 Task: What is the main conflict in "Rebecca" by Daphne du Maurier?
Action: Mouse moved to (9, 30)
Screenshot: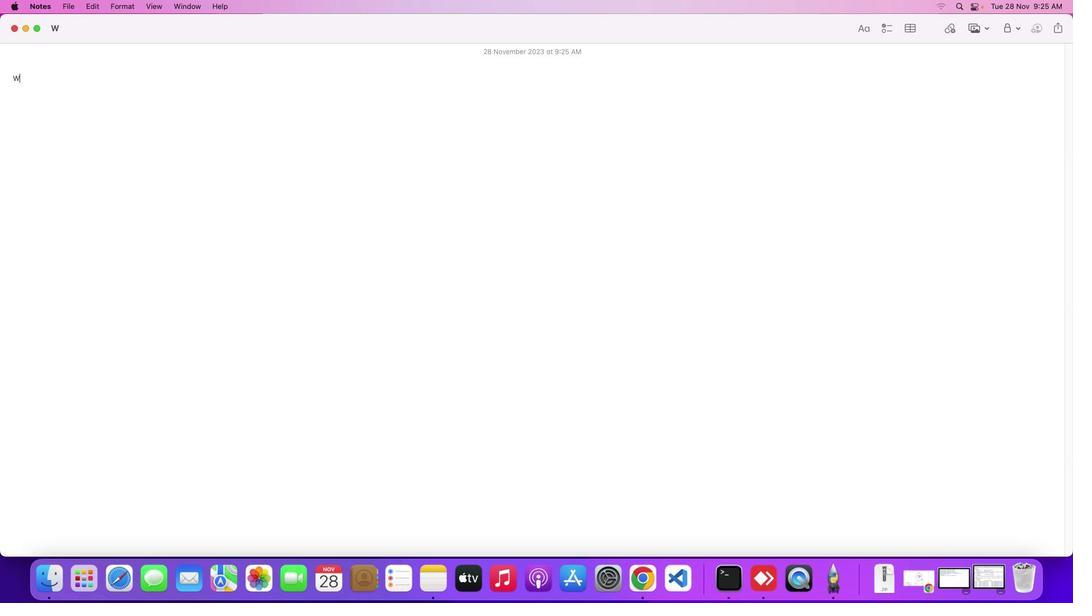 
Action: Mouse pressed left at (9, 30)
Screenshot: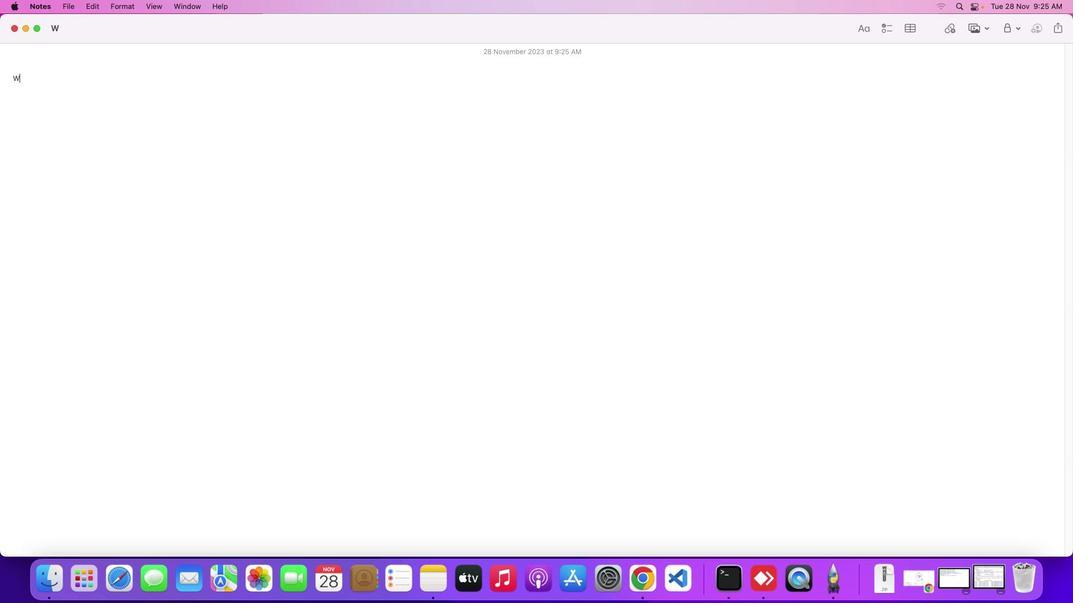 
Action: Mouse moved to (6, 28)
Screenshot: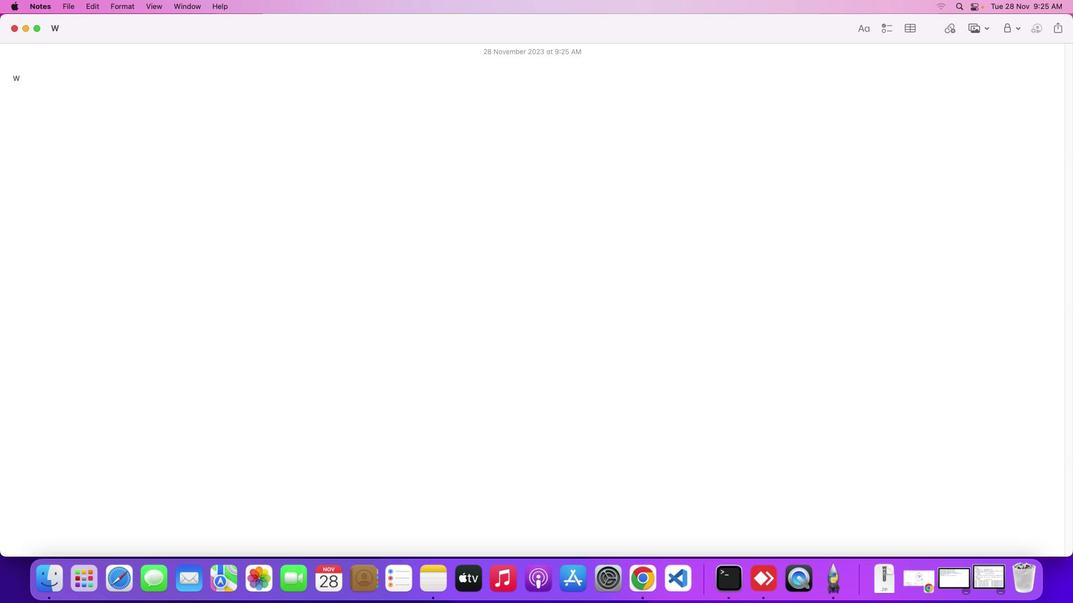 
Action: Key pressed Key.shift'W''h''a''t'Key.space'i''s'Key.space't''h''e'Key.space'm''a''i''n'Key.space'c''o''n''f''l''i''c''t'Key.space'i''n'Key.spaceKey.shift'"'Key.shift'R''e''b''e''c''c''a'Key.shift'"'Key.space'b''y'Key.spaceKey.shift'S'Key.backspaceKey.shift'D''a''p''h''n''e'Key.spaceKey.shift'd''u'Key.spaceKey.shift'M''a''u''r''i''e''r'Key.shift_r'?'Key.enter
Screenshot: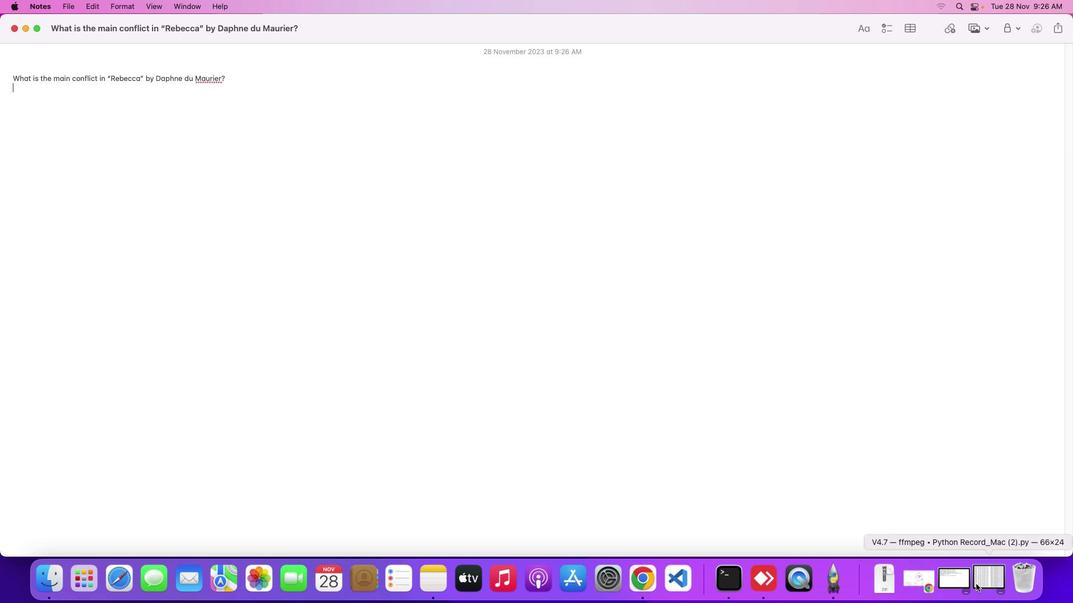 
Action: Mouse moved to (818, 481)
Screenshot: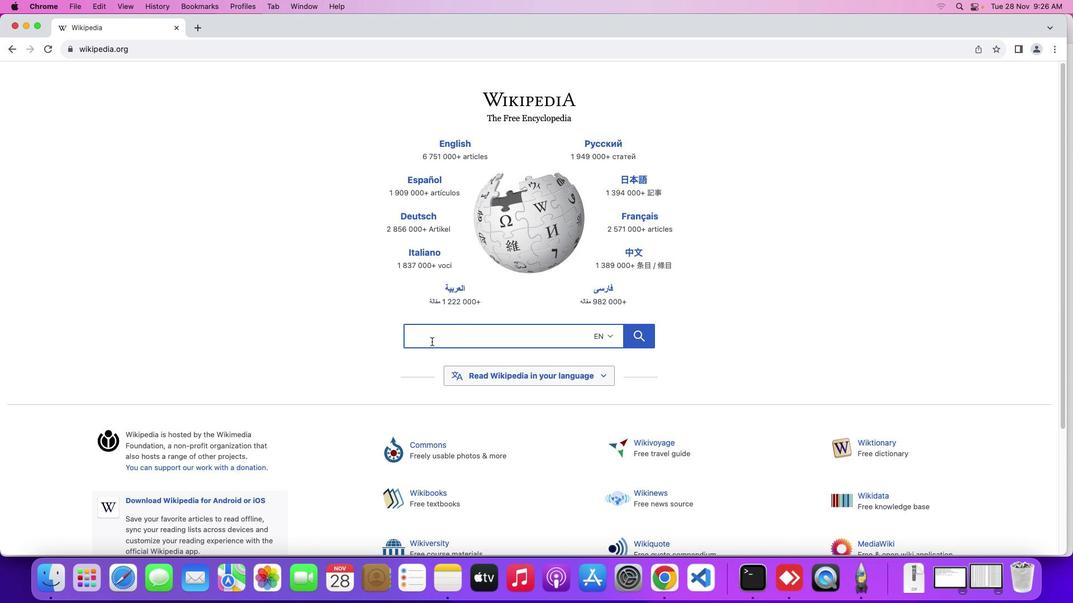 
Action: Mouse pressed left at (818, 481)
Screenshot: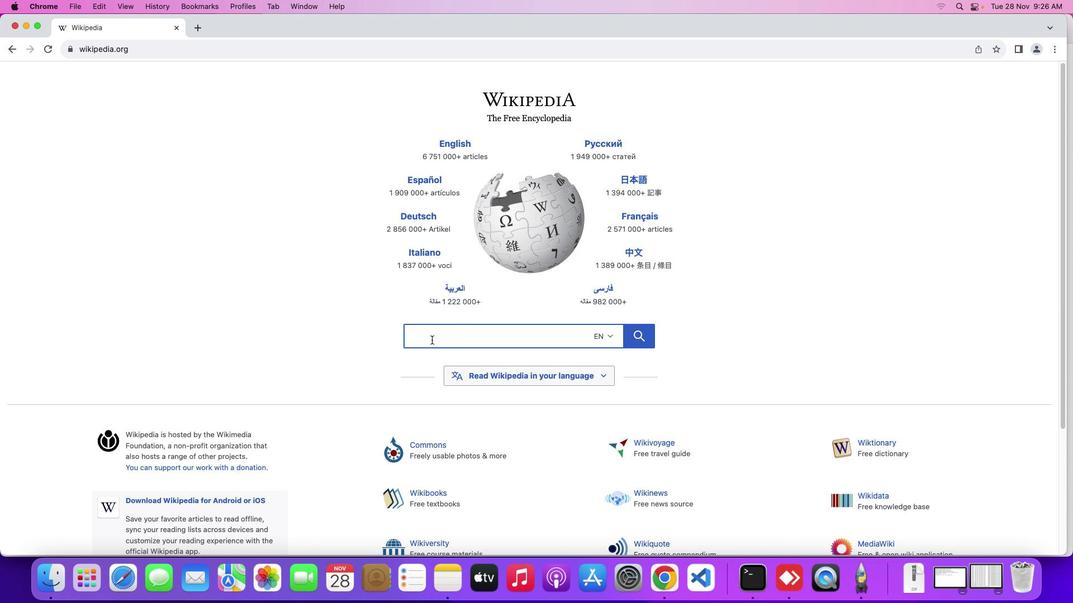
Action: Mouse moved to (330, 240)
Screenshot: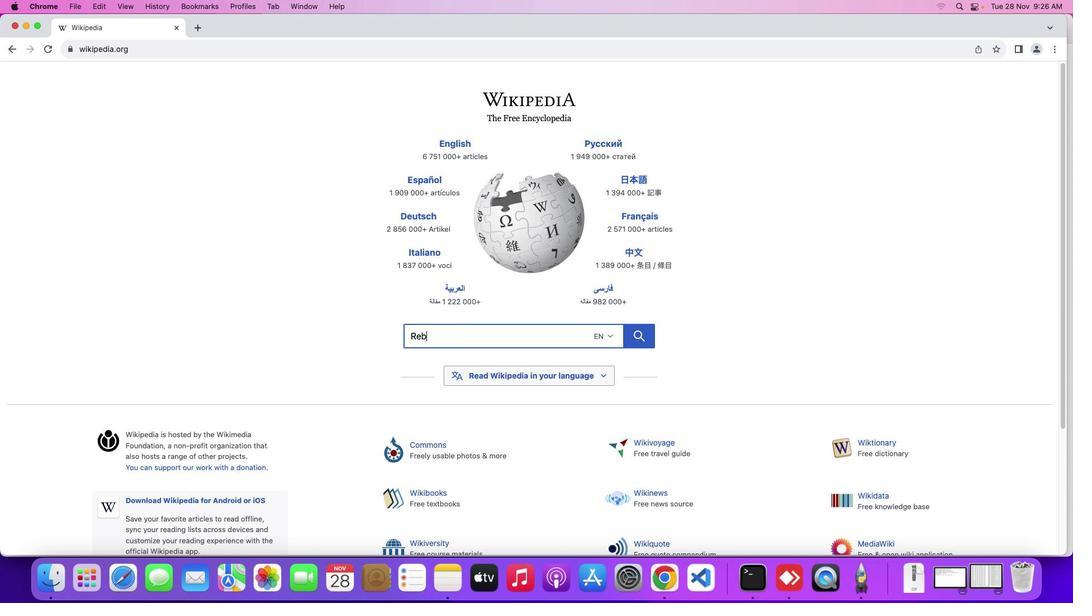 
Action: Mouse pressed left at (330, 240)
Screenshot: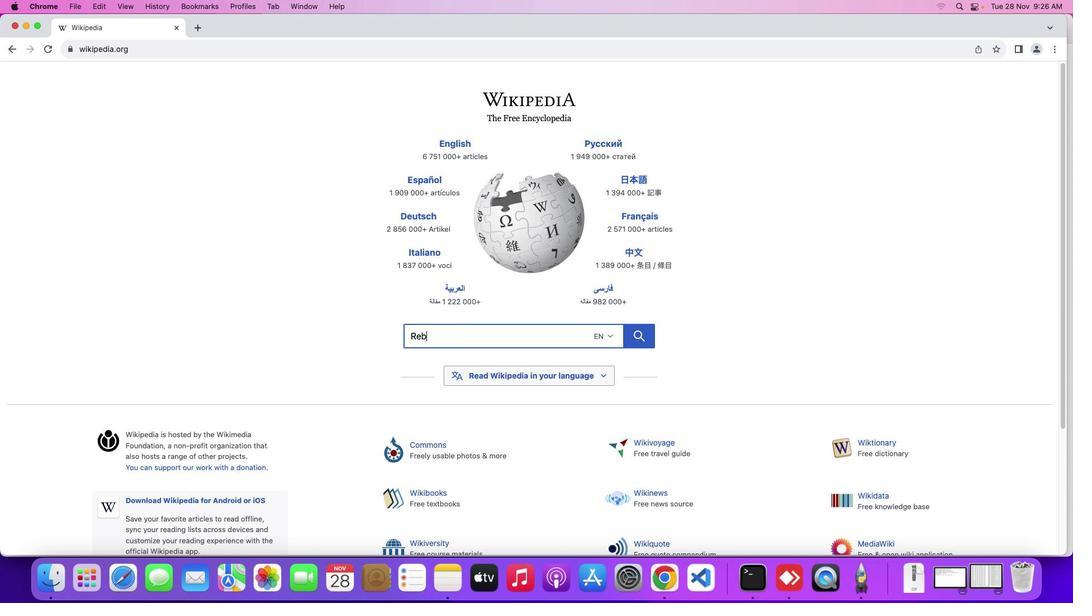 
Action: Mouse moved to (328, 237)
Screenshot: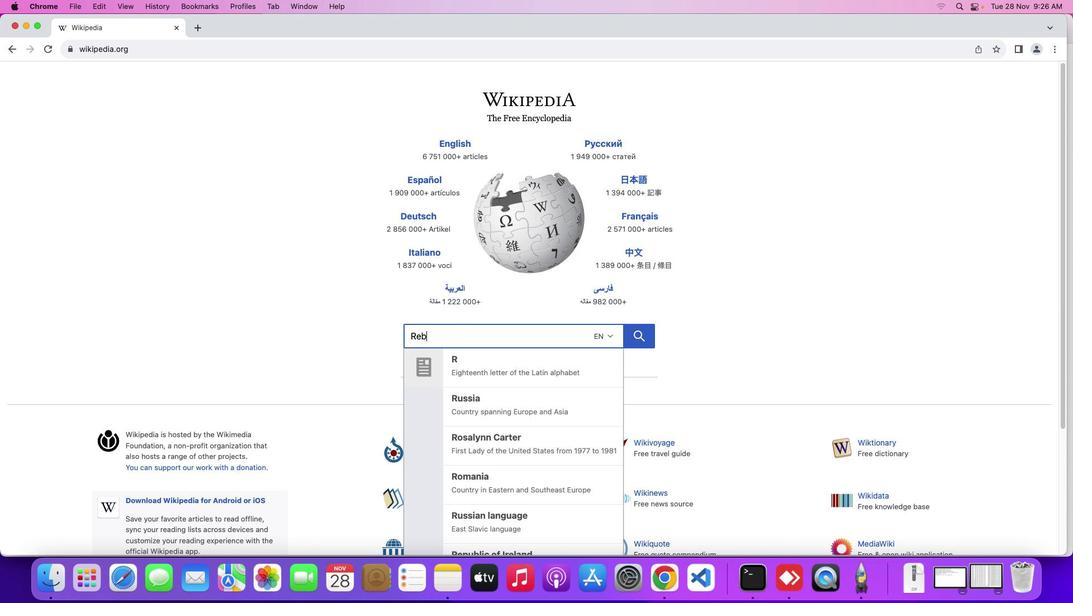 
Action: Key pressed Key.shift'R''e''b''e''x''x'Key.backspaceKey.backspace'c''c''a'
Screenshot: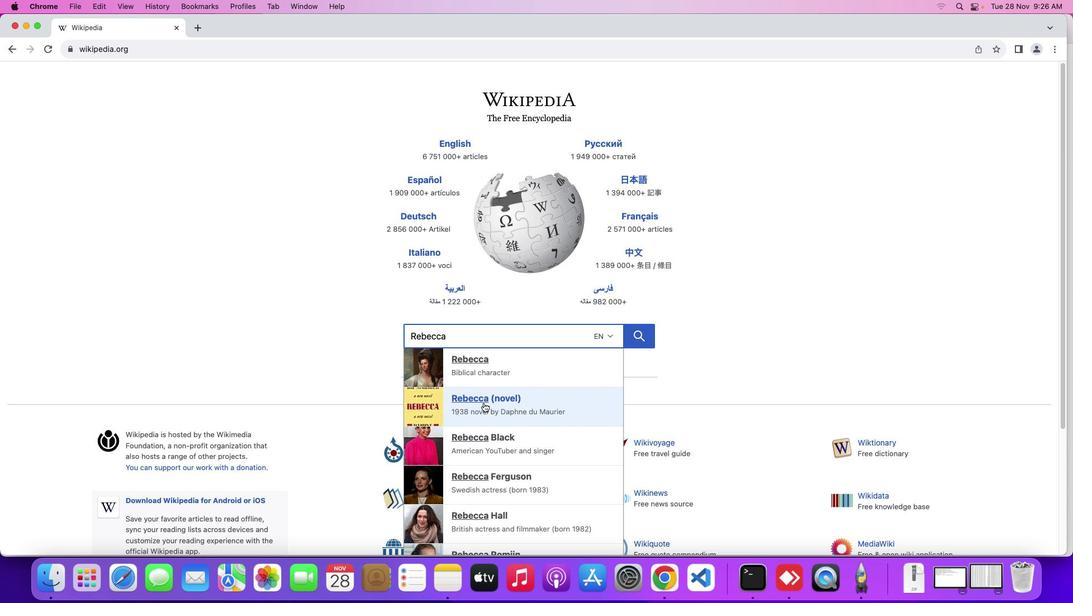 
Action: Mouse moved to (370, 301)
Screenshot: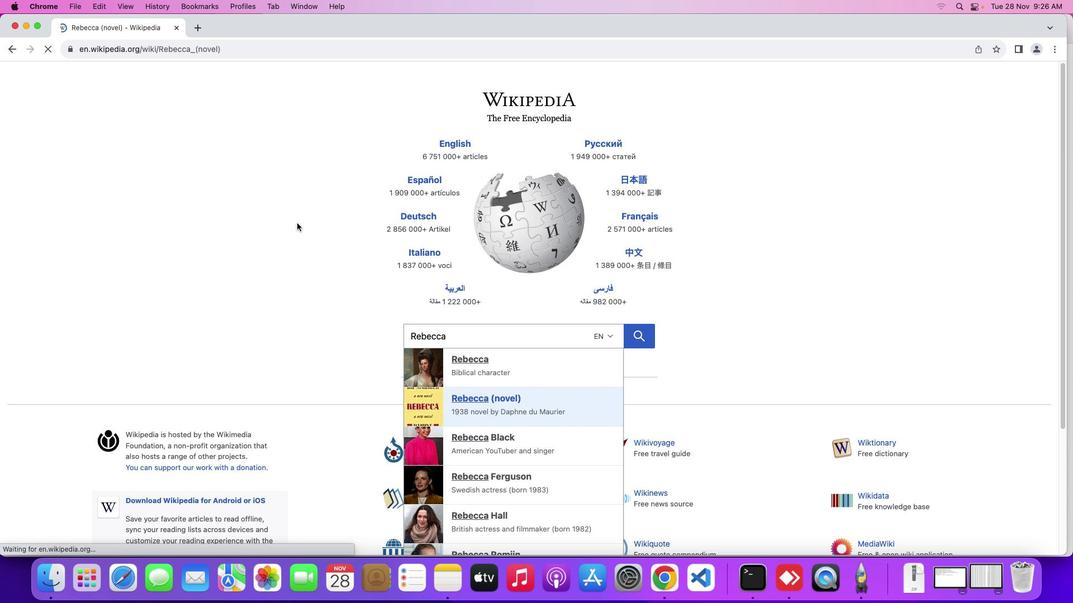 
Action: Mouse pressed left at (370, 301)
Screenshot: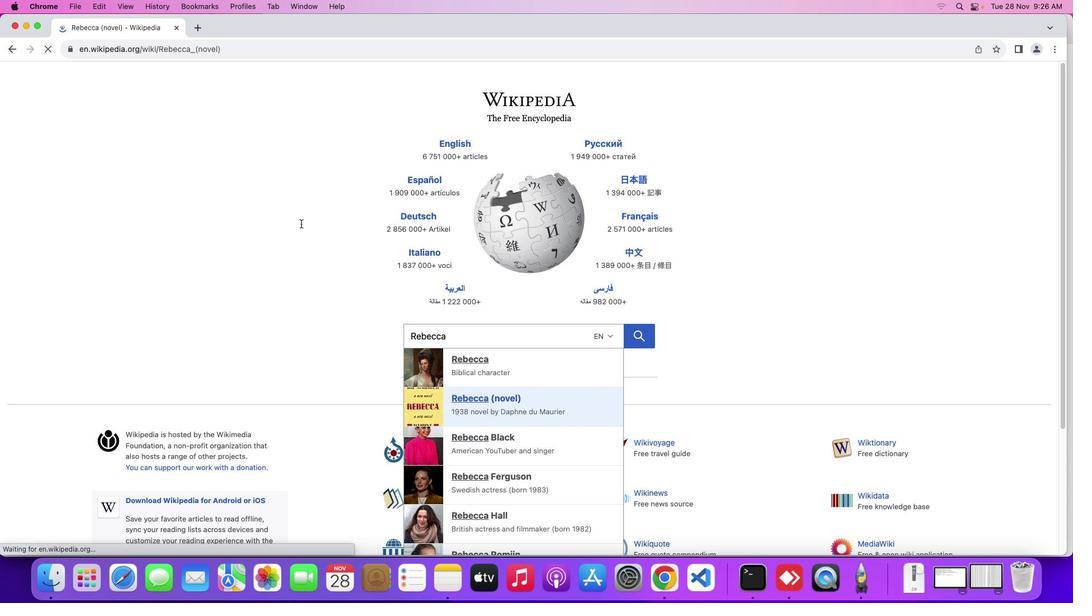 
Action: Mouse moved to (748, 179)
Screenshot: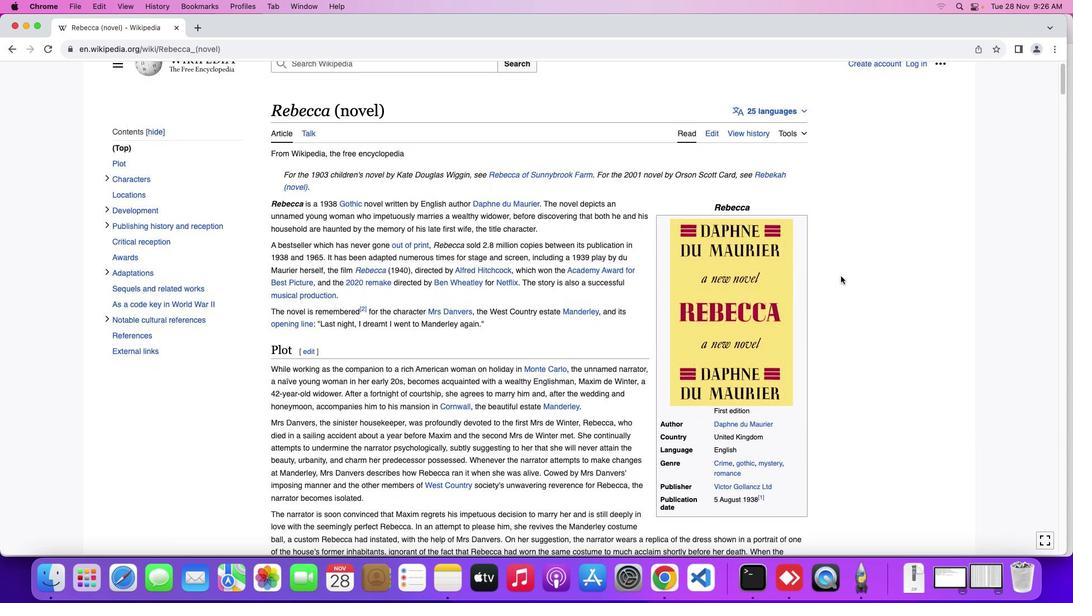 
Action: Mouse scrolled (748, 179) with delta (-100, -101)
Screenshot: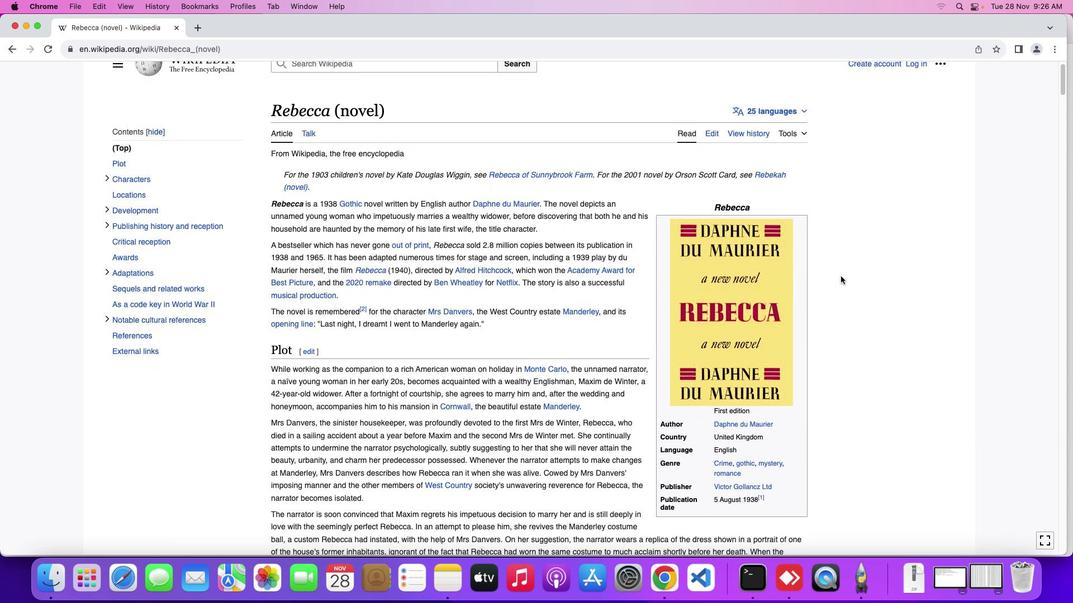 
Action: Mouse moved to (748, 178)
Screenshot: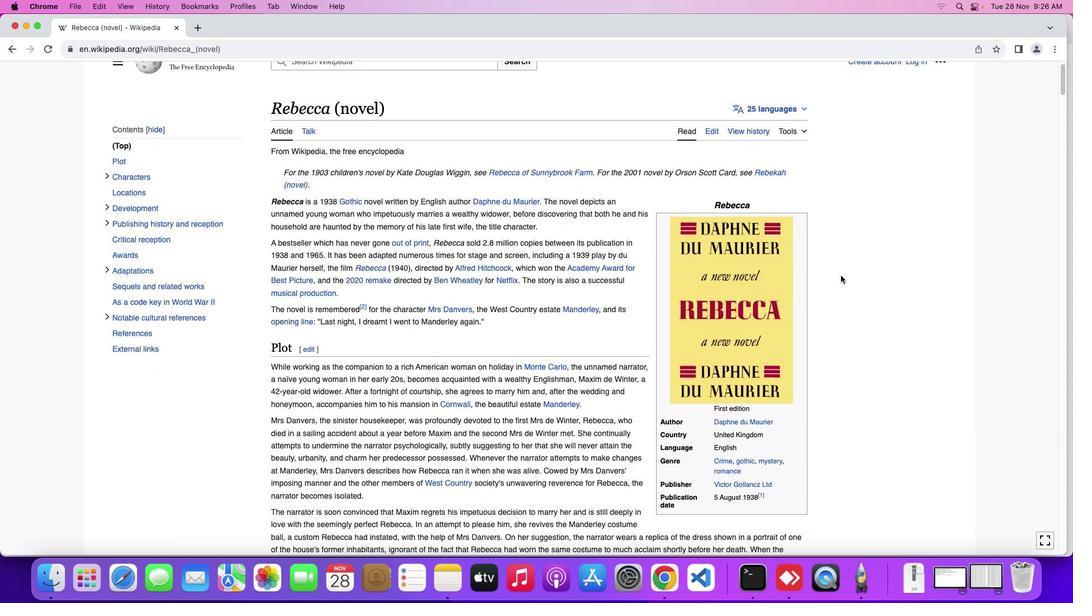 
Action: Mouse scrolled (748, 178) with delta (-100, -101)
Screenshot: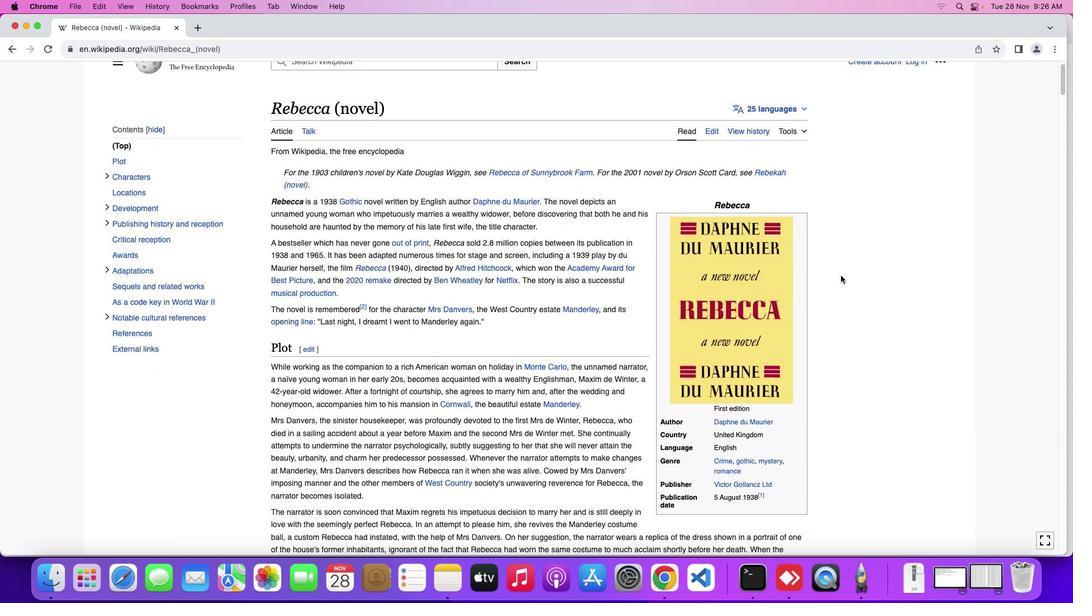 
Action: Mouse scrolled (748, 178) with delta (-100, -101)
Screenshot: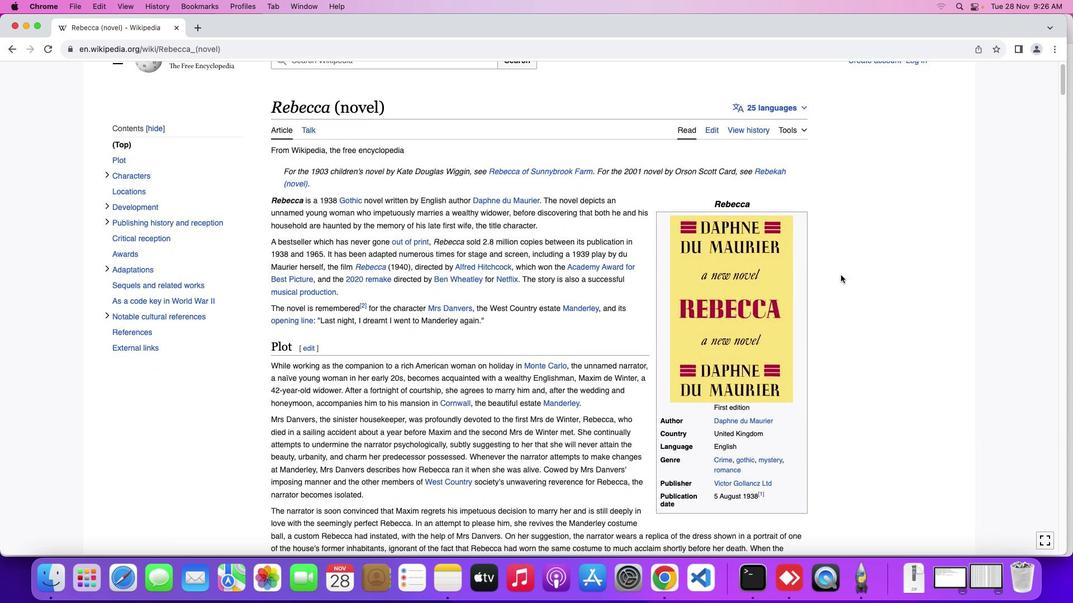 
Action: Mouse scrolled (748, 178) with delta (-100, -101)
Screenshot: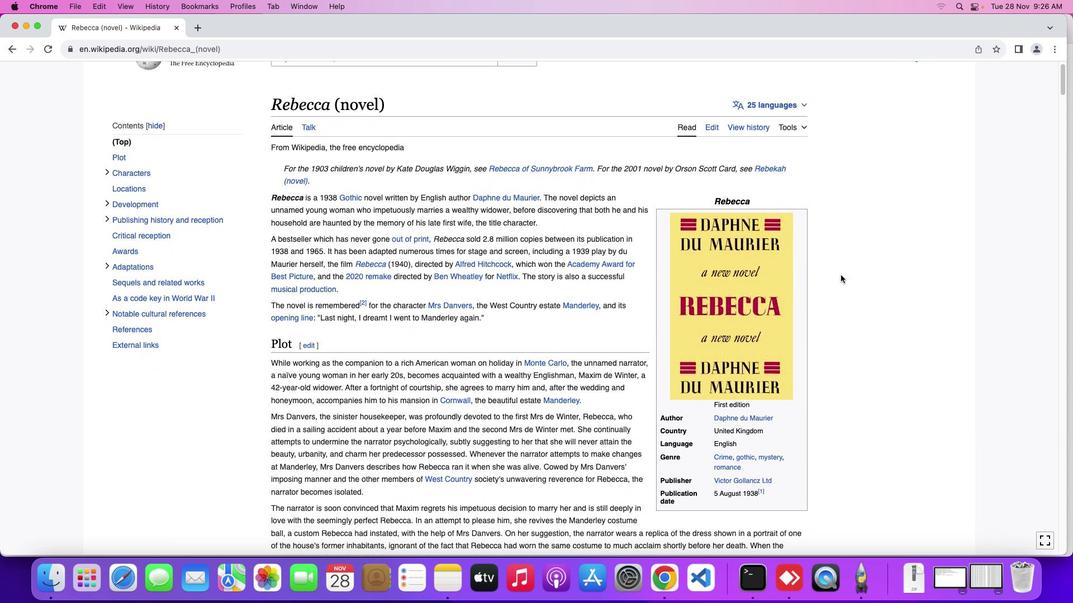 
Action: Mouse moved to (739, 175)
Screenshot: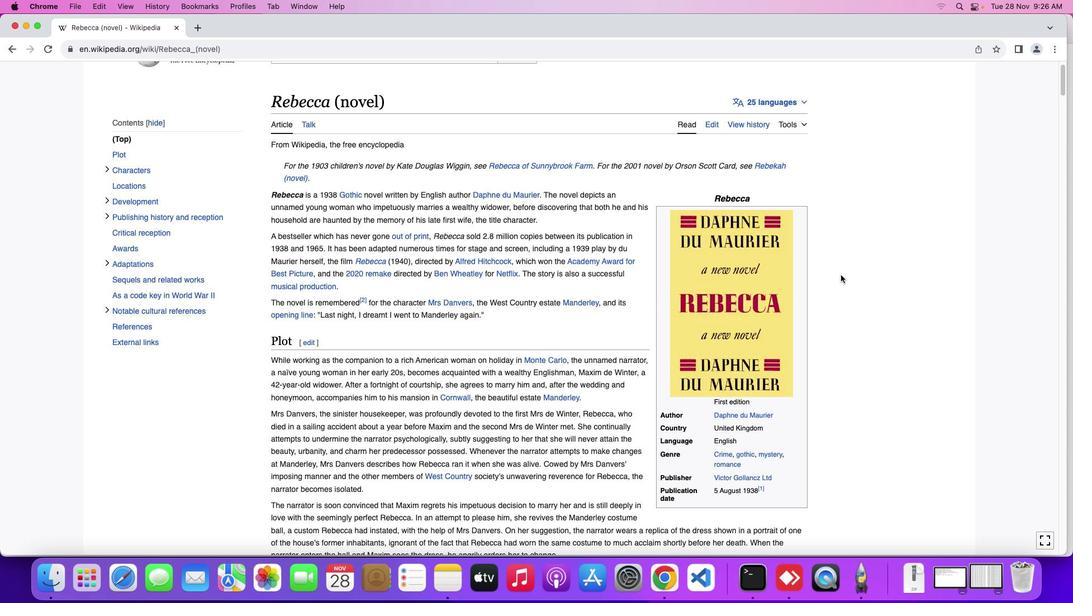 
Action: Mouse scrolled (739, 175) with delta (-100, -101)
Screenshot: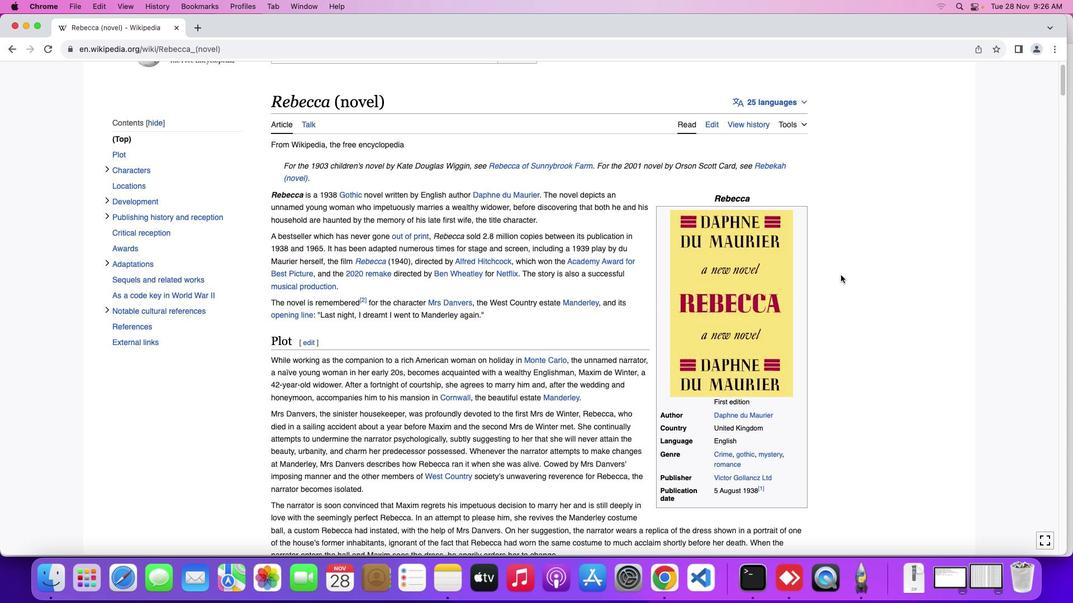 
Action: Mouse scrolled (739, 175) with delta (-100, -101)
Screenshot: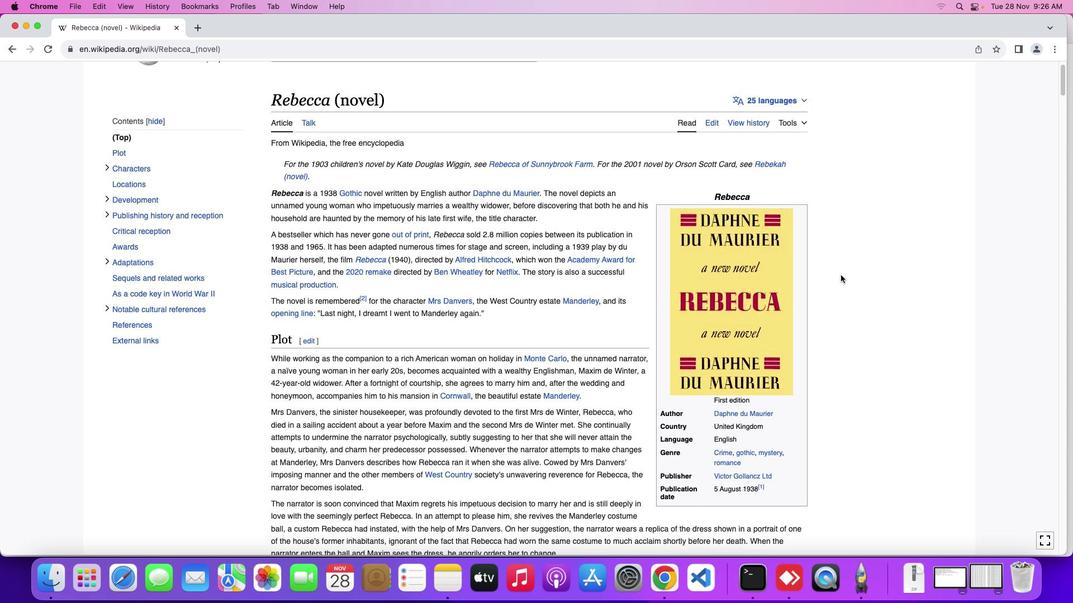 
Action: Mouse scrolled (739, 175) with delta (-100, -101)
Screenshot: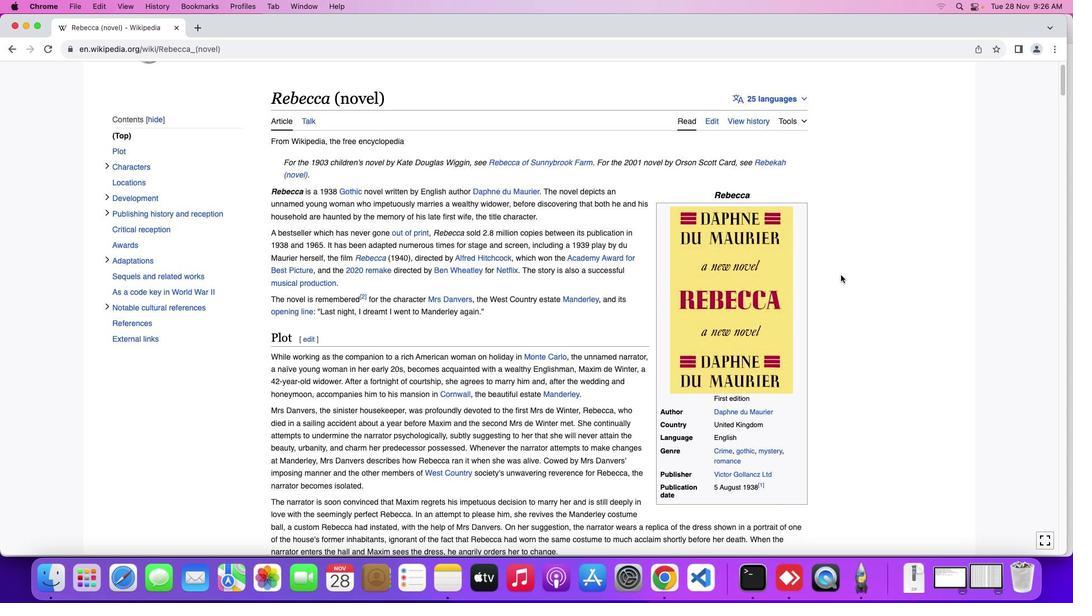 
Action: Mouse scrolled (739, 175) with delta (-100, -101)
Screenshot: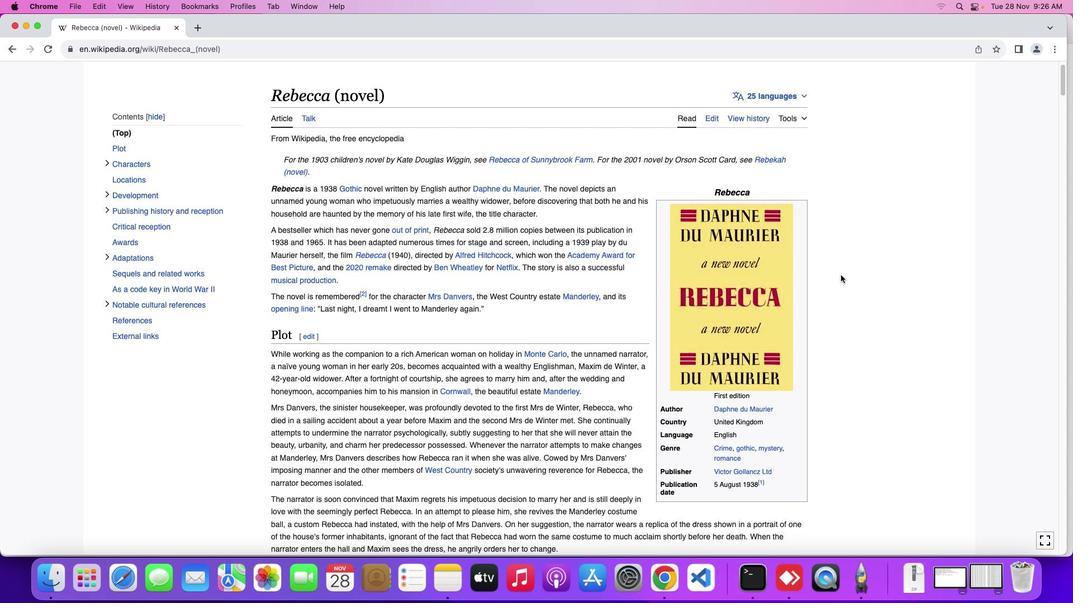 
Action: Mouse moved to (739, 174)
Screenshot: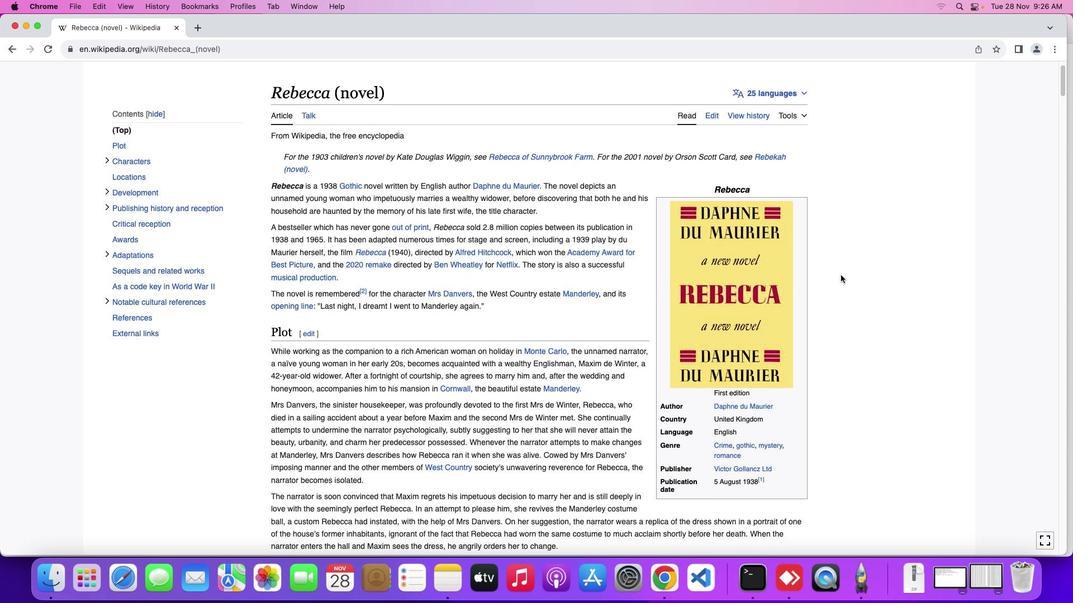 
Action: Mouse scrolled (739, 174) with delta (-100, -101)
Screenshot: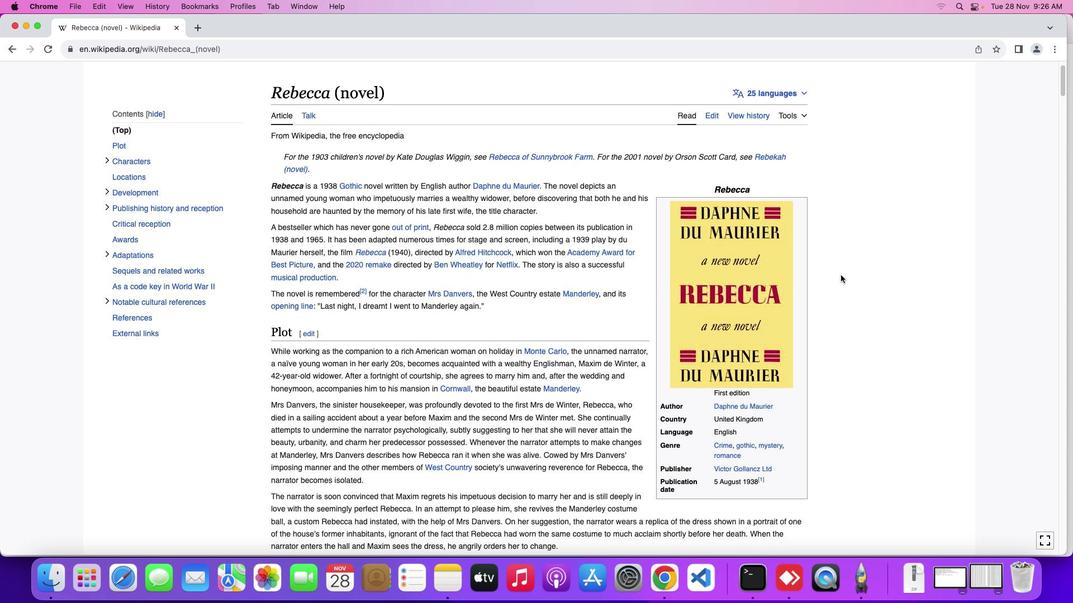 
Action: Mouse scrolled (739, 174) with delta (-100, -101)
Screenshot: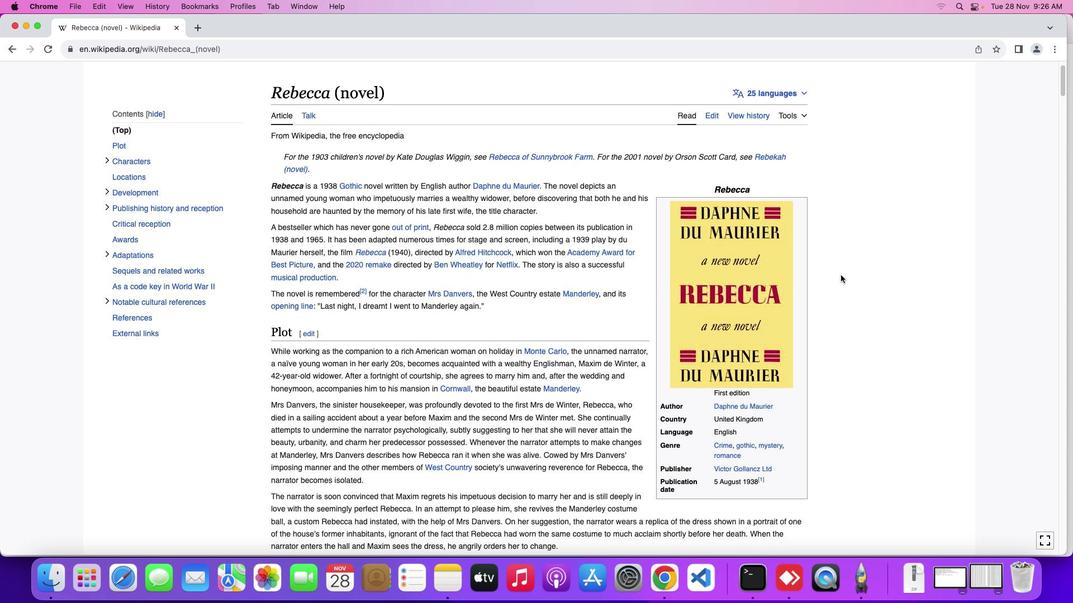 
Action: Mouse scrolled (739, 174) with delta (-100, -101)
Screenshot: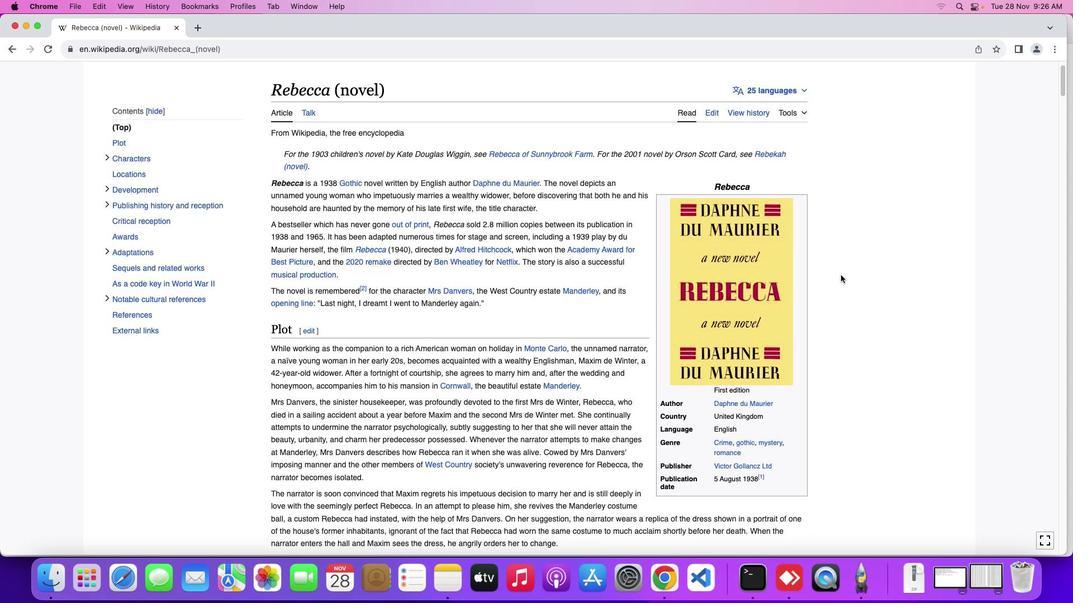 
Action: Mouse moved to (739, 173)
Screenshot: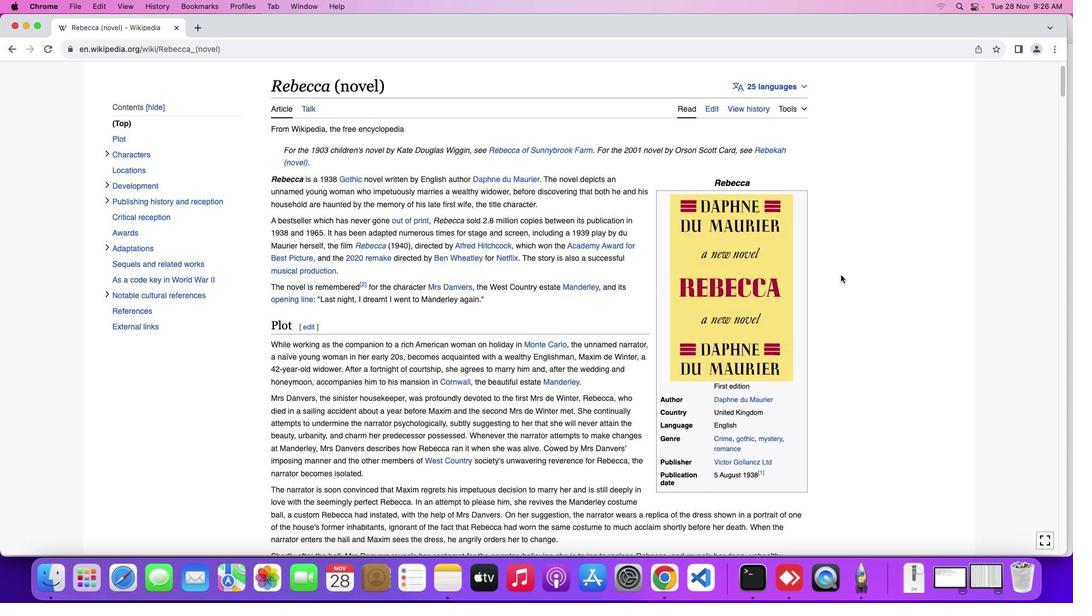 
Action: Mouse scrolled (739, 173) with delta (-100, -101)
Screenshot: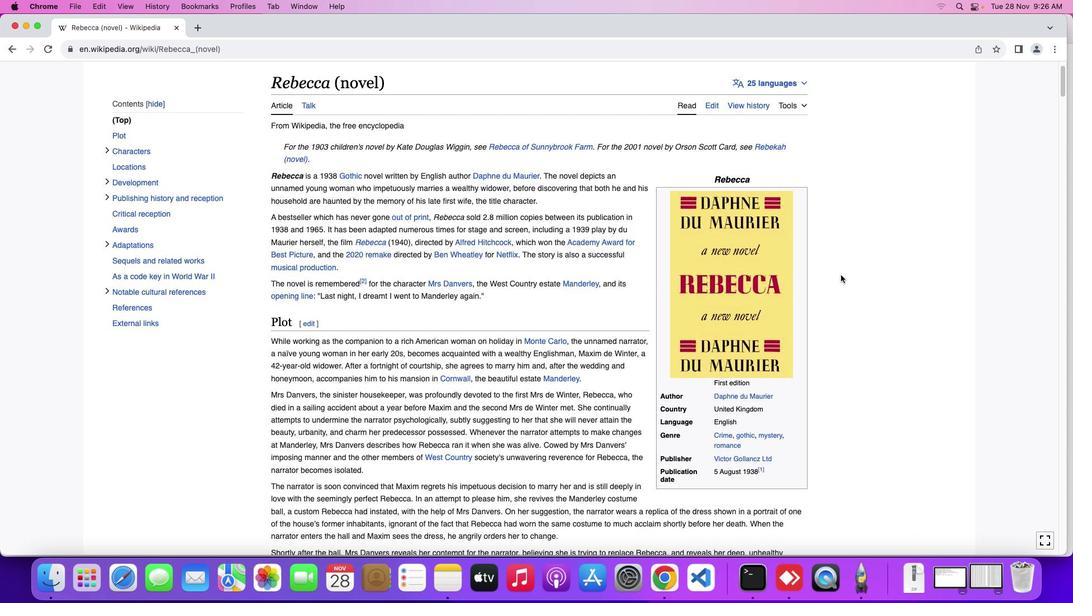
Action: Mouse scrolled (739, 173) with delta (-100, -101)
Screenshot: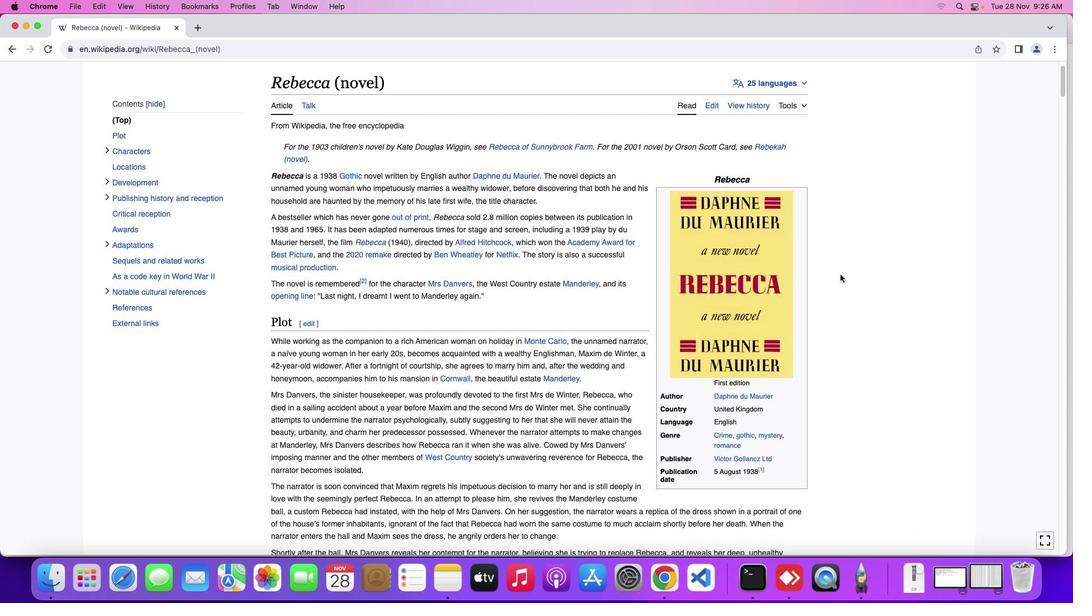 
Action: Mouse scrolled (739, 173) with delta (-100, -101)
Screenshot: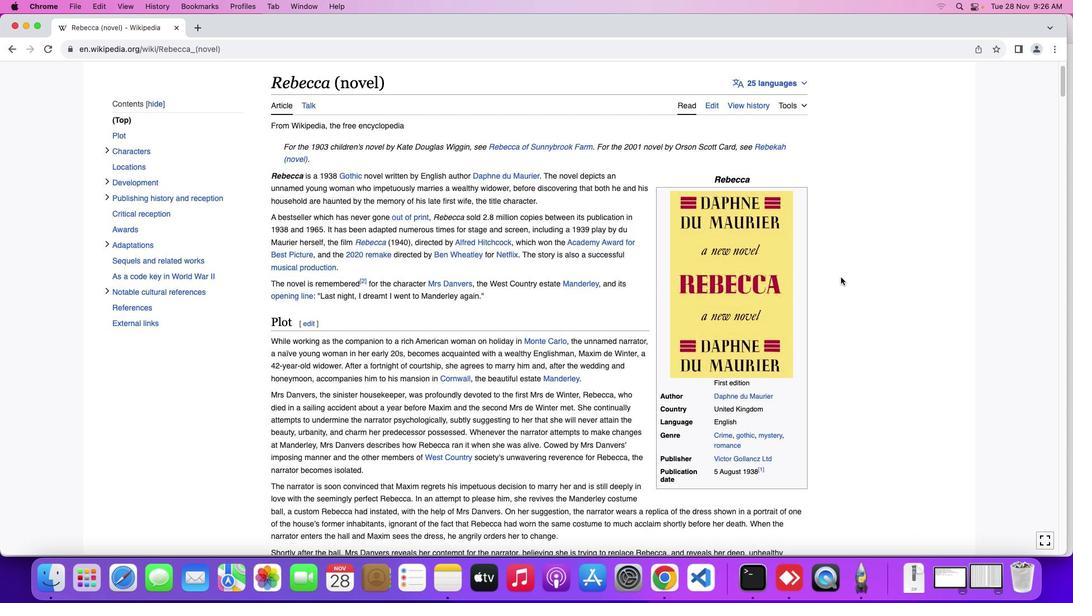 
Action: Mouse scrolled (739, 173) with delta (-100, -101)
Screenshot: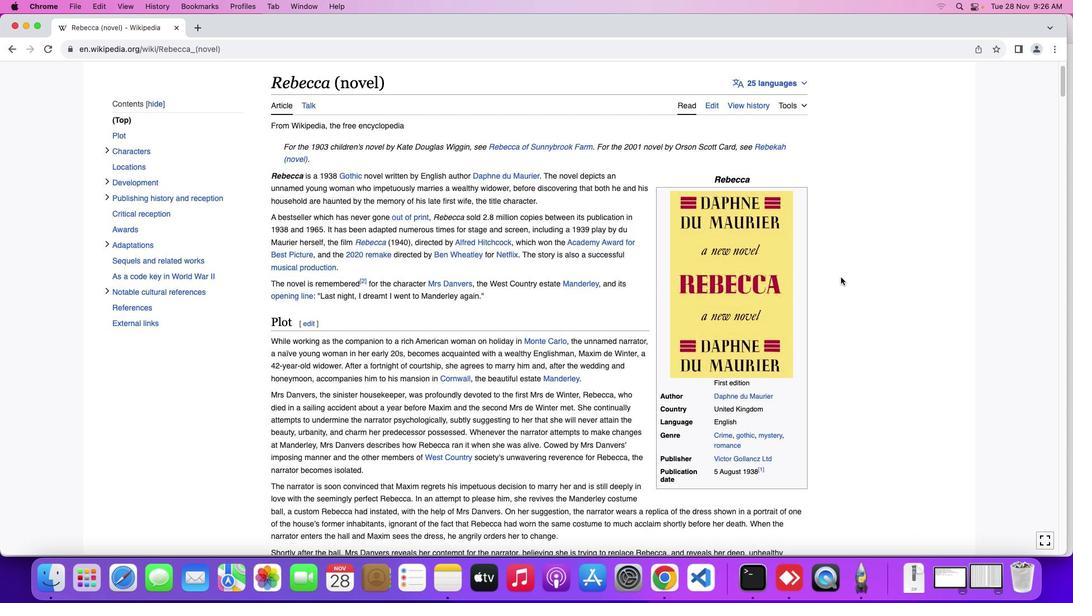 
Action: Mouse scrolled (739, 173) with delta (-100, -101)
Screenshot: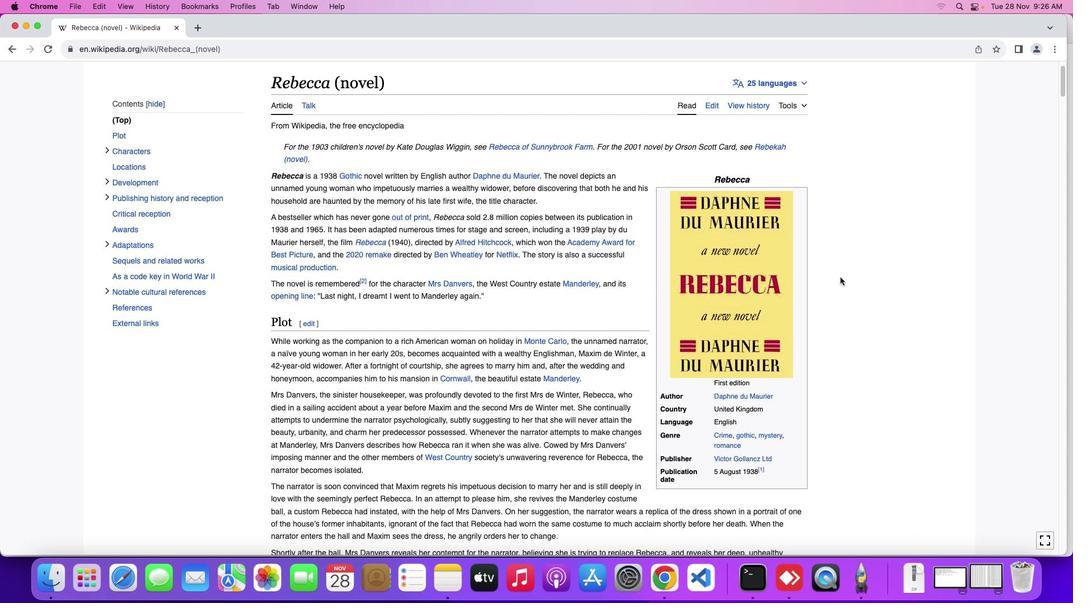 
Action: Mouse scrolled (739, 173) with delta (-100, -101)
Screenshot: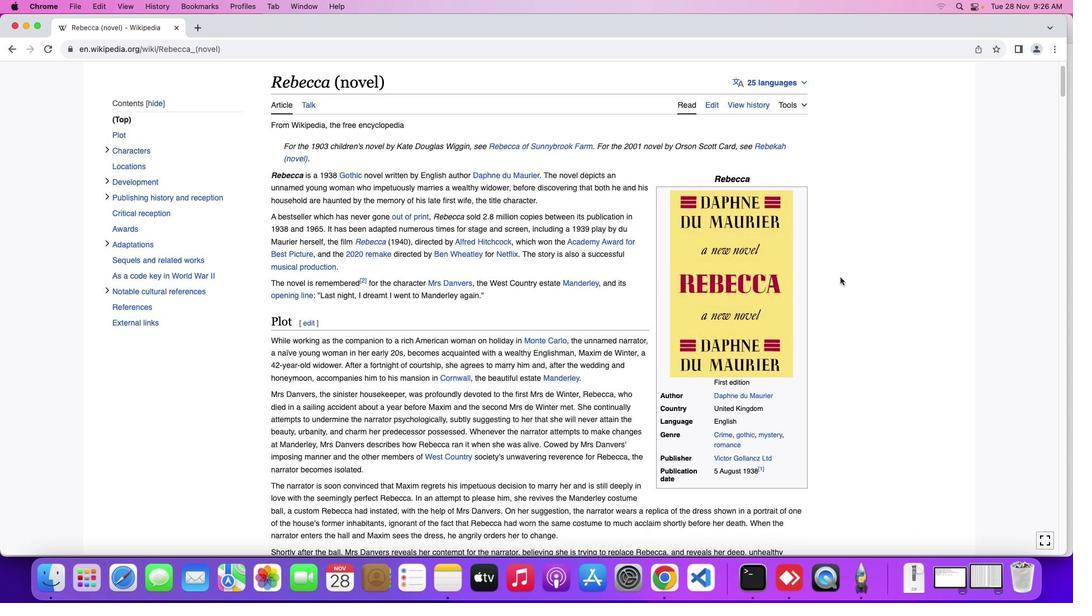 
Action: Mouse scrolled (739, 173) with delta (-100, -101)
Screenshot: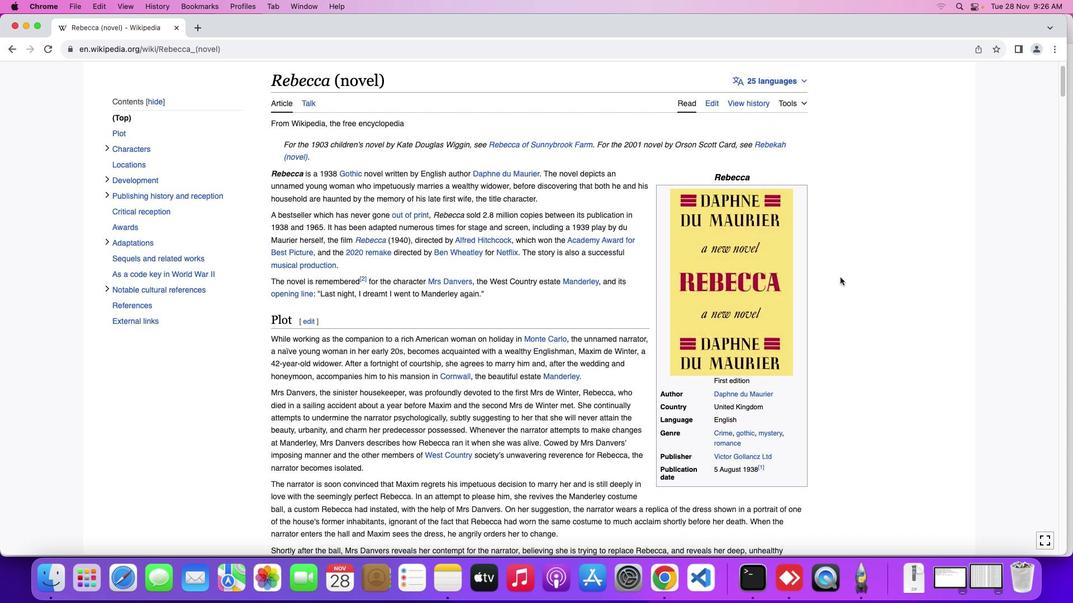 
Action: Mouse moved to (738, 176)
Screenshot: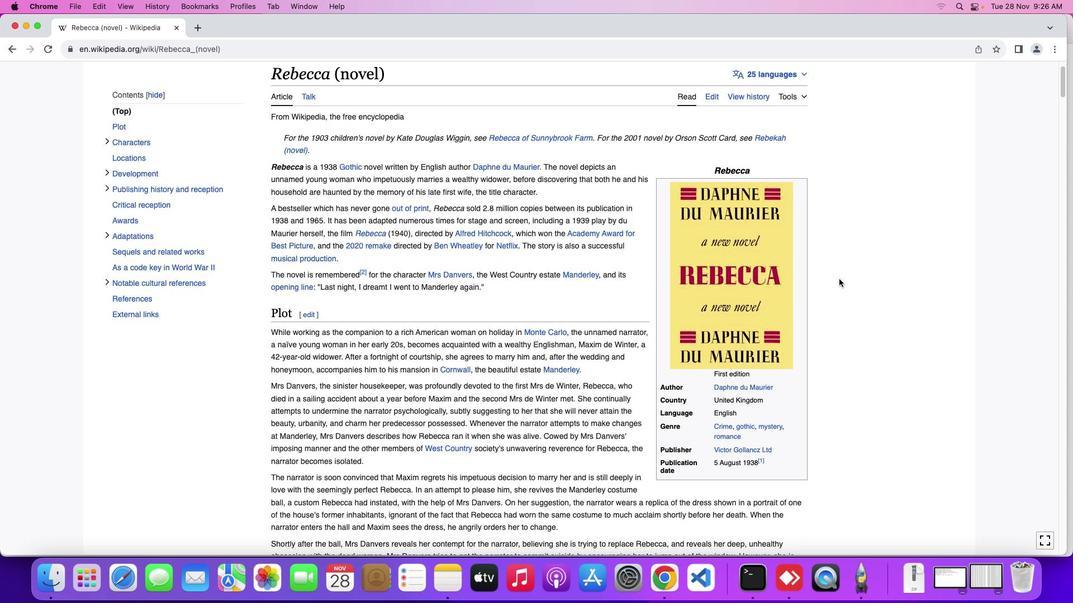 
Action: Mouse scrolled (738, 176) with delta (-100, -101)
Screenshot: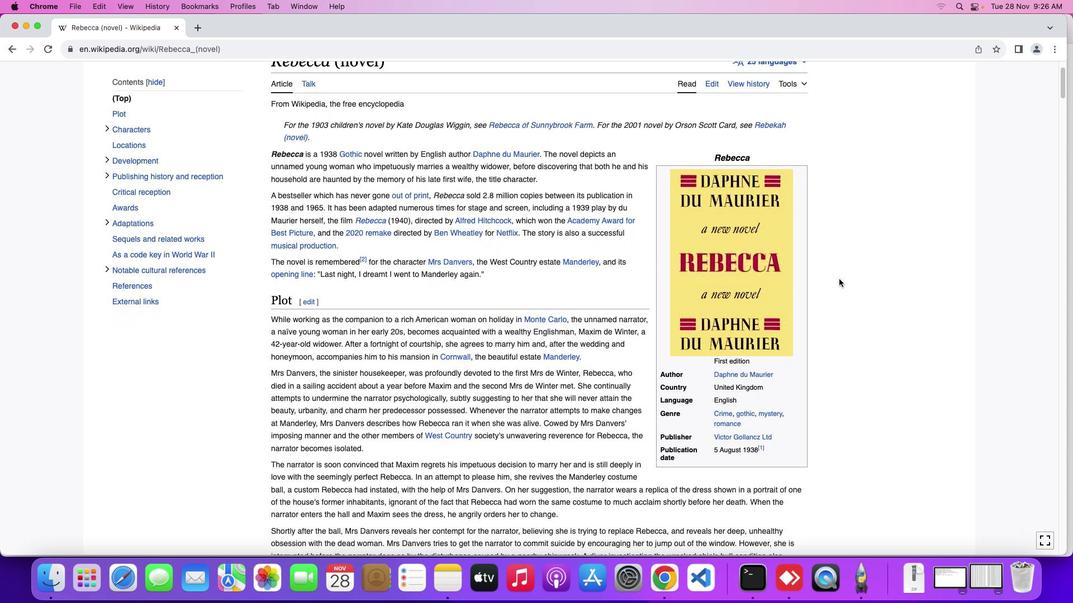 
Action: Mouse scrolled (738, 176) with delta (-100, -101)
Screenshot: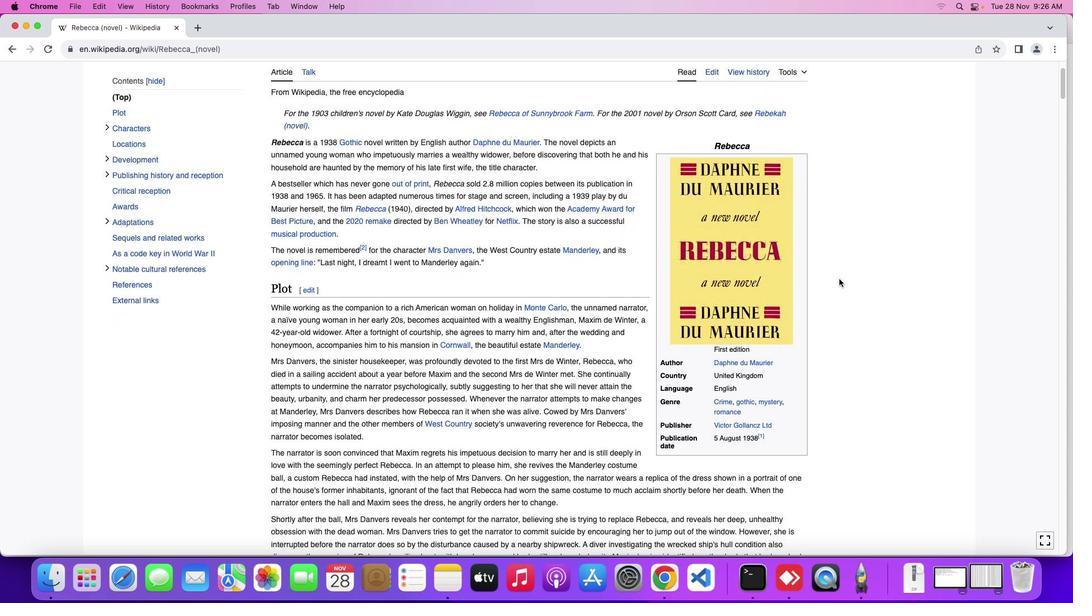 
Action: Mouse scrolled (738, 176) with delta (-100, -101)
Screenshot: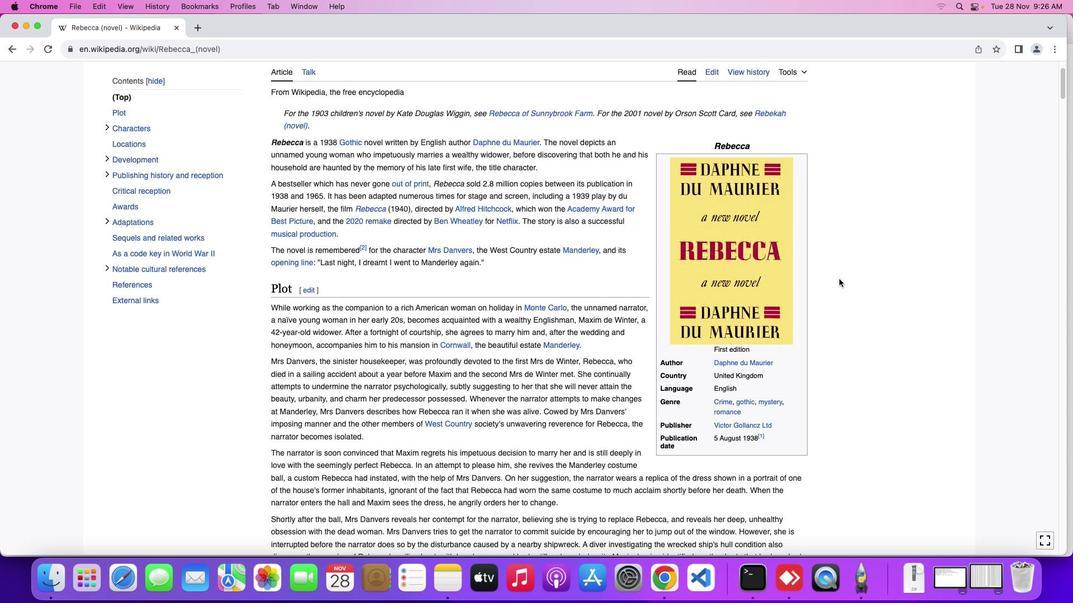 
Action: Mouse scrolled (738, 176) with delta (-100, -101)
Screenshot: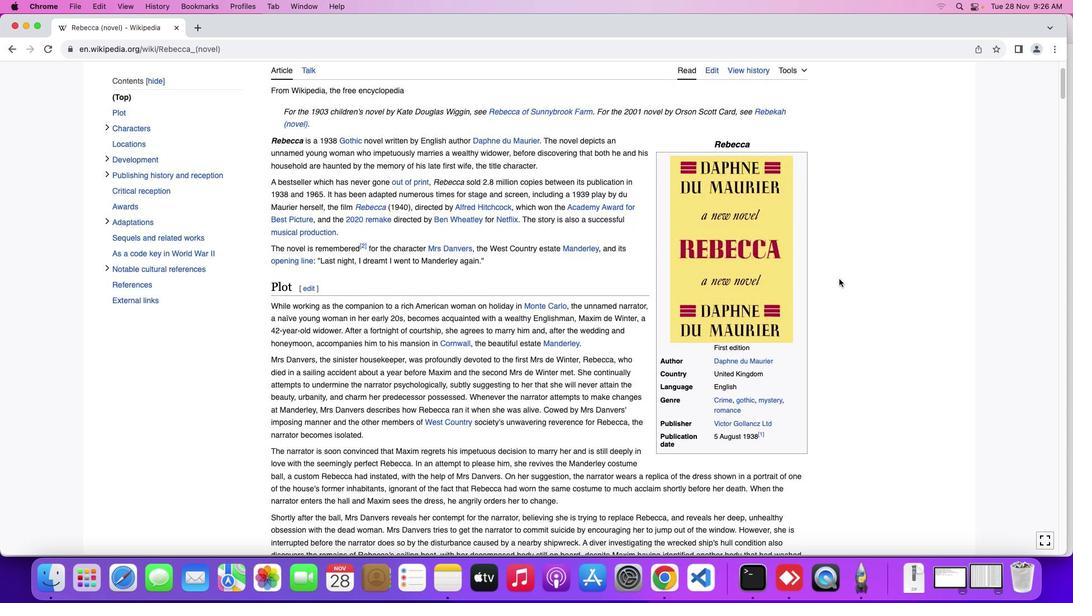 
Action: Mouse moved to (737, 177)
Screenshot: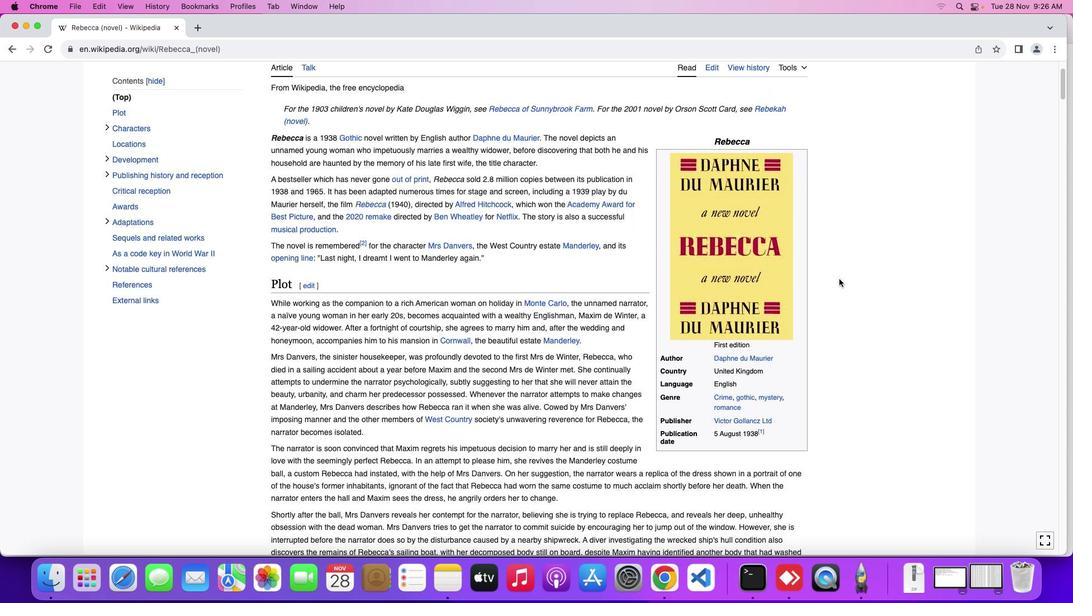 
Action: Mouse scrolled (737, 177) with delta (-100, -101)
Screenshot: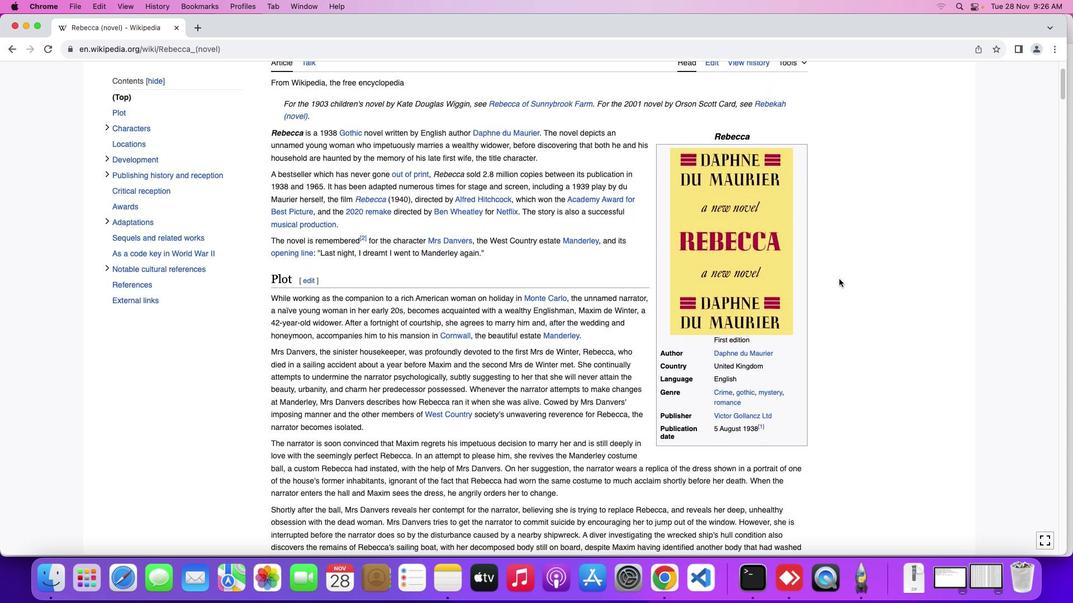 
Action: Mouse scrolled (737, 177) with delta (-100, -101)
Screenshot: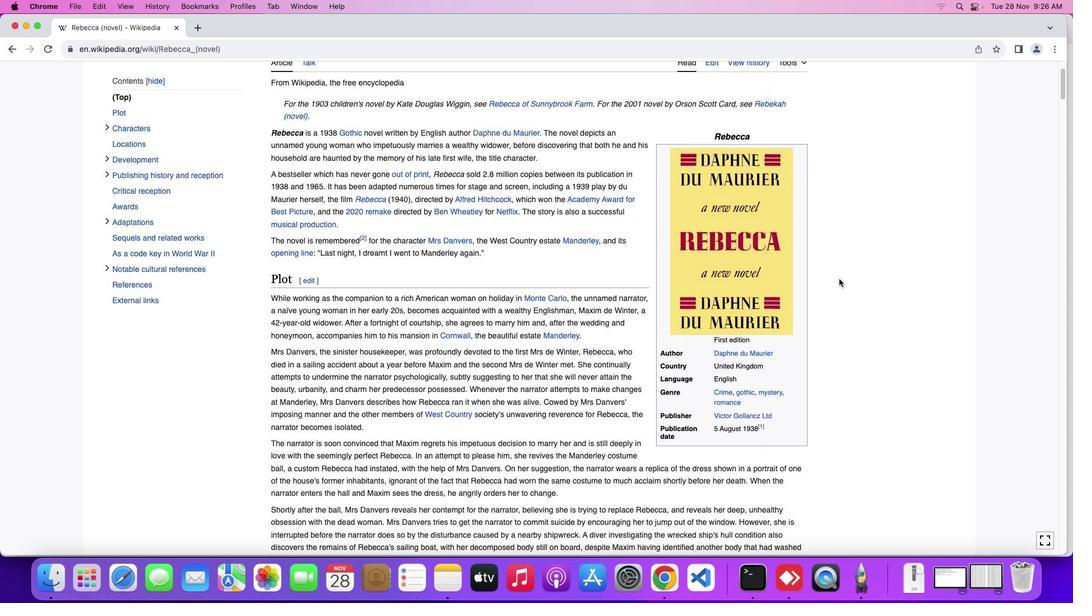
Action: Mouse scrolled (737, 177) with delta (-100, -101)
Screenshot: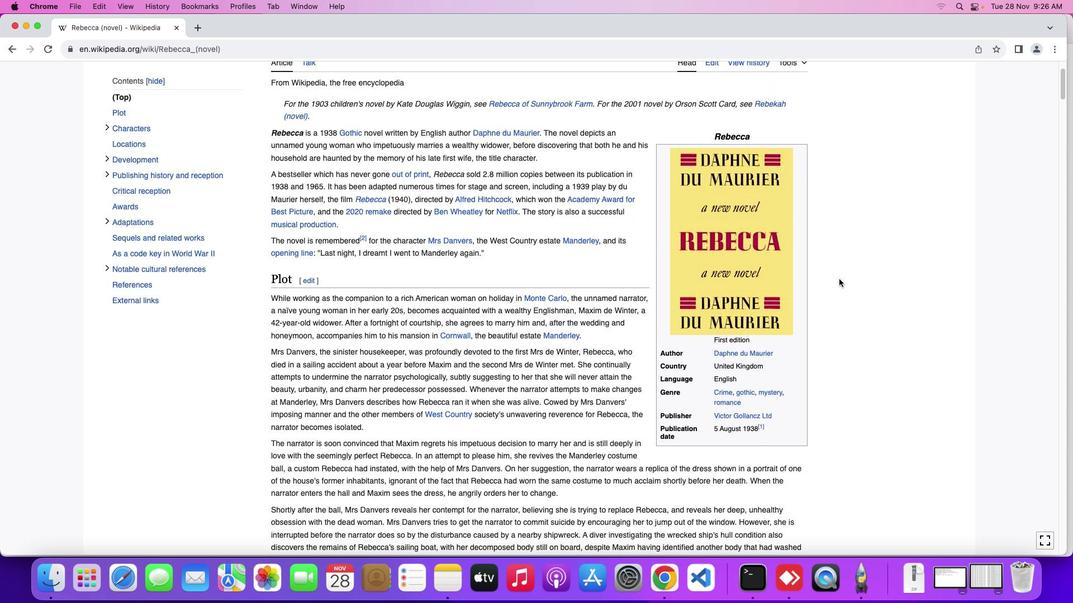 
Action: Mouse scrolled (737, 177) with delta (-100, -101)
Screenshot: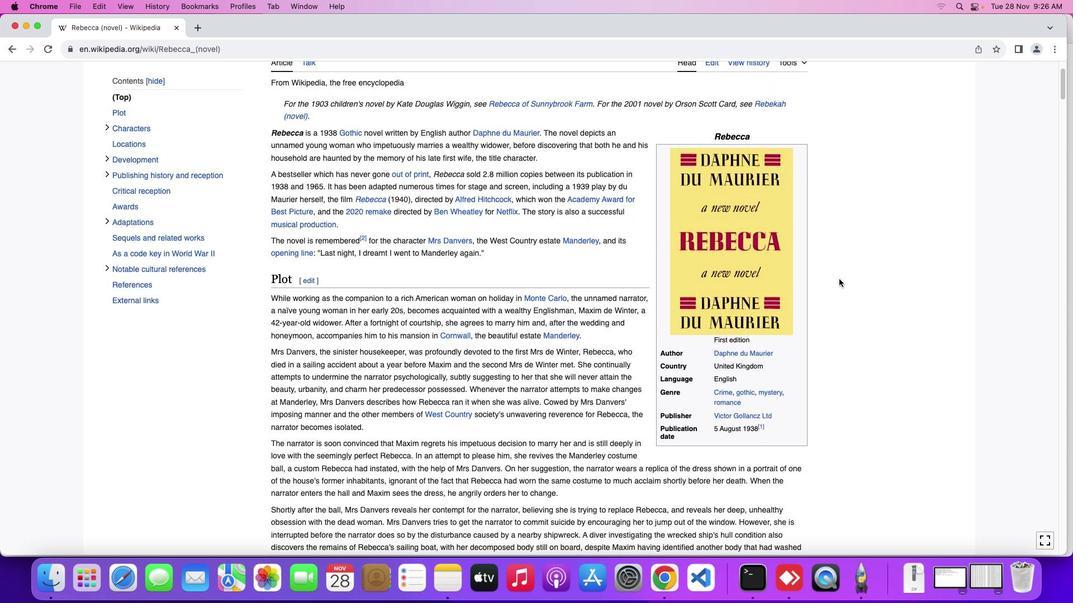 
Action: Mouse scrolled (737, 177) with delta (-100, -101)
Screenshot: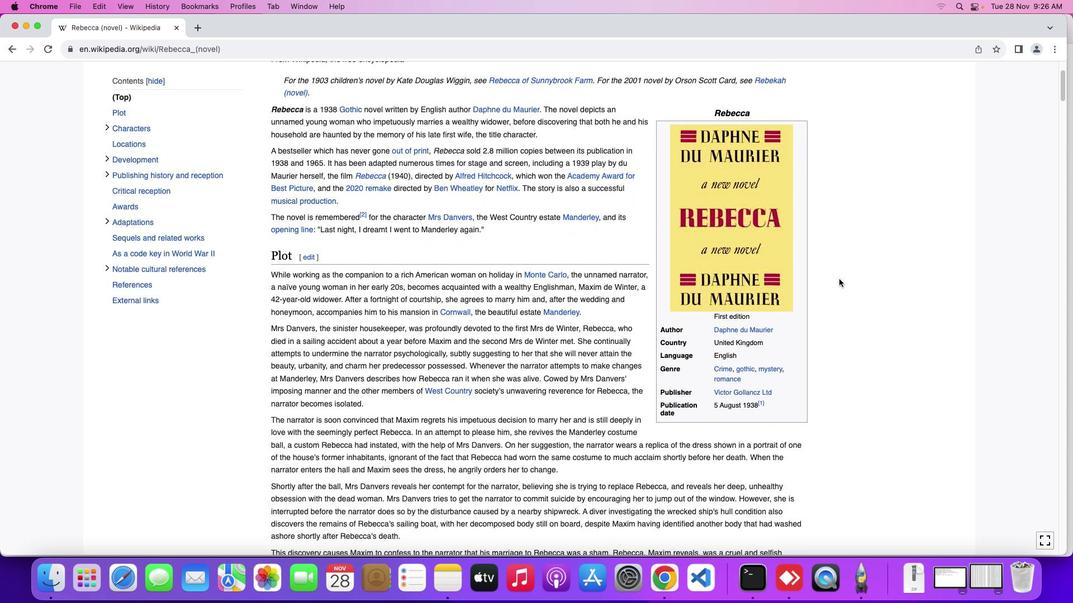 
Action: Mouse scrolled (737, 177) with delta (-100, -101)
Screenshot: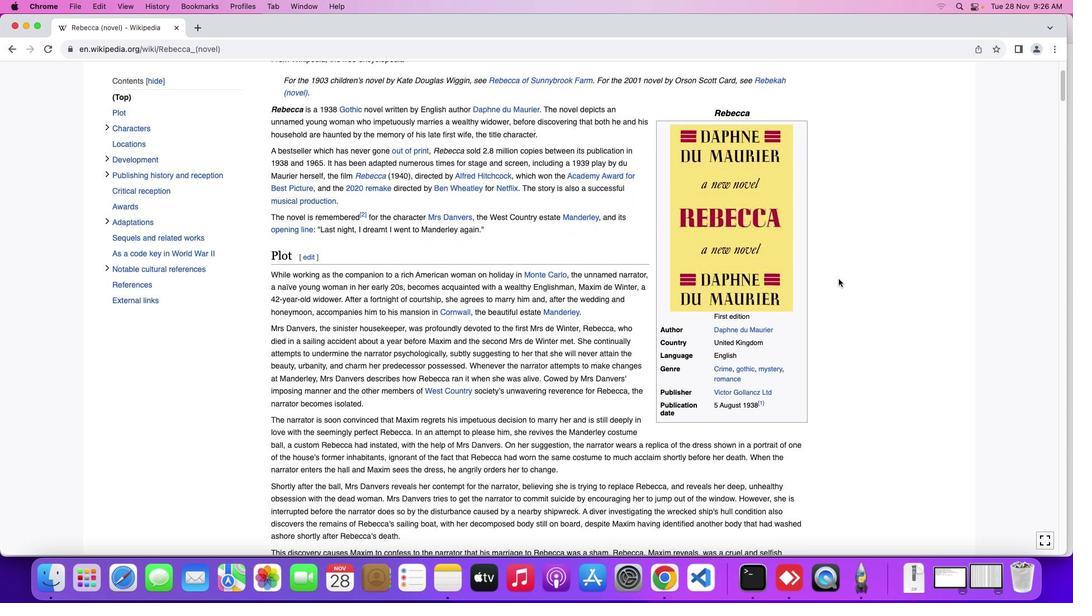 
Action: Mouse scrolled (737, 177) with delta (-100, -101)
Screenshot: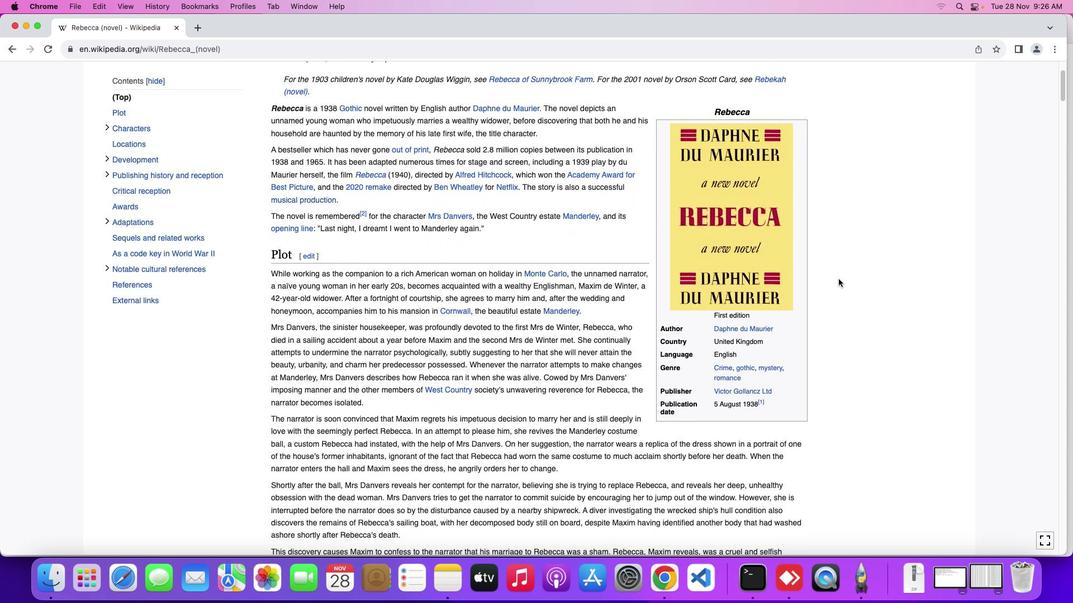 
Action: Mouse scrolled (737, 177) with delta (-100, -101)
Screenshot: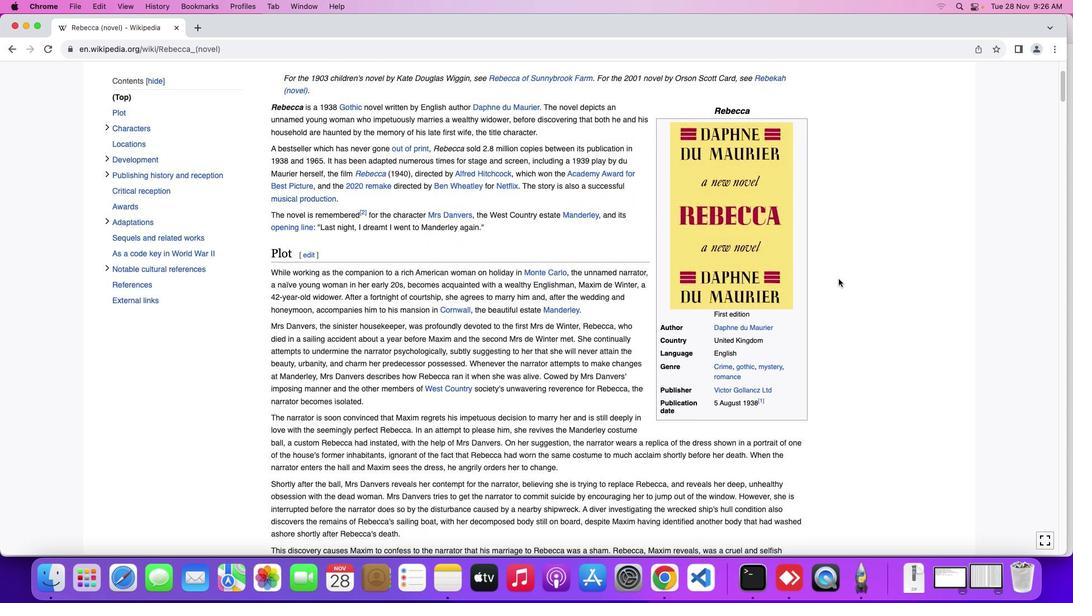 
Action: Mouse scrolled (737, 177) with delta (-100, -101)
Screenshot: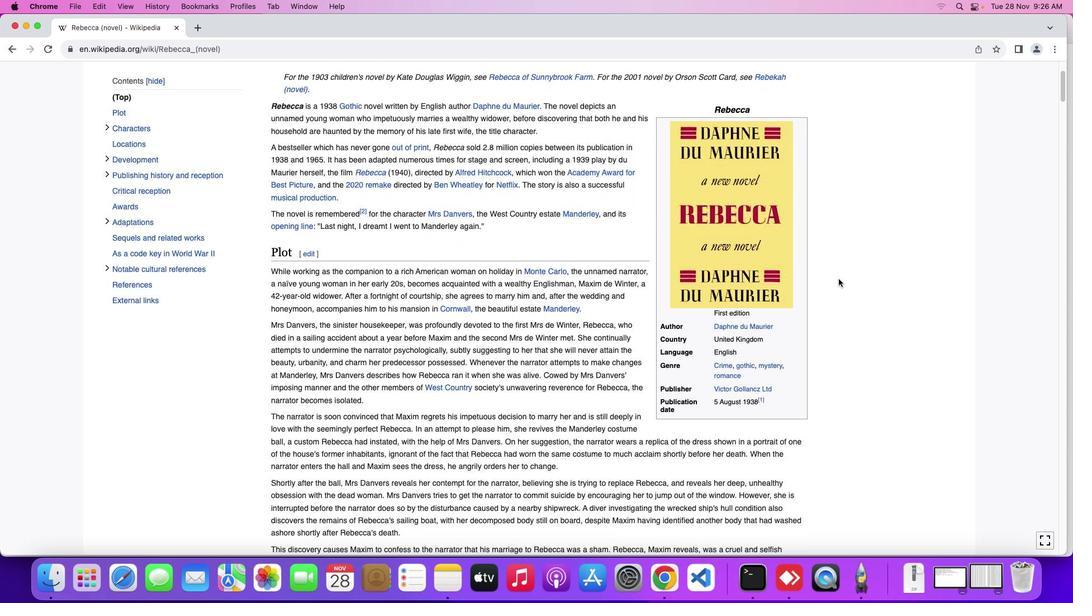 
Action: Mouse scrolled (737, 177) with delta (-100, -101)
Screenshot: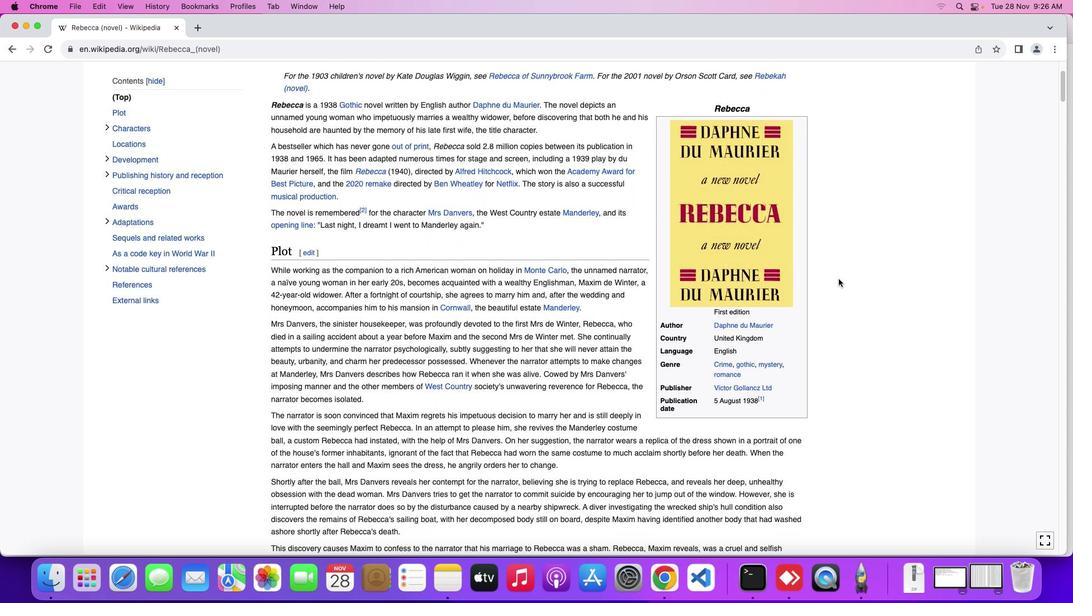 
Action: Mouse moved to (737, 177)
Screenshot: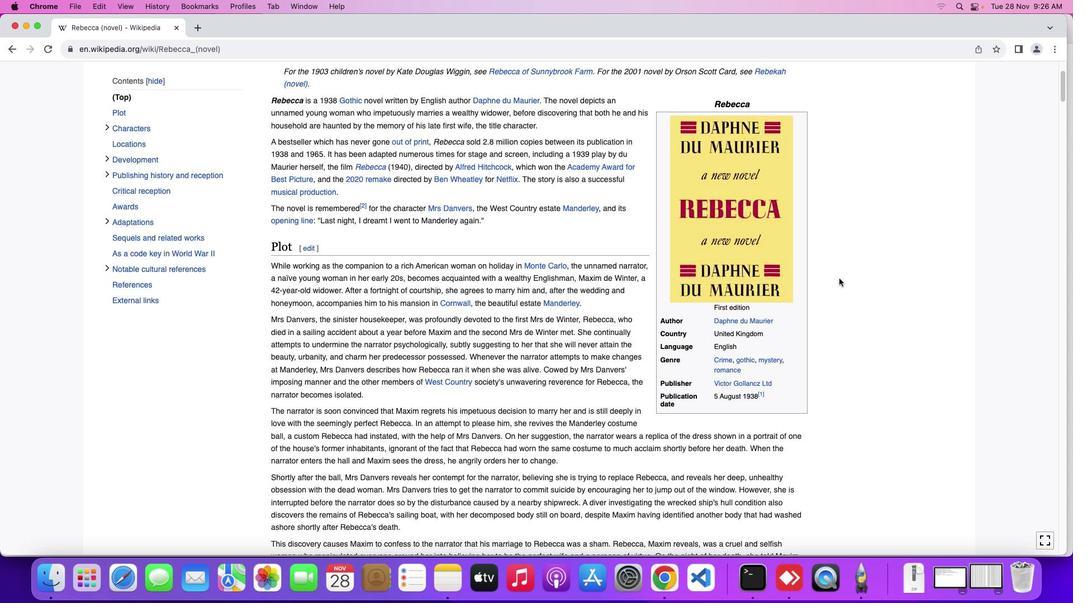 
Action: Mouse scrolled (737, 177) with delta (-100, -101)
Screenshot: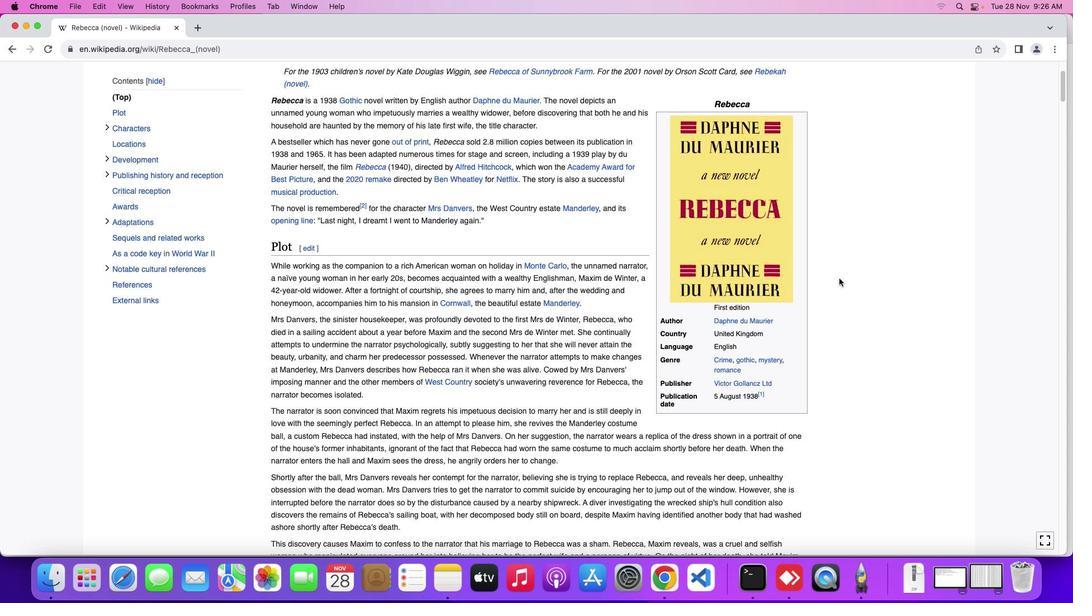 
Action: Mouse scrolled (737, 177) with delta (-100, -101)
Screenshot: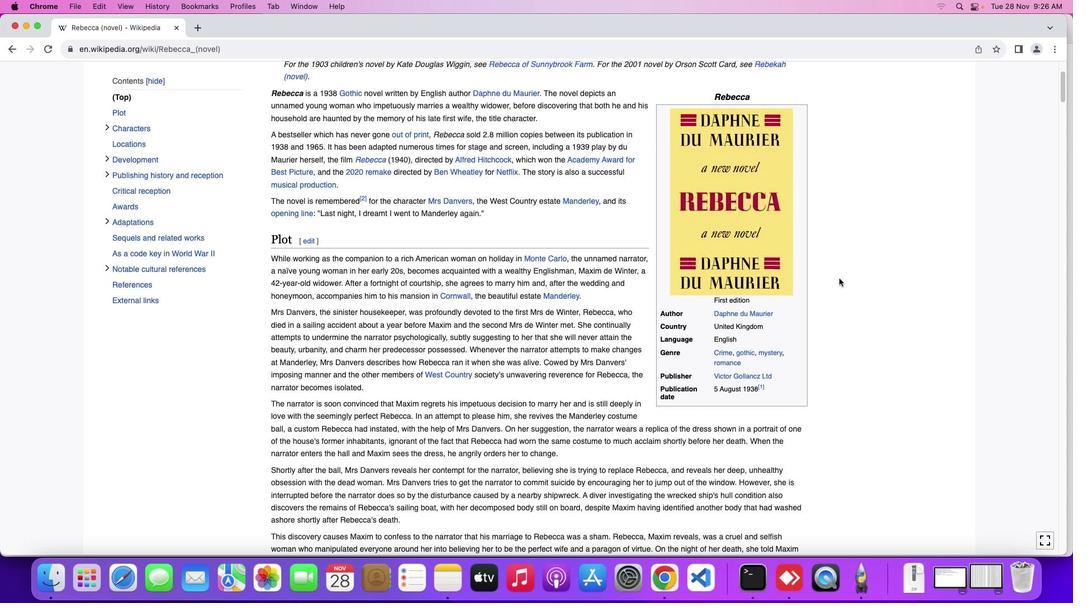 
Action: Mouse scrolled (737, 177) with delta (-100, -101)
Screenshot: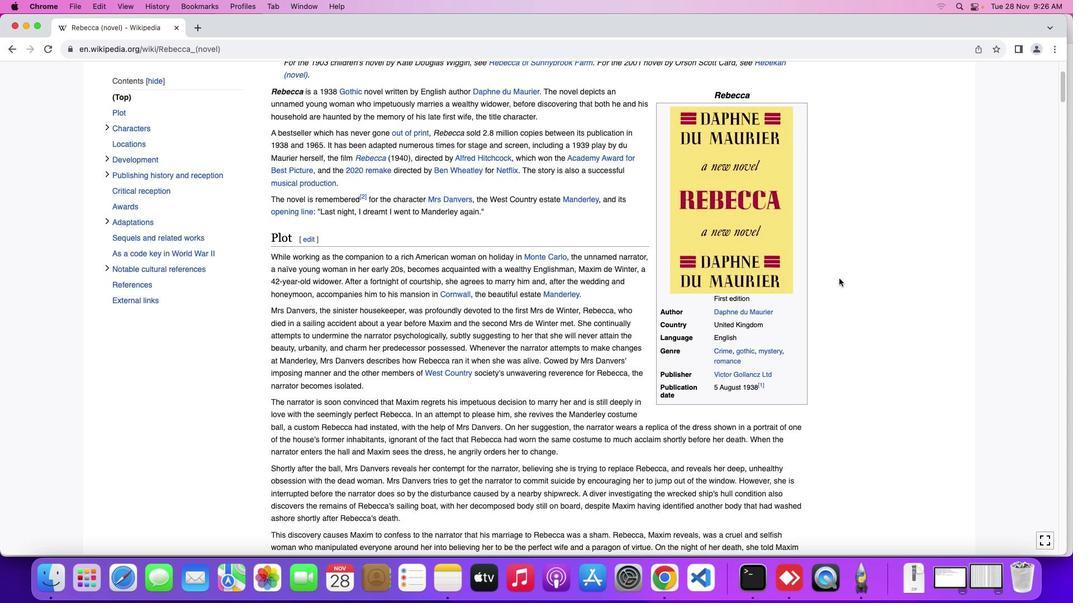 
Action: Mouse scrolled (737, 177) with delta (-100, -101)
Screenshot: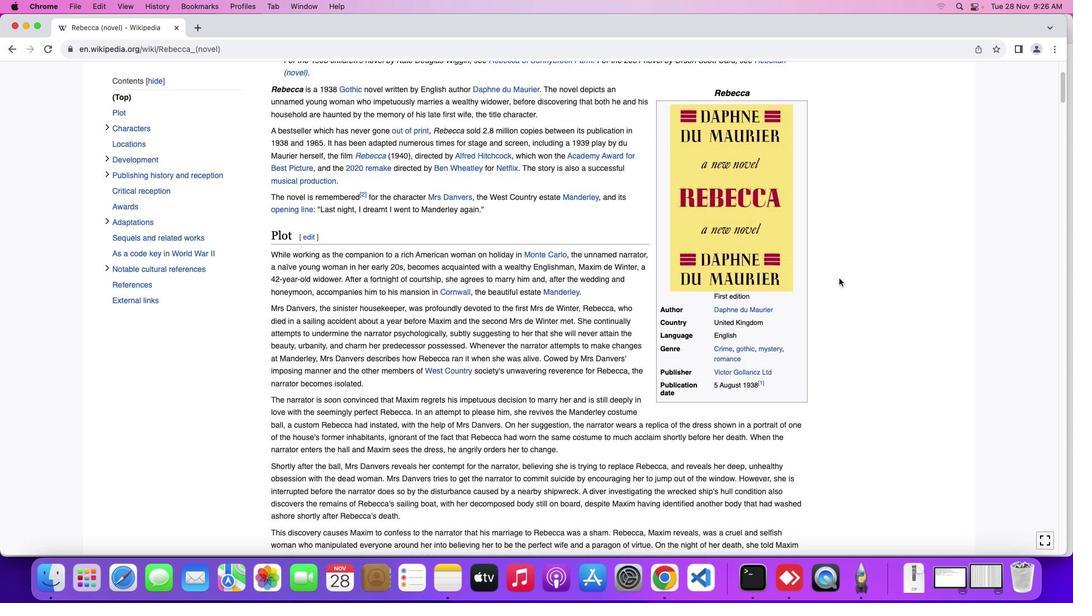 
Action: Mouse moved to (737, 177)
Screenshot: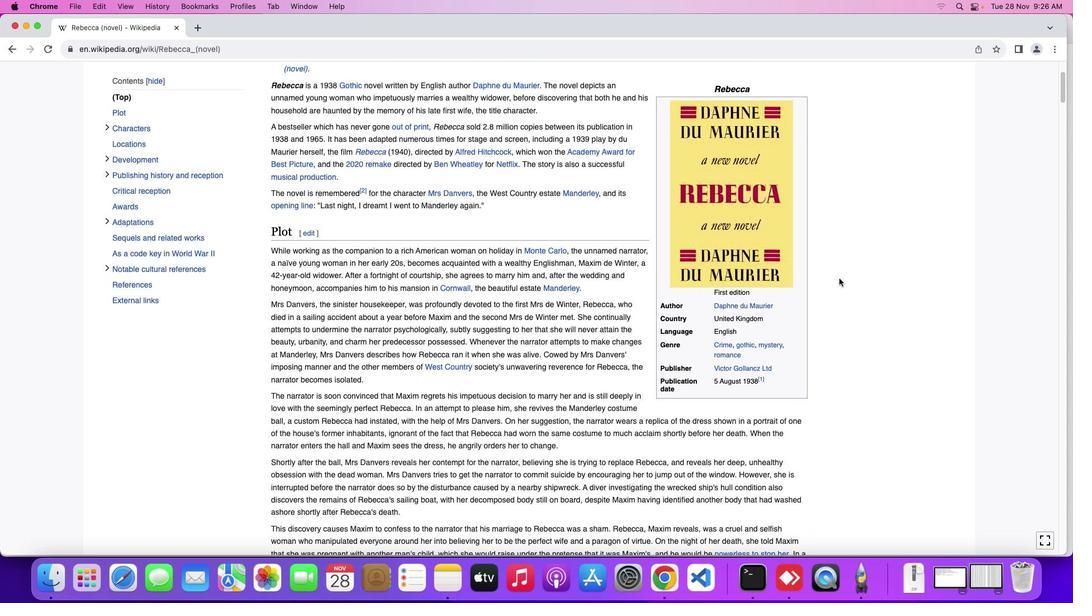 
Action: Mouse scrolled (737, 177) with delta (-100, -101)
Screenshot: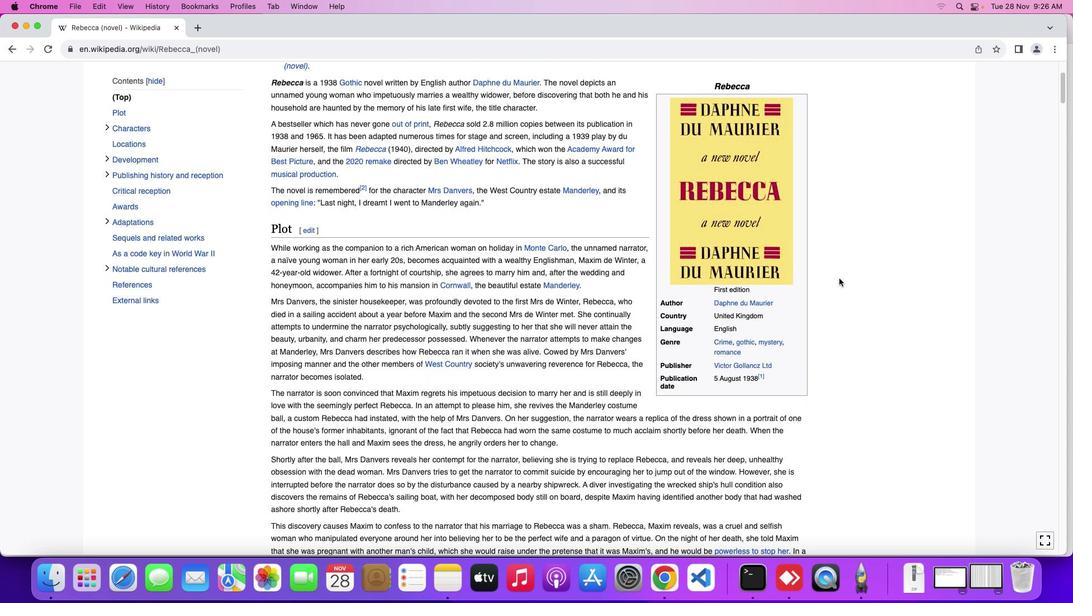
Action: Mouse scrolled (737, 177) with delta (-100, -101)
Screenshot: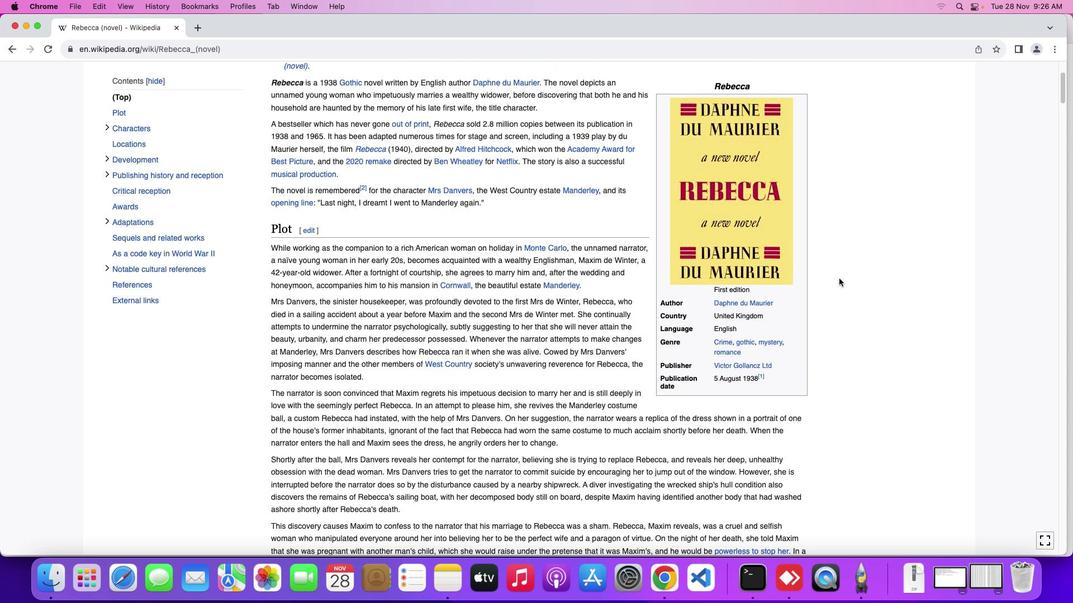 
Action: Mouse scrolled (737, 177) with delta (-100, -101)
Screenshot: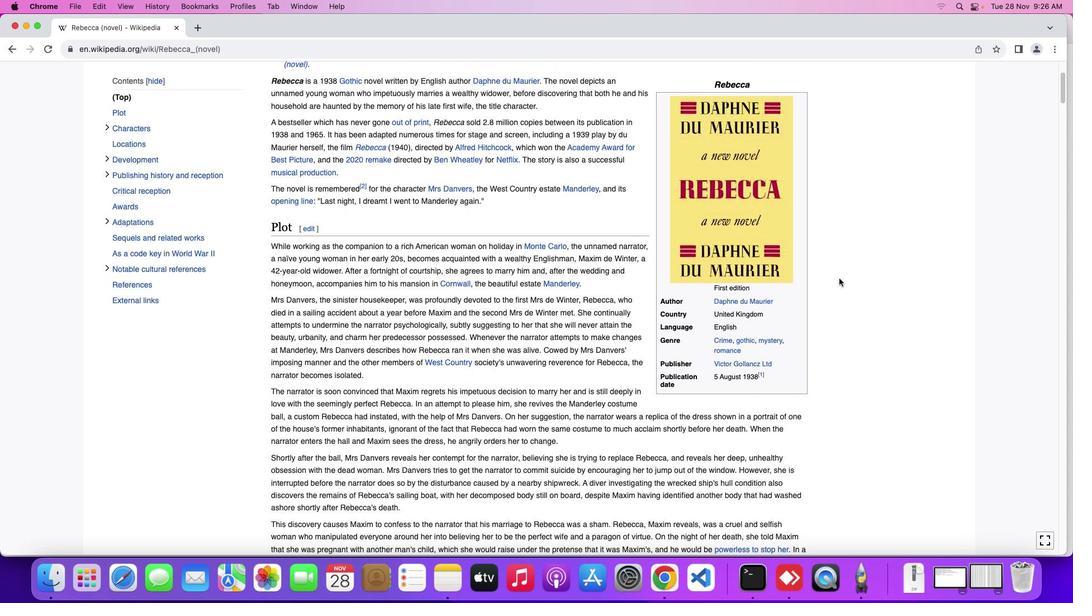 
Action: Mouse scrolled (737, 177) with delta (-100, -101)
Screenshot: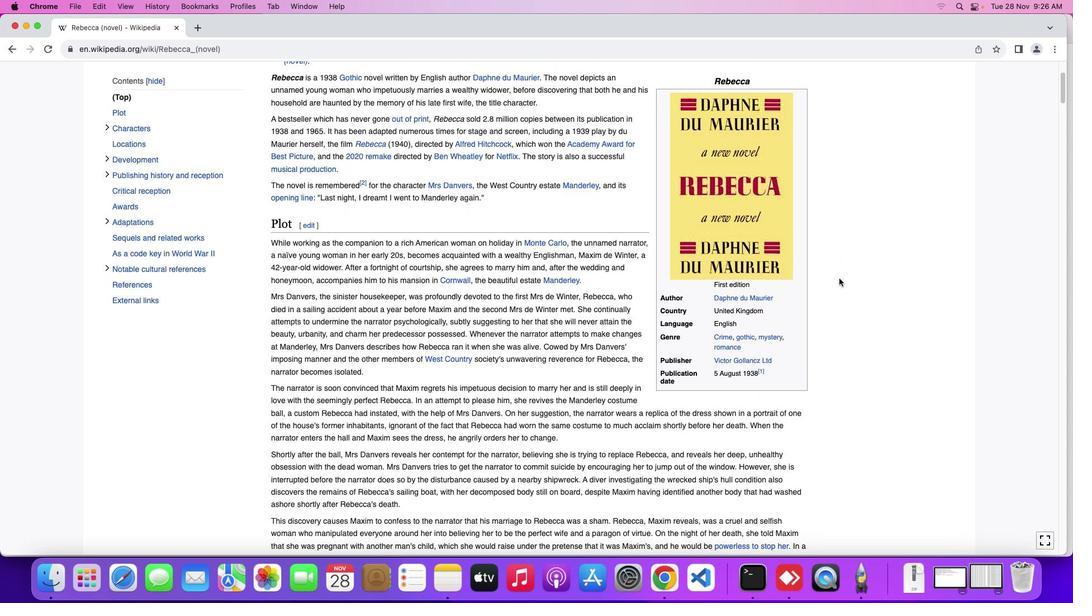 
Action: Mouse scrolled (737, 177) with delta (-100, -101)
Screenshot: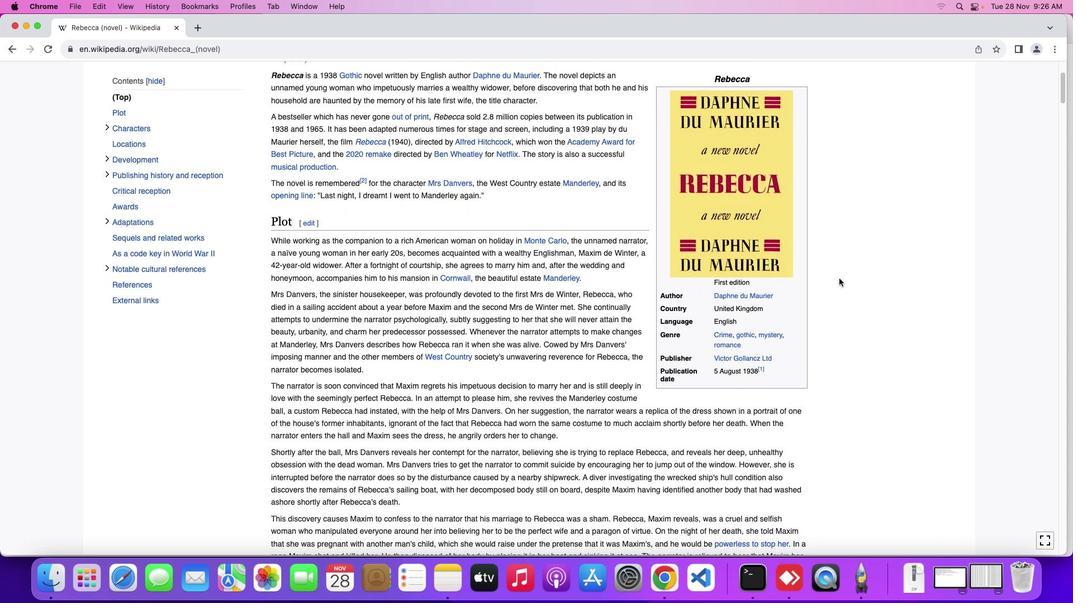 
Action: Mouse scrolled (737, 177) with delta (-100, -101)
Screenshot: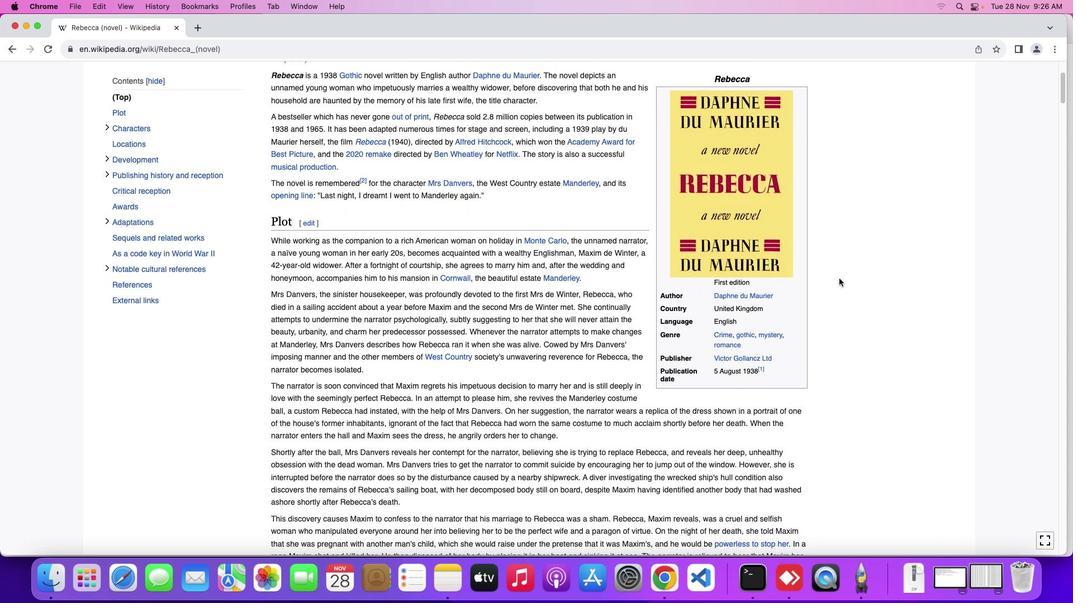 
Action: Mouse scrolled (737, 177) with delta (-100, -101)
Screenshot: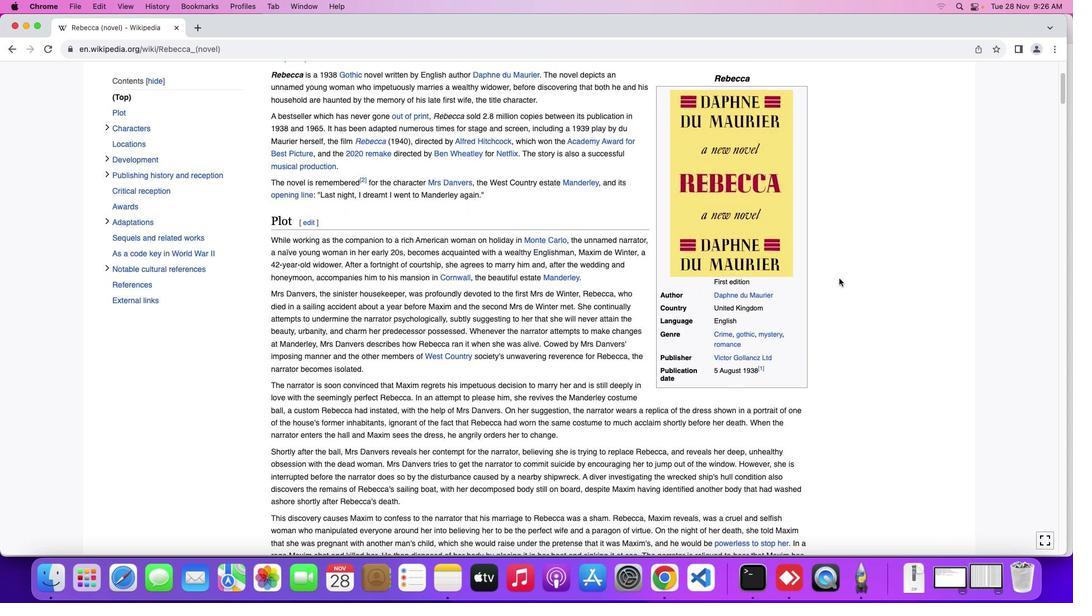 
Action: Mouse scrolled (737, 177) with delta (-100, -101)
Screenshot: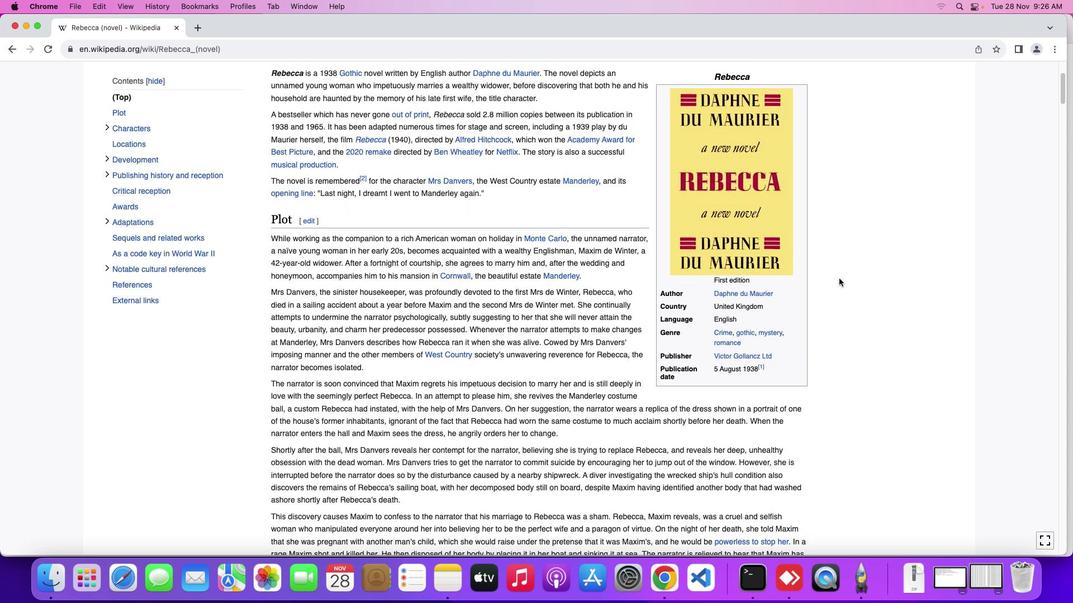 
Action: Mouse moved to (737, 177)
Screenshot: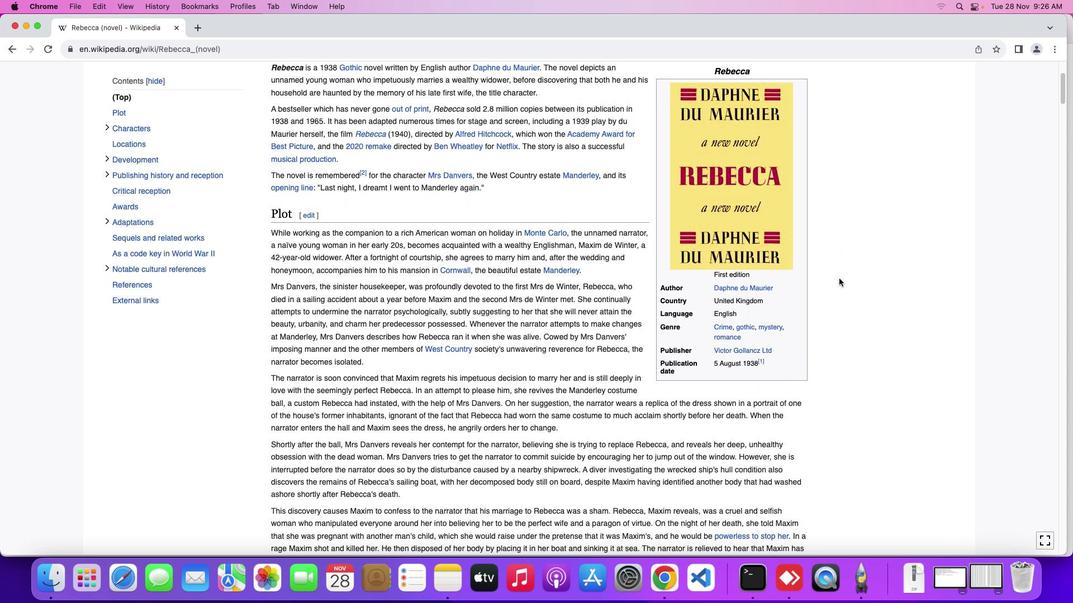 
Action: Mouse scrolled (737, 177) with delta (-100, -101)
Screenshot: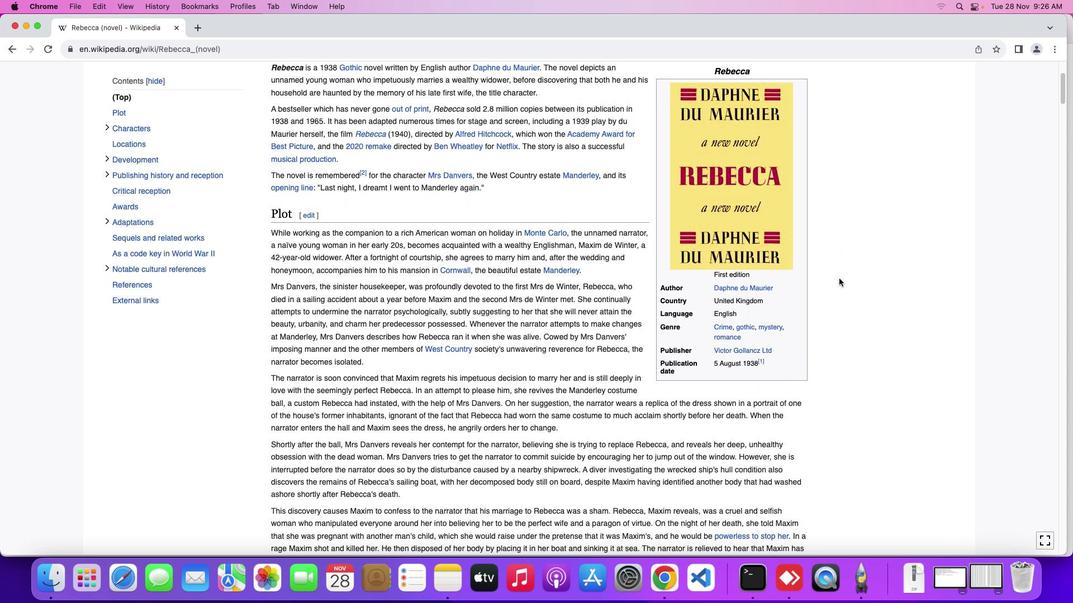 
Action: Mouse scrolled (737, 177) with delta (-100, -101)
Screenshot: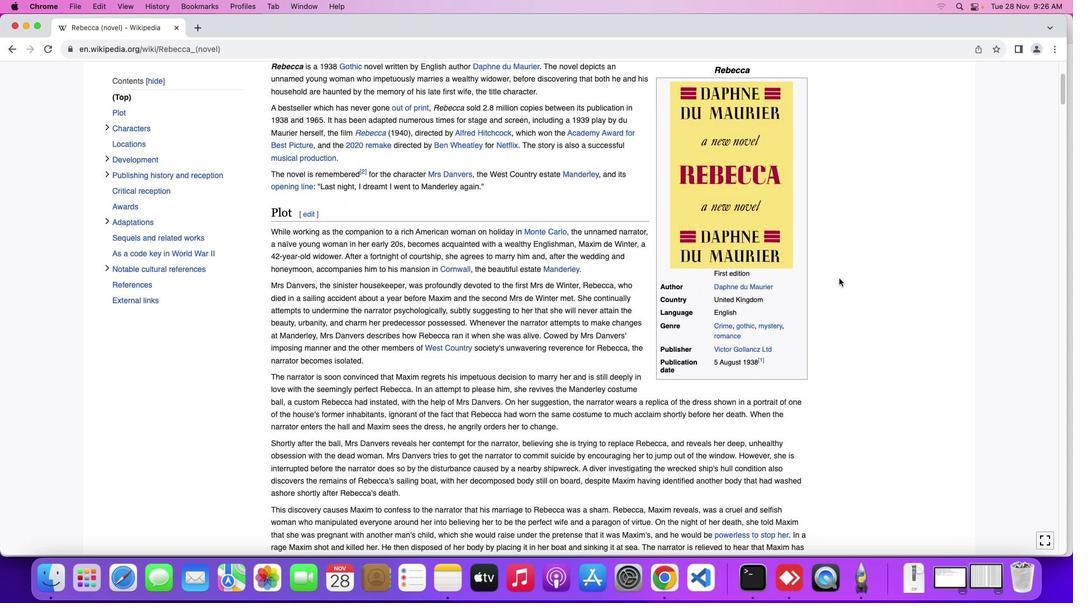 
Action: Mouse scrolled (737, 177) with delta (-100, -101)
Screenshot: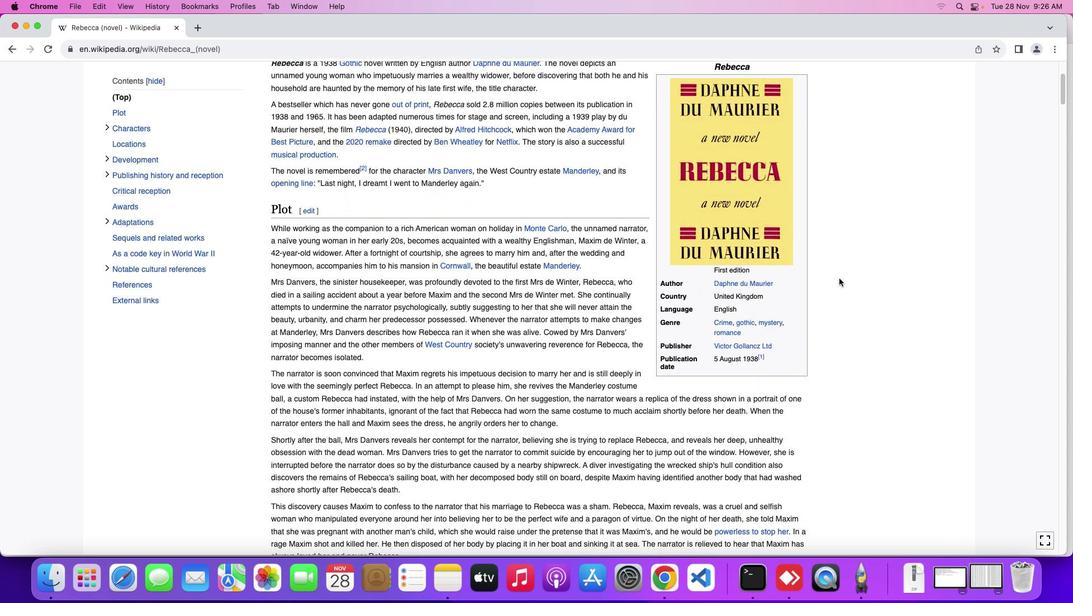 
Action: Mouse scrolled (737, 177) with delta (-100, -101)
Screenshot: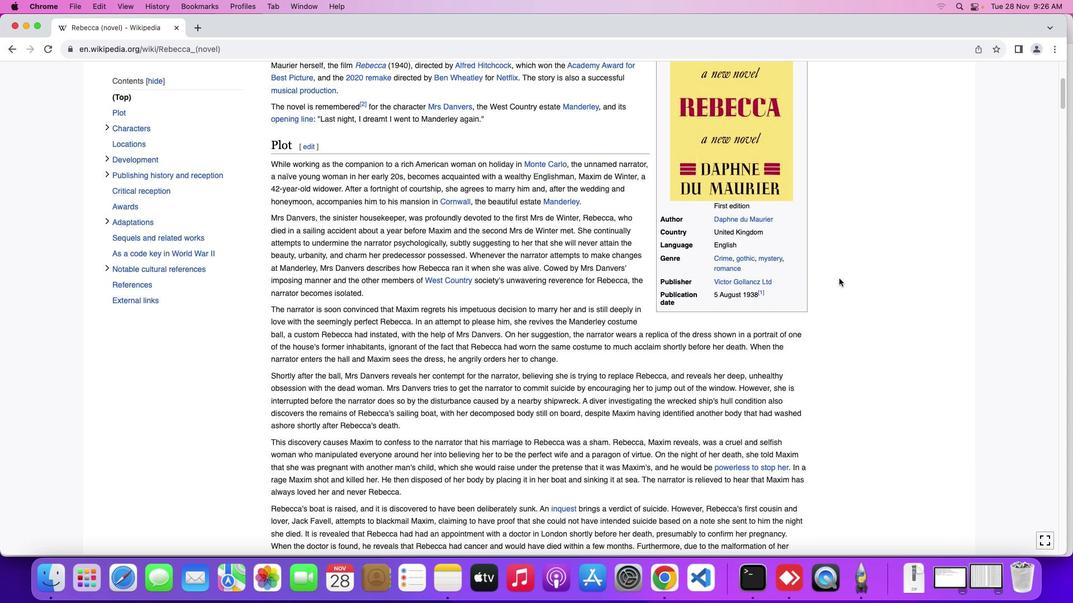 
Action: Mouse scrolled (737, 177) with delta (-100, -101)
Screenshot: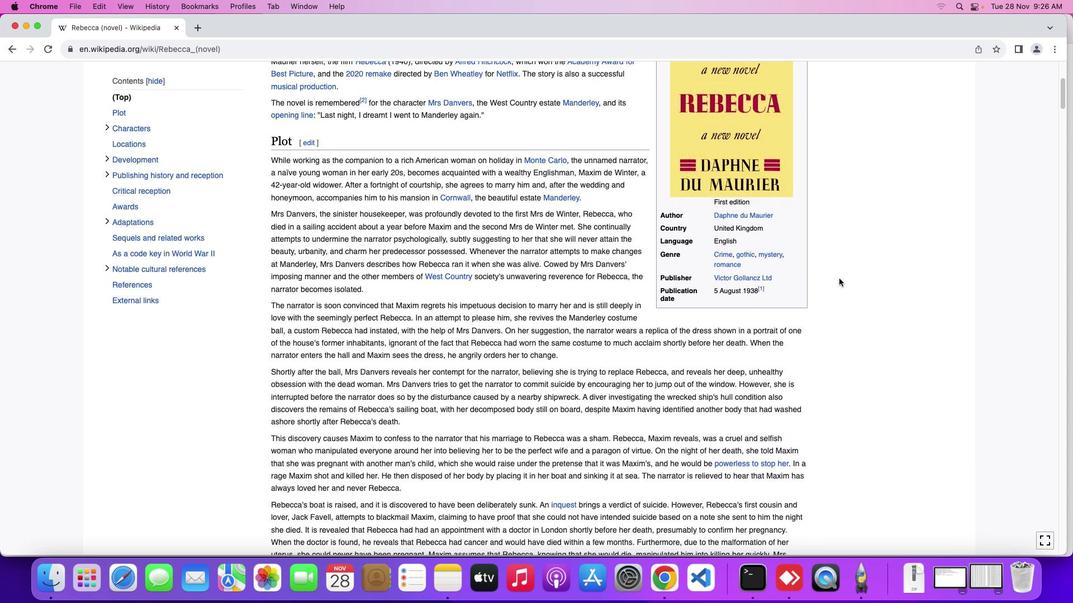 
Action: Mouse scrolled (737, 177) with delta (-100, -101)
Screenshot: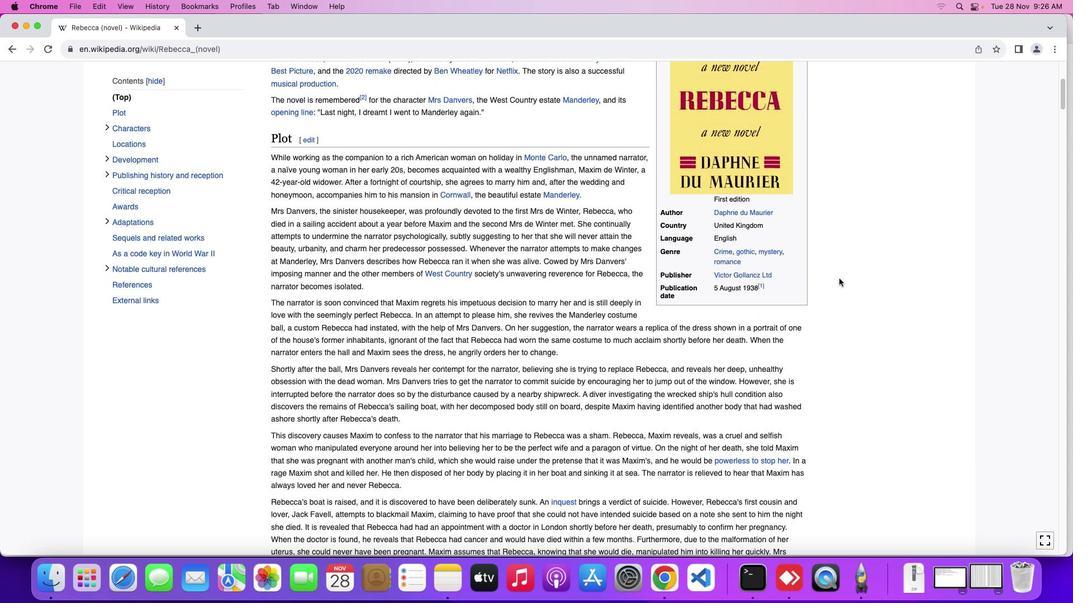 
Action: Mouse scrolled (737, 177) with delta (-100, -101)
Screenshot: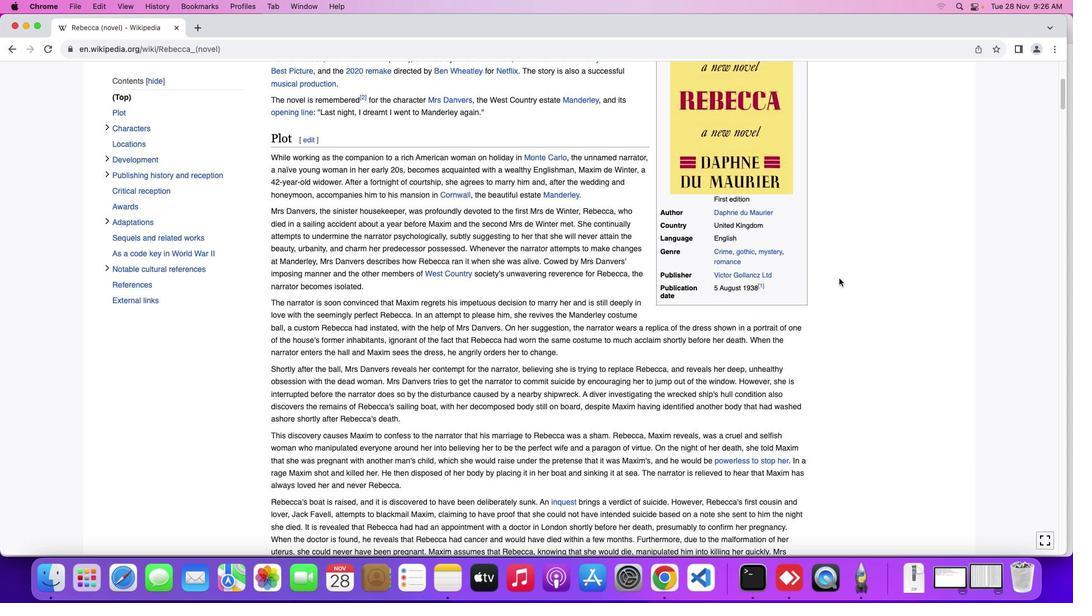 
Action: Mouse scrolled (737, 177) with delta (-100, -101)
Screenshot: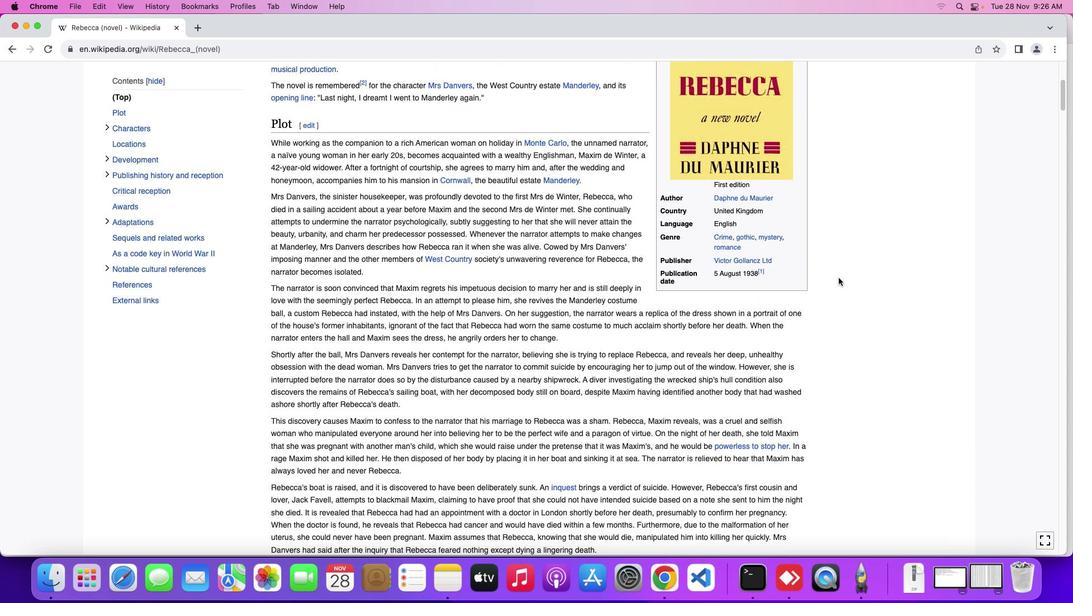 
Action: Mouse scrolled (737, 177) with delta (-100, -101)
Screenshot: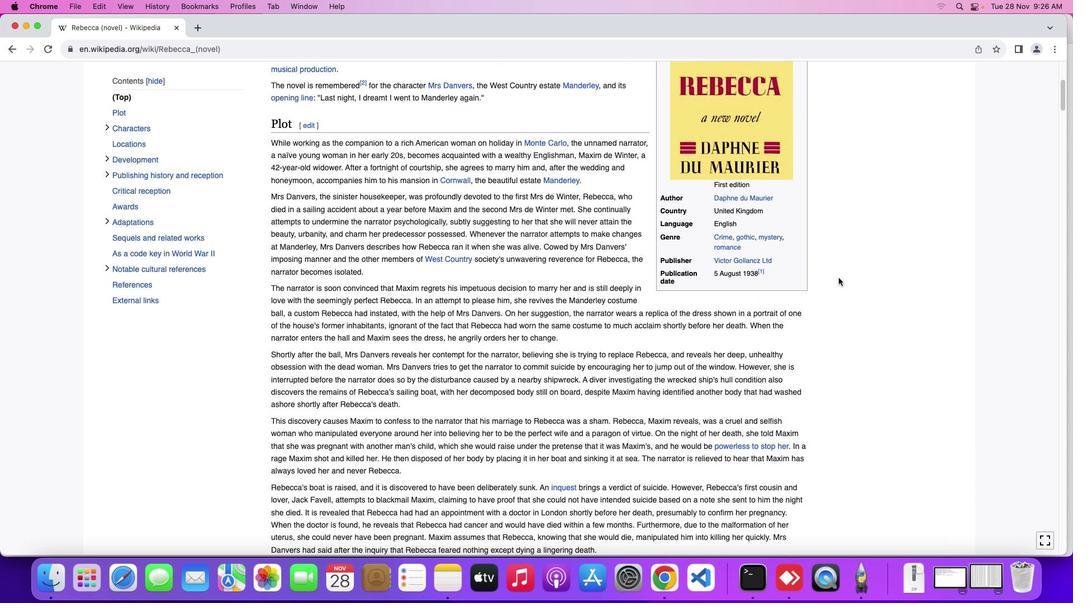 
Action: Mouse scrolled (737, 177) with delta (-100, -101)
Screenshot: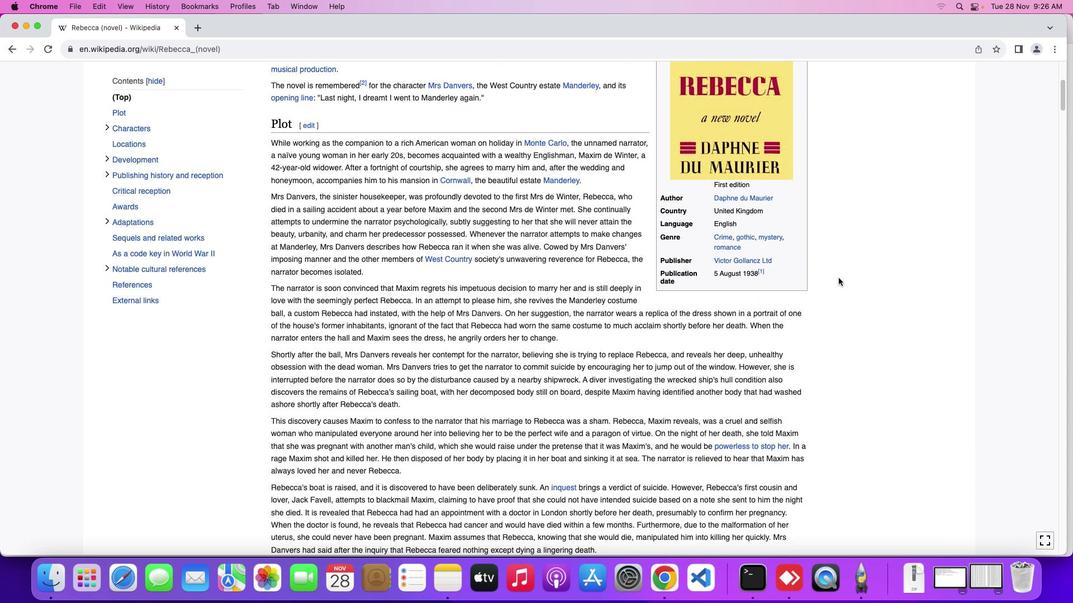 
Action: Mouse scrolled (737, 177) with delta (-100, -101)
Screenshot: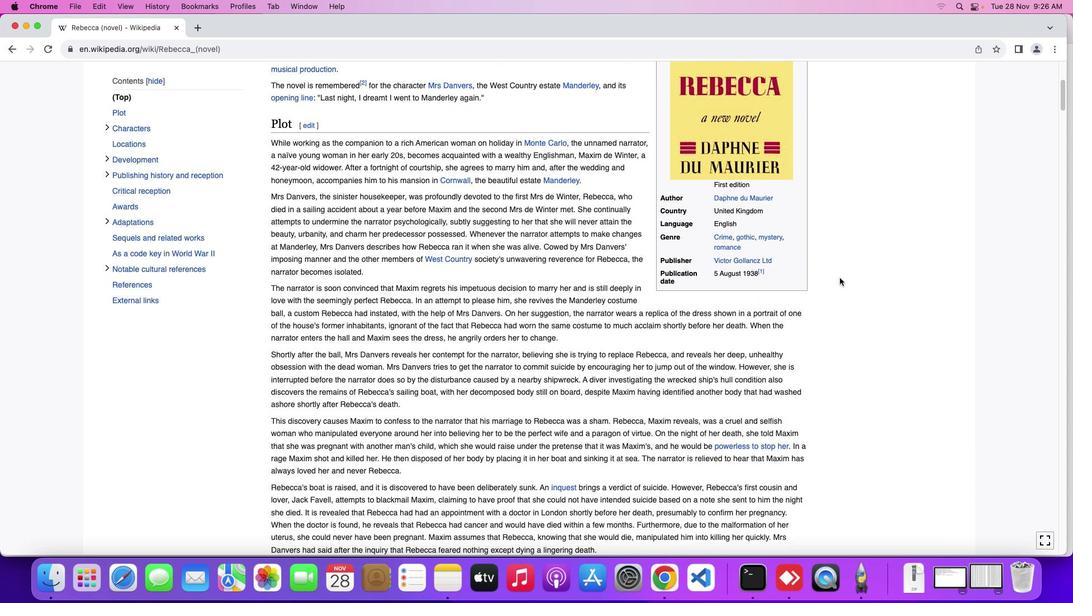 
Action: Mouse scrolled (737, 177) with delta (-100, -101)
Screenshot: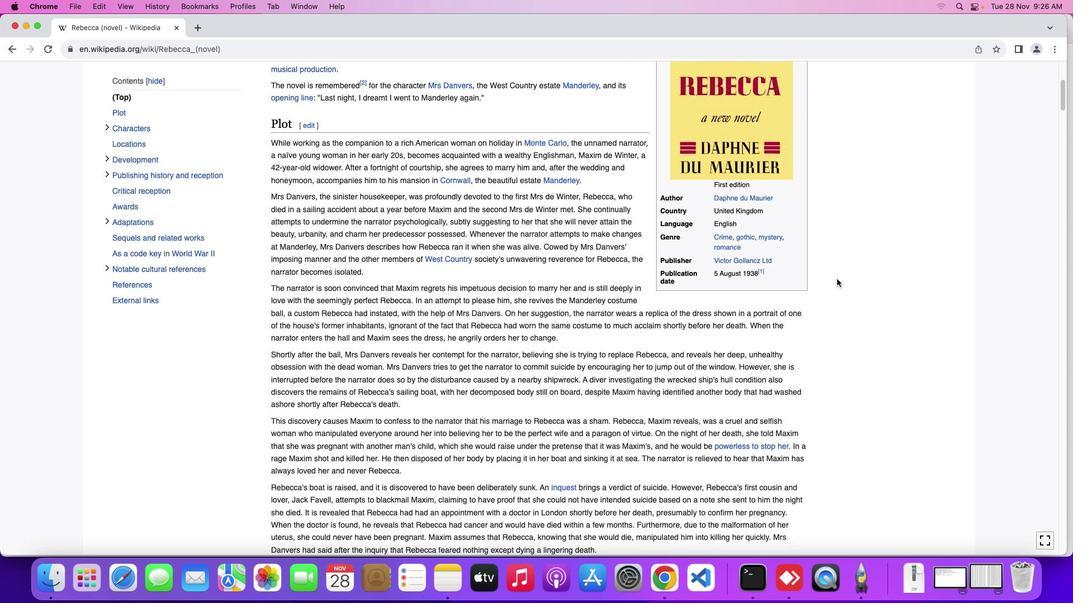 
Action: Mouse scrolled (737, 177) with delta (-100, -101)
Screenshot: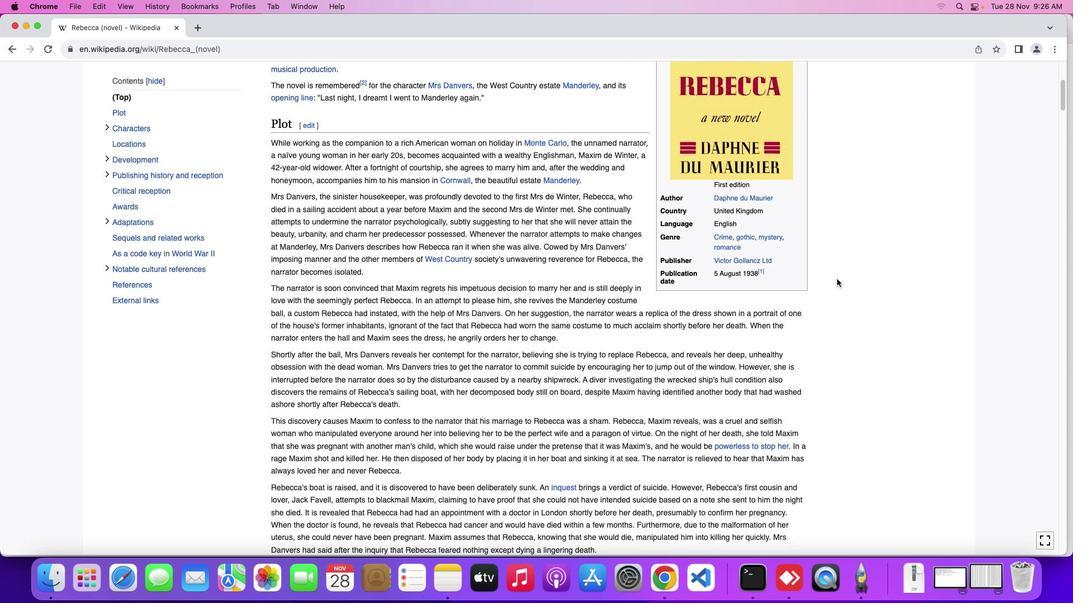 
Action: Mouse scrolled (737, 177) with delta (-100, -101)
Screenshot: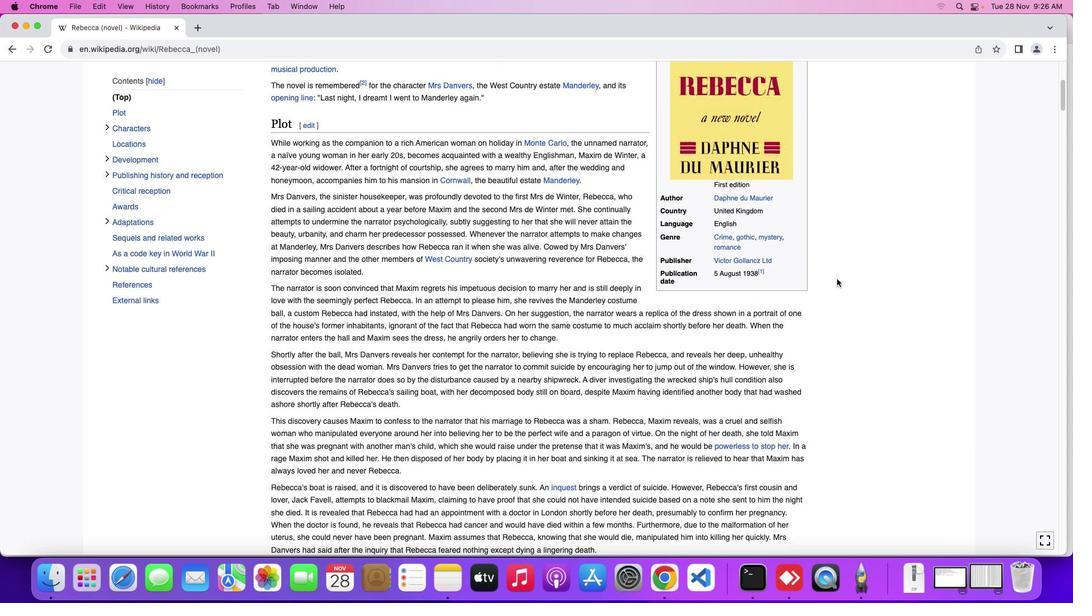 
Action: Mouse scrolled (737, 177) with delta (-100, -101)
Screenshot: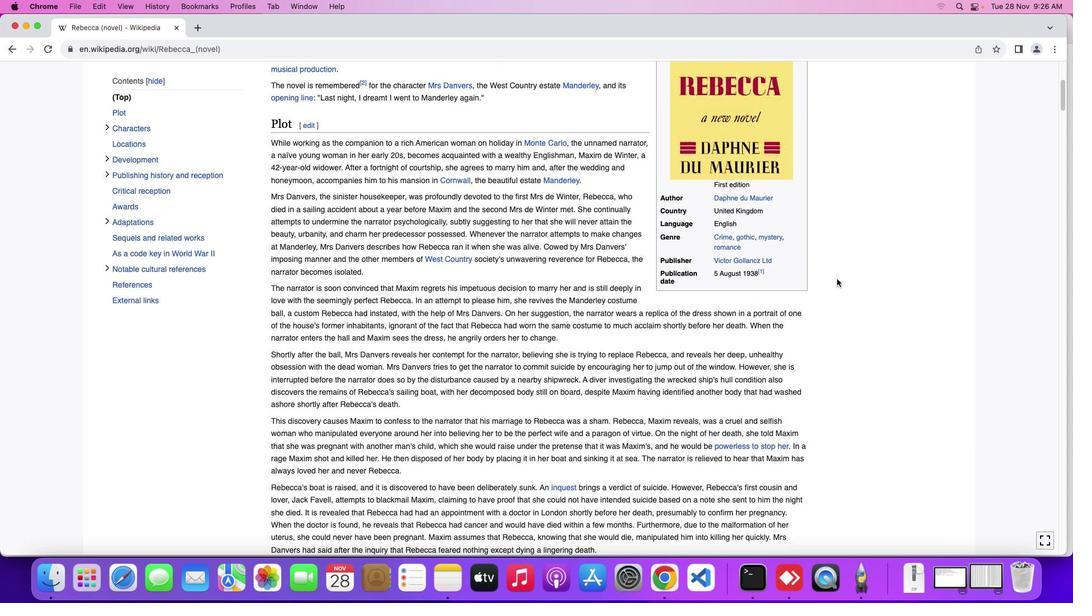 
Action: Mouse moved to (733, 177)
Screenshot: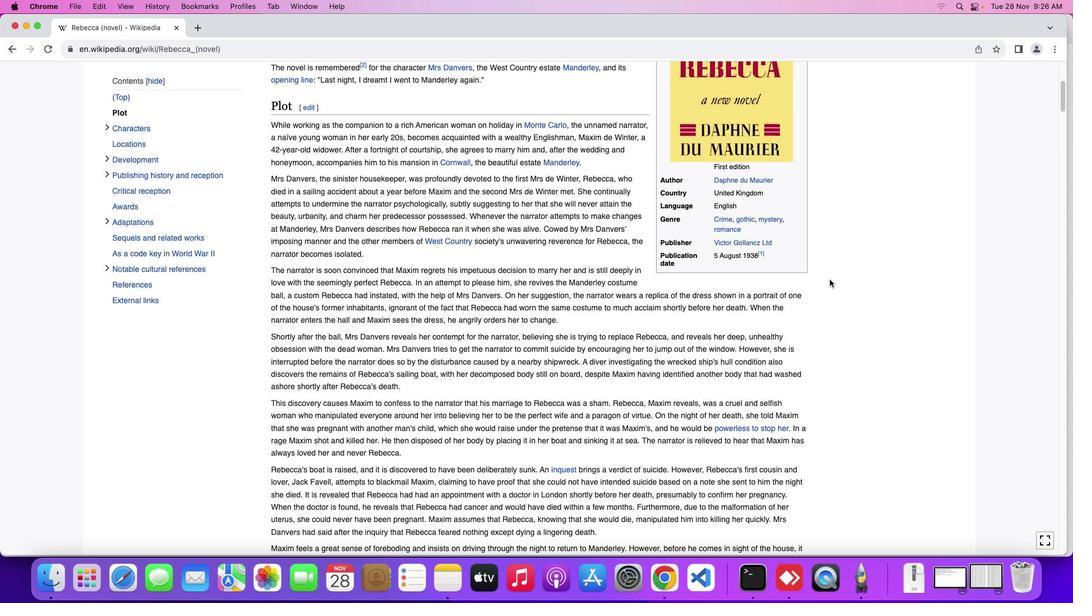 
Action: Mouse scrolled (733, 177) with delta (-100, -101)
Screenshot: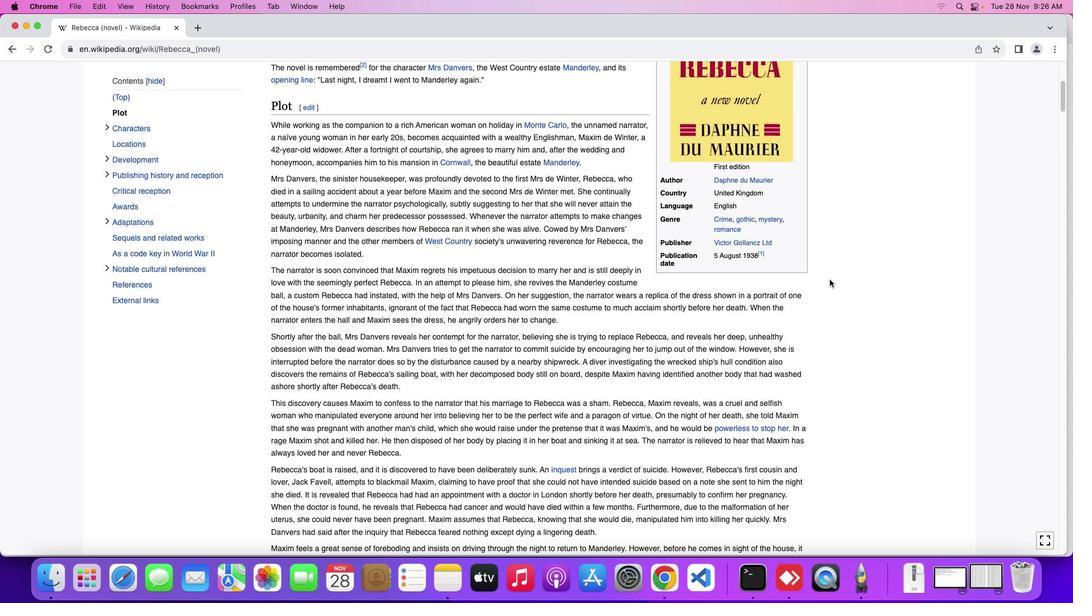 
Action: Mouse scrolled (733, 177) with delta (-100, -101)
Screenshot: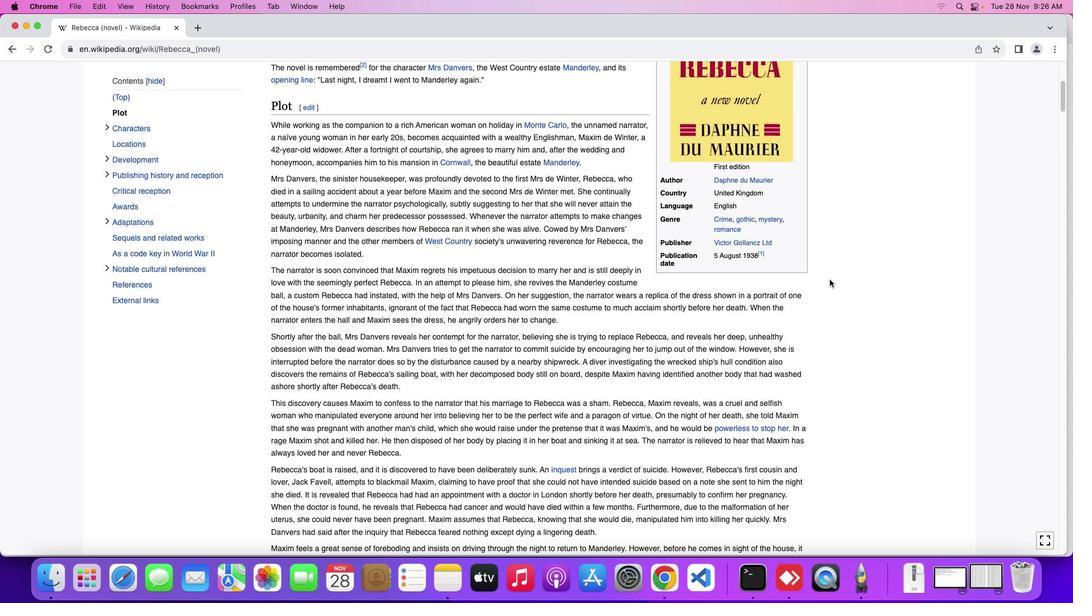 
Action: Mouse moved to (733, 176)
Screenshot: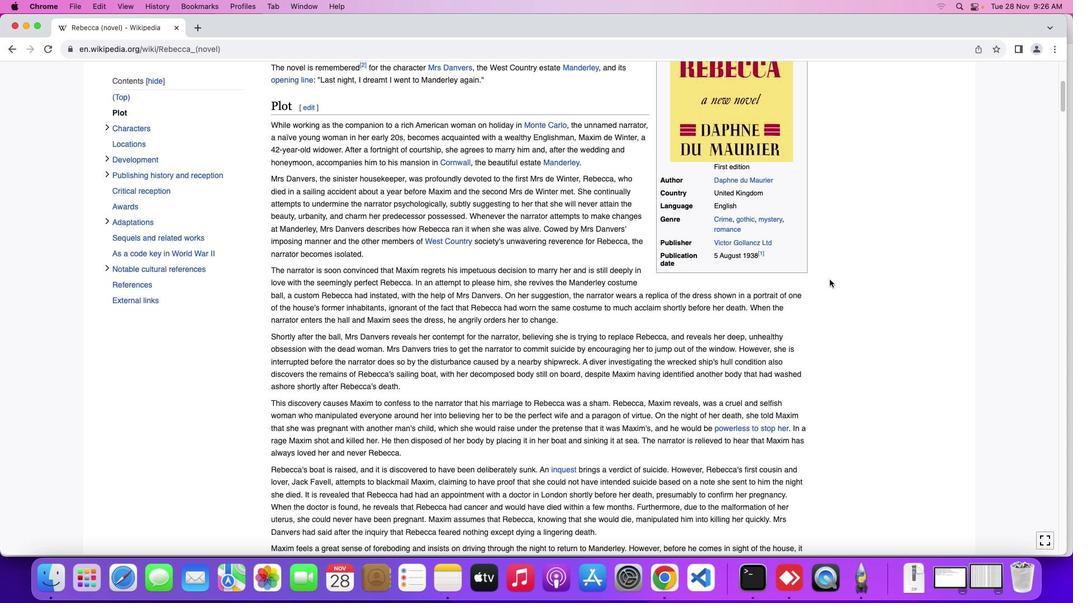 
Action: Mouse scrolled (733, 176) with delta (-100, -101)
Screenshot: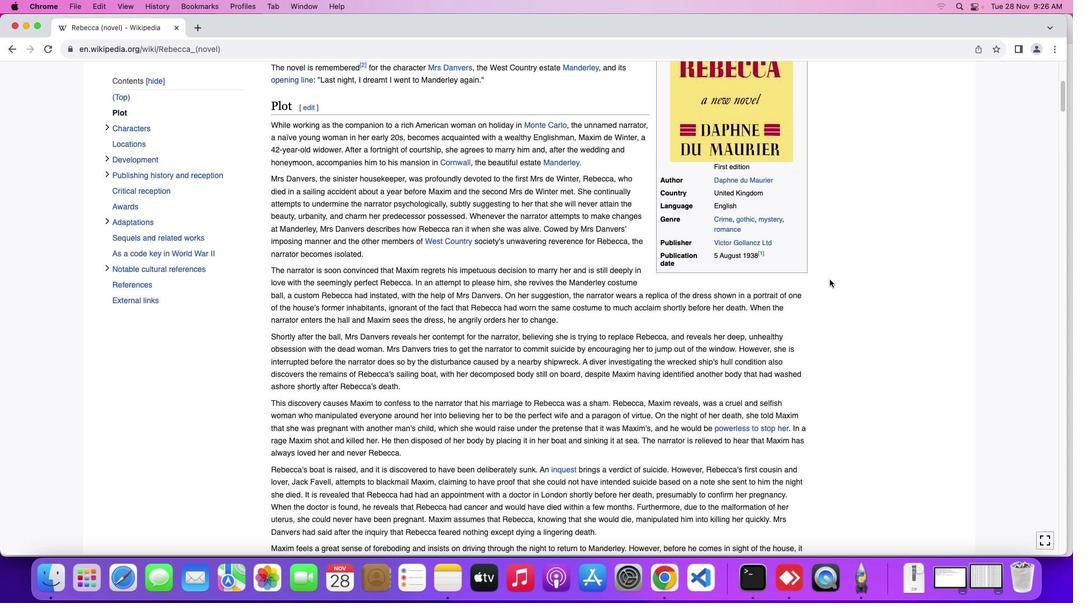 
Action: Mouse moved to (728, 178)
Screenshot: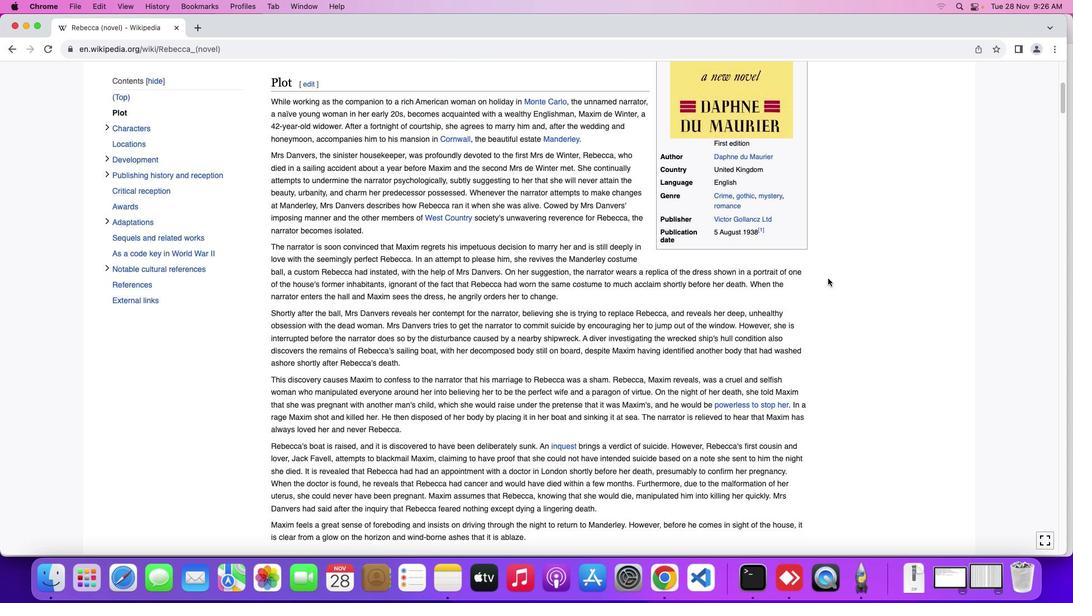 
Action: Mouse scrolled (728, 178) with delta (-100, -101)
Screenshot: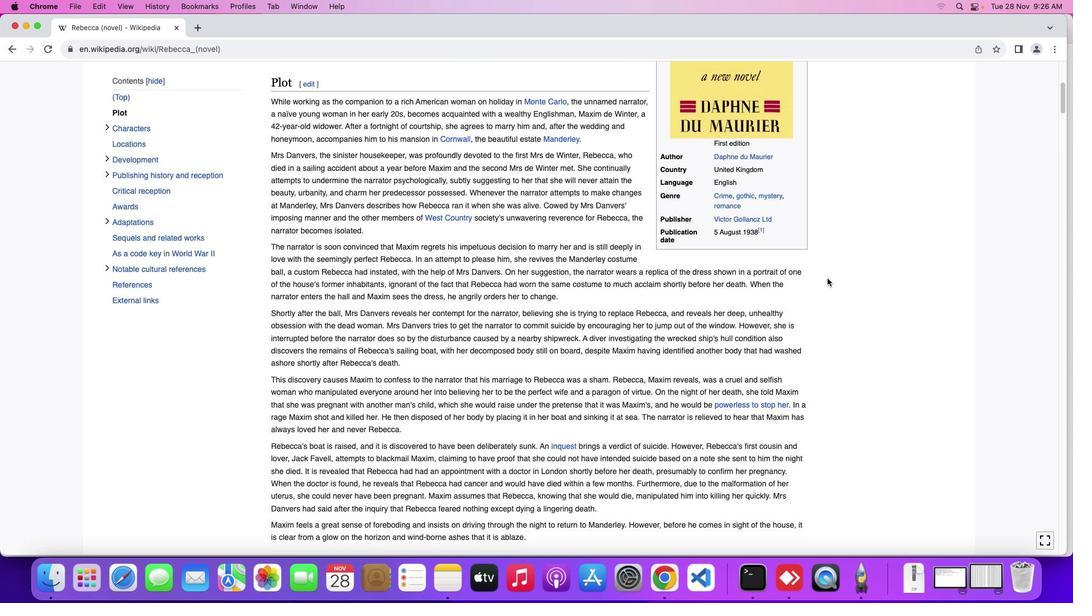 
Action: Mouse moved to (728, 178)
Screenshot: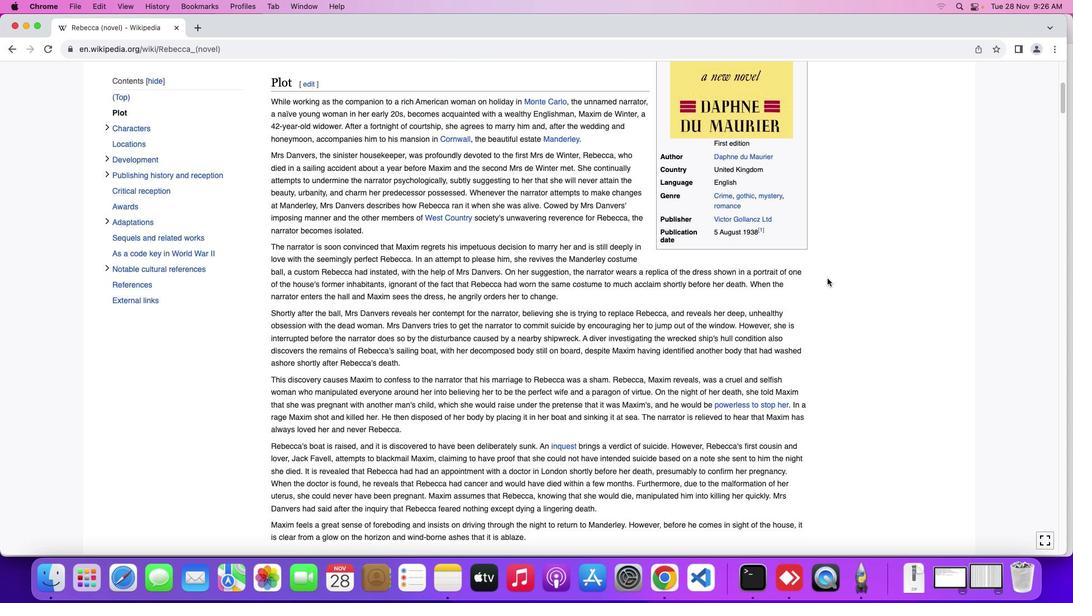 
Action: Mouse scrolled (728, 178) with delta (-100, -101)
Screenshot: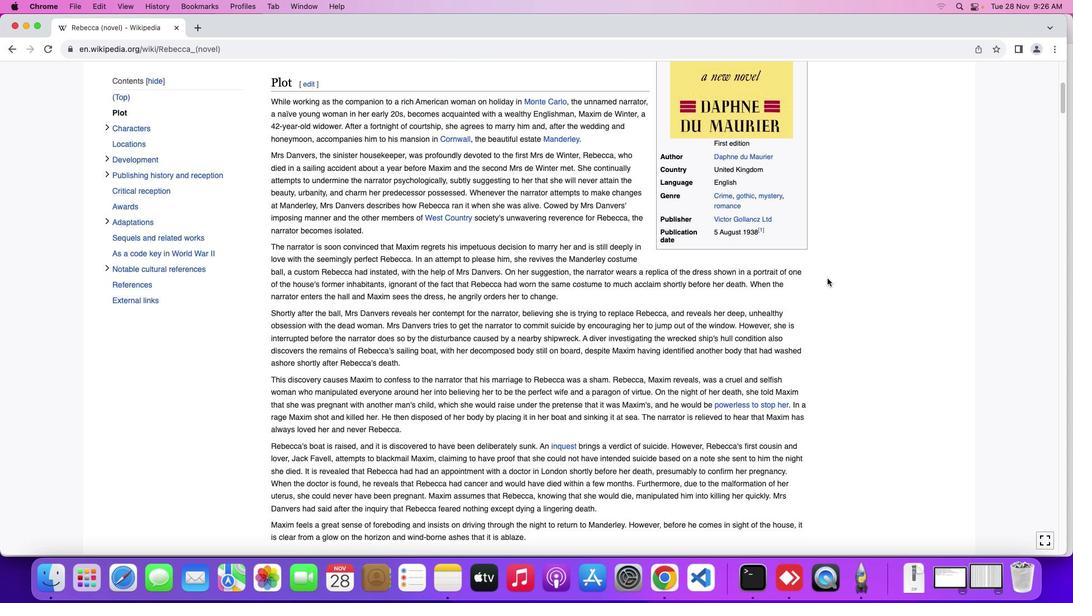
Action: Mouse moved to (727, 177)
Screenshot: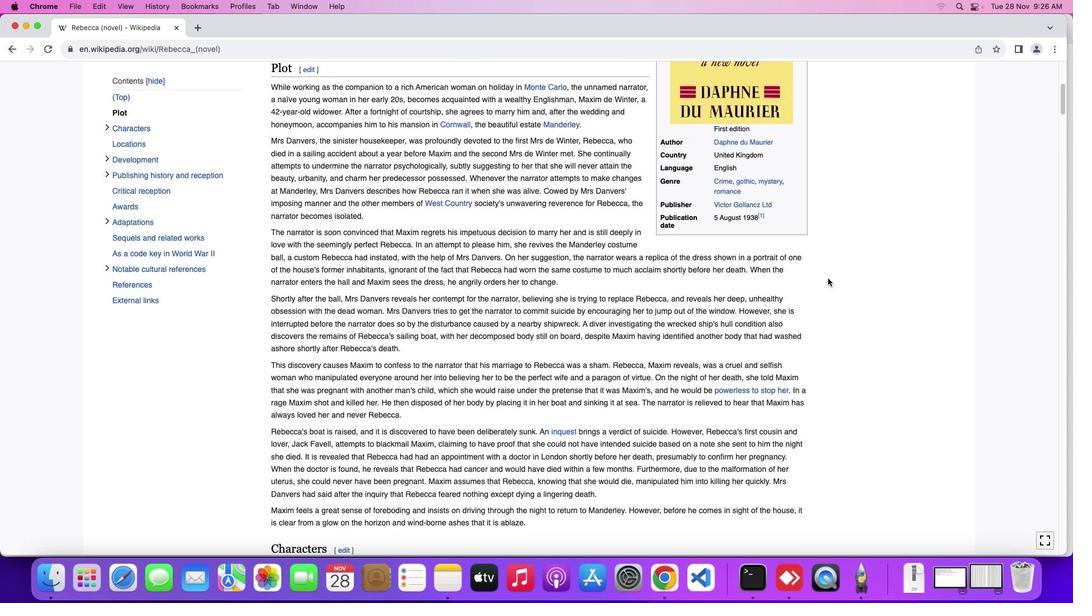 
Action: Mouse scrolled (727, 177) with delta (-100, -101)
Screenshot: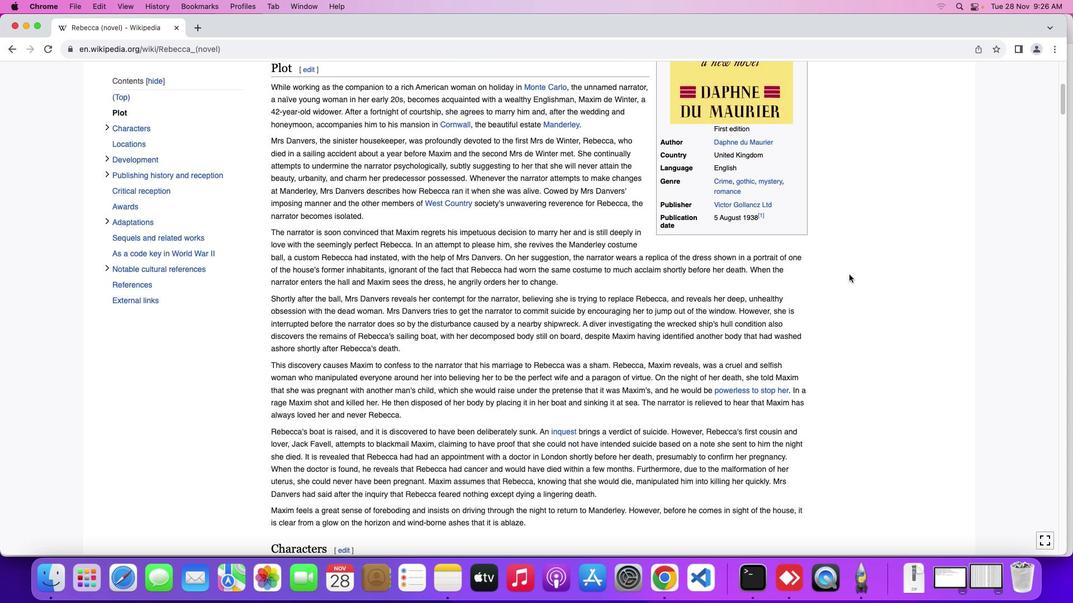 
Action: Mouse scrolled (727, 177) with delta (-100, -101)
Screenshot: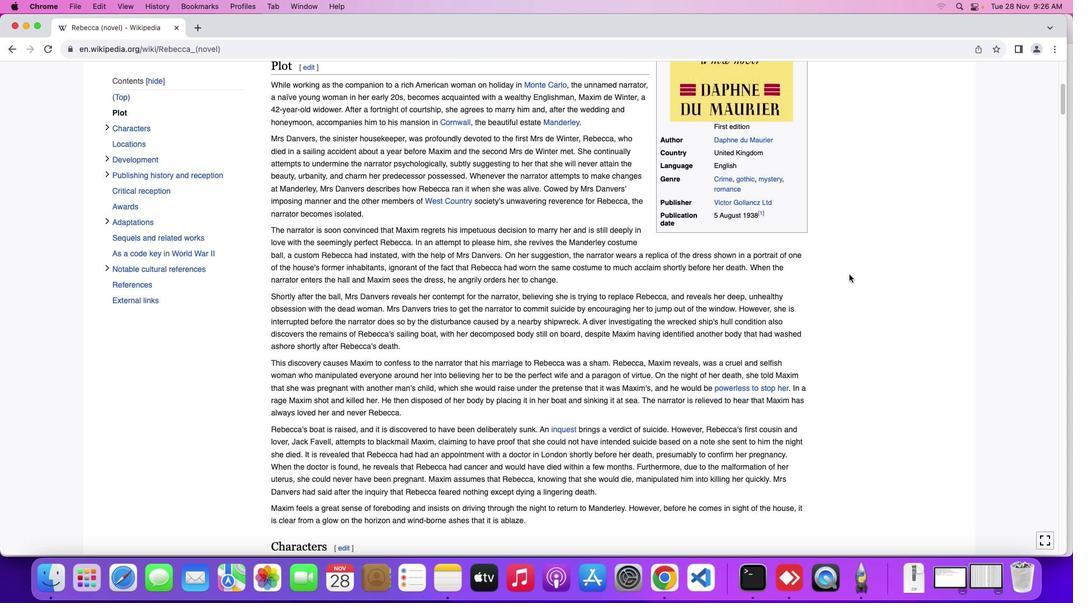 
Action: Mouse moved to (726, 177)
Screenshot: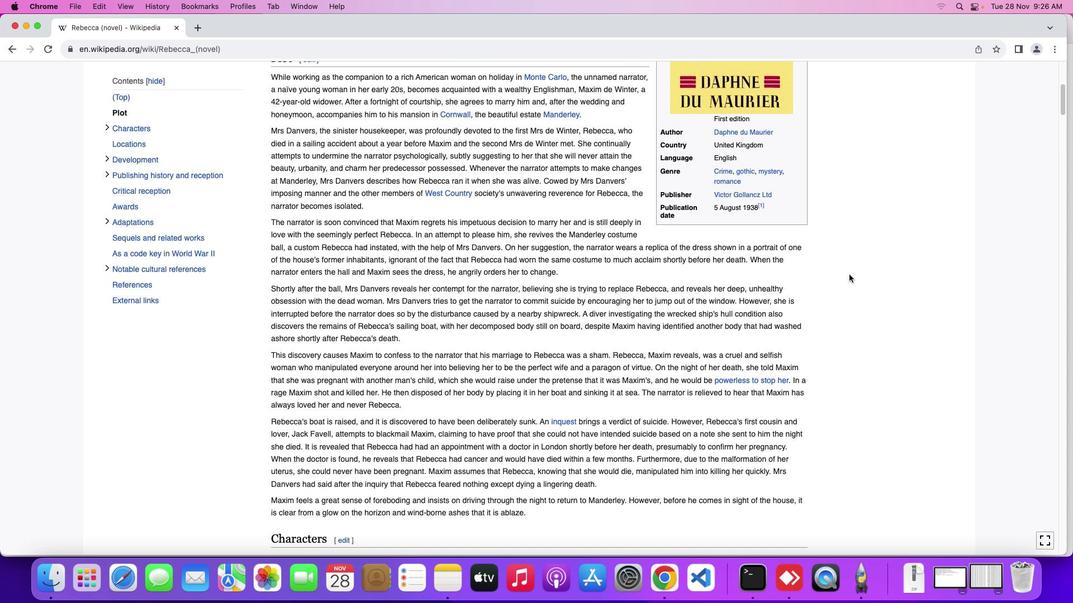 
Action: Mouse scrolled (726, 177) with delta (-100, -101)
Screenshot: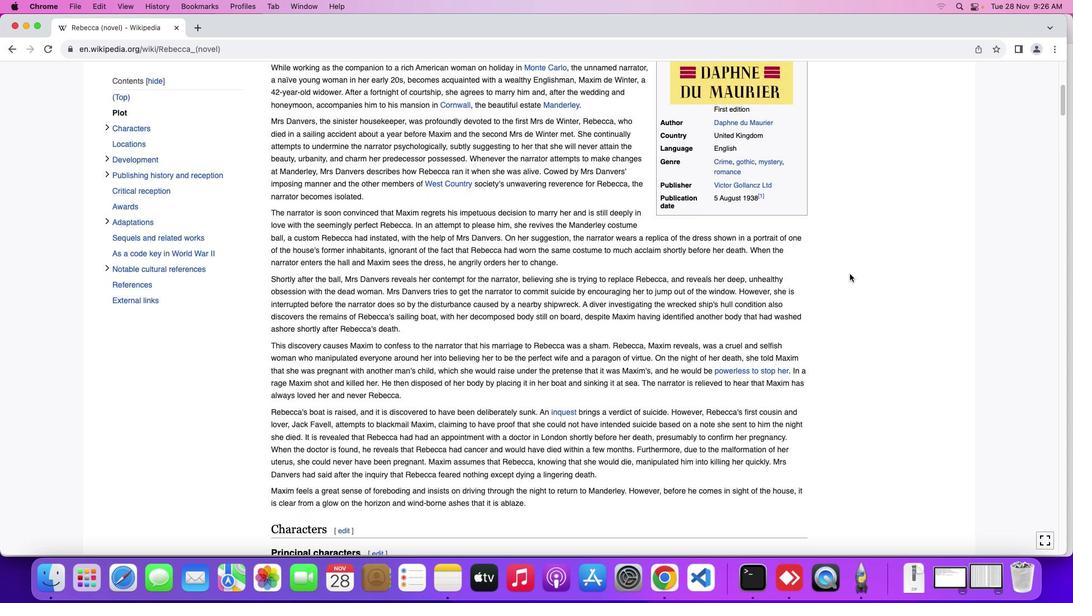 
Action: Mouse moved to (726, 177)
Screenshot: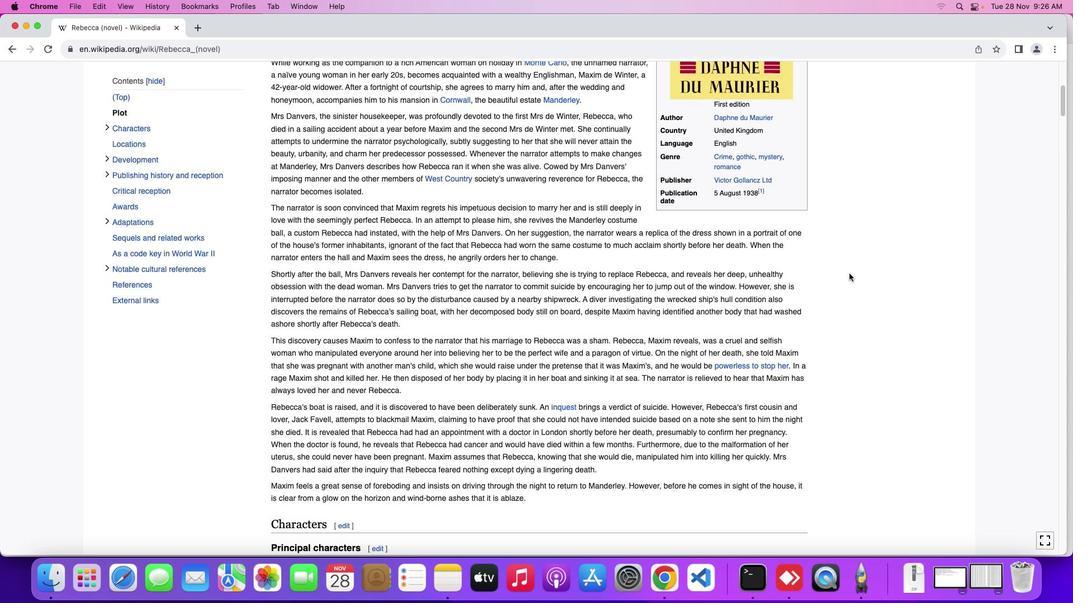 
Action: Mouse scrolled (726, 177) with delta (-100, -101)
Screenshot: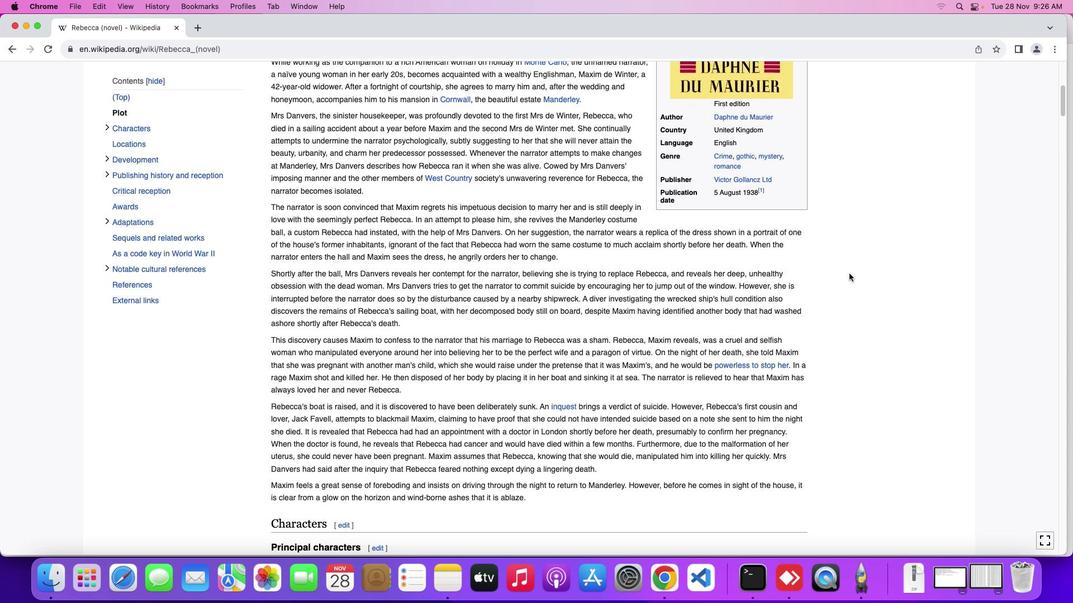 
Action: Mouse scrolled (726, 177) with delta (-100, -101)
Screenshot: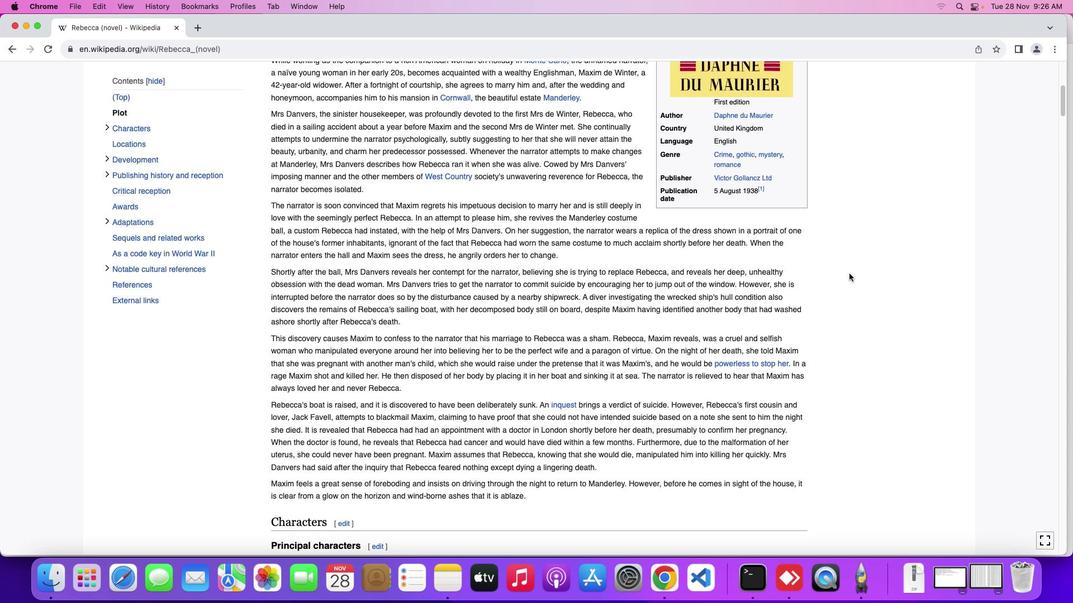 
Action: Mouse moved to (748, 173)
Screenshot: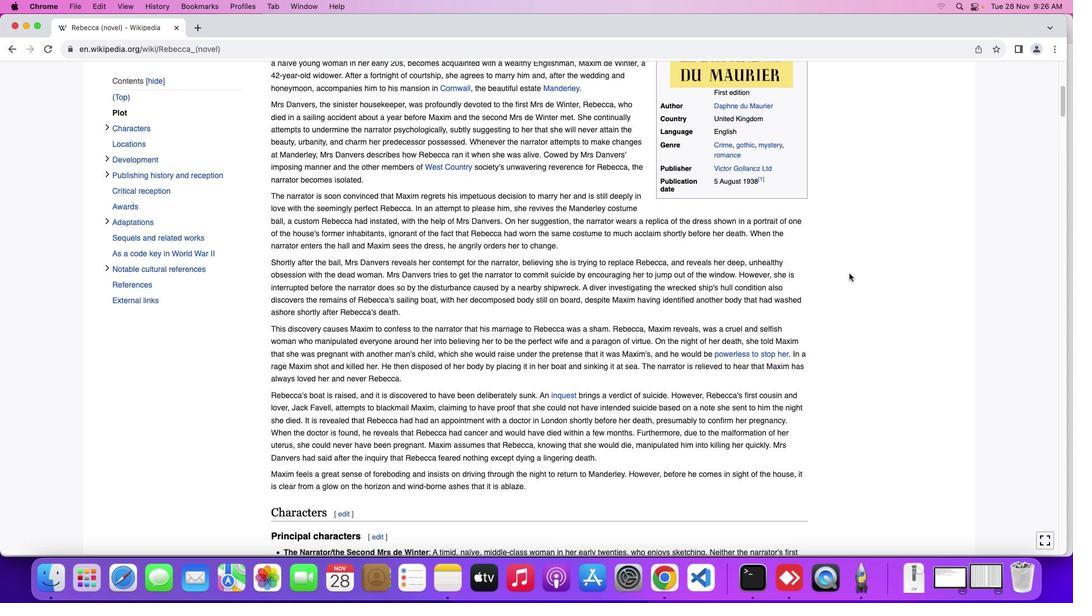 
Action: Mouse scrolled (748, 173) with delta (-100, -101)
Screenshot: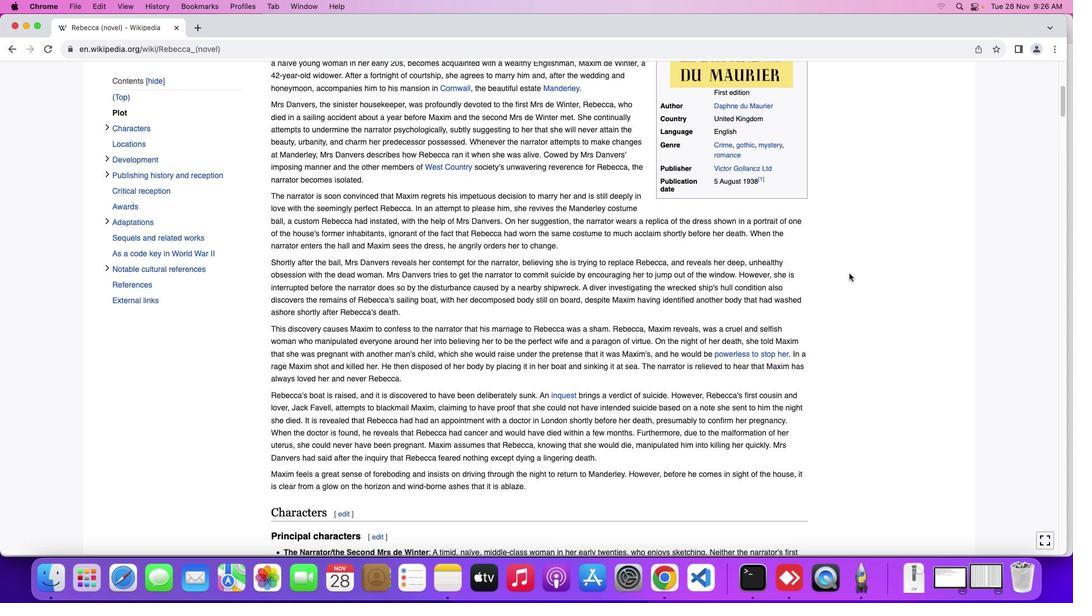 
Action: Mouse scrolled (748, 173) with delta (-100, -101)
Screenshot: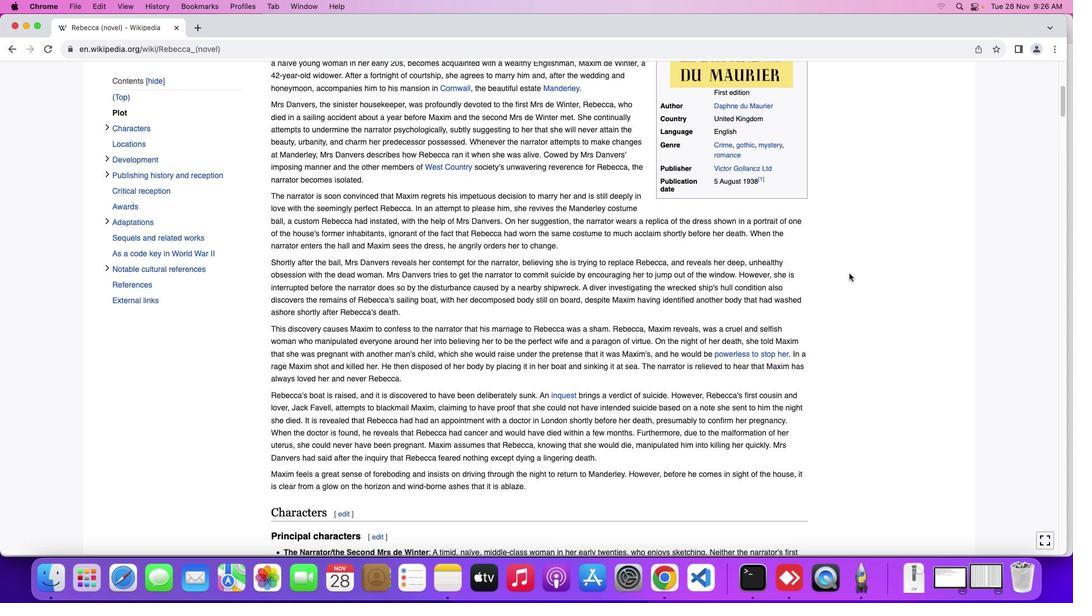 
Action: Mouse scrolled (748, 173) with delta (-100, -101)
Screenshot: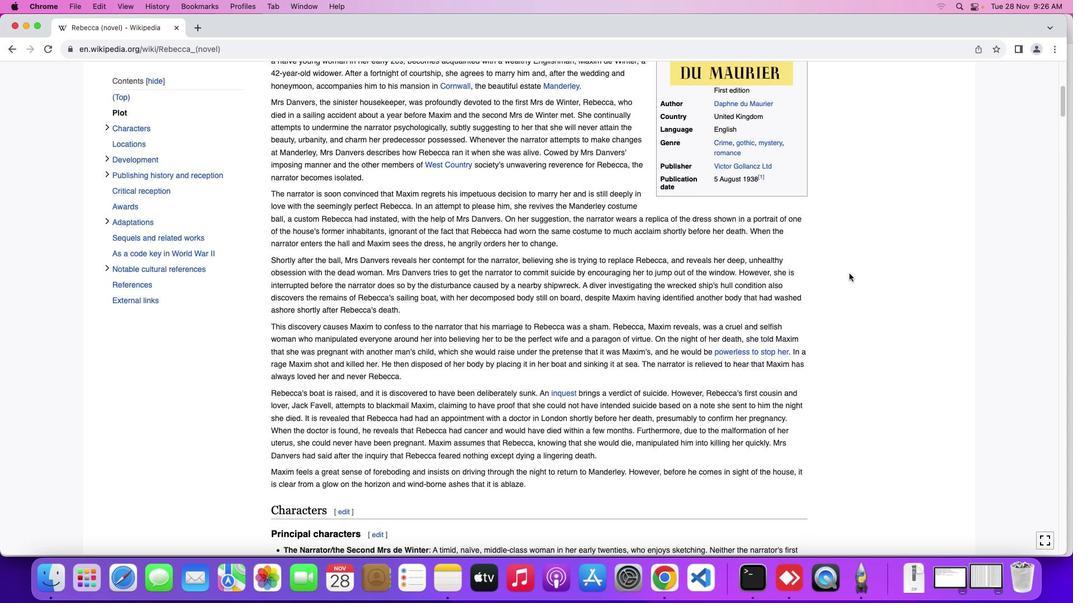 
Action: Mouse moved to (748, 172)
Screenshot: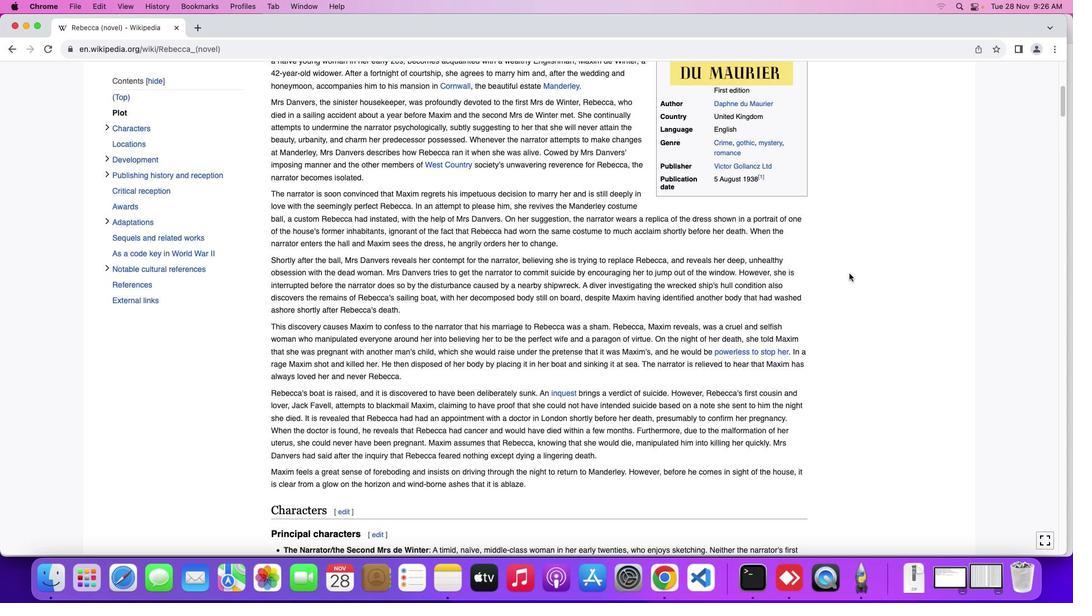 
Action: Mouse scrolled (748, 172) with delta (-100, -101)
Screenshot: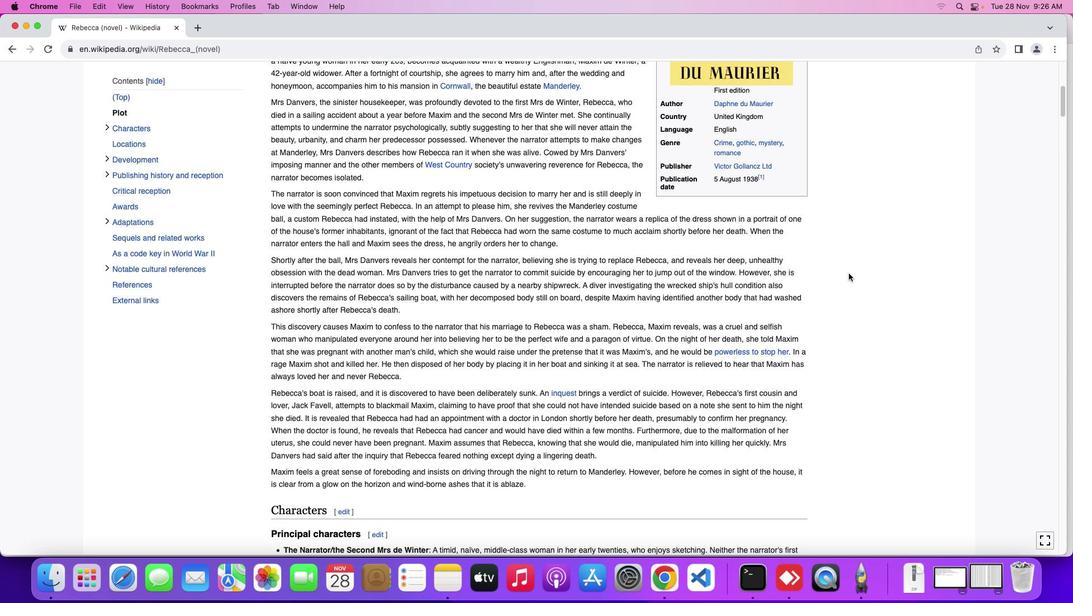
Action: Mouse scrolled (748, 172) with delta (-100, -101)
Screenshot: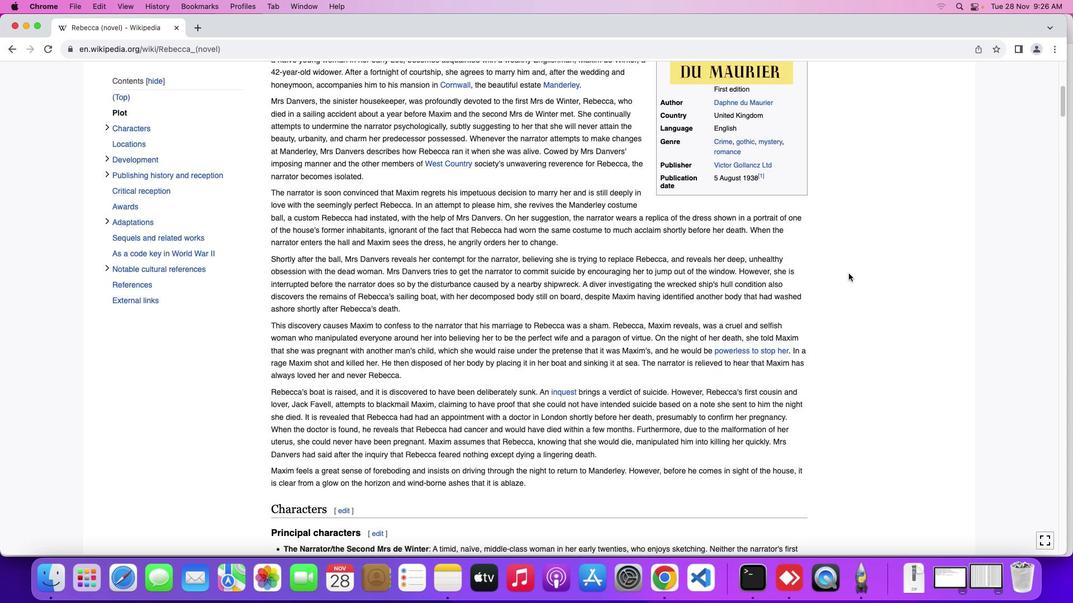 
Action: Mouse moved to (747, 172)
Screenshot: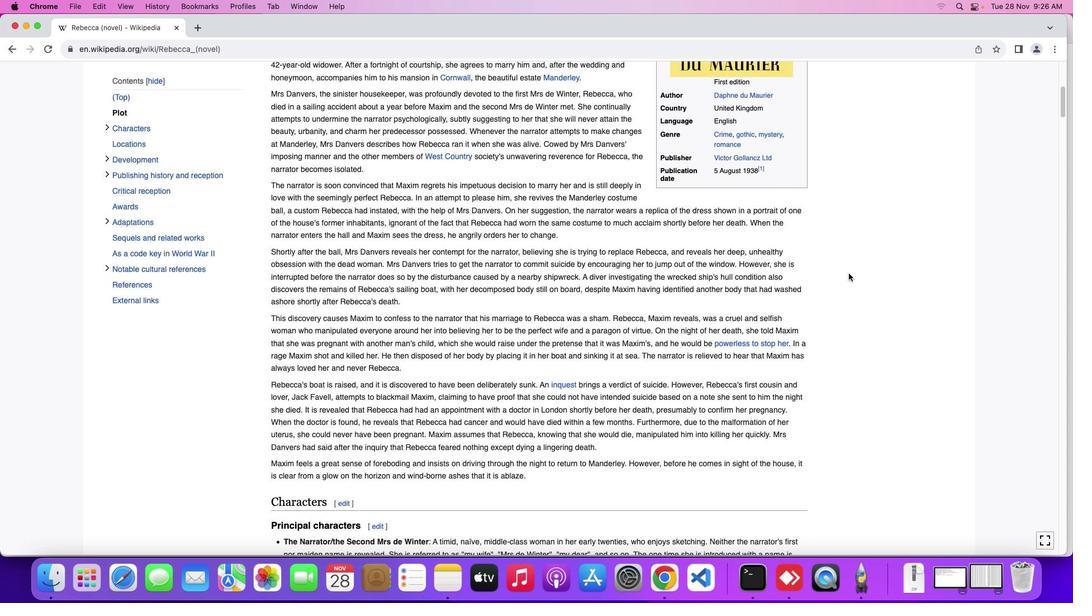 
Action: Mouse scrolled (747, 172) with delta (-100, -101)
Screenshot: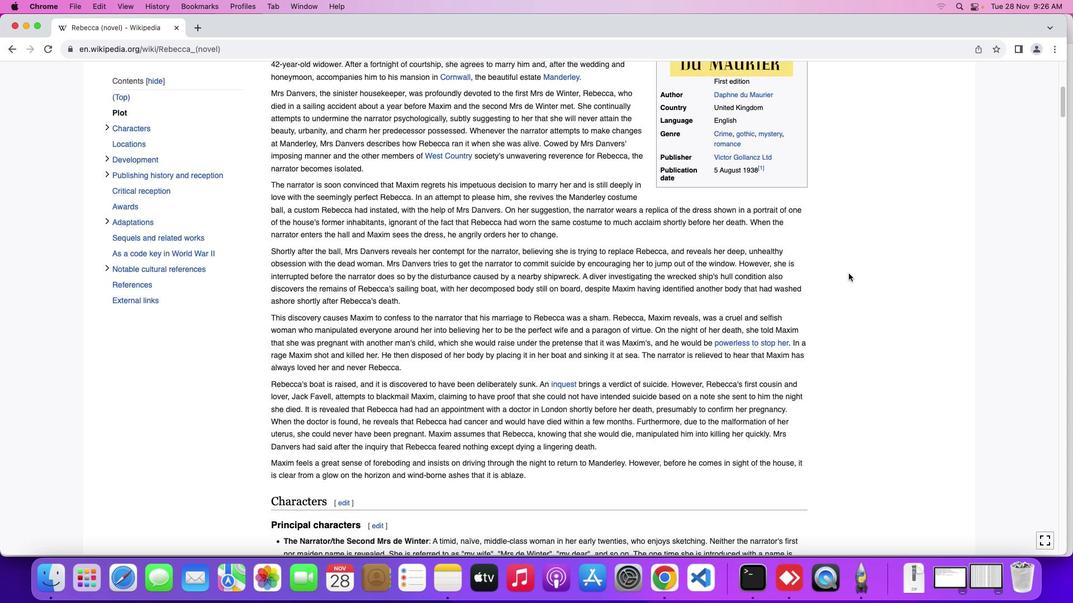 
Action: Mouse scrolled (747, 172) with delta (-100, -101)
Screenshot: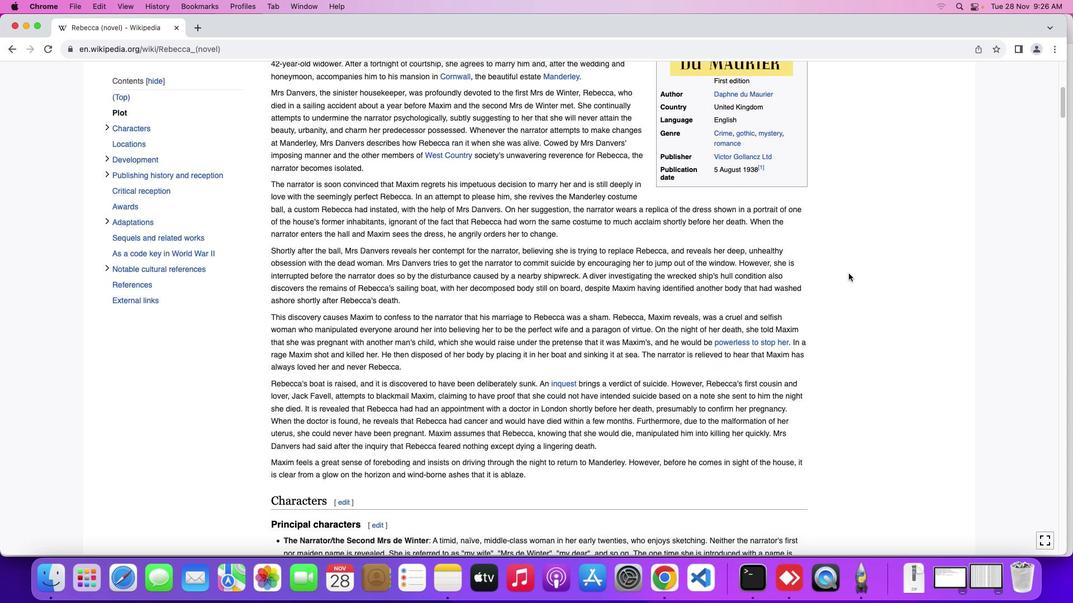 
Action: Mouse scrolled (747, 172) with delta (-100, -101)
Screenshot: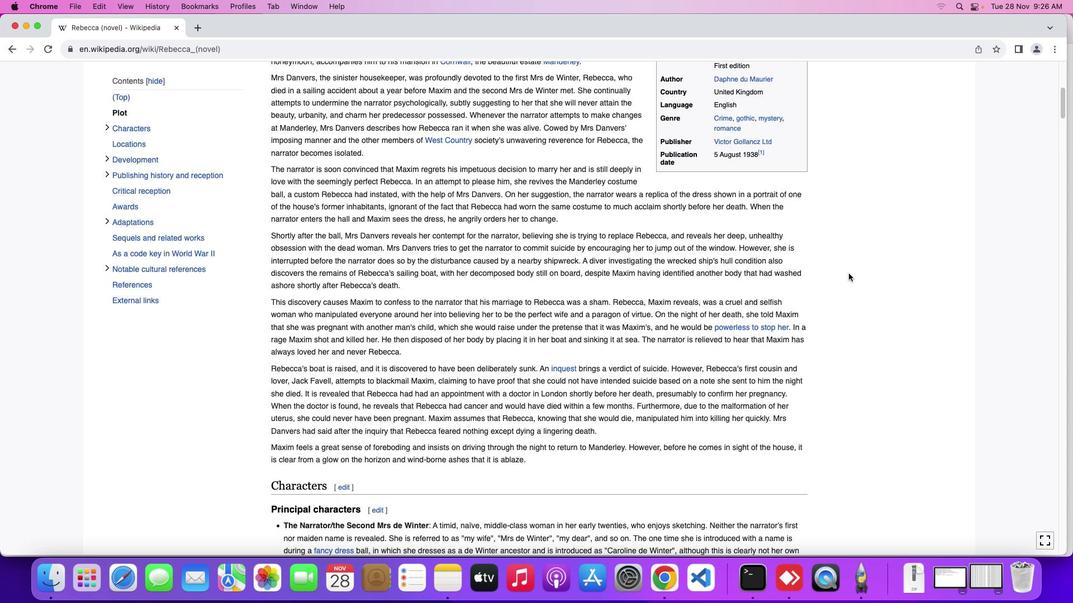 
Action: Mouse moved to (747, 172)
Screenshot: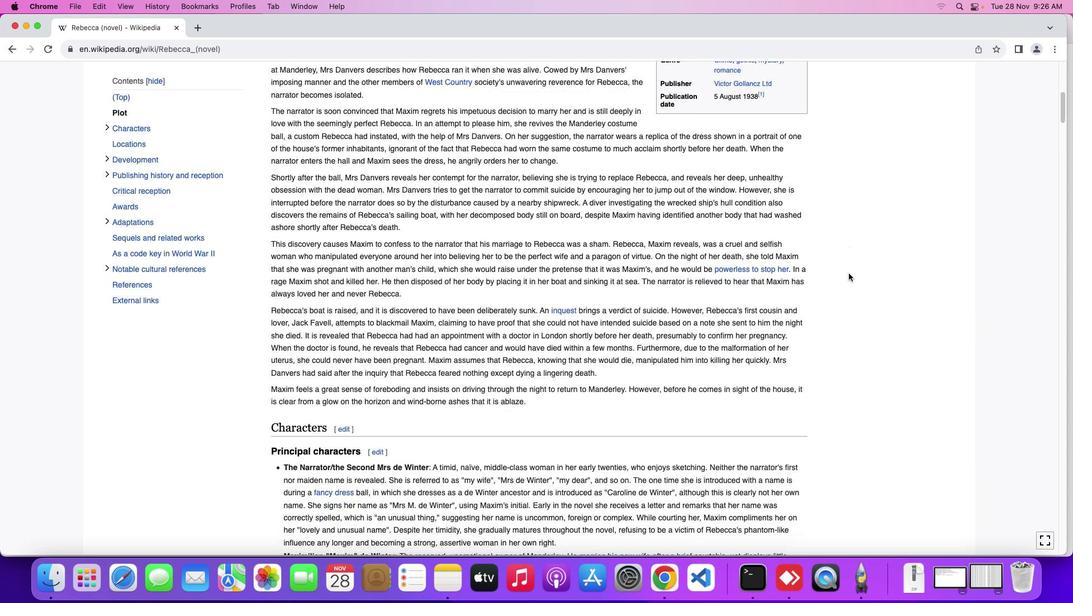 
Action: Mouse scrolled (747, 172) with delta (-100, -101)
Screenshot: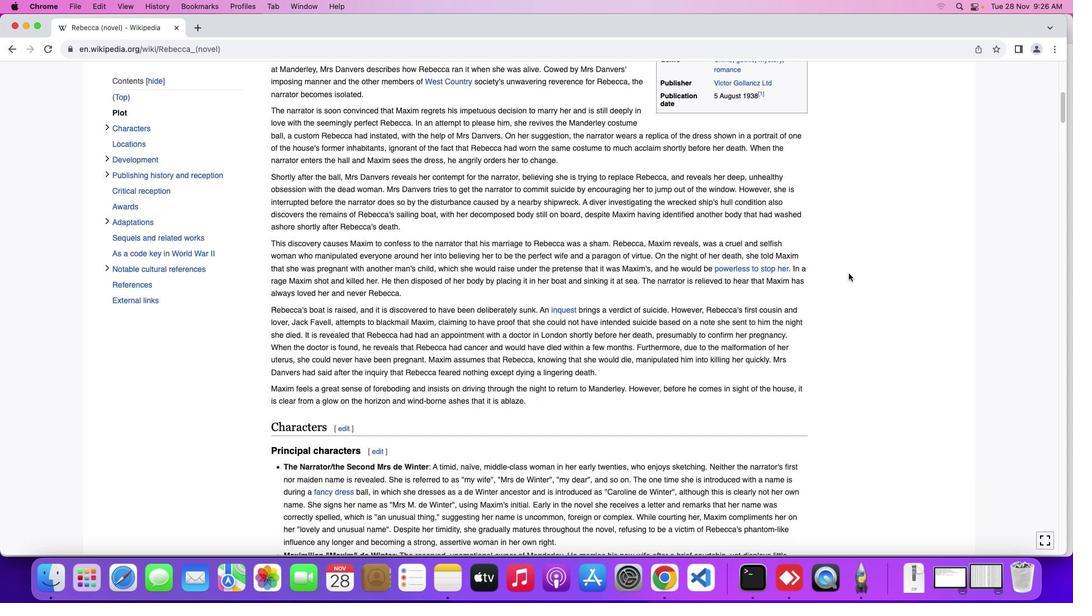 
Action: Mouse scrolled (747, 172) with delta (-100, -101)
Screenshot: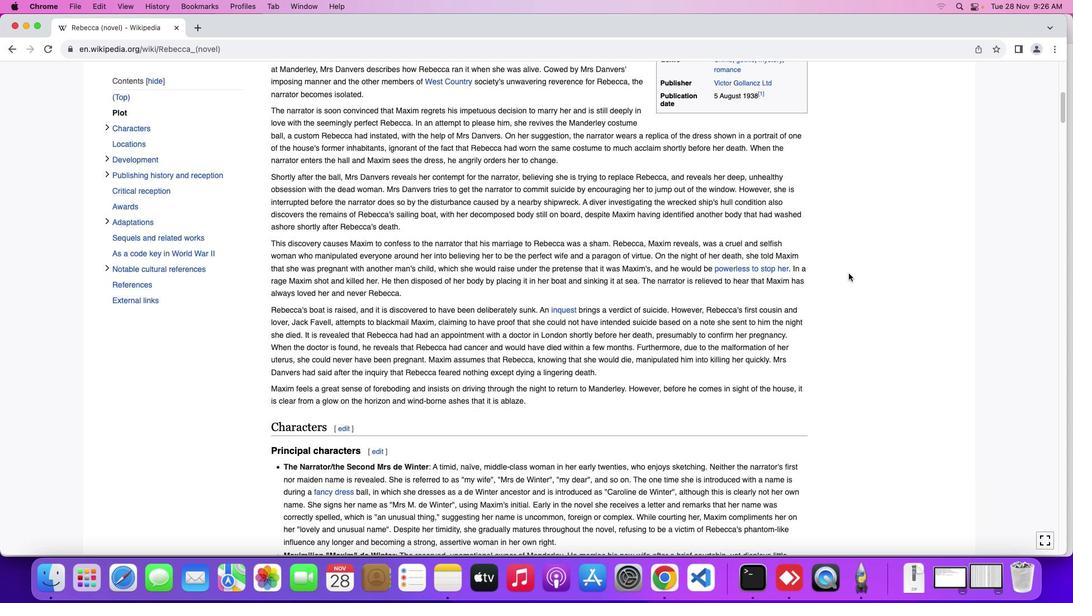 
Action: Mouse moved to (747, 172)
Screenshot: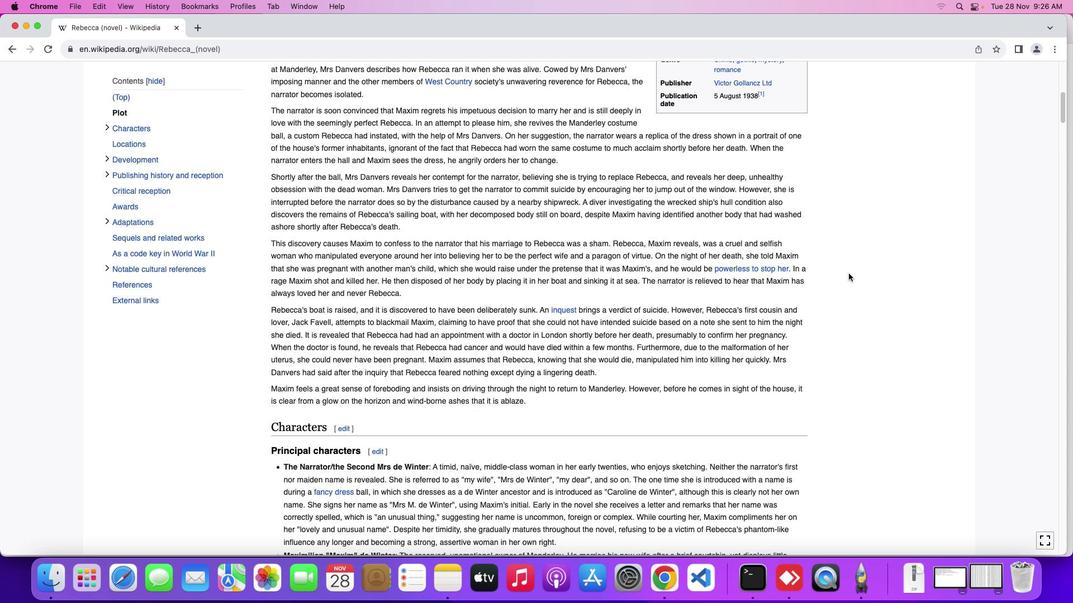 
Action: Mouse scrolled (747, 172) with delta (-100, -101)
Screenshot: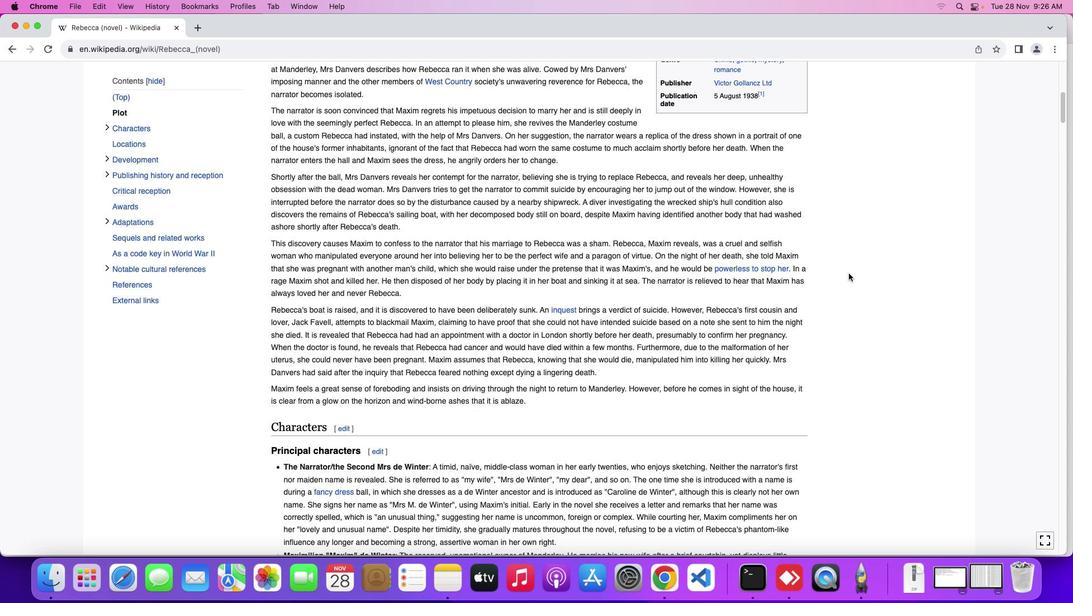
Action: Mouse scrolled (747, 172) with delta (-100, -101)
Screenshot: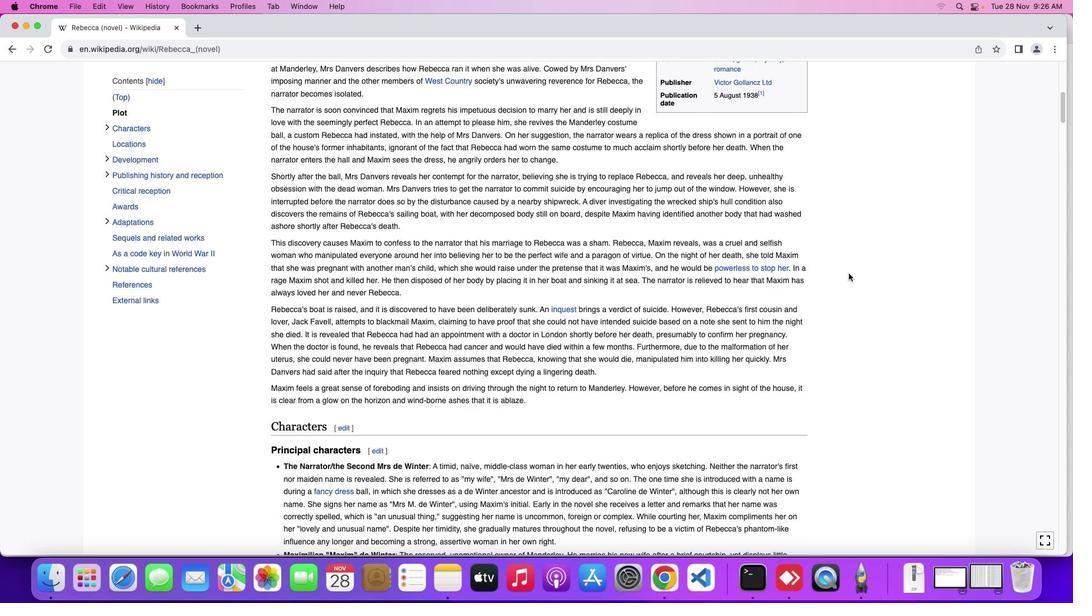 
Action: Mouse moved to (747, 172)
Screenshot: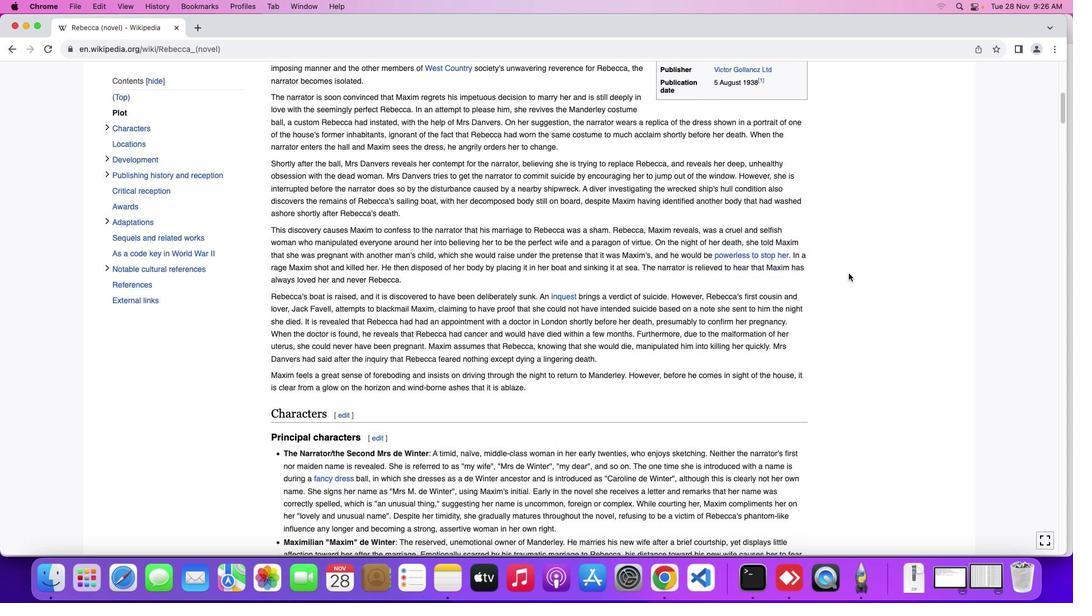
Action: Mouse scrolled (747, 172) with delta (-100, -101)
Screenshot: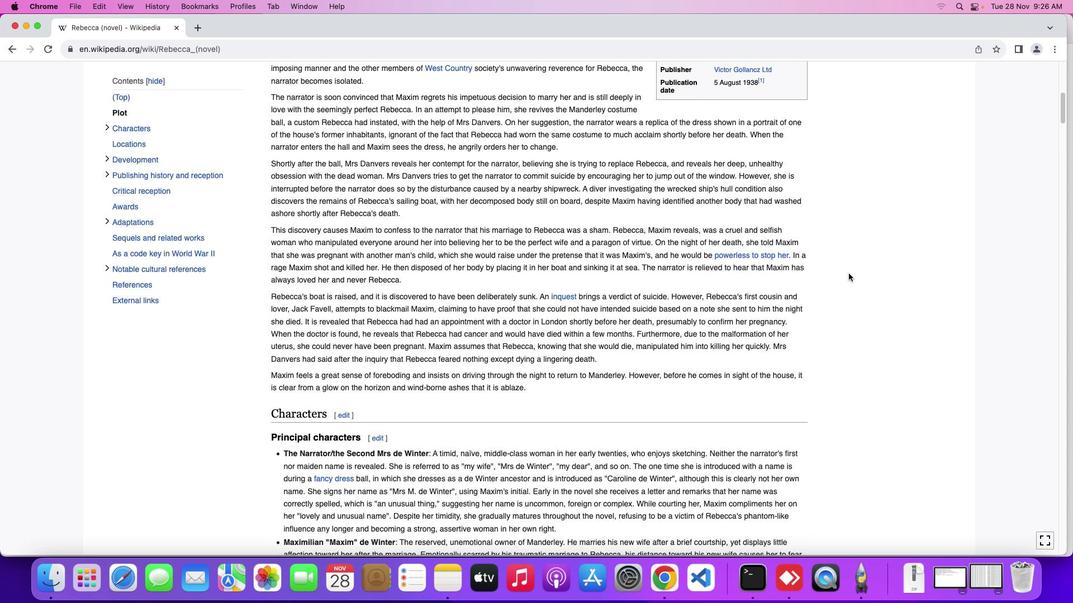 
Action: Mouse scrolled (747, 172) with delta (-100, -101)
Screenshot: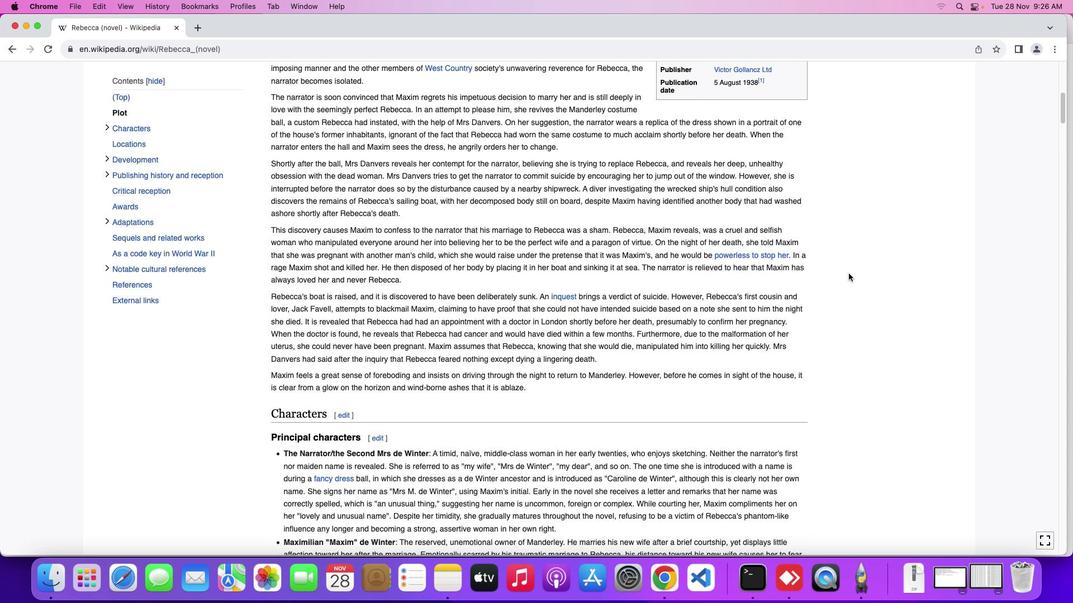 
Action: Mouse scrolled (747, 172) with delta (-100, -101)
Screenshot: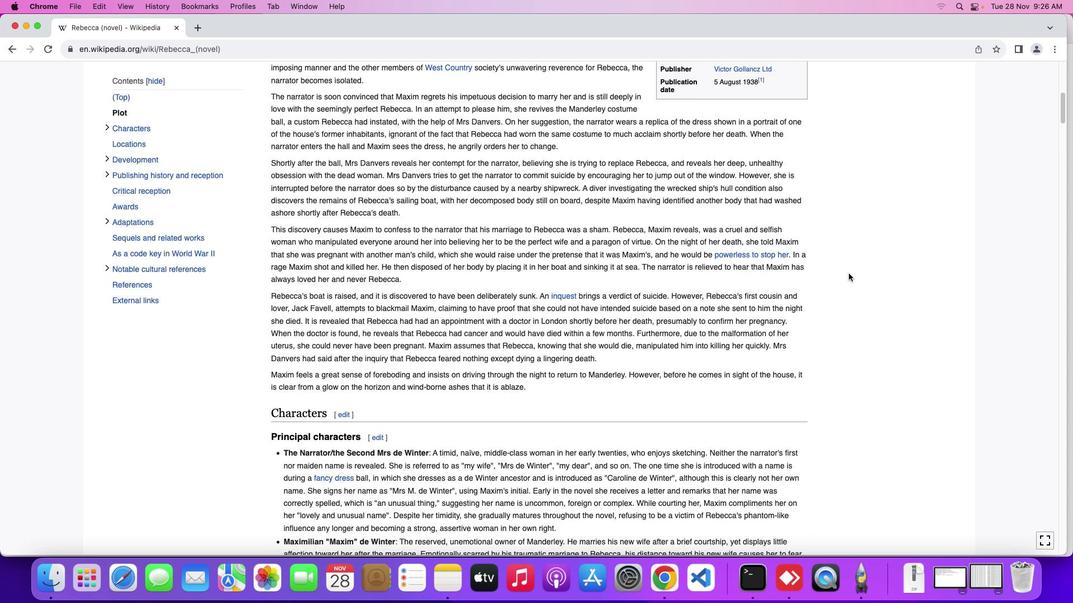 
Action: Mouse scrolled (747, 172) with delta (-100, -101)
Screenshot: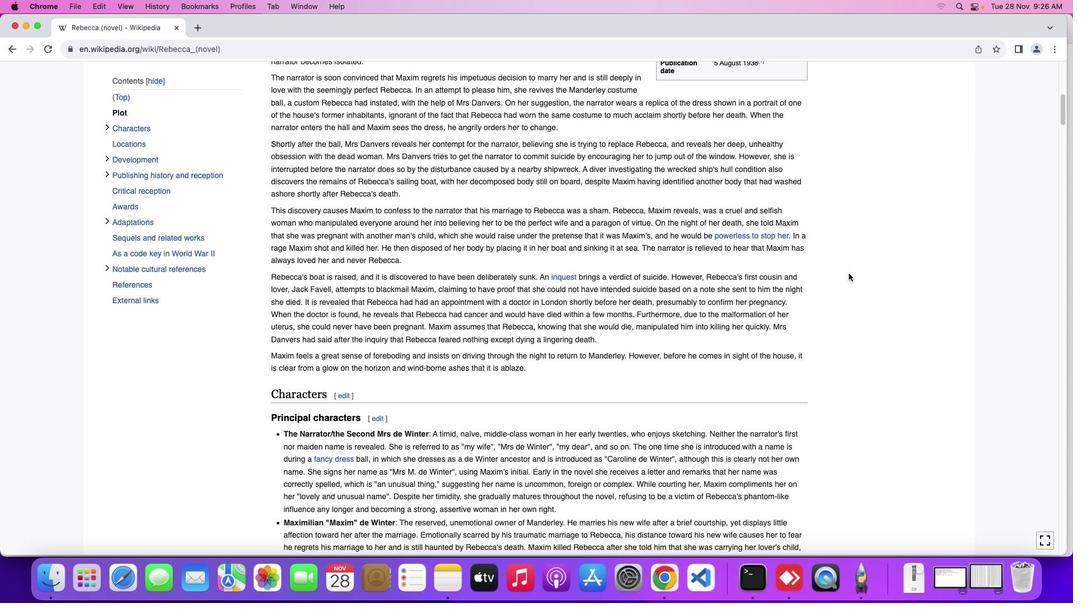 
Action: Mouse scrolled (747, 172) with delta (-100, -101)
Screenshot: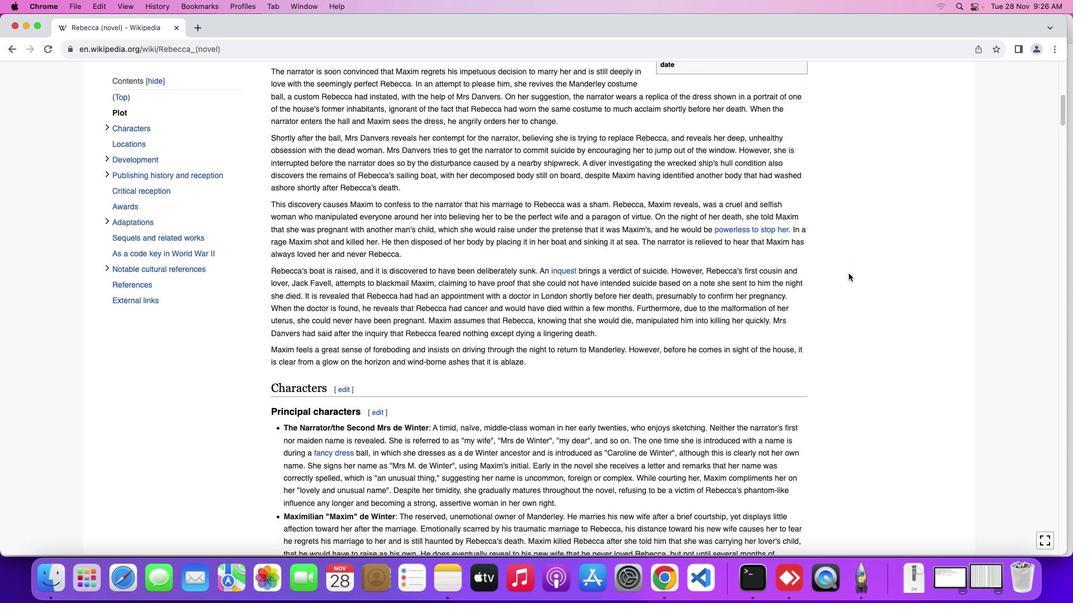 
Action: Mouse scrolled (747, 172) with delta (-100, -101)
Screenshot: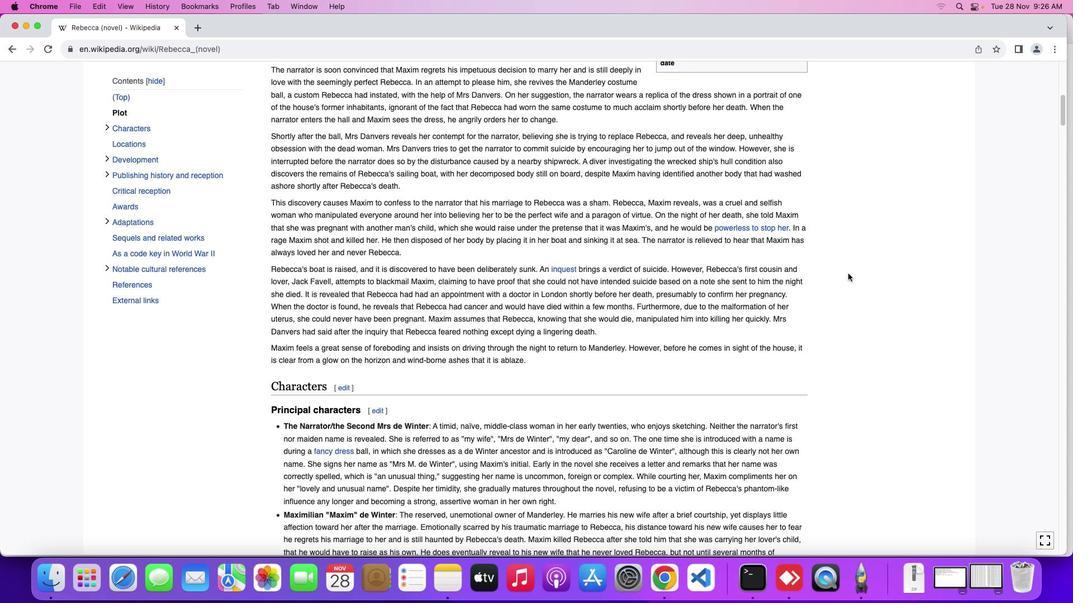 
Action: Mouse scrolled (747, 172) with delta (-100, -101)
Screenshot: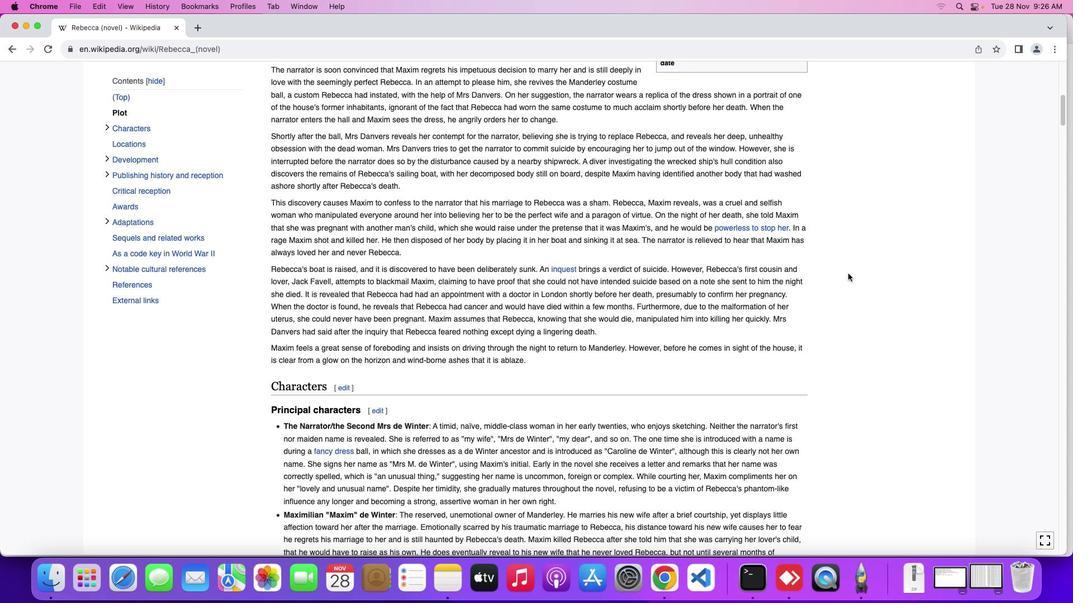 
Action: Mouse scrolled (747, 172) with delta (-100, -101)
Screenshot: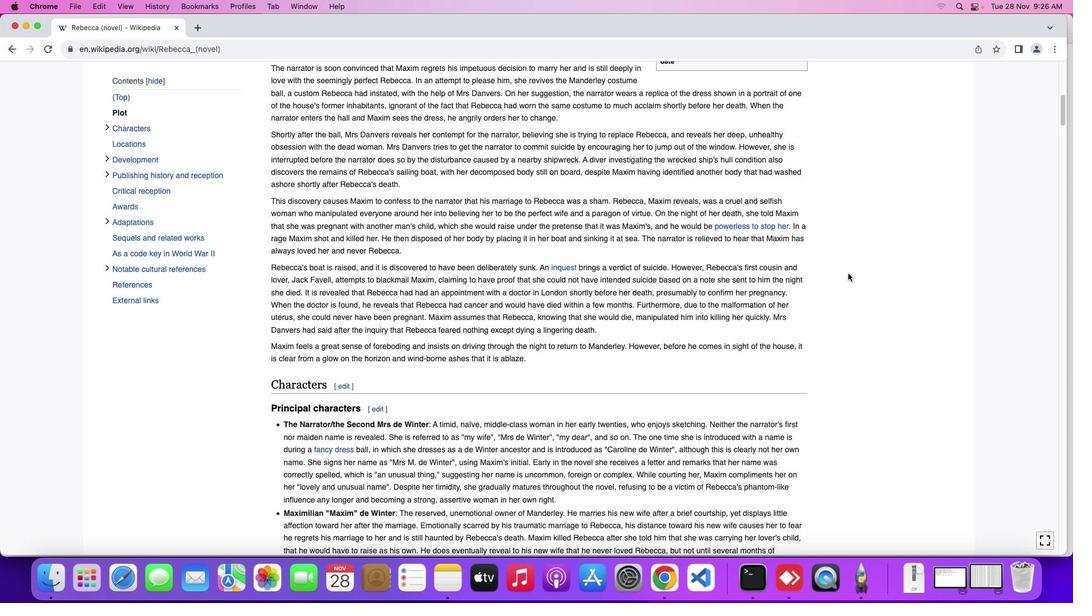
Action: Mouse scrolled (747, 172) with delta (-100, -101)
Screenshot: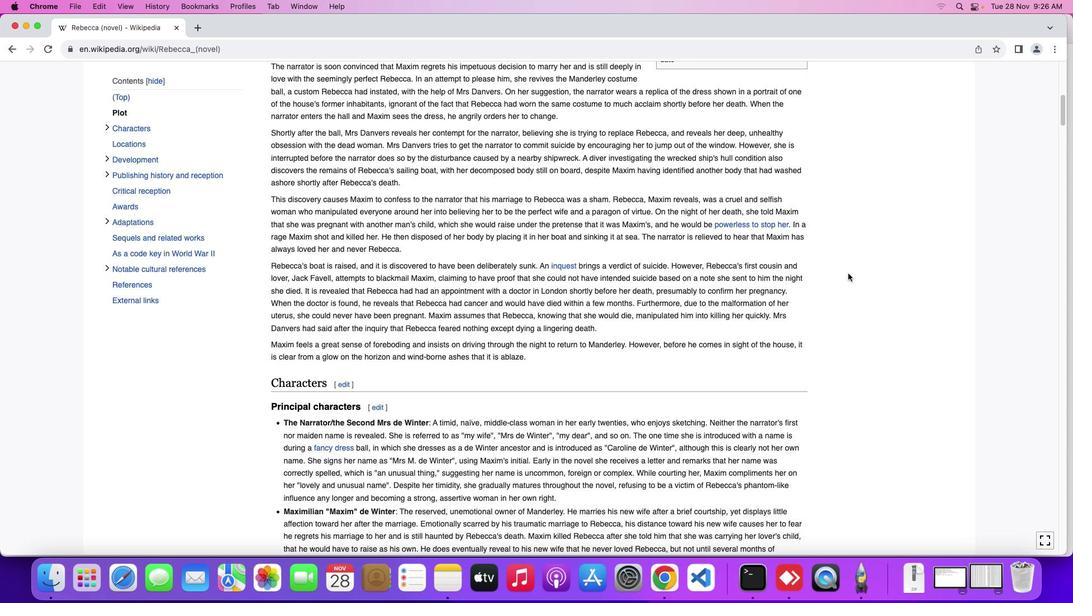 
Action: Mouse moved to (746, 172)
Screenshot: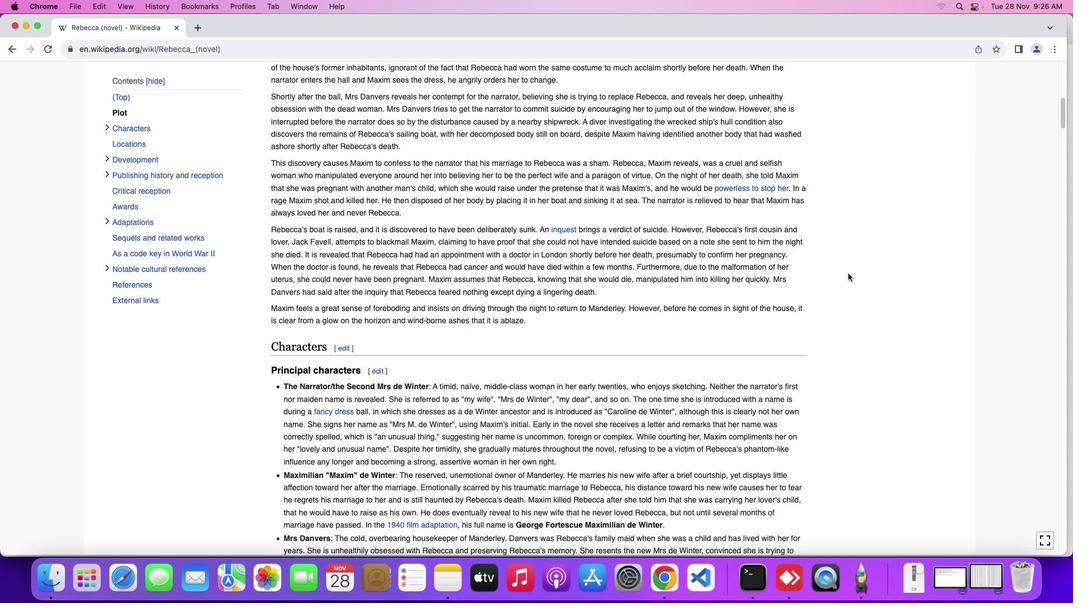 
Action: Mouse scrolled (746, 172) with delta (-100, -101)
Screenshot: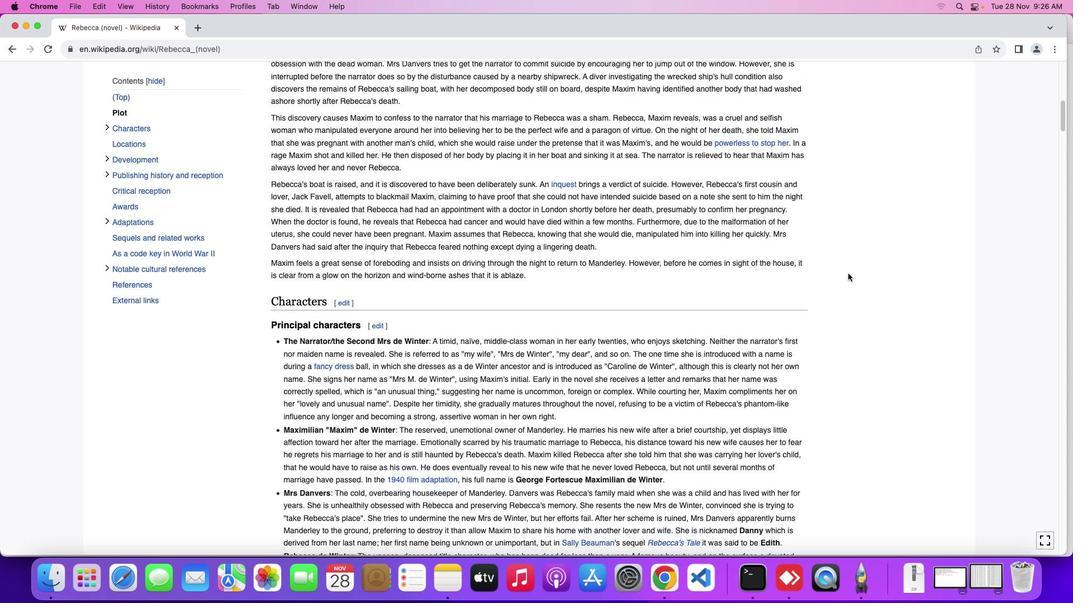 
Action: Mouse scrolled (746, 172) with delta (-100, -101)
Screenshot: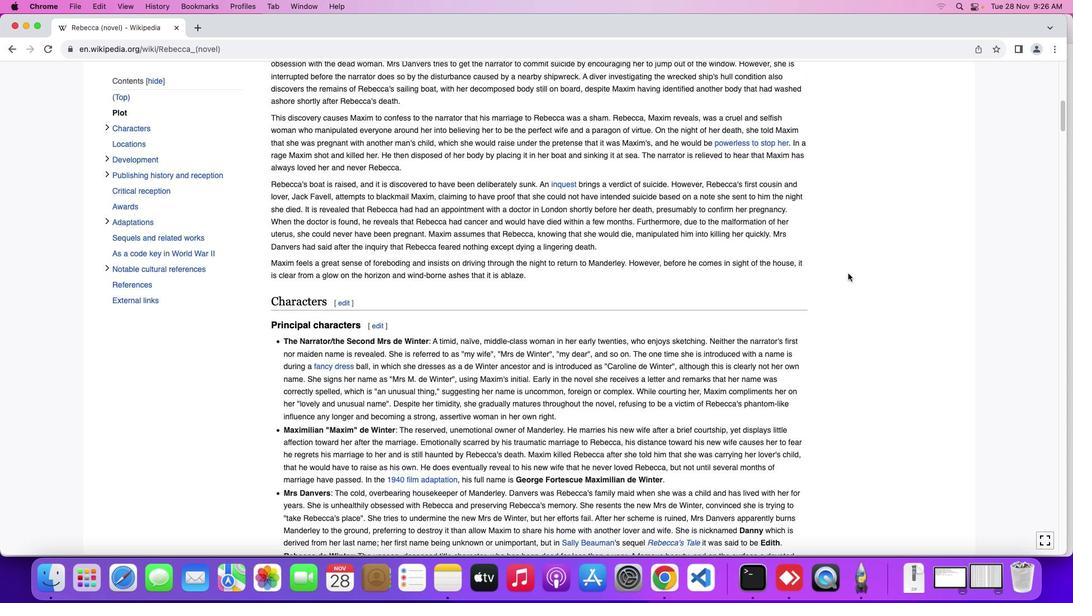 
Action: Mouse scrolled (746, 172) with delta (-100, -101)
Screenshot: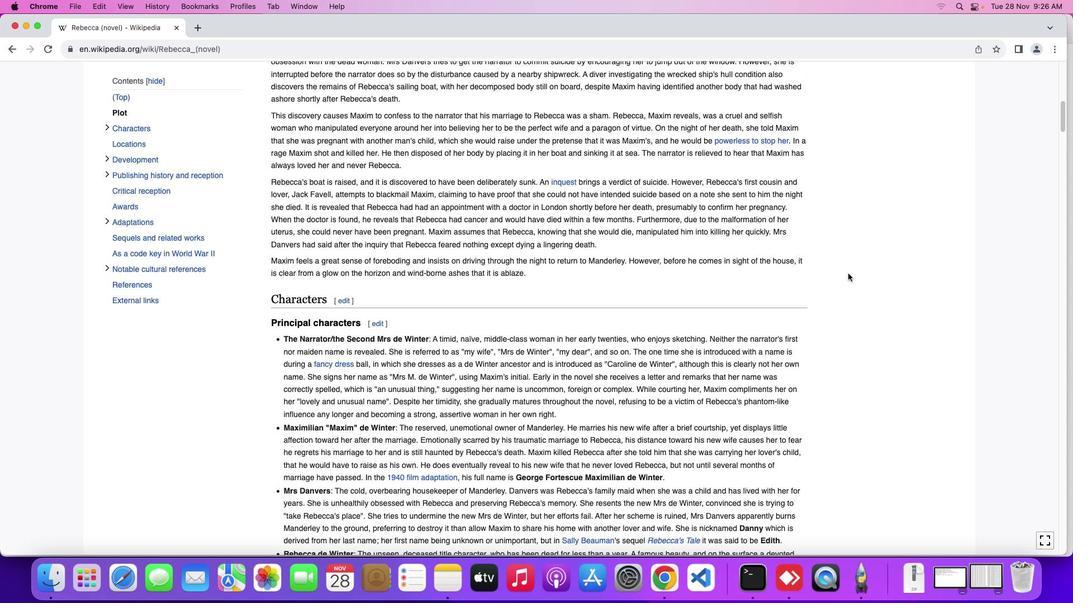 
Action: Mouse scrolled (746, 172) with delta (-100, -101)
Screenshot: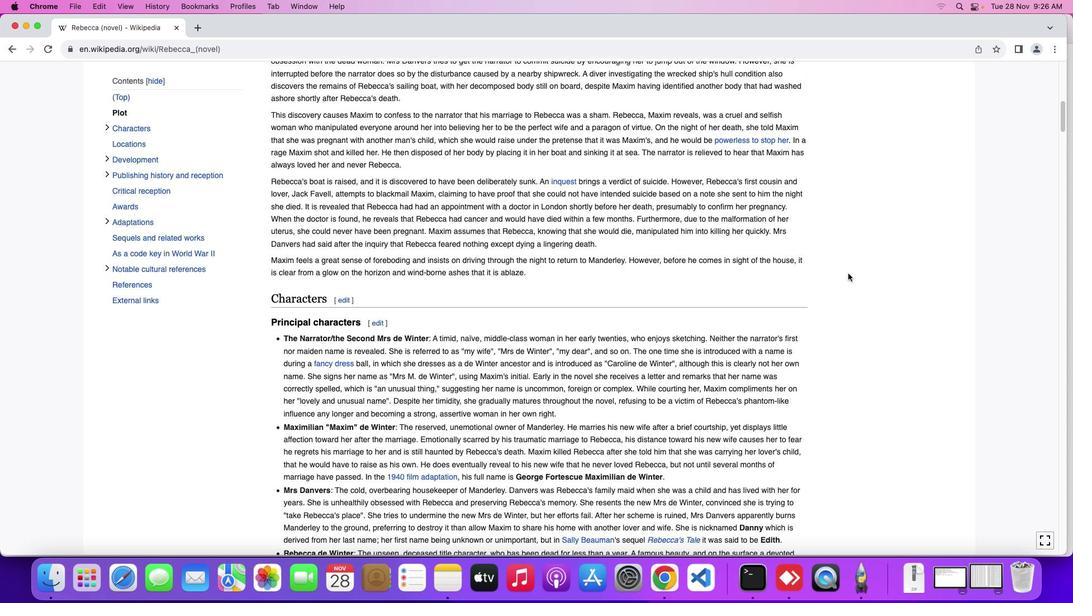 
Action: Mouse moved to (746, 172)
Screenshot: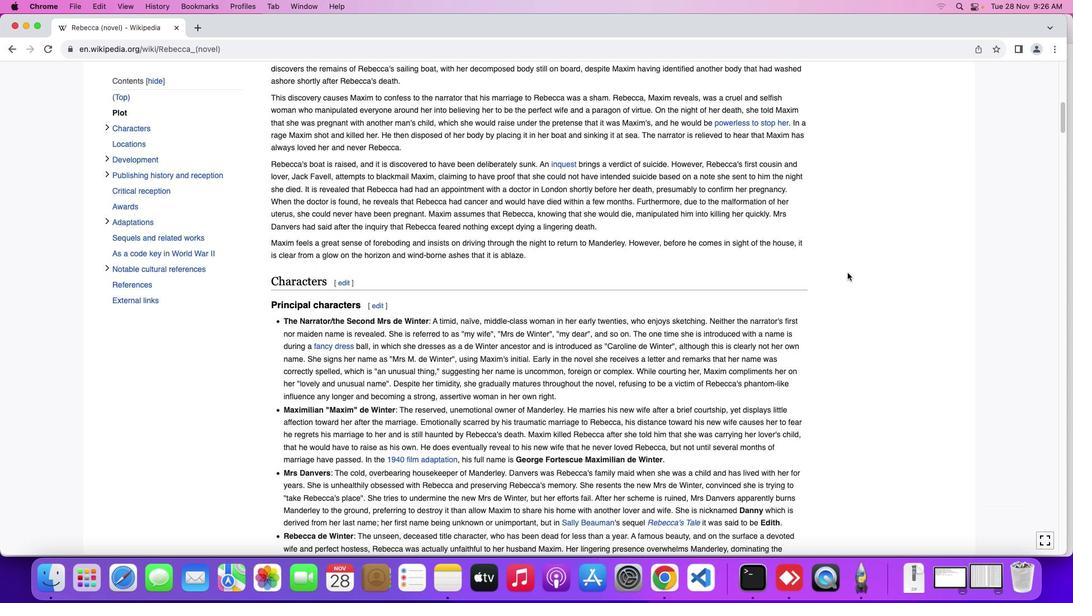 
Action: Mouse scrolled (746, 172) with delta (-100, -101)
Screenshot: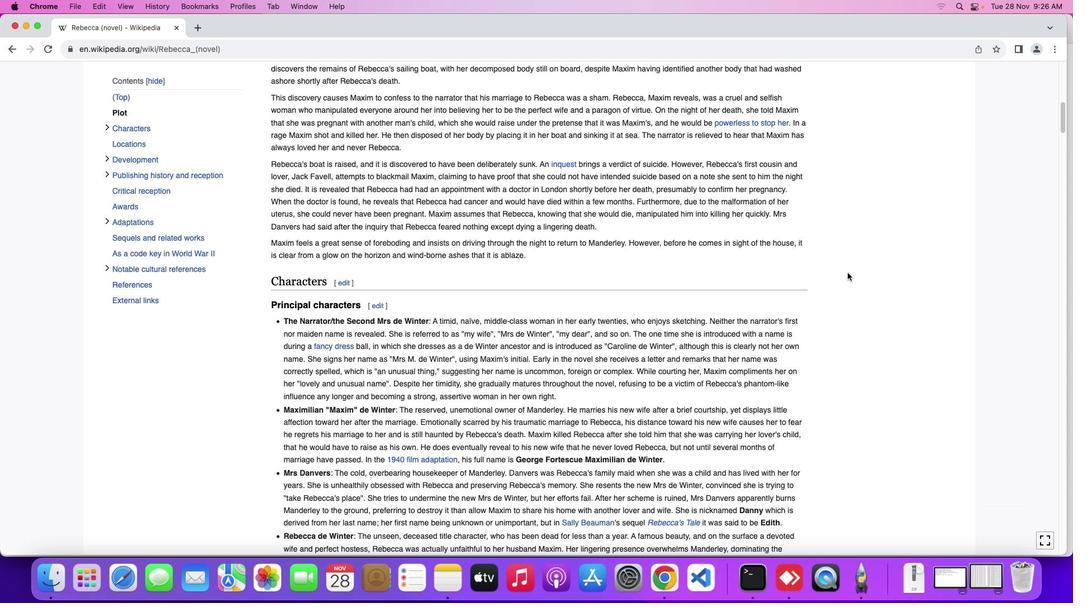 
Action: Mouse scrolled (746, 172) with delta (-100, -101)
Screenshot: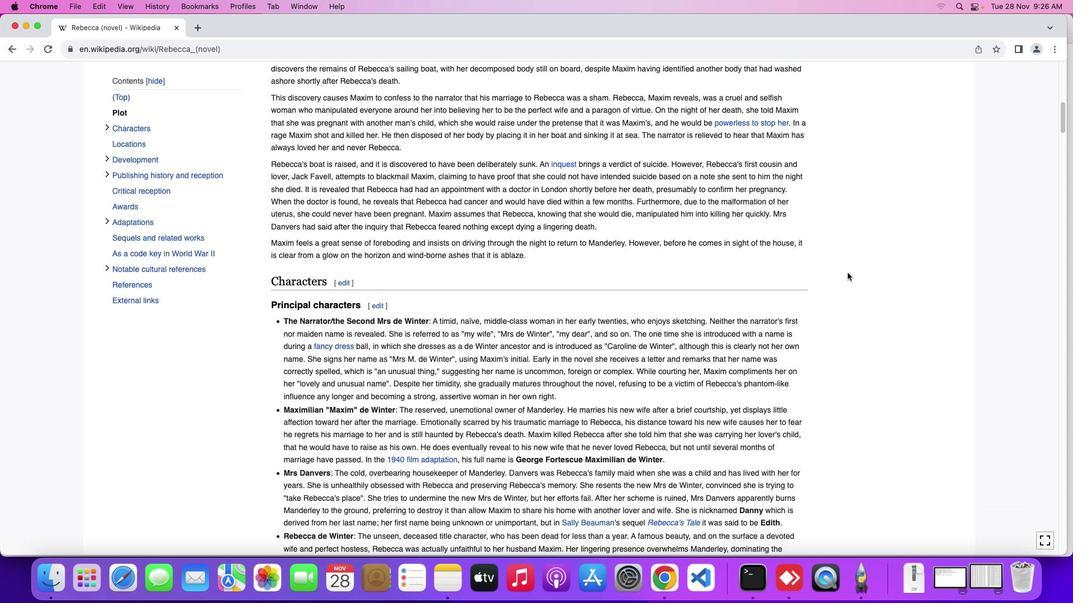 
Action: Mouse scrolled (746, 172) with delta (-100, -101)
Screenshot: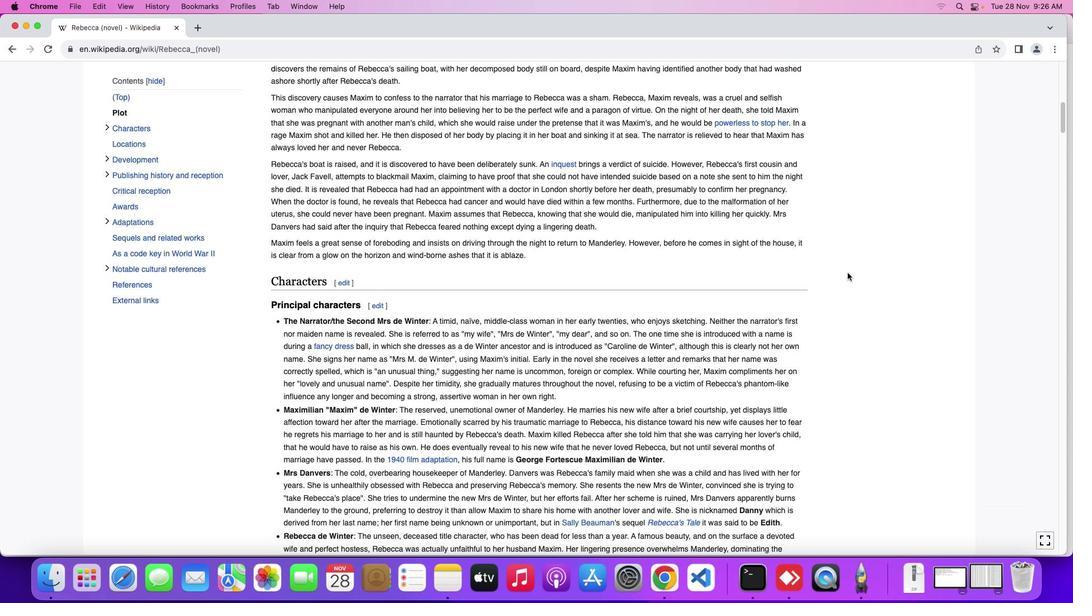 
Action: Mouse scrolled (746, 172) with delta (-100, -101)
Screenshot: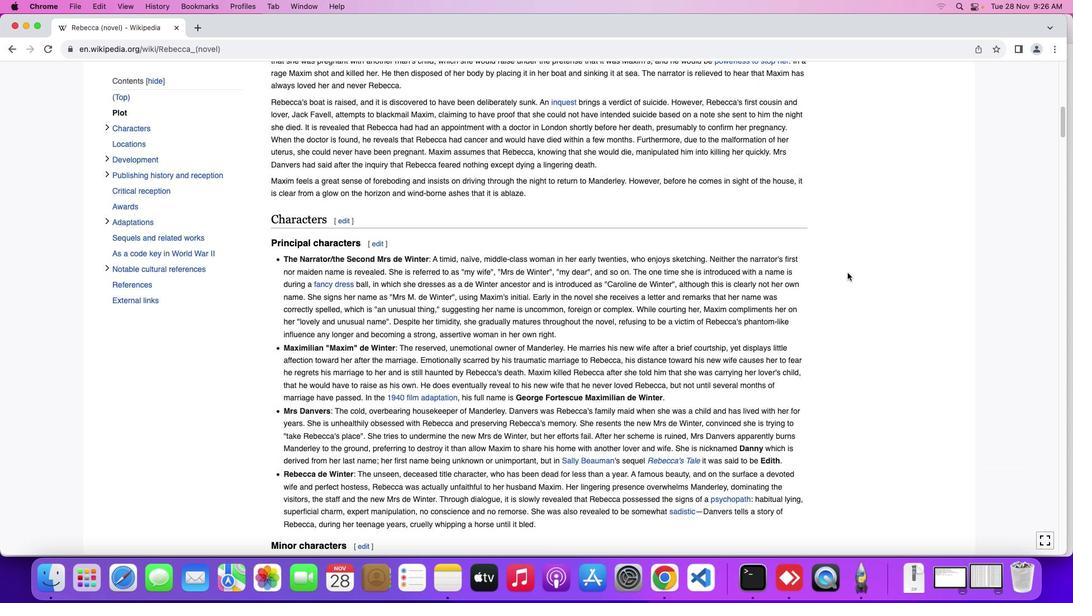 
Action: Mouse scrolled (746, 172) with delta (-100, -101)
Screenshot: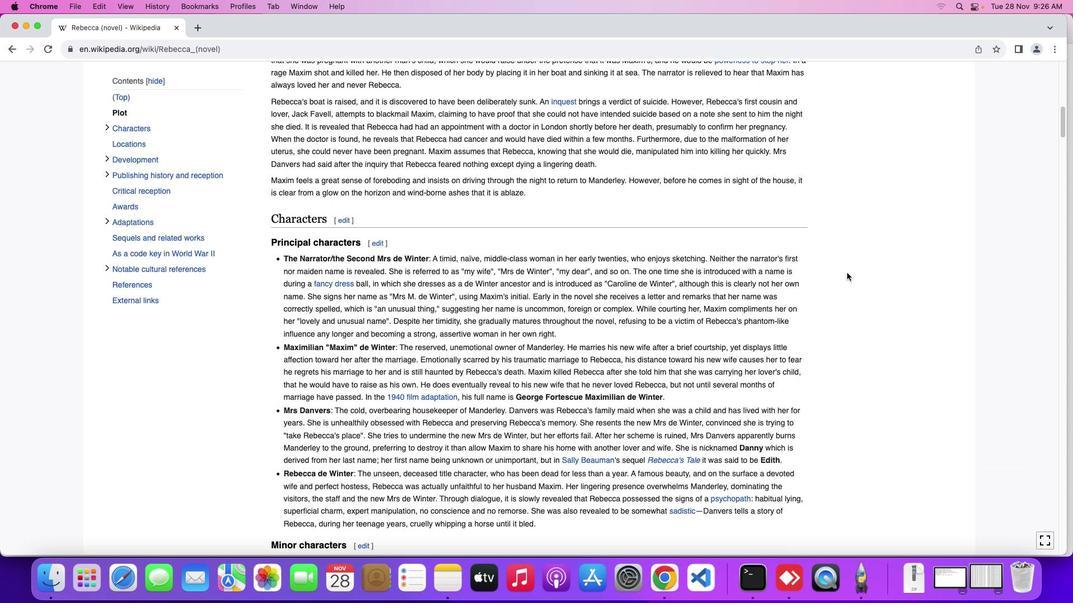 
Action: Mouse scrolled (746, 172) with delta (-100, -101)
Screenshot: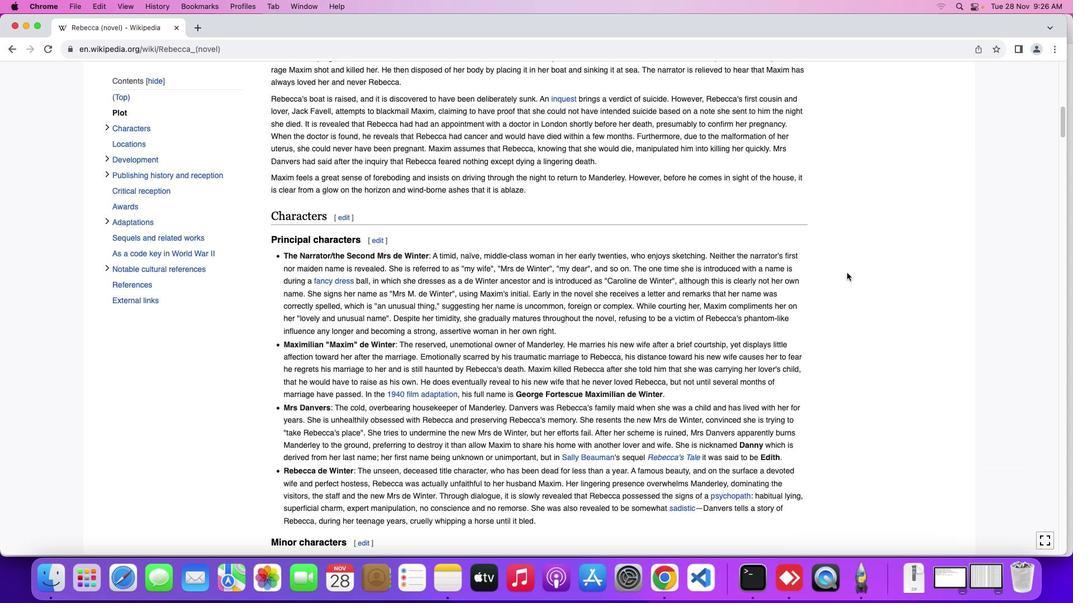 
Action: Mouse moved to (746, 172)
Screenshot: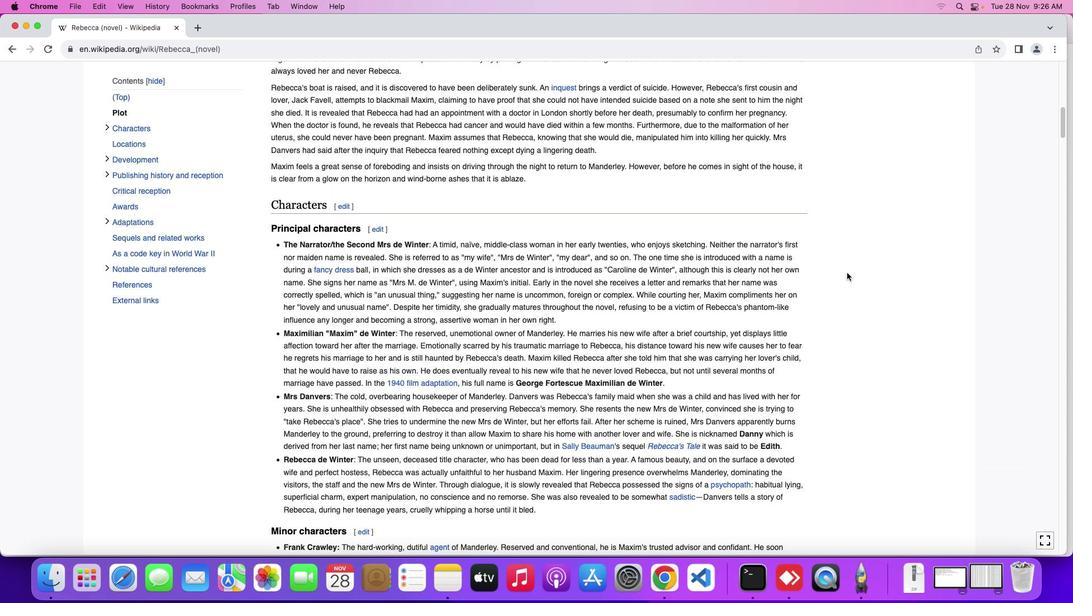 
Action: Mouse scrolled (746, 172) with delta (-100, -101)
Screenshot: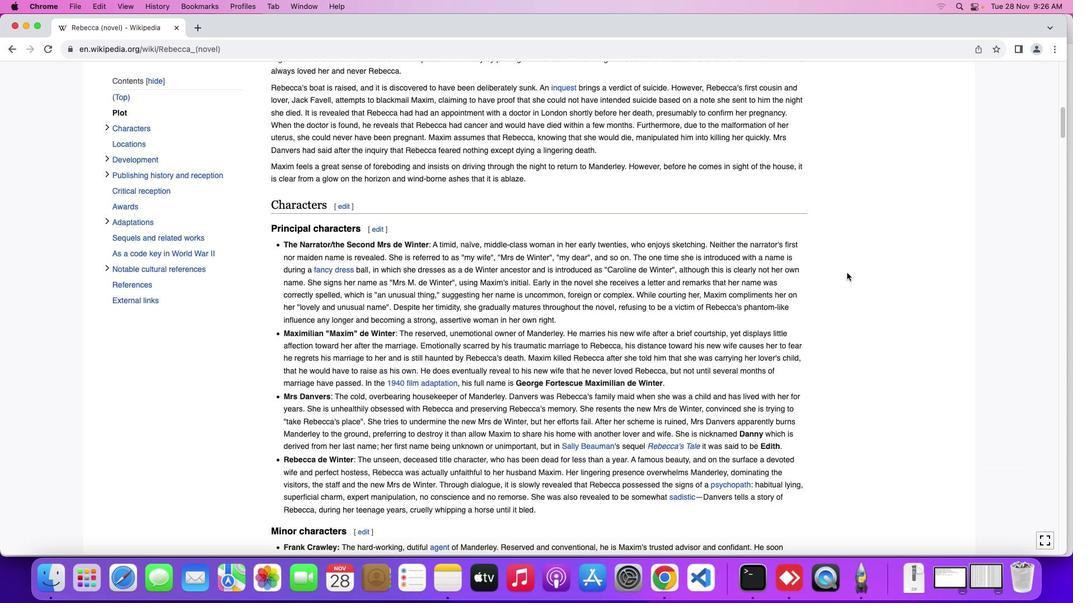 
Action: Mouse scrolled (746, 172) with delta (-100, -101)
Screenshot: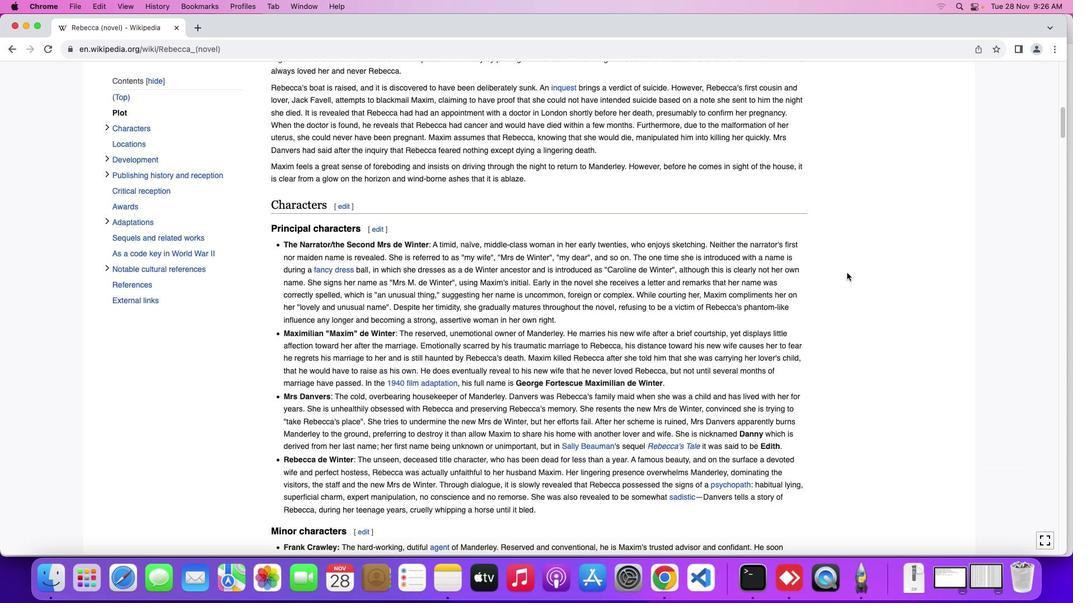 
Action: Mouse scrolled (746, 172) with delta (-100, -101)
Screenshot: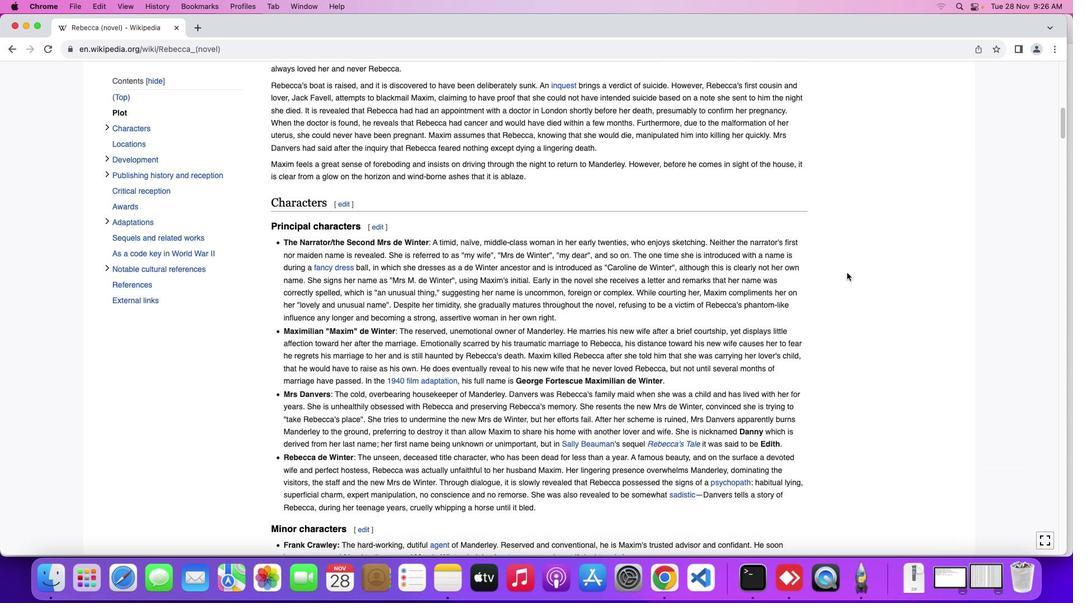 
Action: Mouse scrolled (746, 172) with delta (-100, -101)
Screenshot: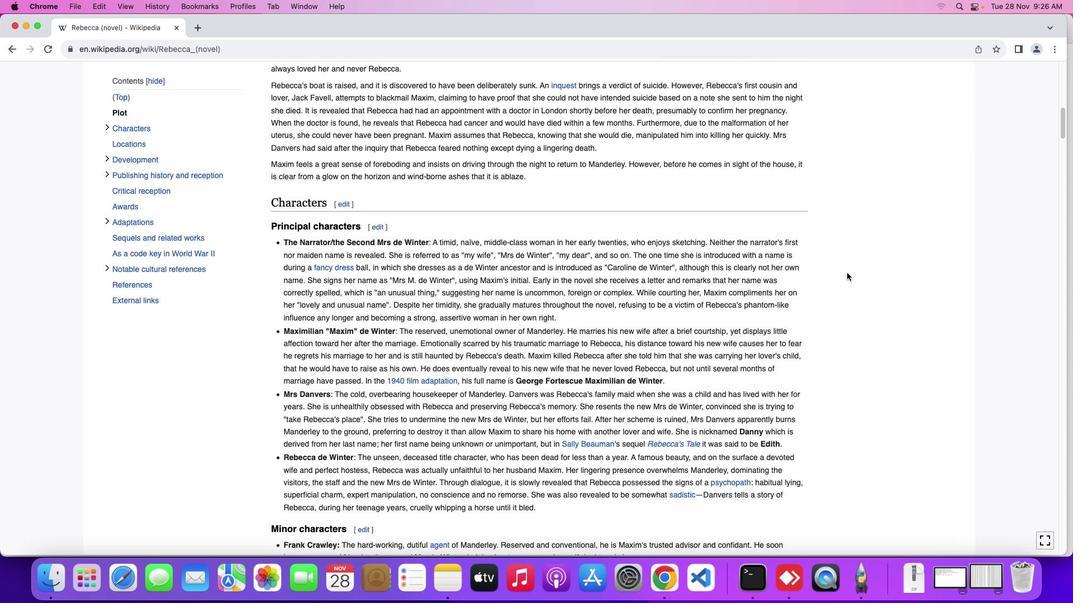 
Action: Mouse scrolled (746, 172) with delta (-100, -101)
Screenshot: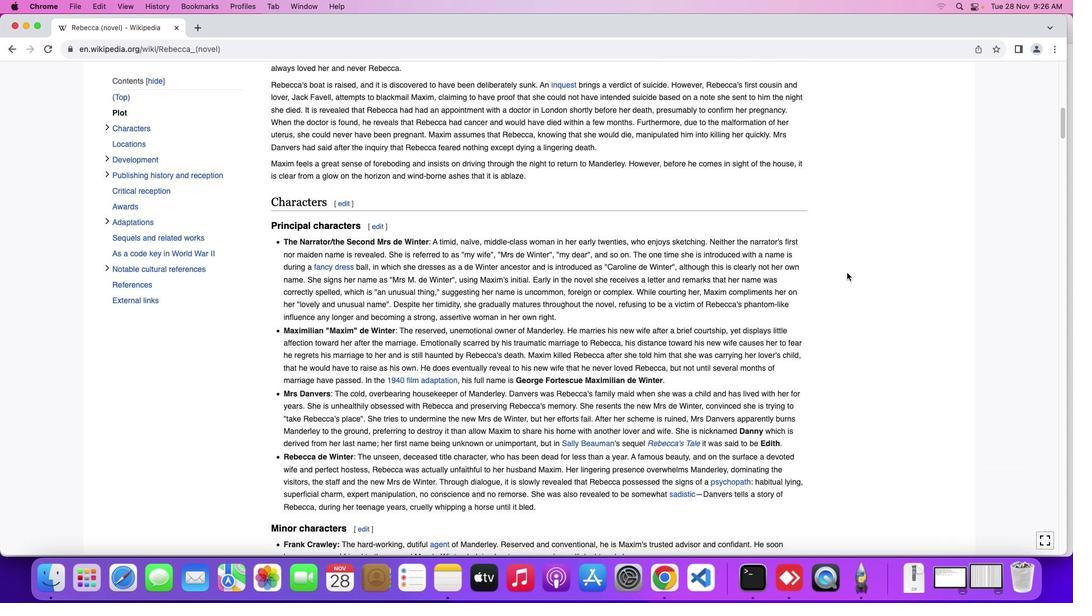 
Action: Mouse moved to (746, 172)
Screenshot: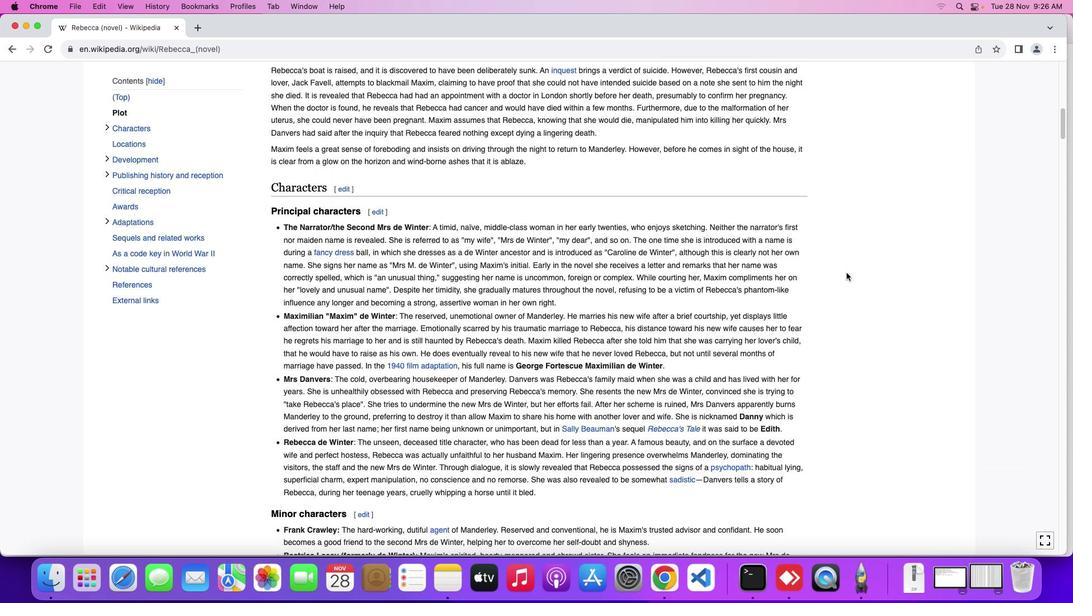 
Action: Mouse scrolled (746, 172) with delta (-100, -101)
Screenshot: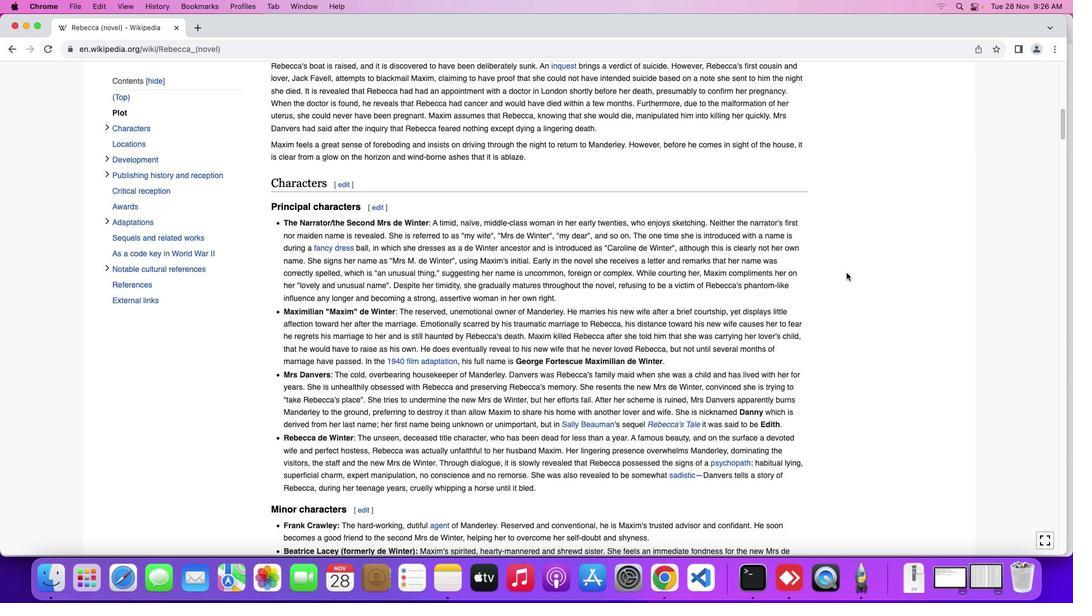 
Action: Mouse scrolled (746, 172) with delta (-100, -101)
Screenshot: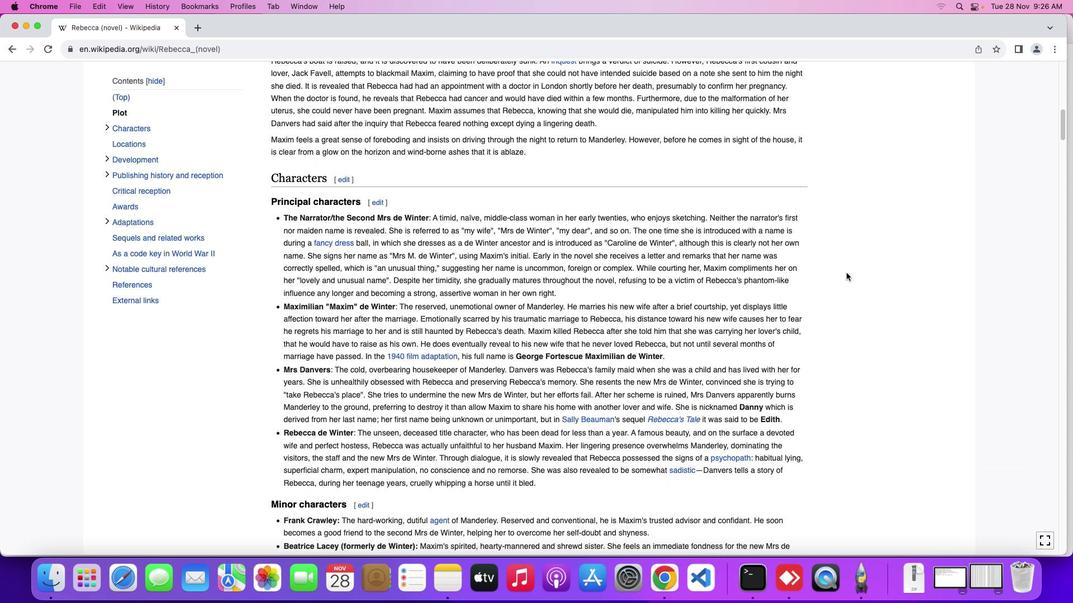 
Action: Mouse scrolled (746, 172) with delta (-100, -101)
Screenshot: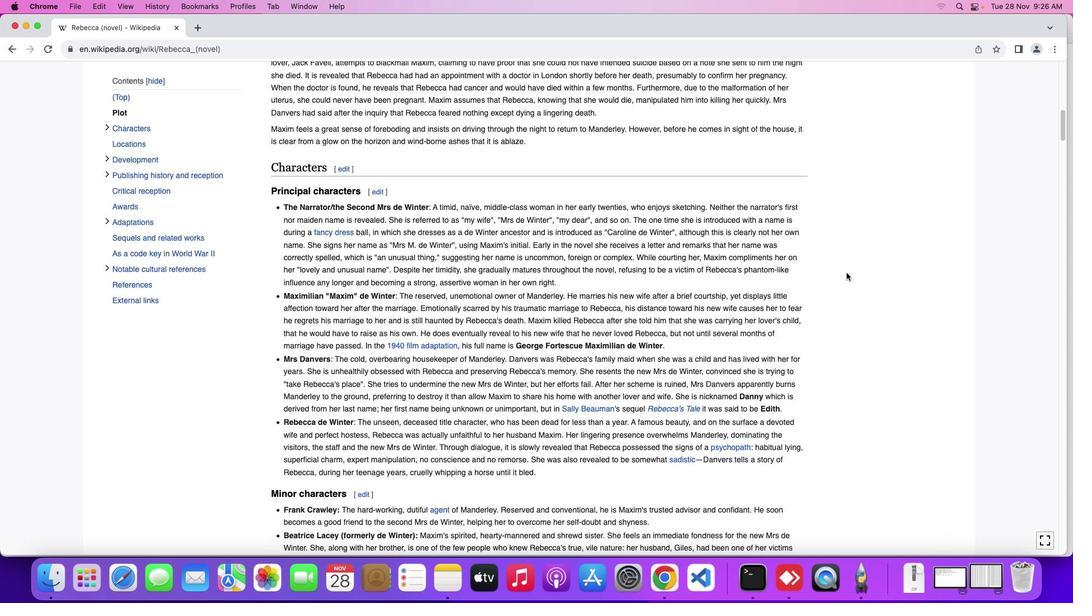 
Action: Mouse moved to (745, 172)
Screenshot: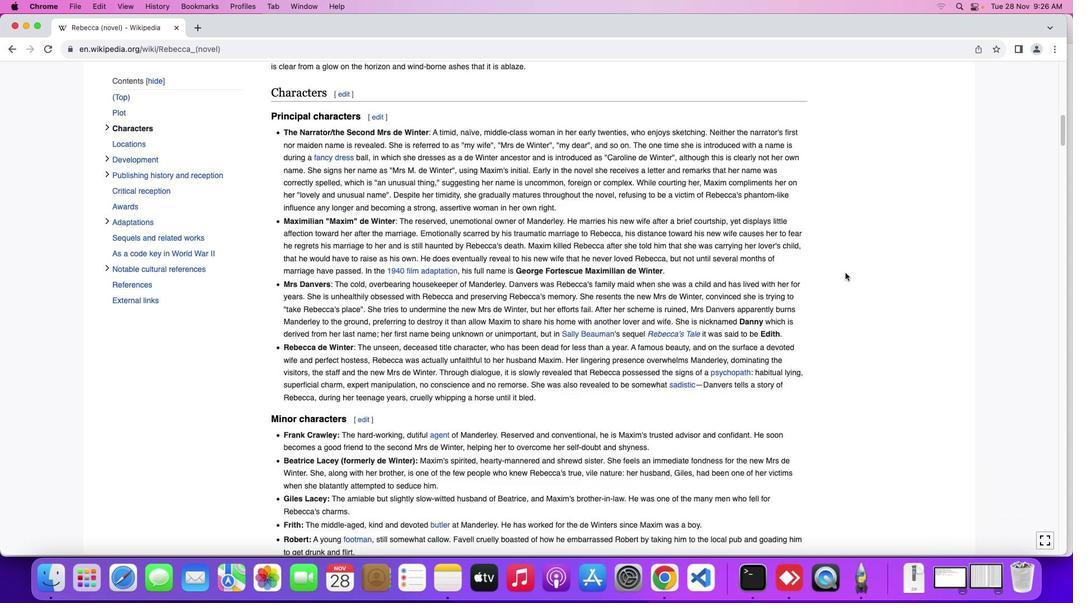 
Action: Mouse scrolled (745, 172) with delta (-100, -101)
Screenshot: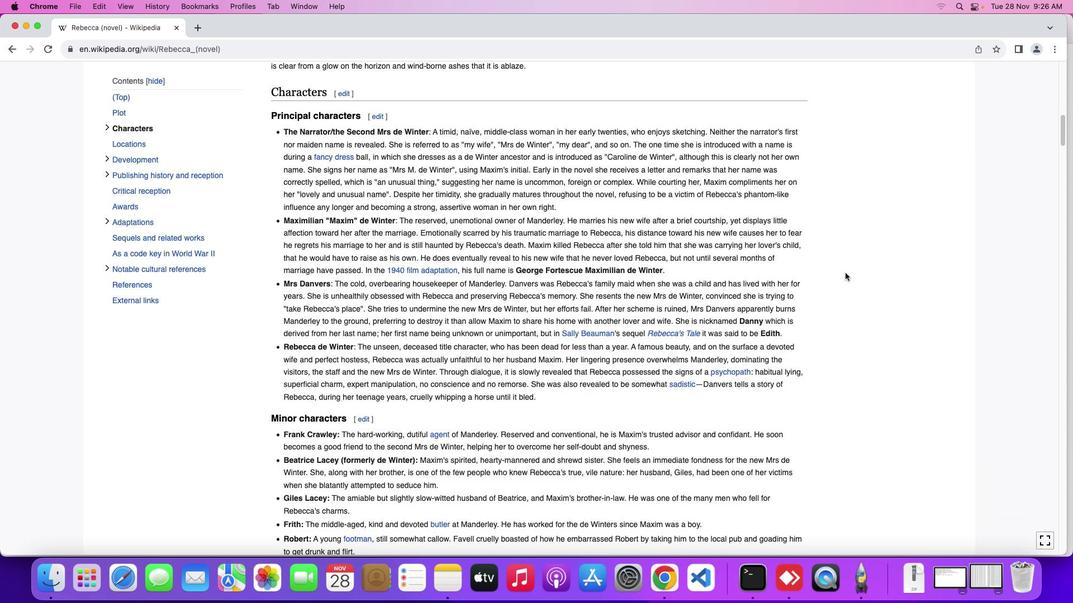 
Action: Mouse scrolled (745, 172) with delta (-100, -101)
Screenshot: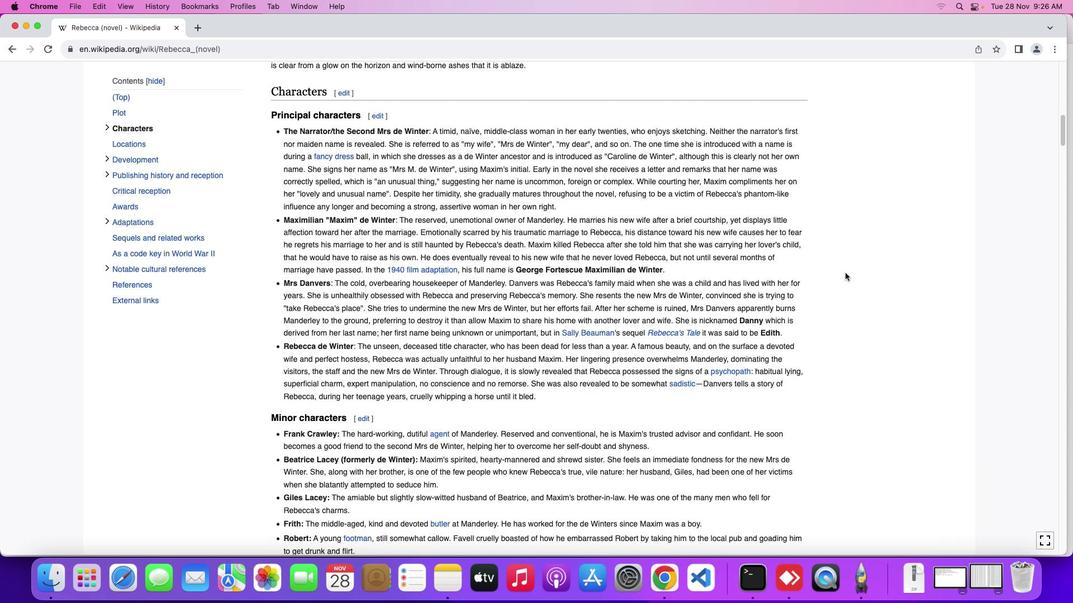 
Action: Mouse moved to (745, 171)
Screenshot: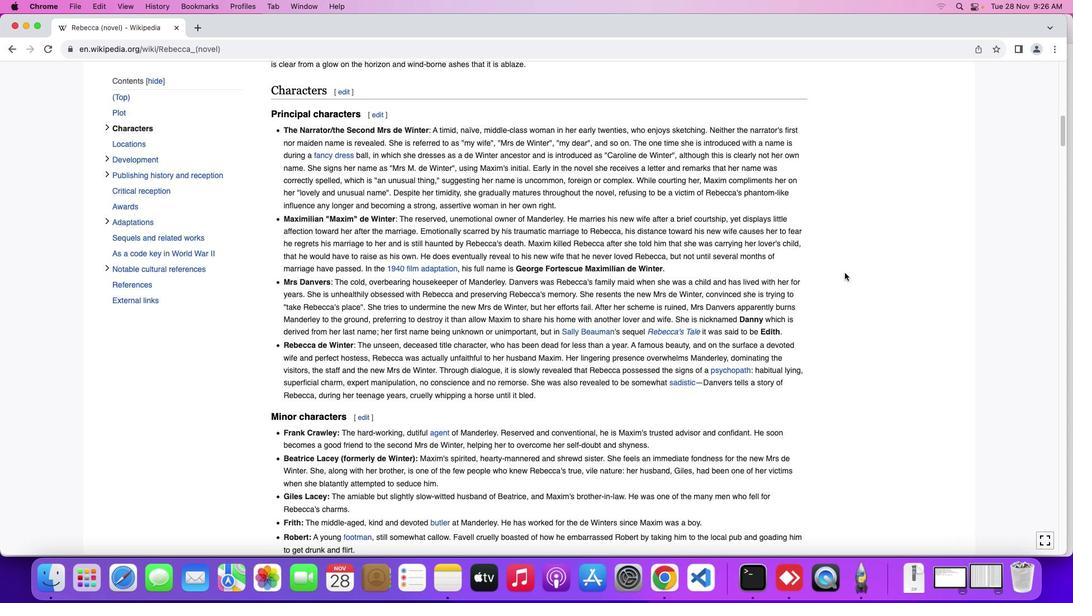 
Action: Mouse scrolled (745, 171) with delta (-100, -101)
Screenshot: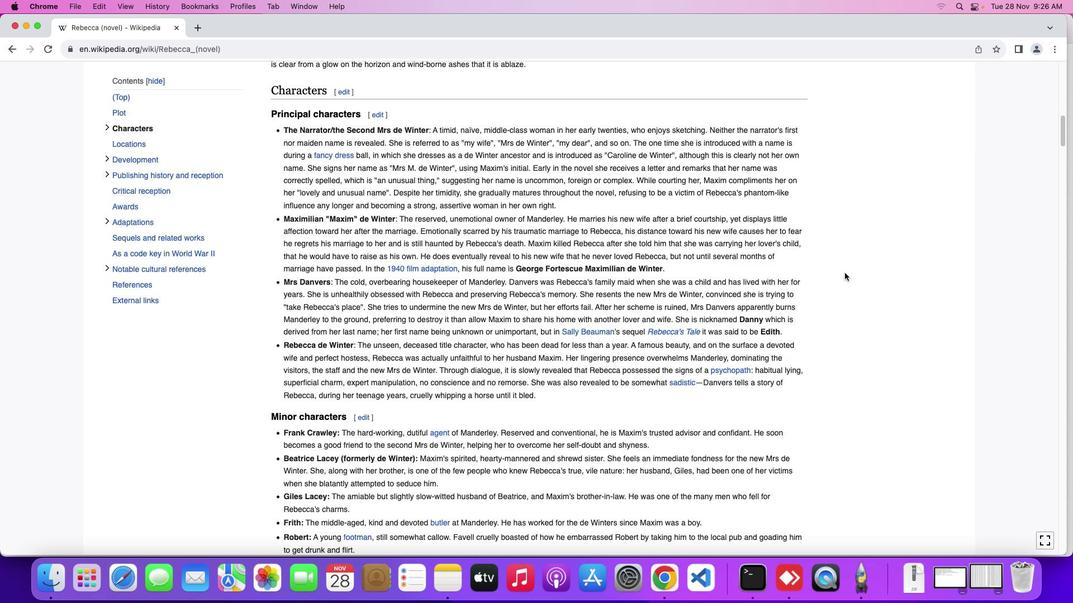 
Action: Mouse scrolled (745, 171) with delta (-100, -101)
Screenshot: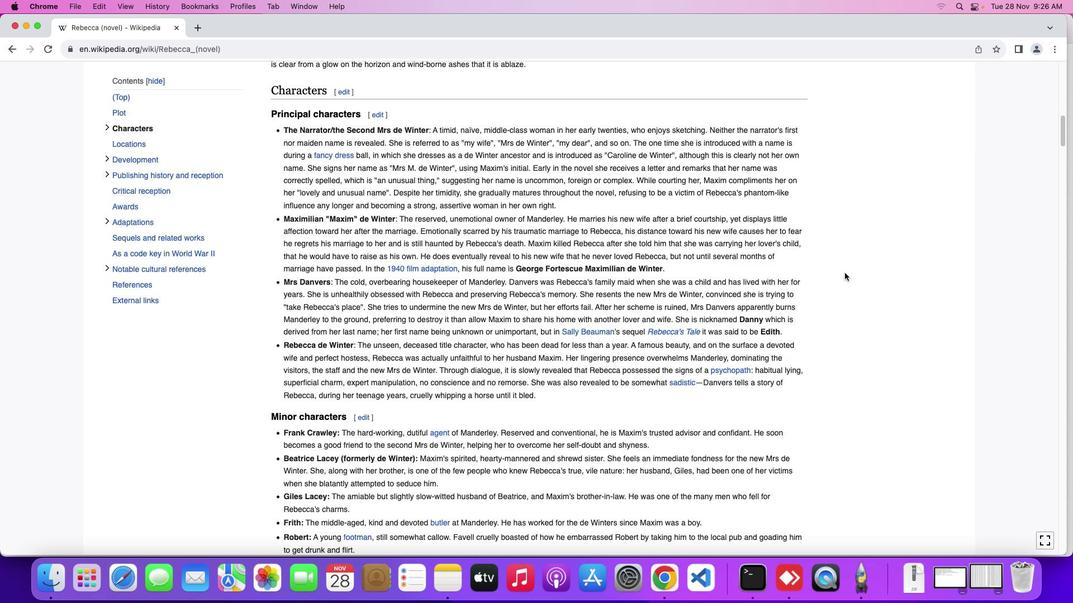 
Action: Mouse moved to (745, 171)
Screenshot: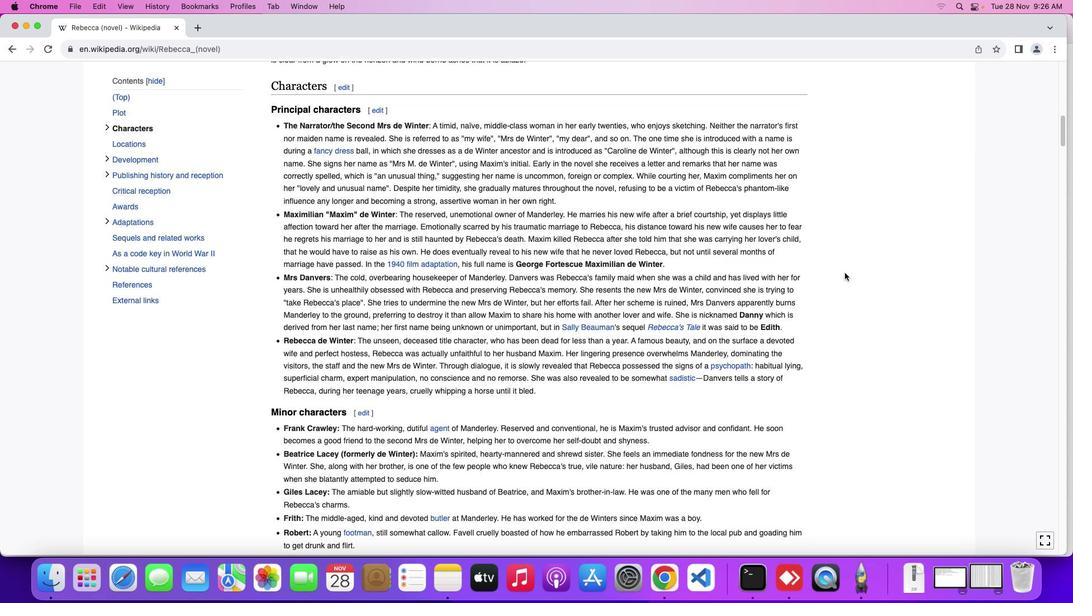 
Action: Mouse scrolled (745, 171) with delta (-100, -101)
Screenshot: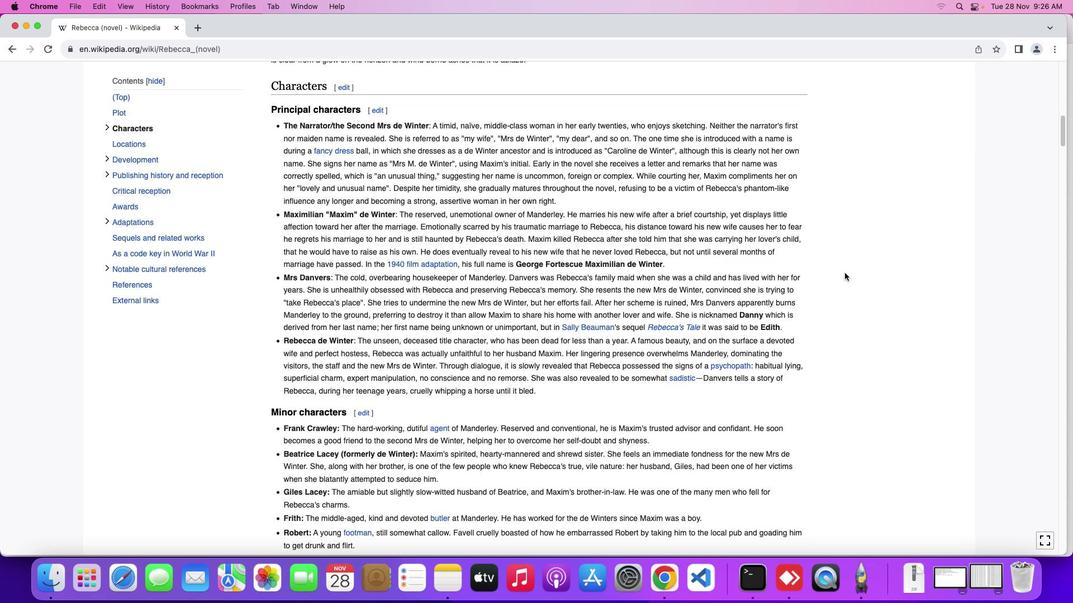 
Action: Mouse scrolled (745, 171) with delta (-100, -101)
Screenshot: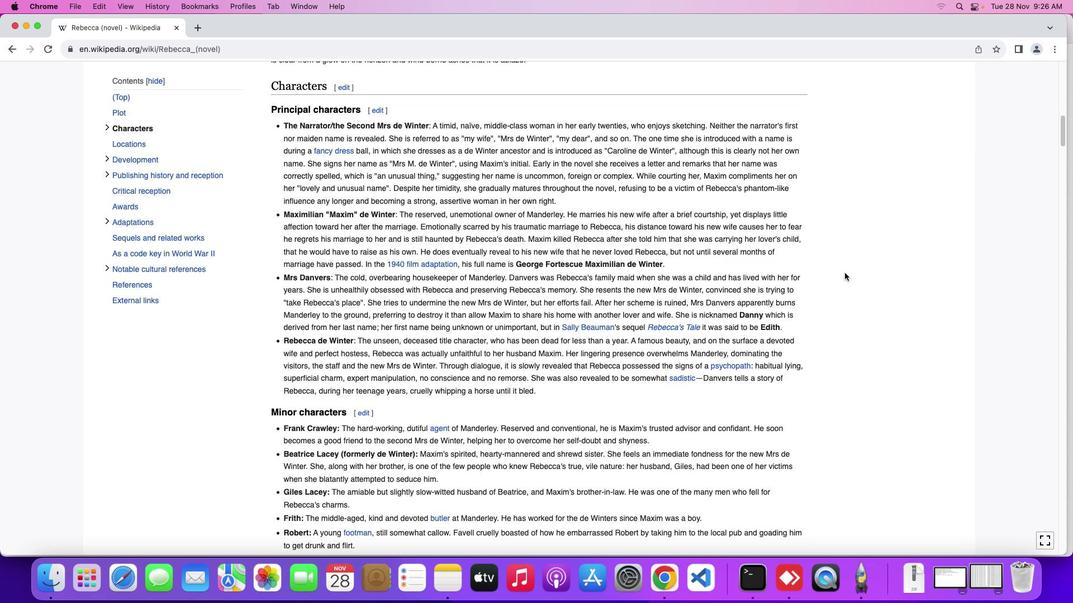 
Action: Mouse scrolled (745, 171) with delta (-100, -101)
Screenshot: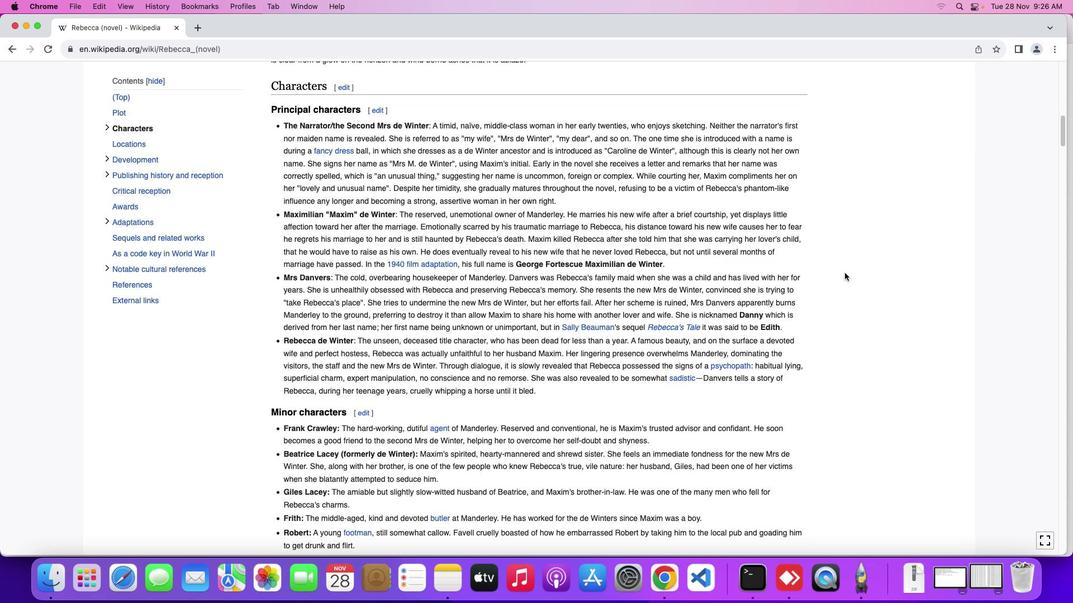 
Action: Mouse moved to (743, 171)
Screenshot: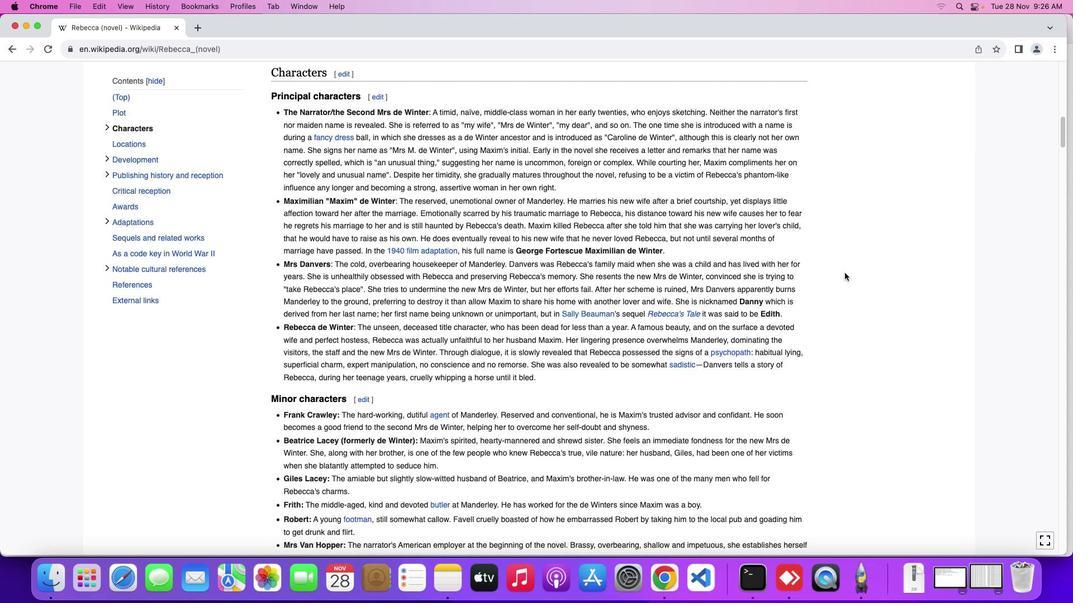 
Action: Mouse scrolled (743, 171) with delta (-100, -101)
Screenshot: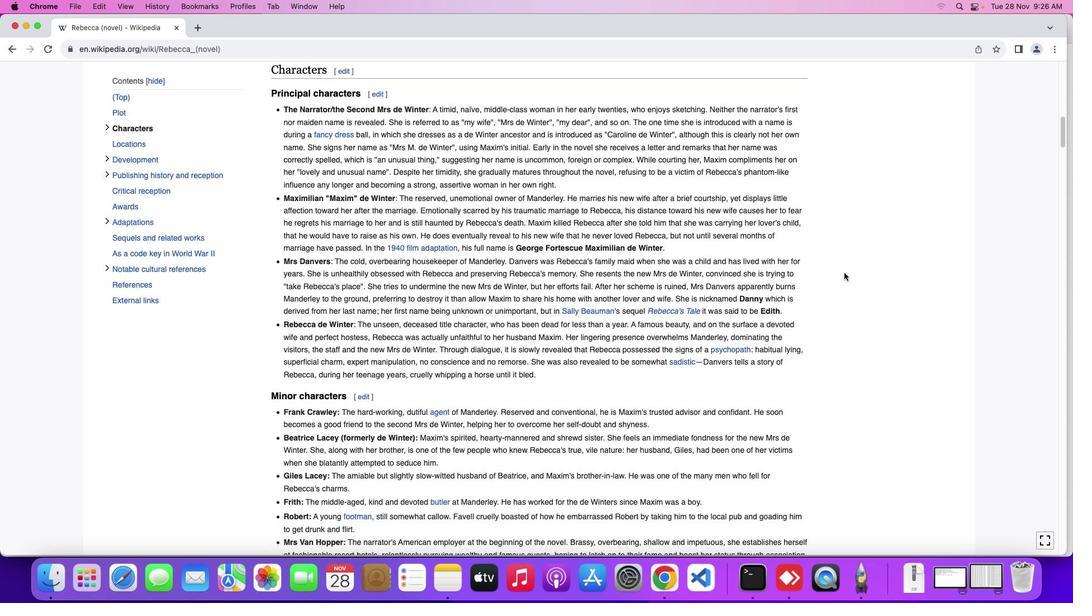 
Action: Mouse moved to (743, 171)
Screenshot: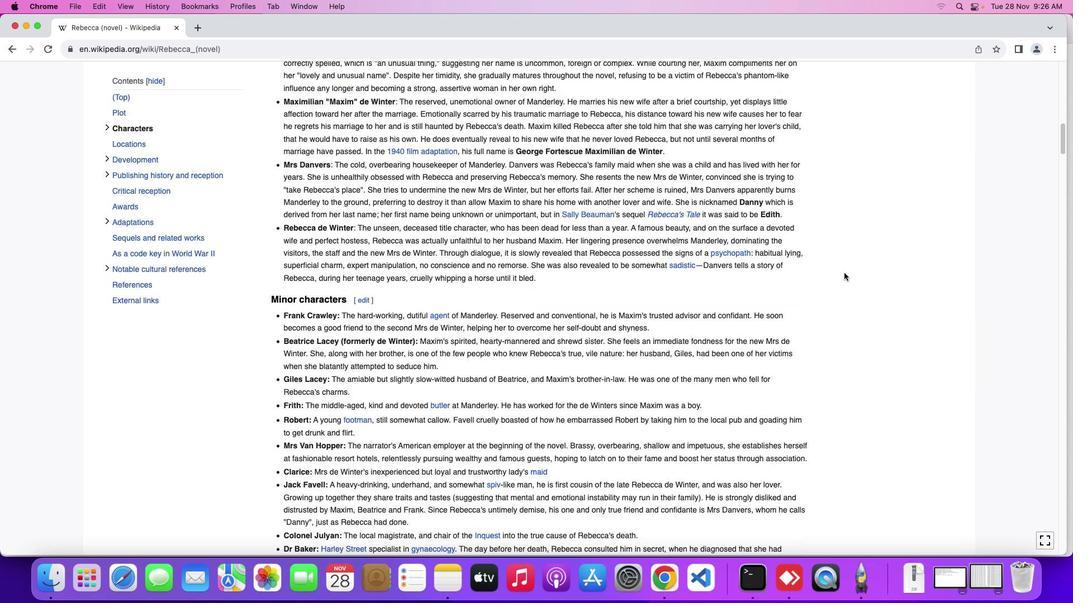 
Action: Mouse scrolled (743, 171) with delta (-100, -101)
Screenshot: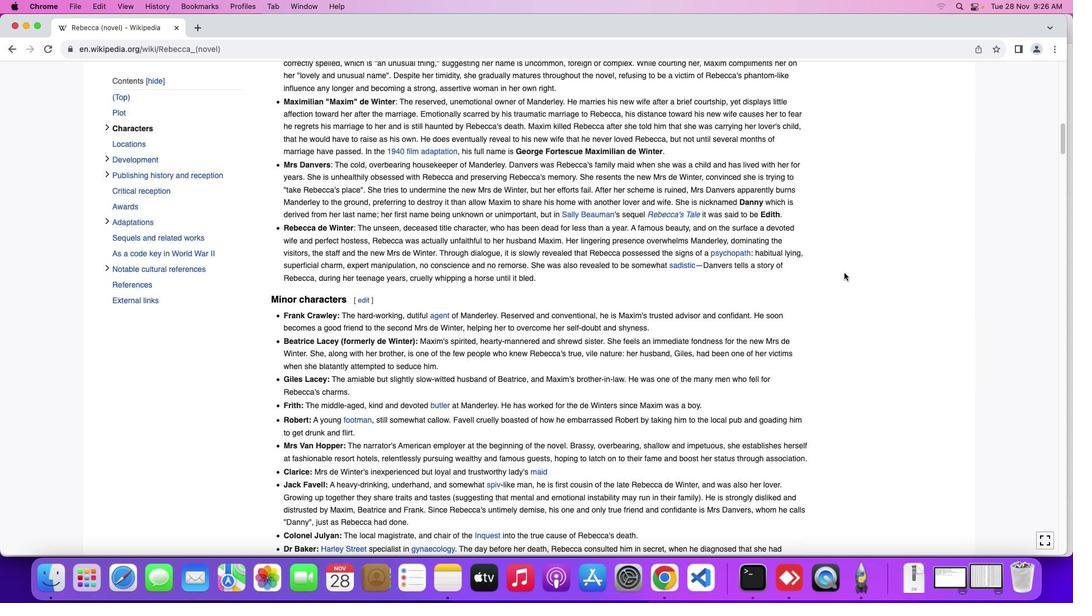 
Action: Mouse scrolled (743, 171) with delta (-100, -101)
Screenshot: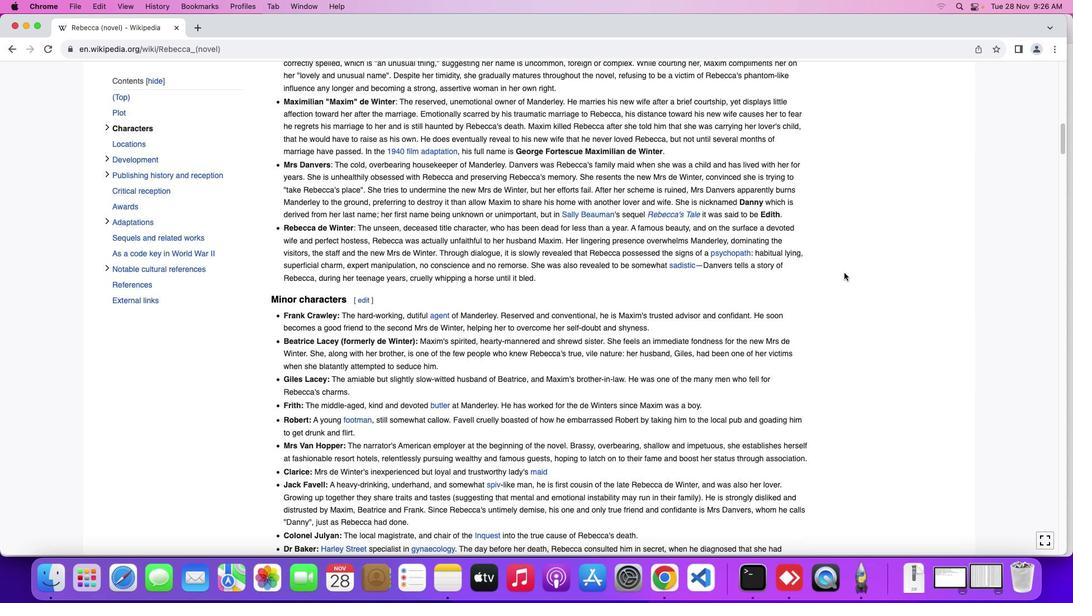 
Action: Mouse moved to (743, 171)
Screenshot: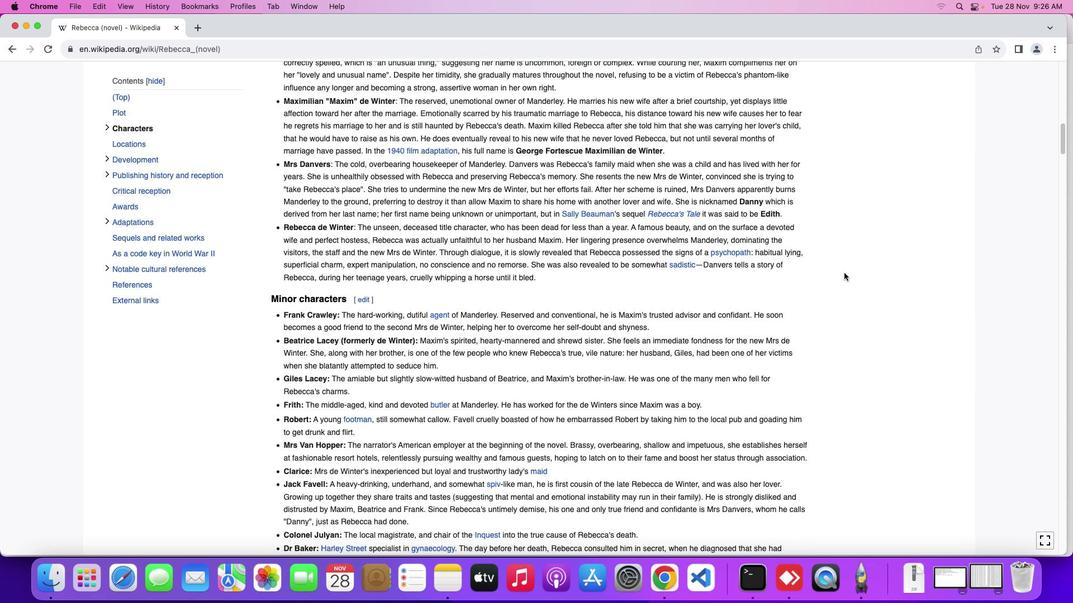
Action: Mouse scrolled (743, 171) with delta (-100, -101)
Screenshot: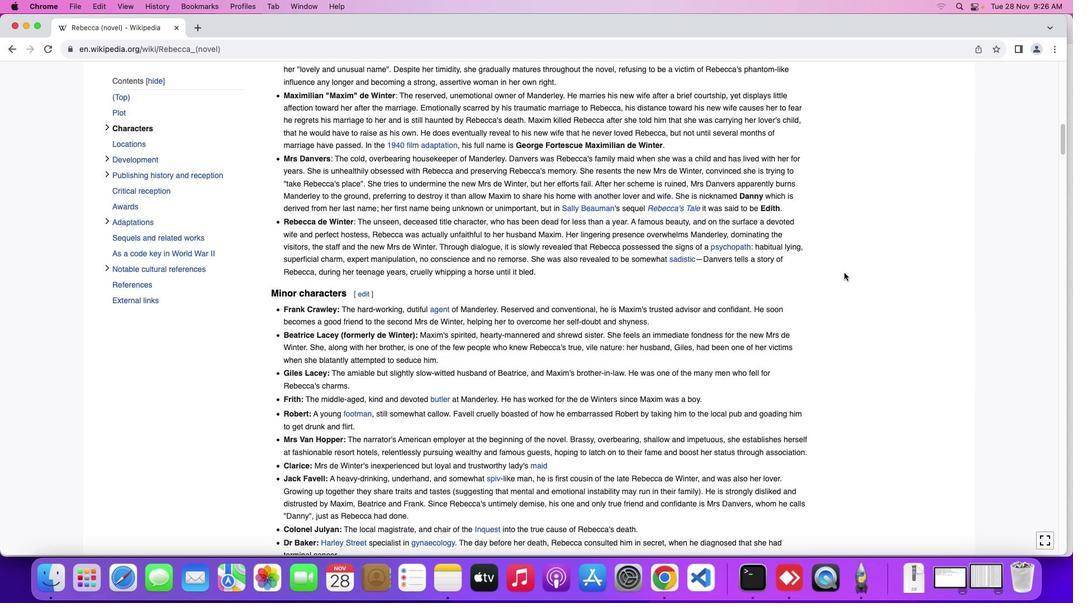 
Action: Mouse scrolled (743, 171) with delta (-100, -101)
Screenshot: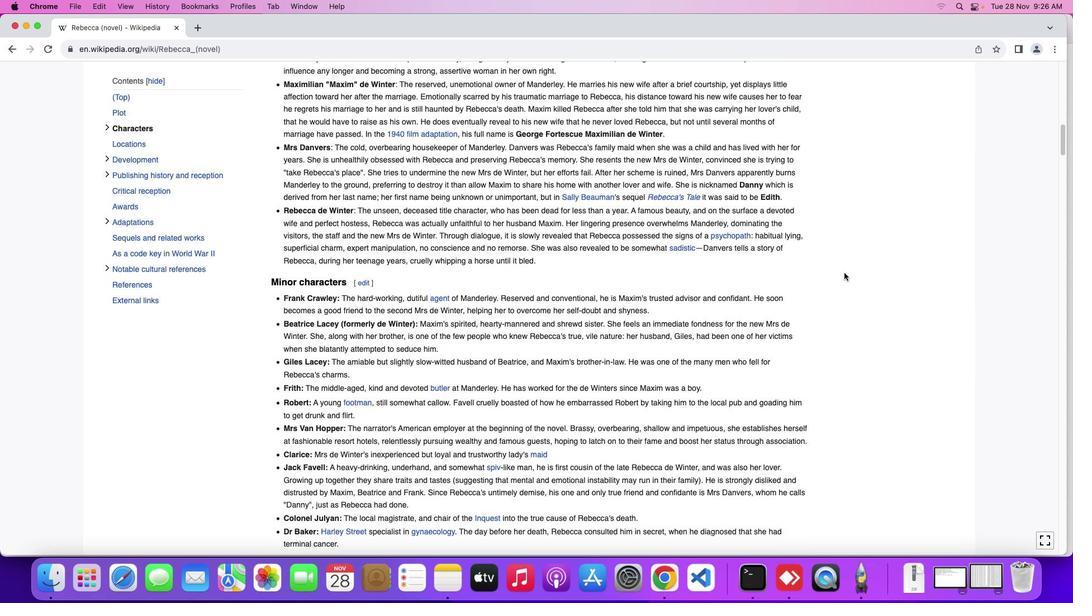 
Action: Mouse moved to (742, 172)
Screenshot: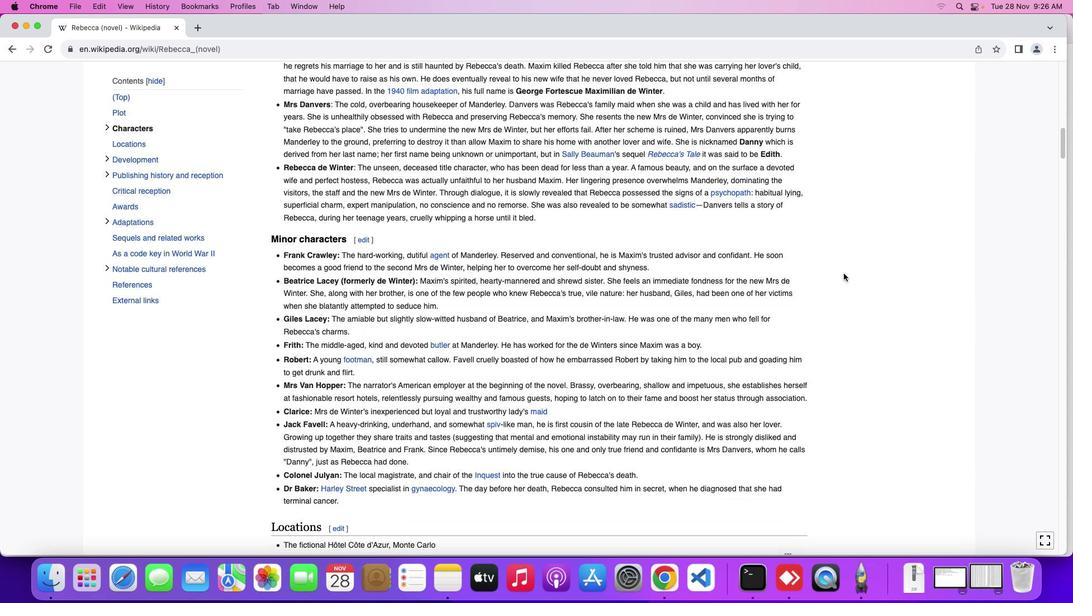 
Action: Mouse scrolled (742, 172) with delta (-100, -101)
Screenshot: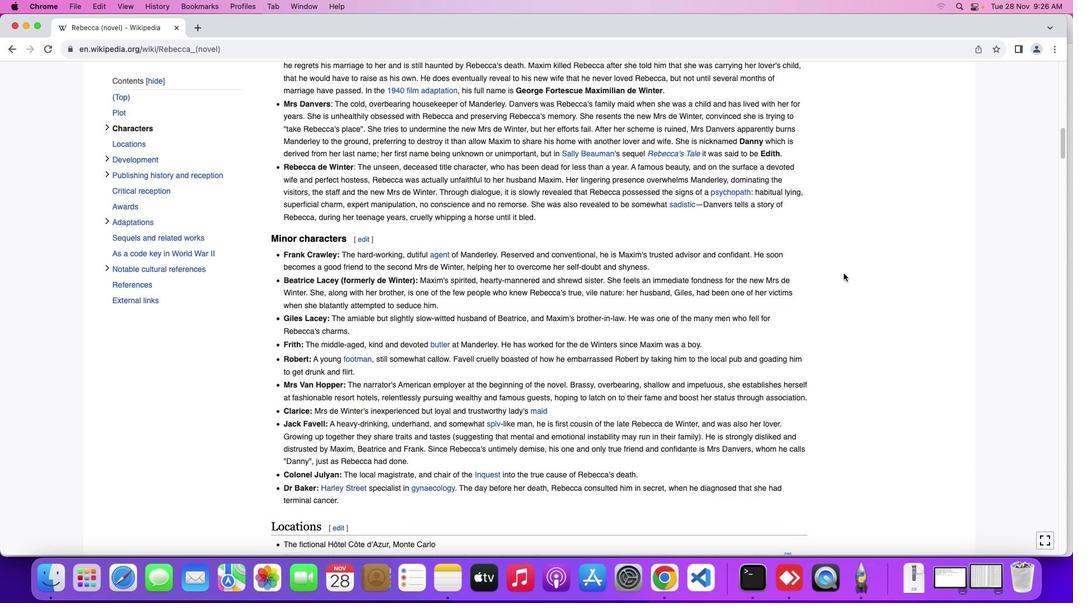 
Action: Mouse scrolled (742, 172) with delta (-100, -101)
Screenshot: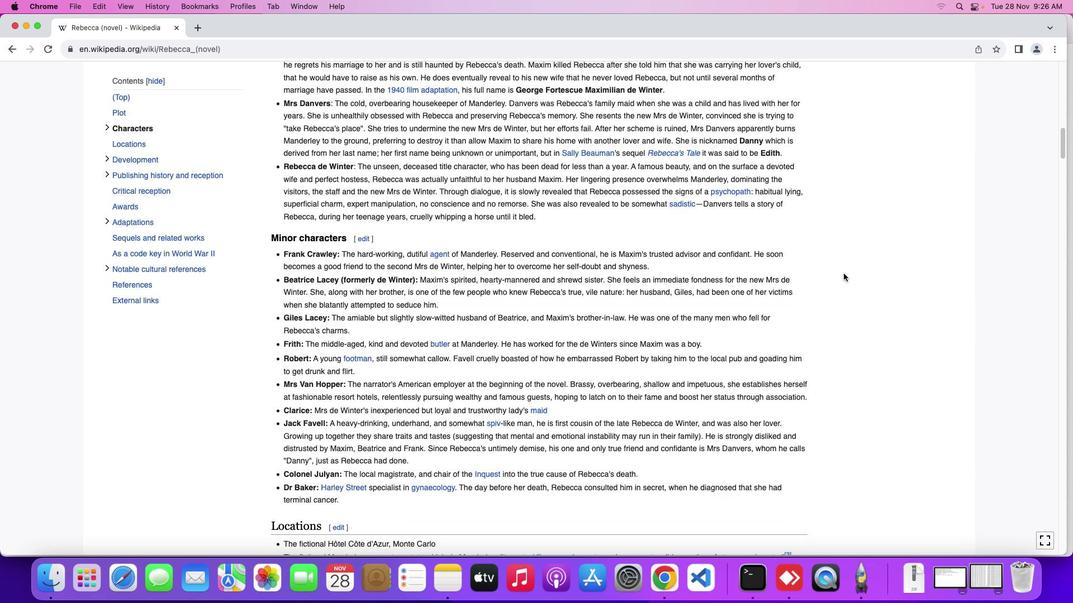 
Action: Mouse scrolled (742, 172) with delta (-100, -102)
Screenshot: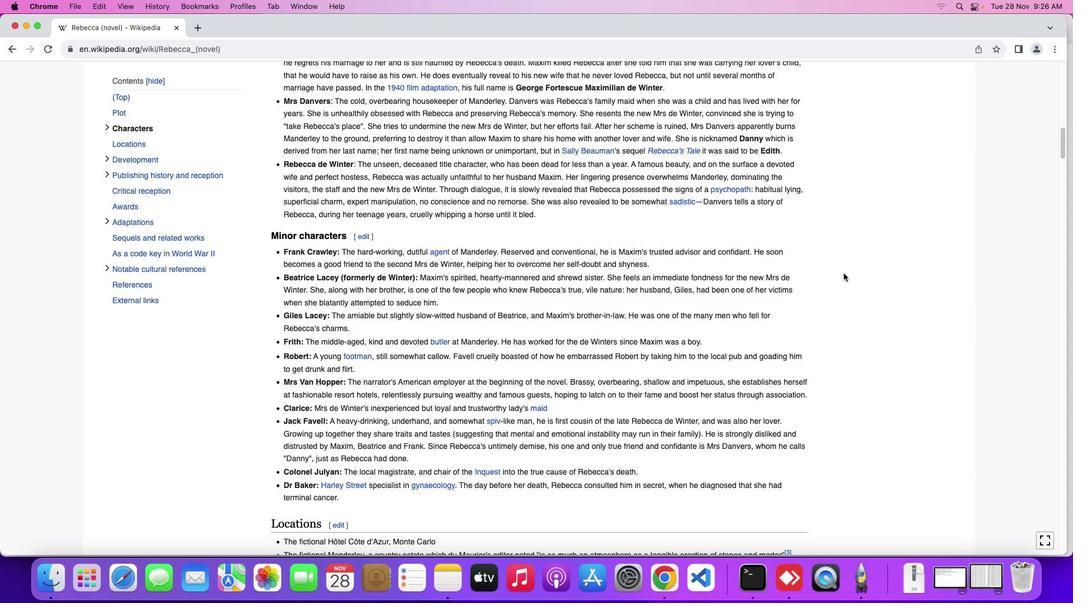 
Action: Mouse scrolled (742, 172) with delta (-100, -101)
Screenshot: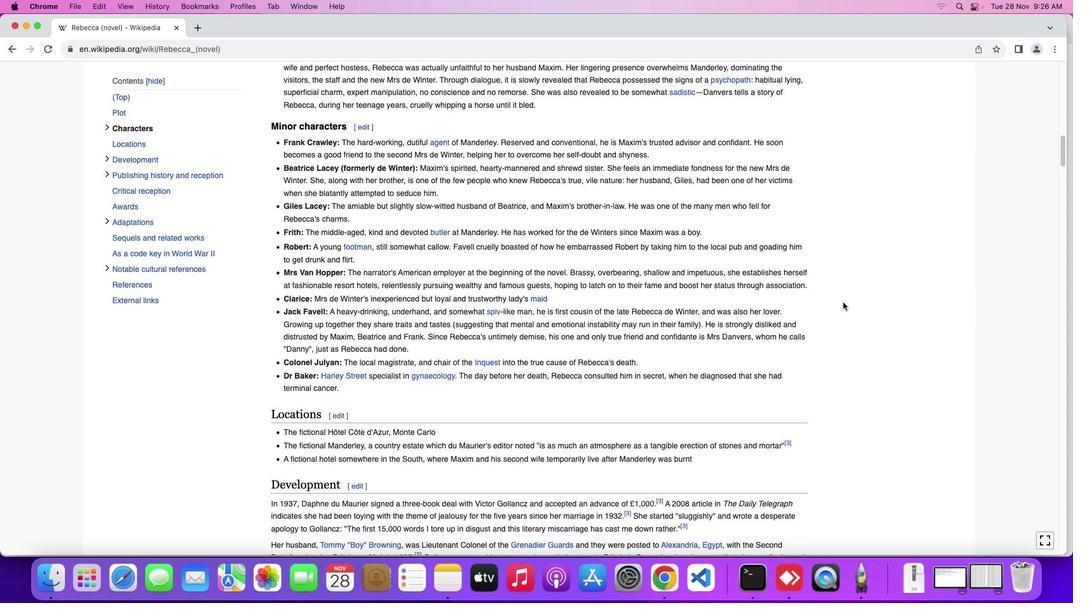 
Action: Mouse scrolled (742, 172) with delta (-100, -101)
Screenshot: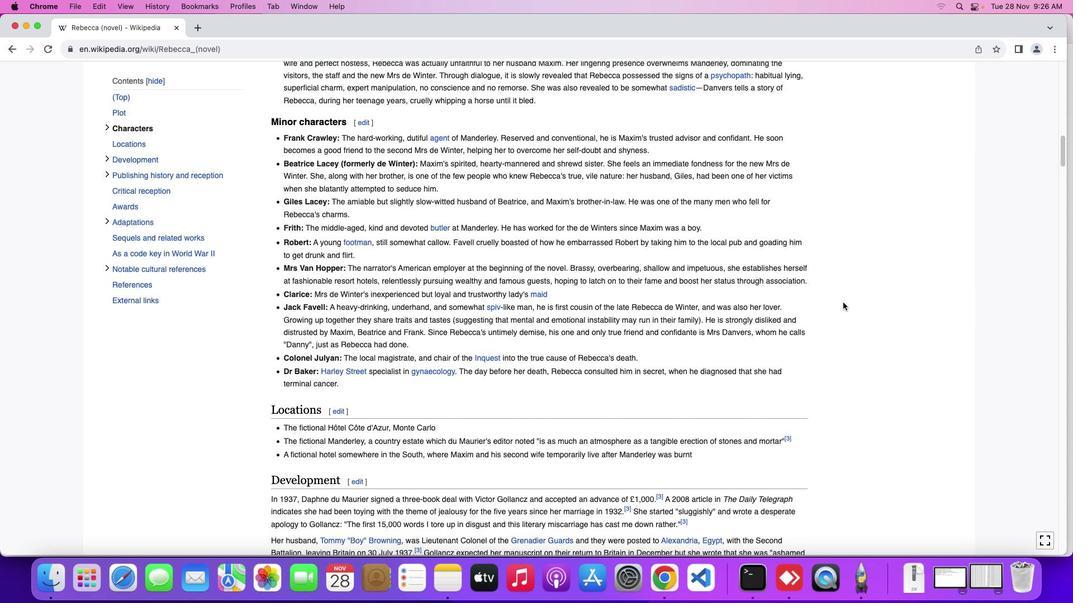 
Action: Mouse scrolled (742, 172) with delta (-100, -101)
Screenshot: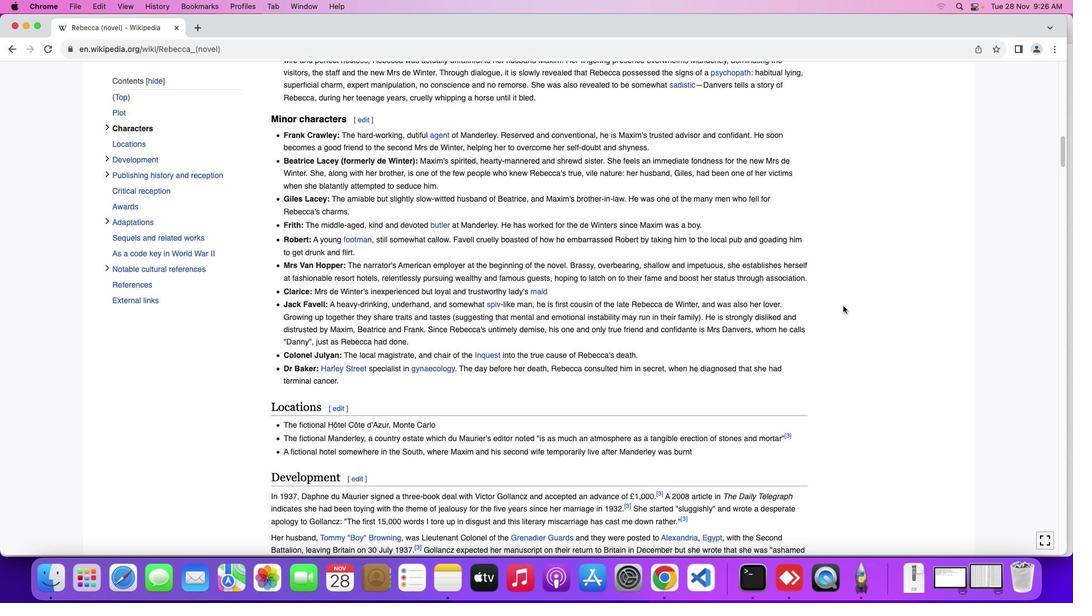 
Action: Mouse moved to (742, 172)
Screenshot: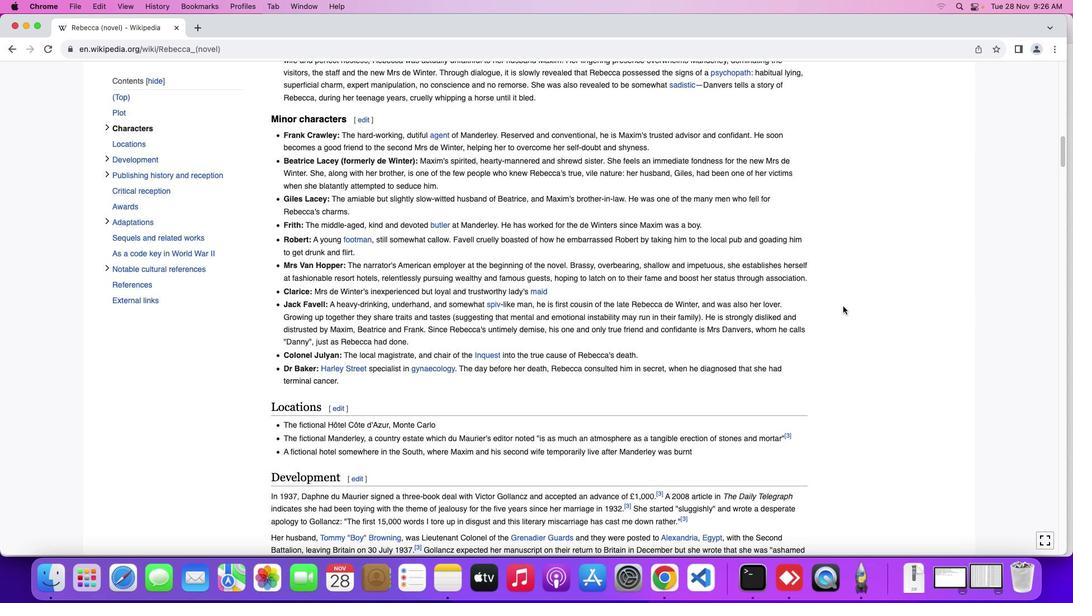 
Action: Mouse scrolled (742, 172) with delta (-100, -101)
Screenshot: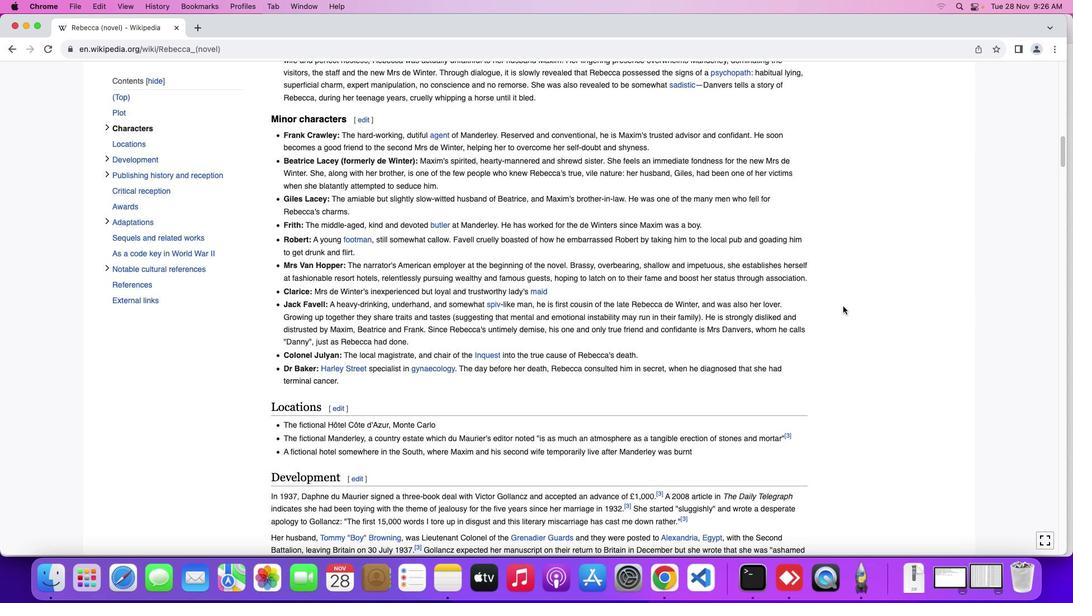 
Action: Mouse scrolled (742, 172) with delta (-100, -101)
Screenshot: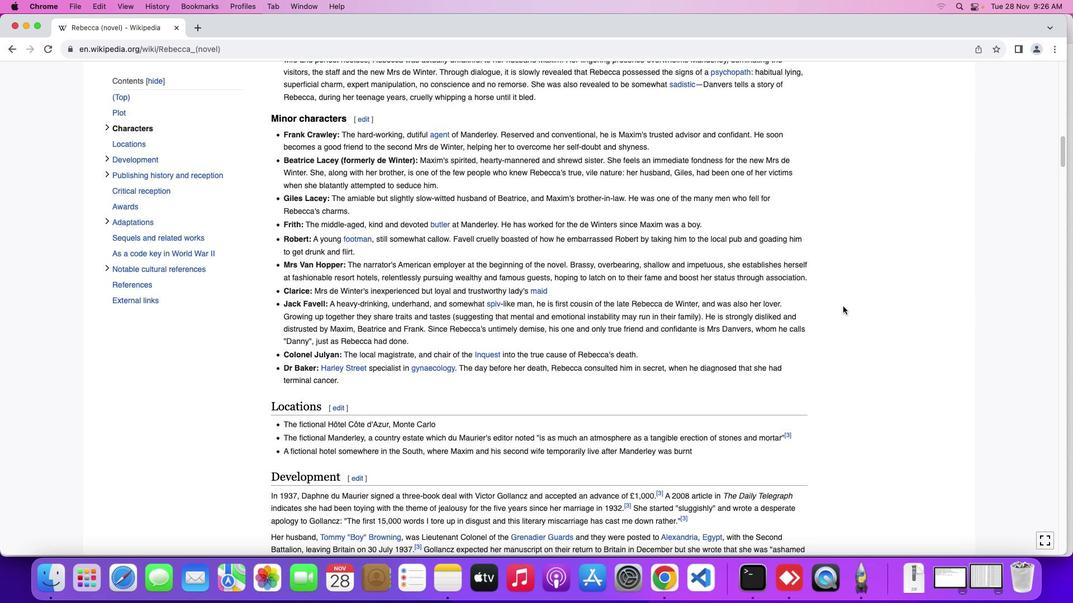 
Action: Mouse moved to (741, 174)
Screenshot: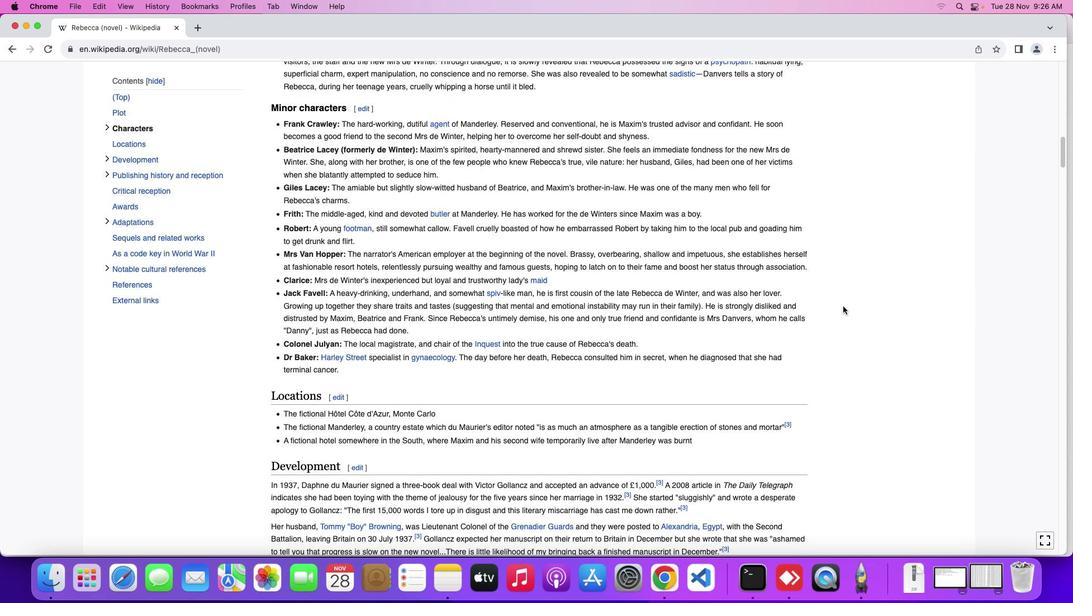
Action: Mouse scrolled (741, 174) with delta (-100, -101)
Screenshot: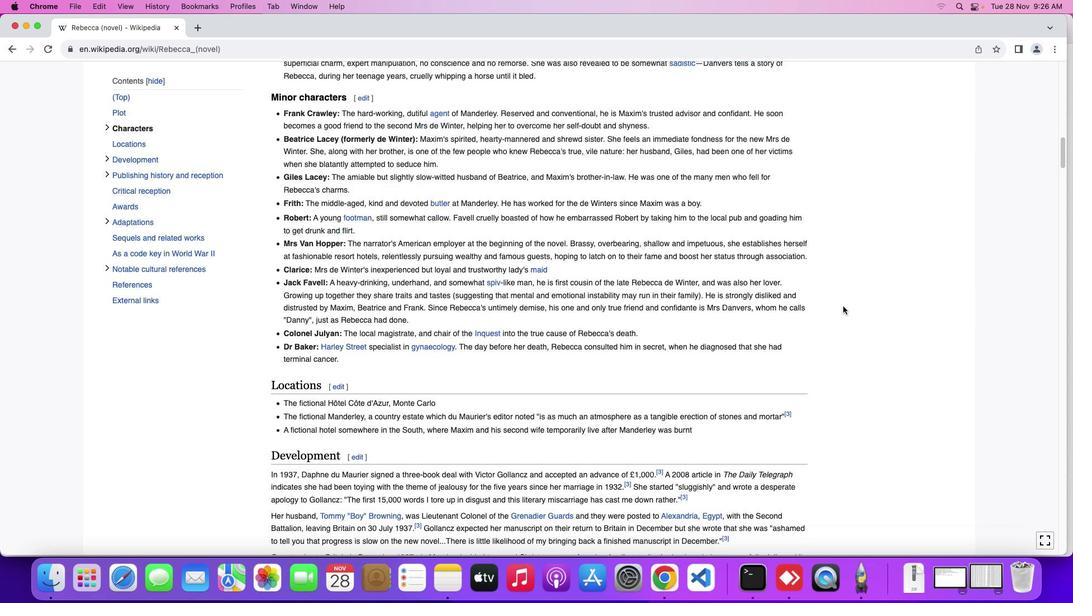 
Action: Mouse scrolled (741, 174) with delta (-100, -101)
Screenshot: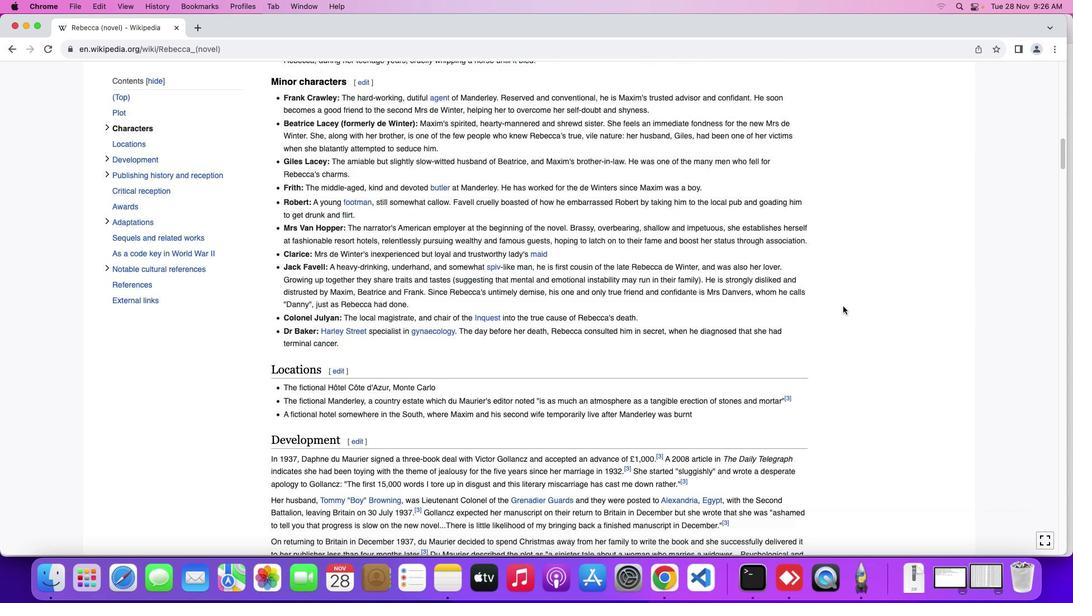 
Action: Mouse scrolled (741, 174) with delta (-100, -101)
Screenshot: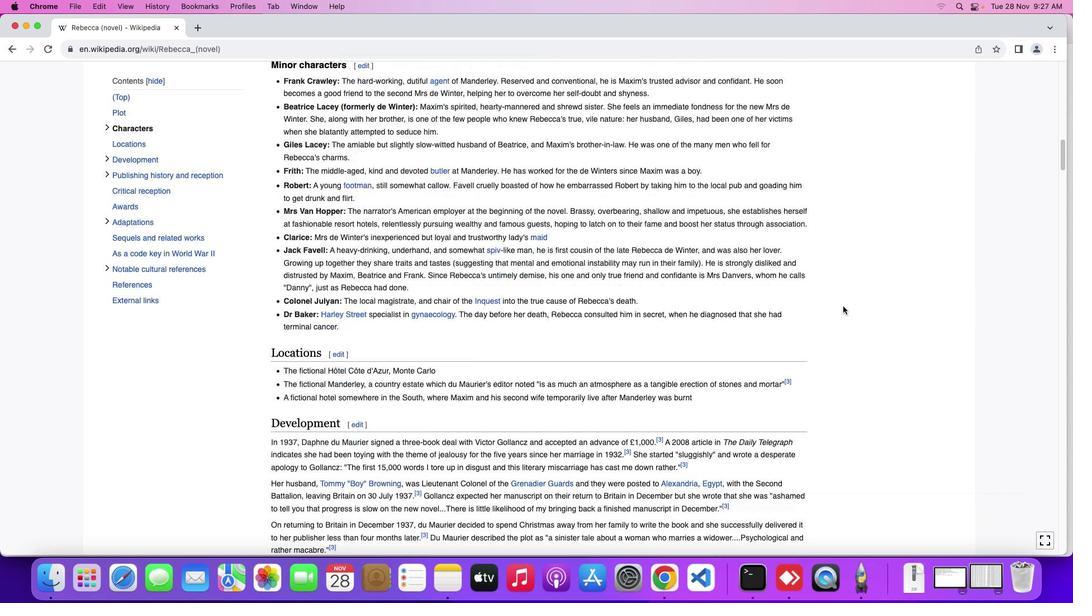 
Action: Mouse moved to (741, 201)
Screenshot: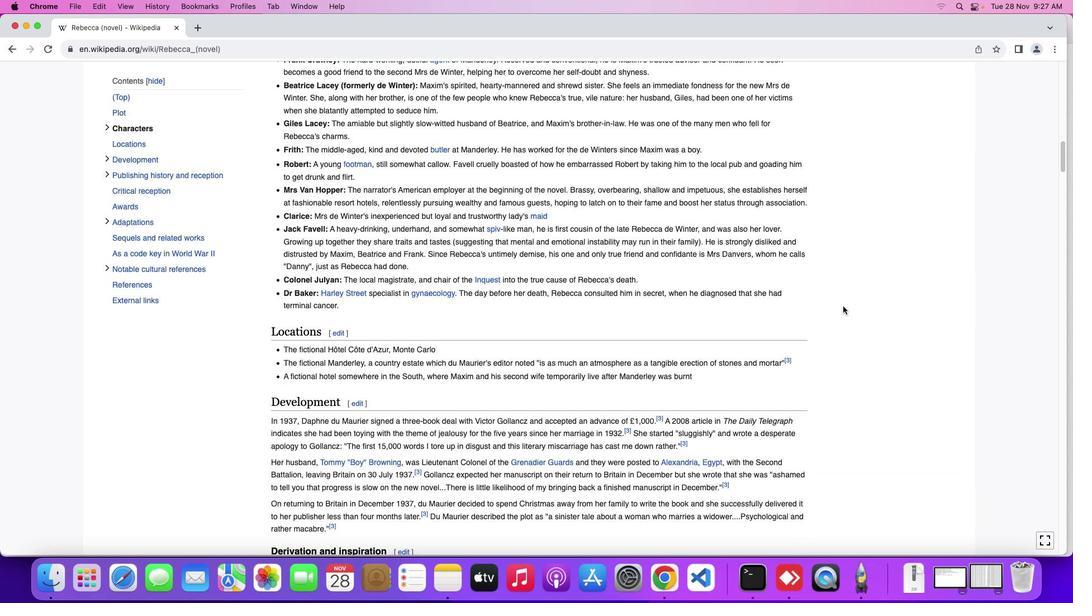 
Action: Mouse scrolled (741, 201) with delta (-100, -101)
Screenshot: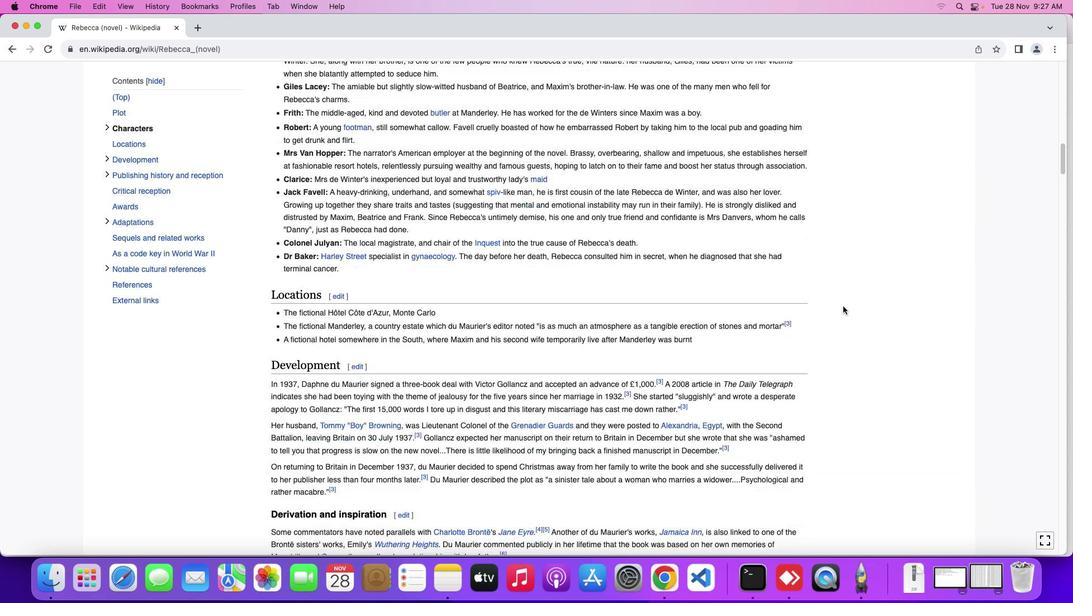 
Action: Mouse scrolled (741, 201) with delta (-100, -101)
Screenshot: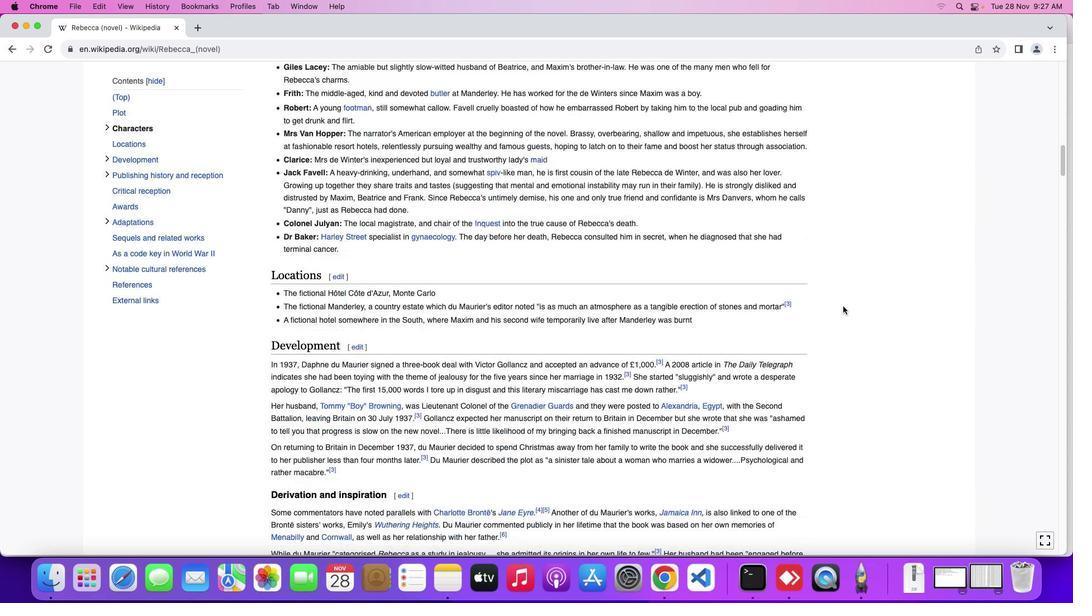 
Action: Mouse moved to (741, 205)
Screenshot: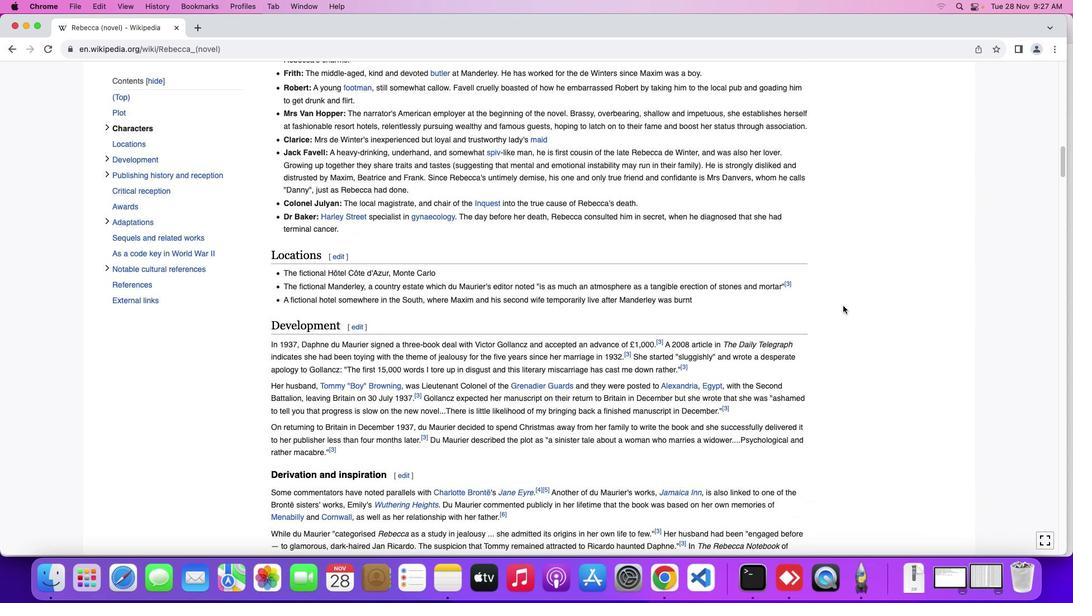 
Action: Mouse scrolled (741, 205) with delta (-100, -101)
Screenshot: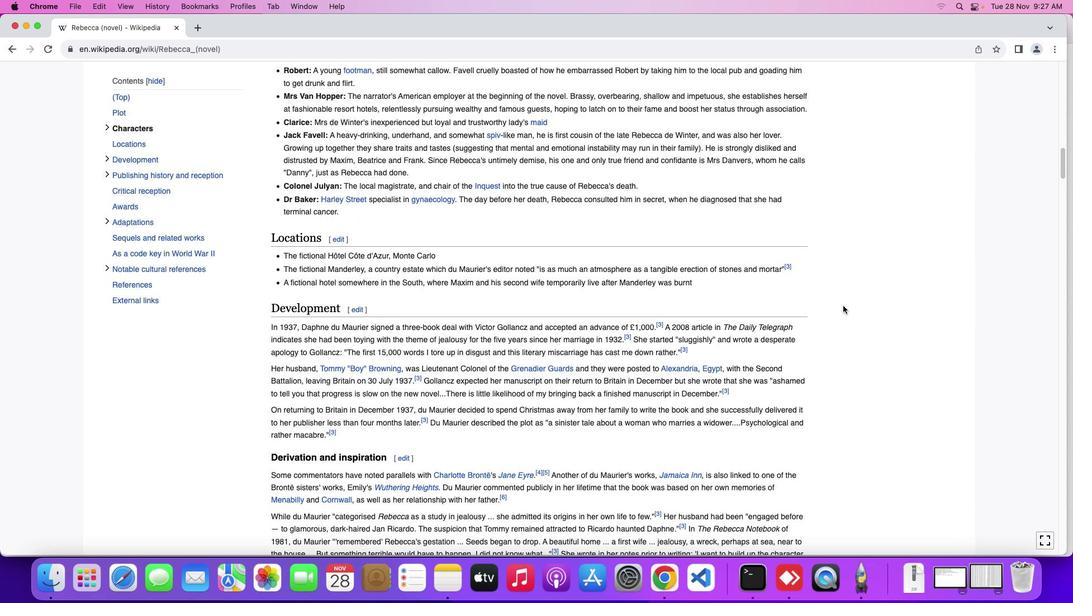
Action: Mouse moved to (741, 205)
Screenshot: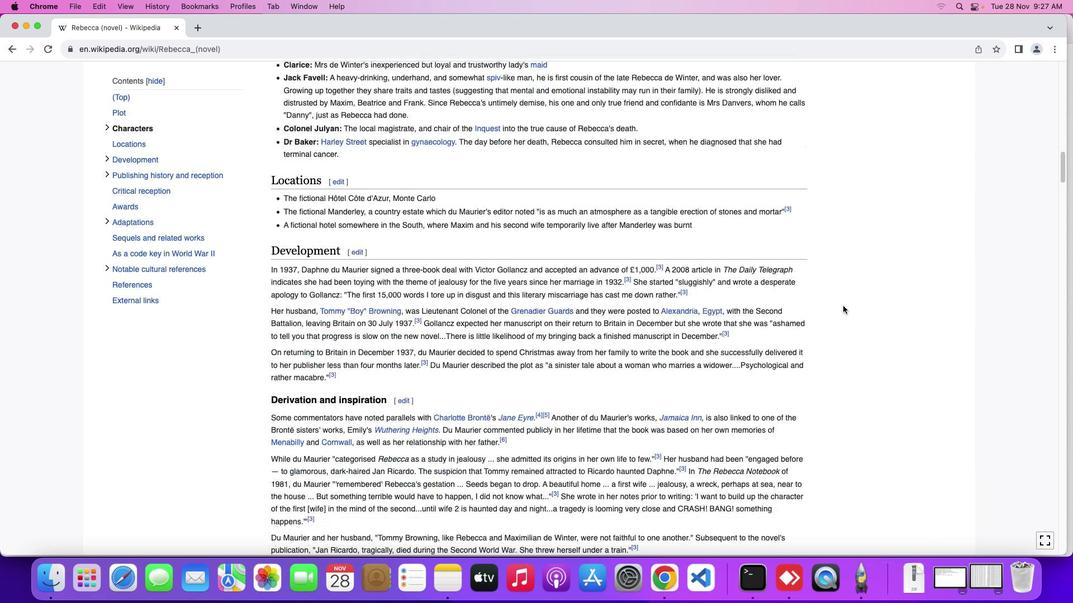 
Action: Mouse scrolled (741, 205) with delta (-100, -101)
Screenshot: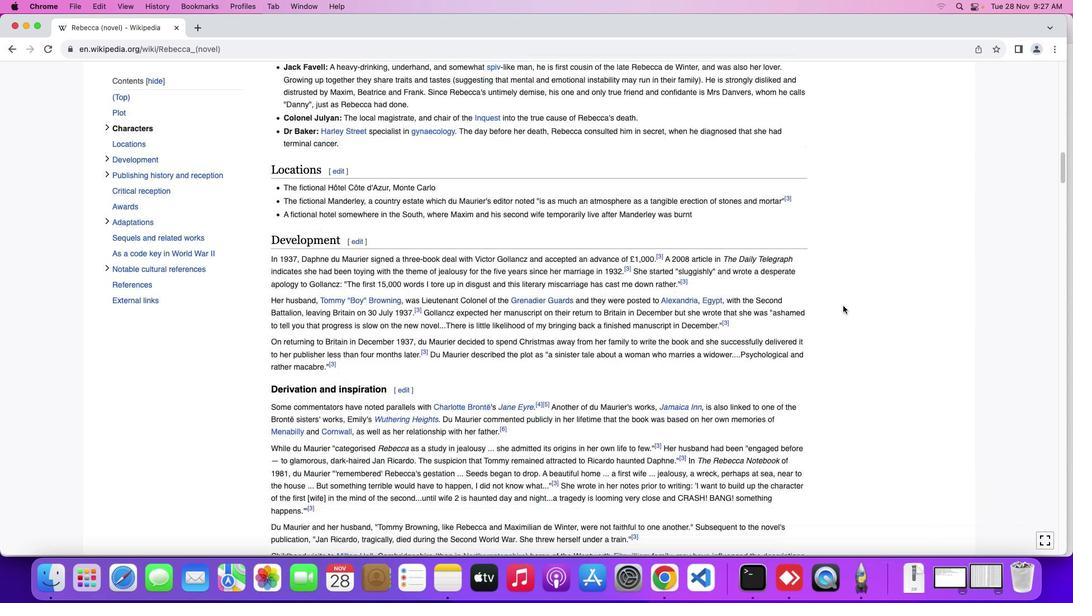 
Action: Mouse scrolled (741, 205) with delta (-100, -101)
Screenshot: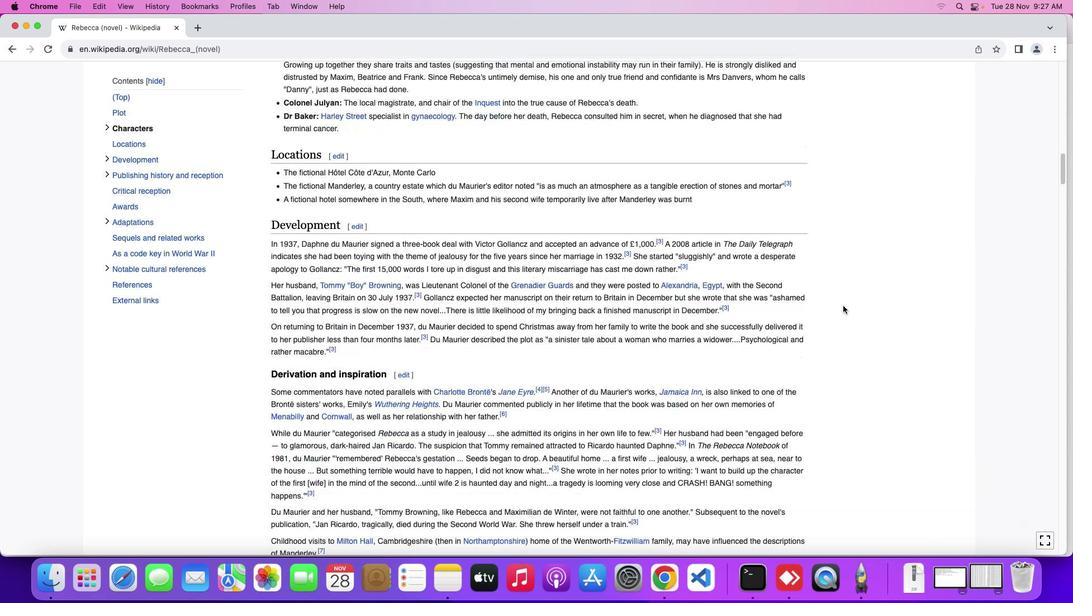 
Action: Mouse scrolled (741, 205) with delta (-100, -101)
Screenshot: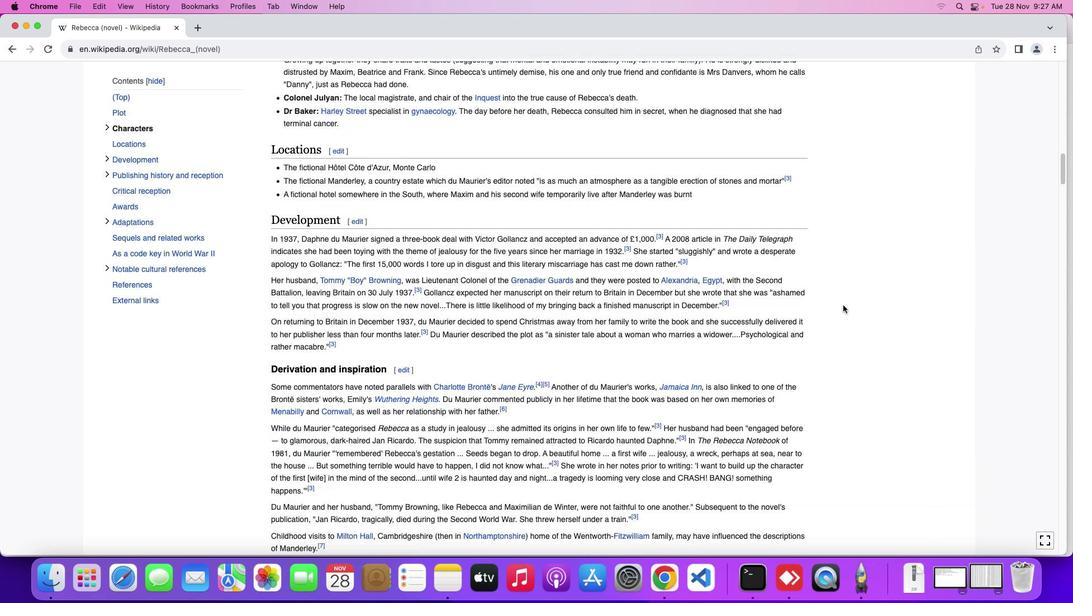
Action: Mouse scrolled (741, 205) with delta (-100, -101)
Screenshot: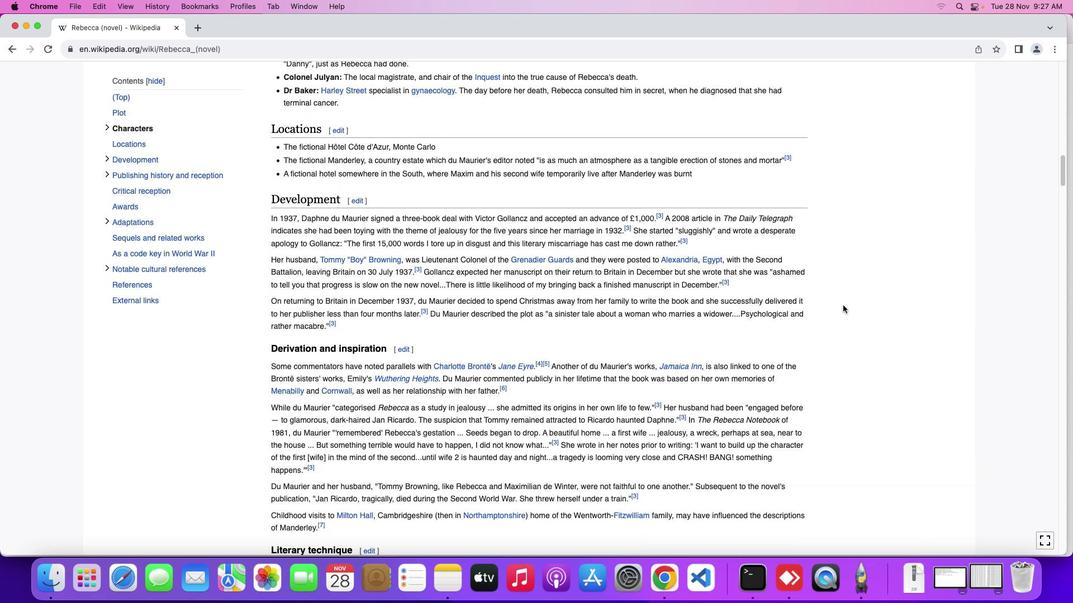 
Action: Mouse scrolled (741, 205) with delta (-100, -101)
Screenshot: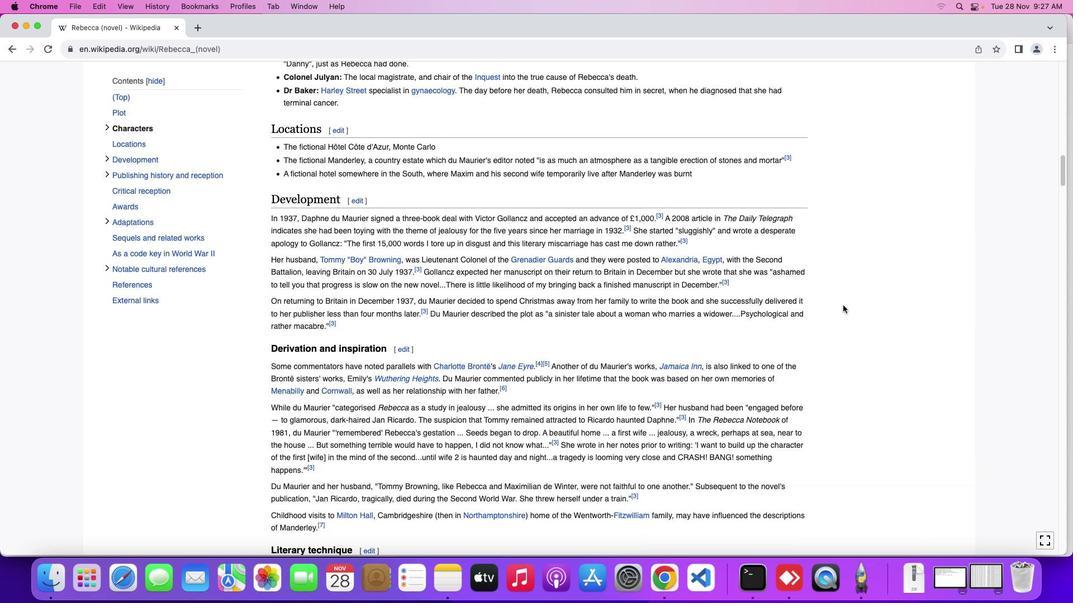 
Action: Mouse scrolled (741, 205) with delta (-100, -101)
Screenshot: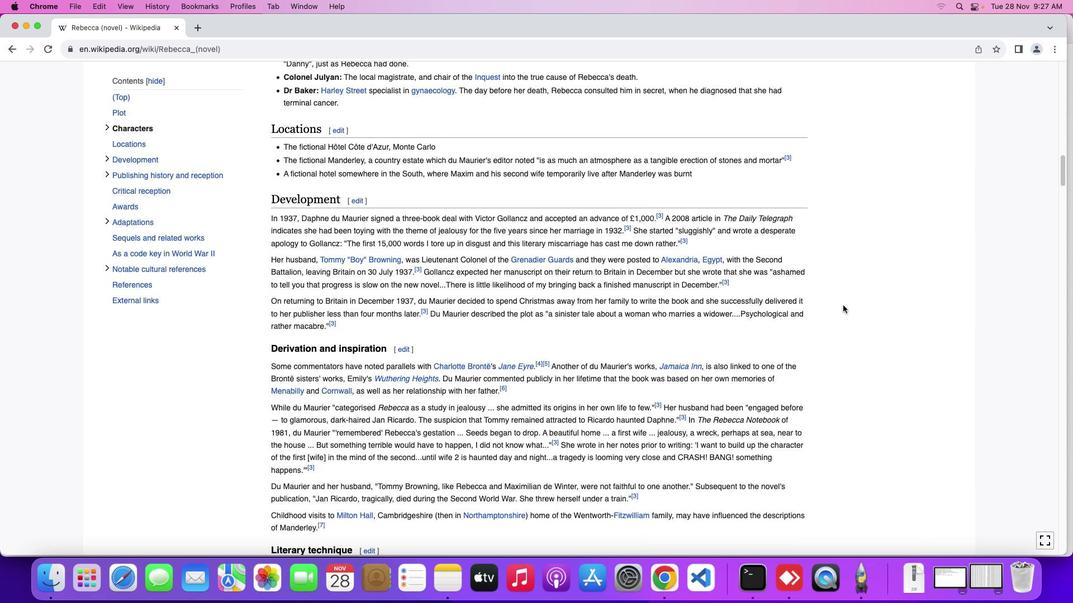 
Action: Mouse moved to (741, 205)
Screenshot: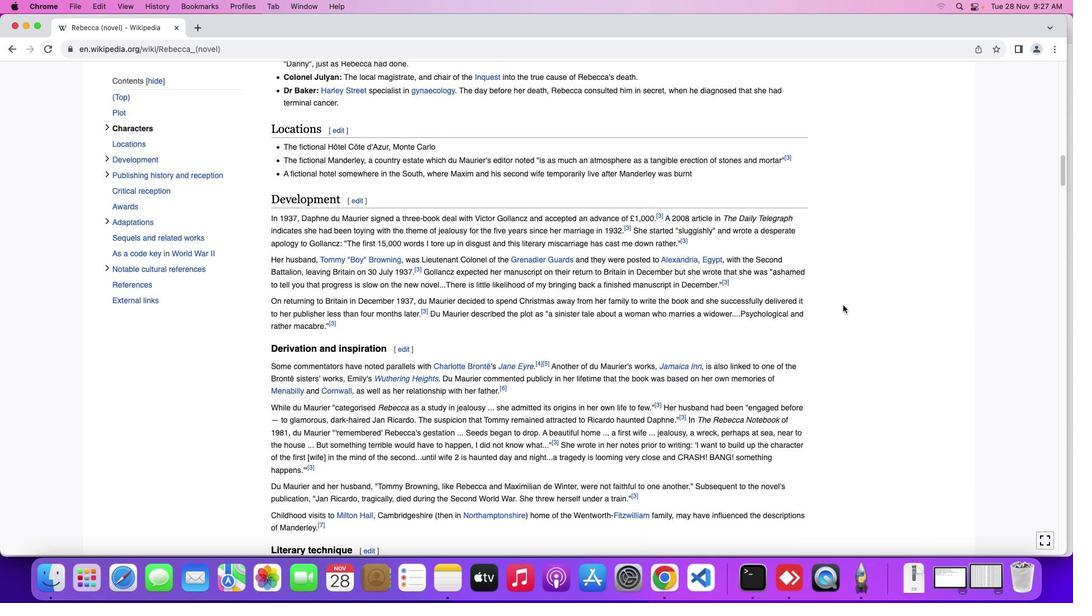 
Action: Mouse scrolled (741, 205) with delta (-100, -101)
Screenshot: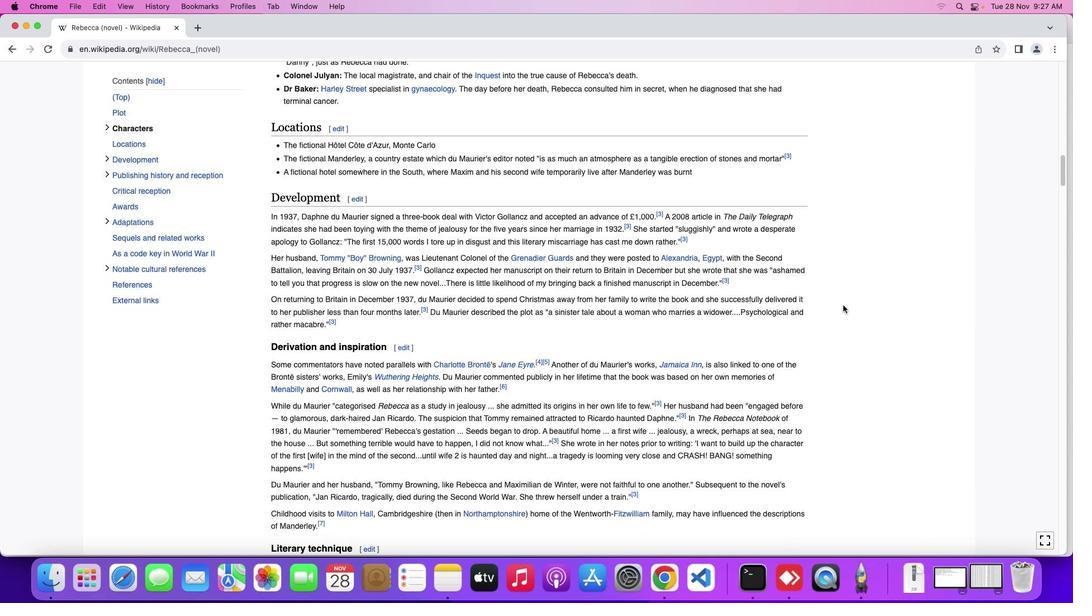 
Action: Mouse scrolled (741, 205) with delta (-100, -101)
Screenshot: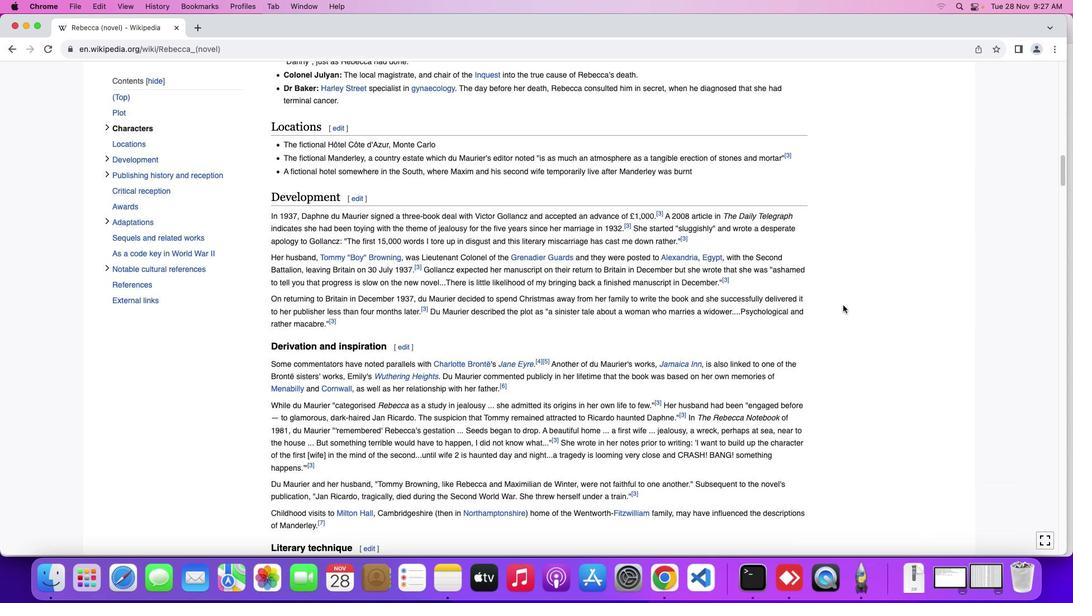 
Action: Mouse moved to (741, 204)
Screenshot: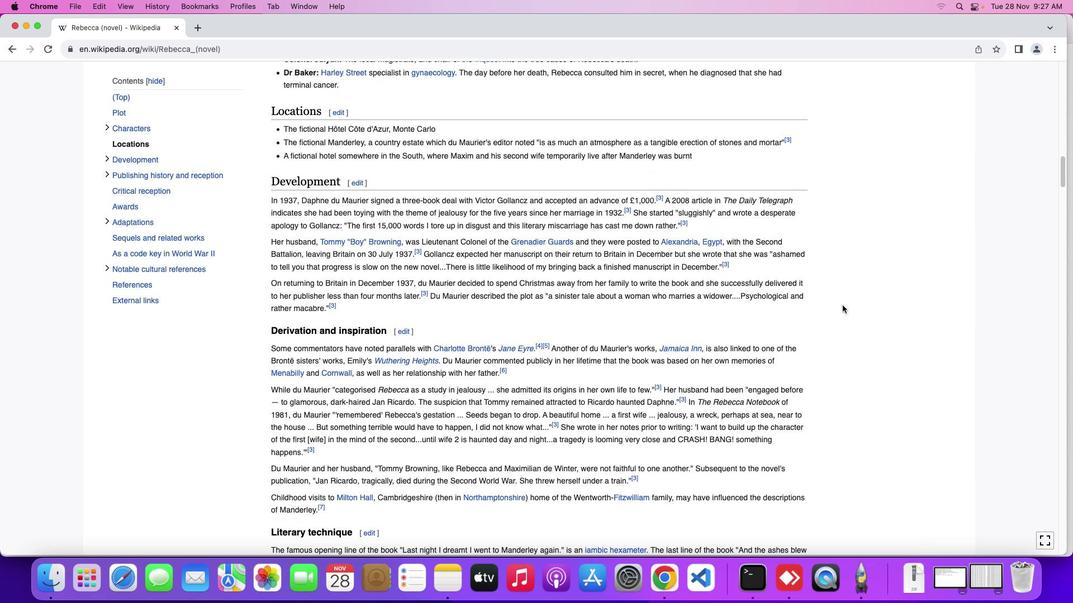 
Action: Mouse scrolled (741, 204) with delta (-100, -101)
Screenshot: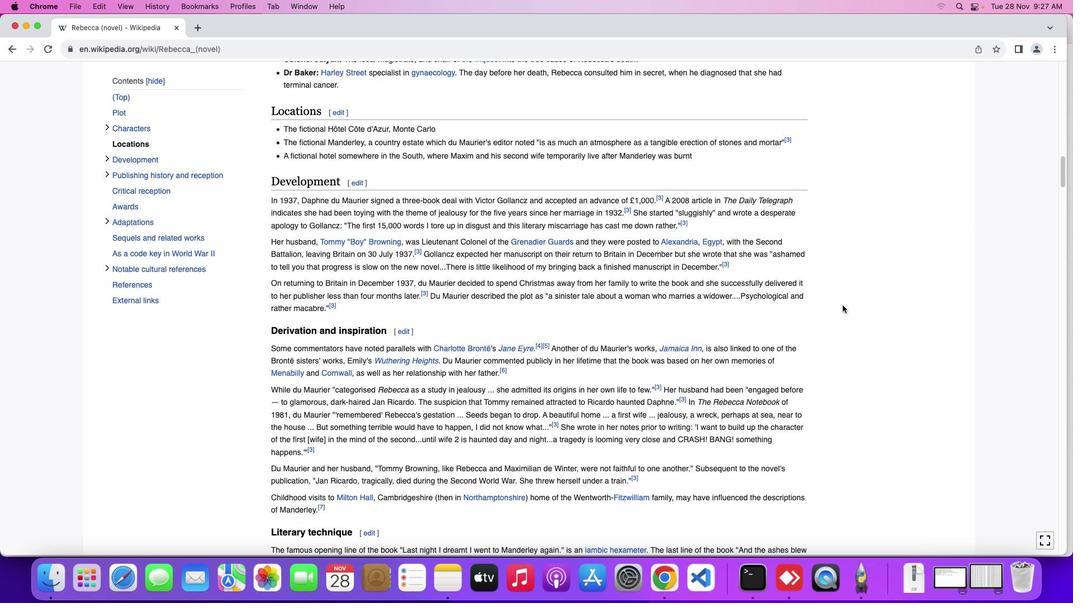 
Action: Mouse scrolled (741, 204) with delta (-100, -101)
Screenshot: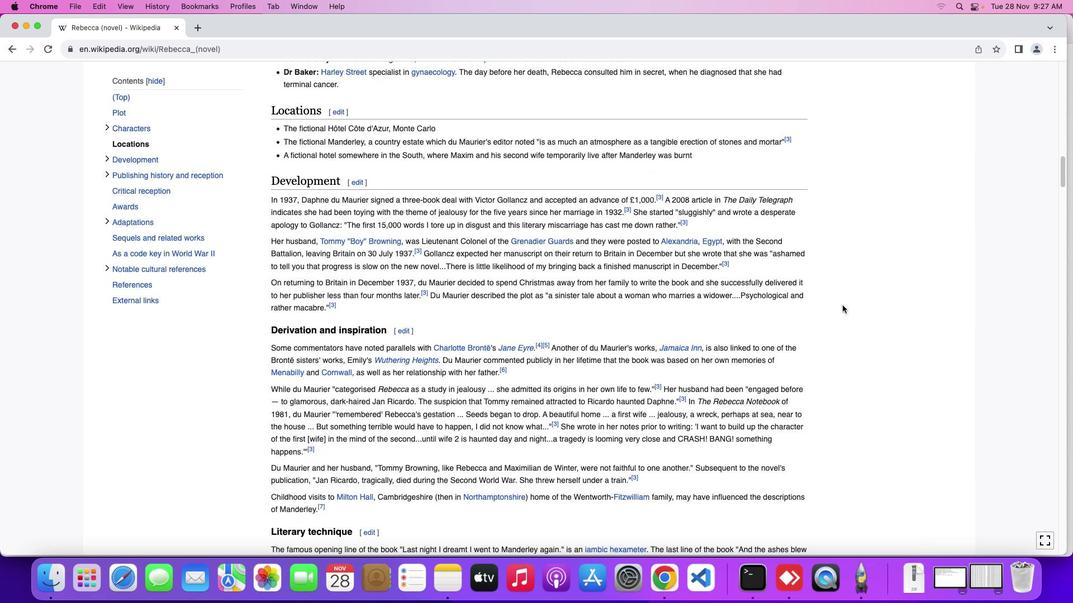 
Action: Mouse scrolled (741, 204) with delta (-100, -101)
Screenshot: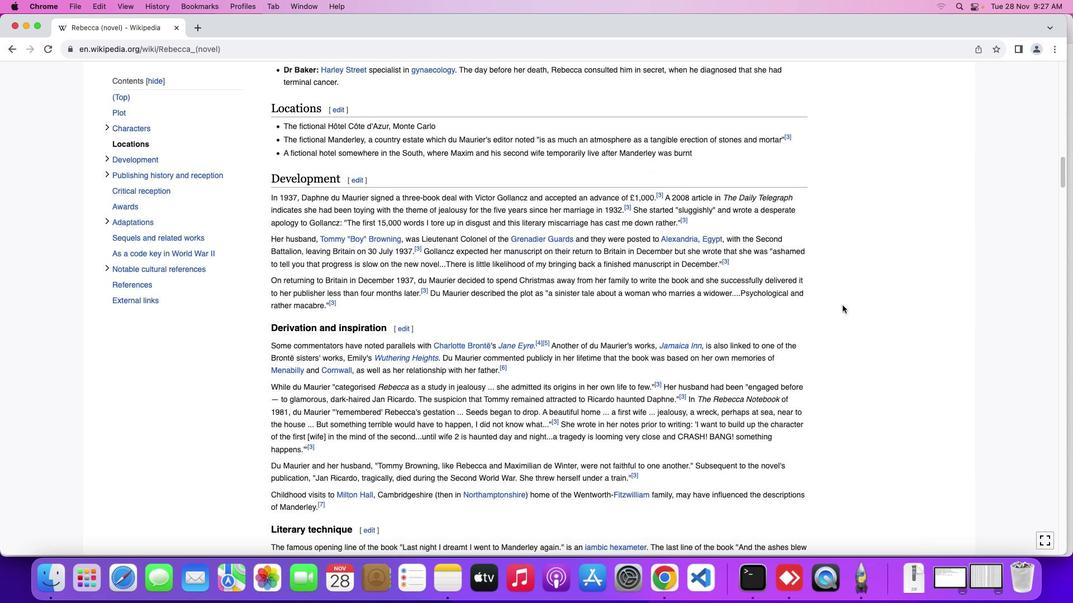 
Action: Mouse moved to (741, 204)
Screenshot: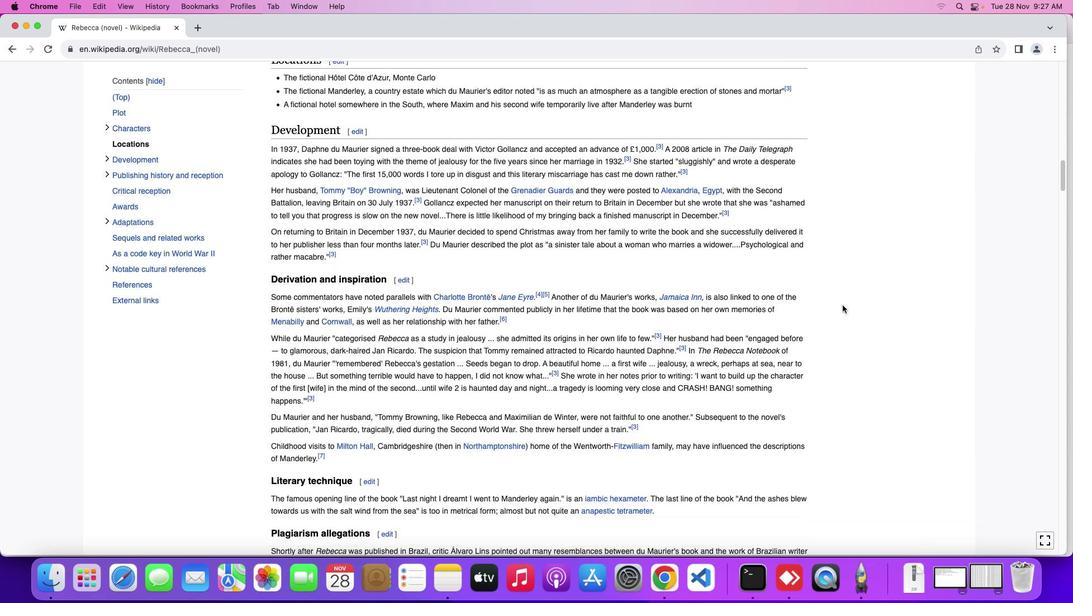 
Action: Mouse scrolled (741, 204) with delta (-100, -101)
Screenshot: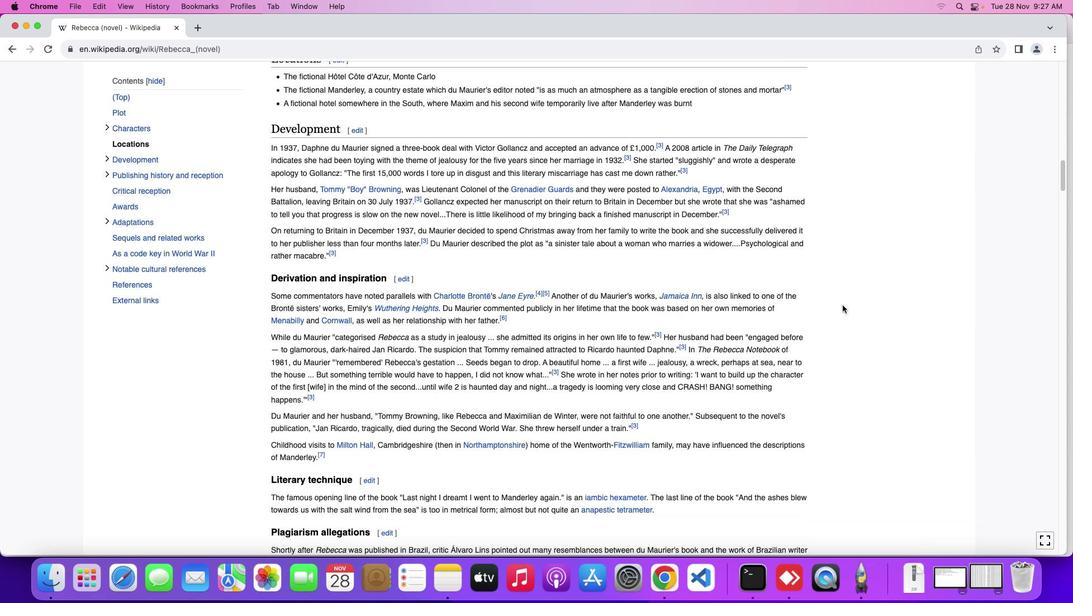 
Action: Mouse scrolled (741, 204) with delta (-100, -101)
Screenshot: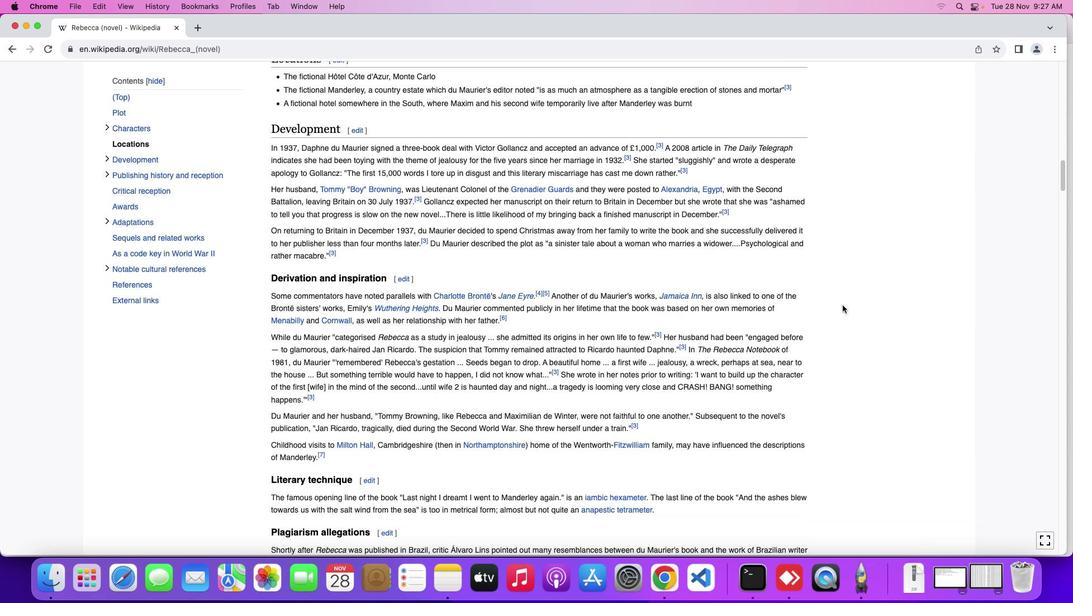 
Action: Mouse scrolled (741, 204) with delta (-100, -101)
Screenshot: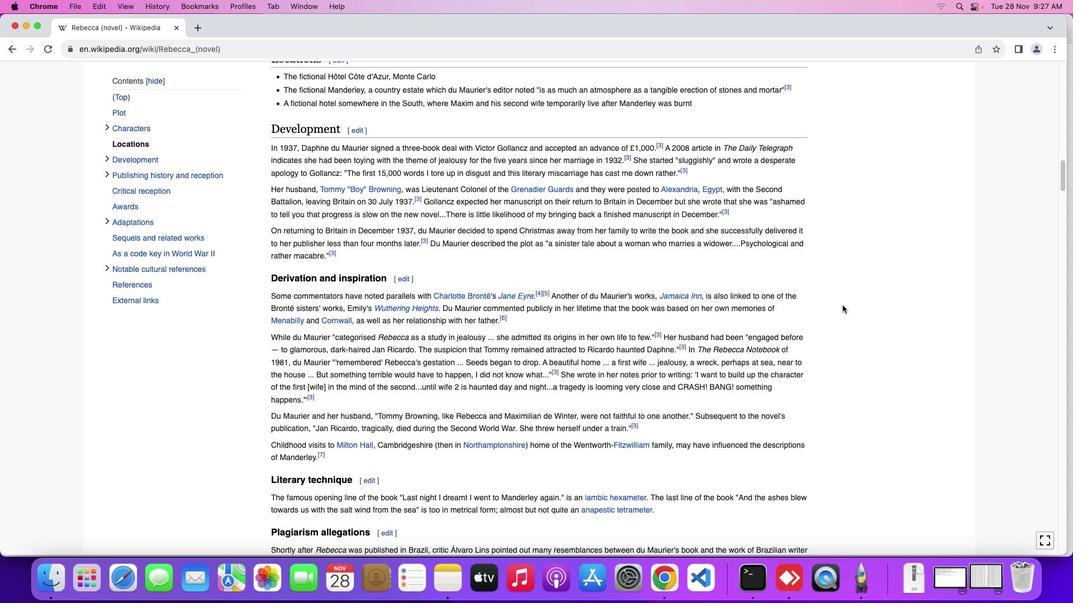 
Action: Mouse scrolled (741, 204) with delta (-100, -101)
Screenshot: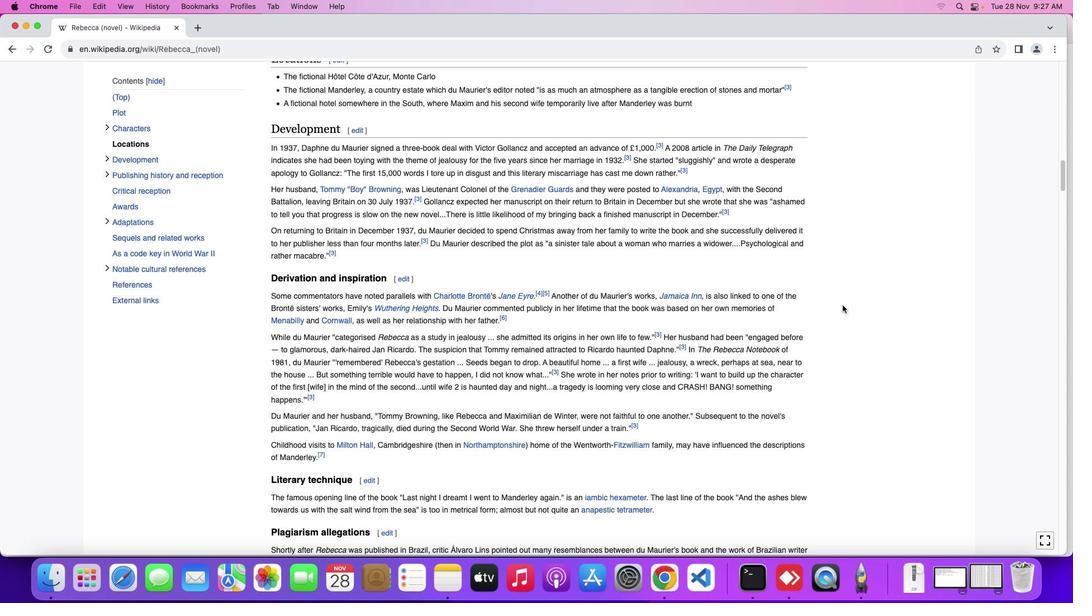 
Action: Mouse scrolled (741, 204) with delta (-100, -101)
Screenshot: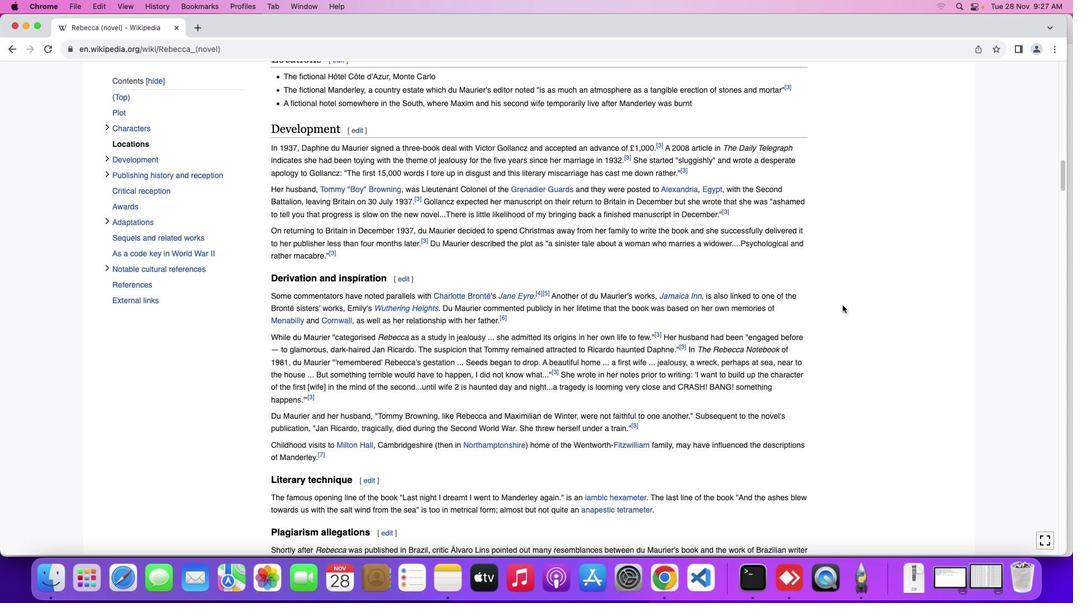 
Action: Mouse moved to (741, 204)
Screenshot: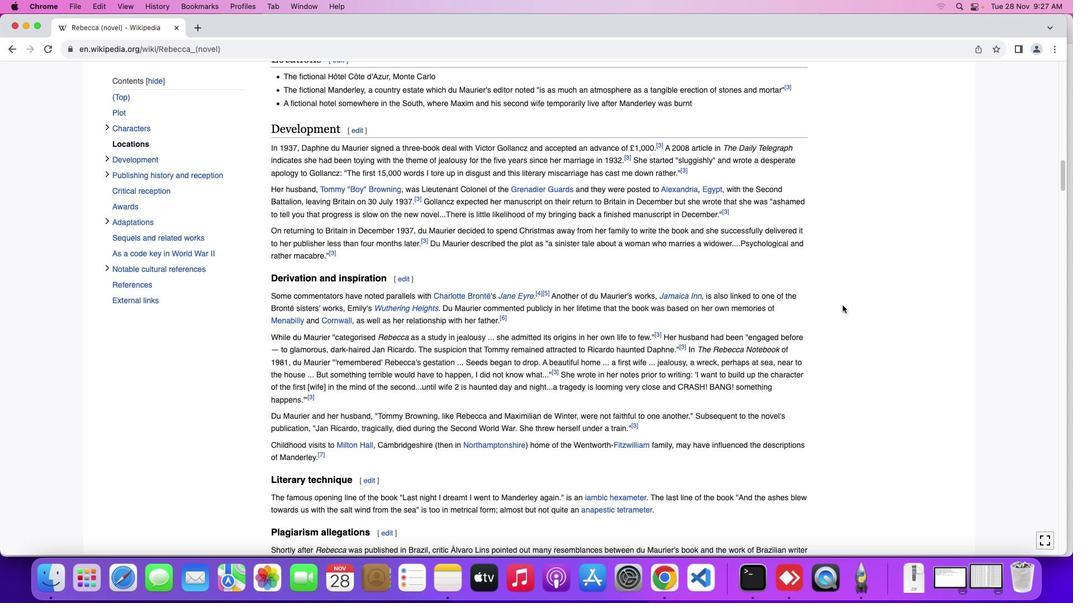 
Action: Mouse scrolled (741, 204) with delta (-100, -101)
Screenshot: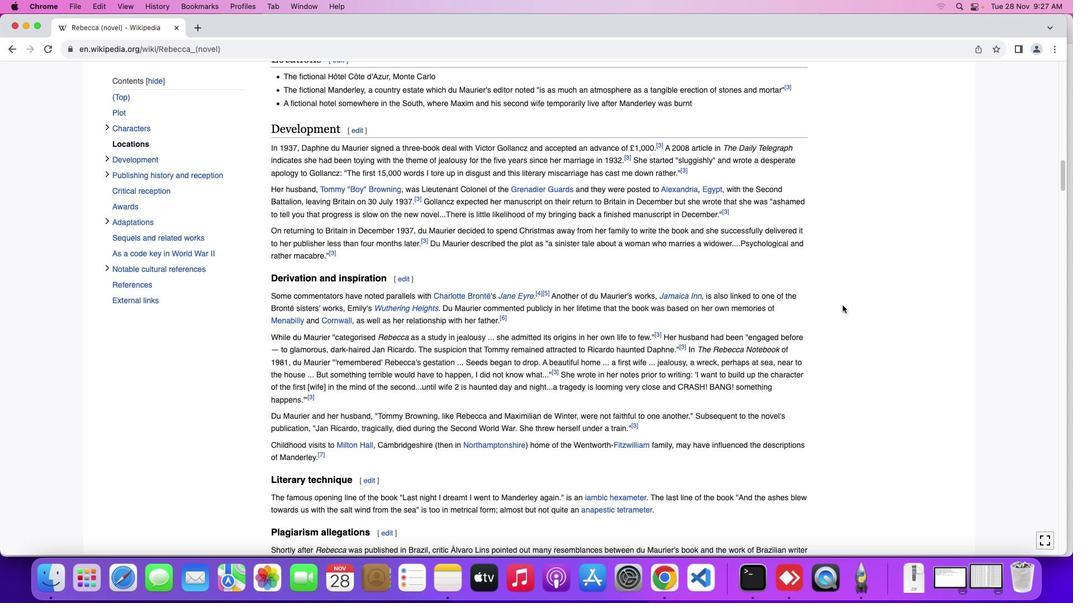 
Action: Mouse scrolled (741, 204) with delta (-100, -101)
Screenshot: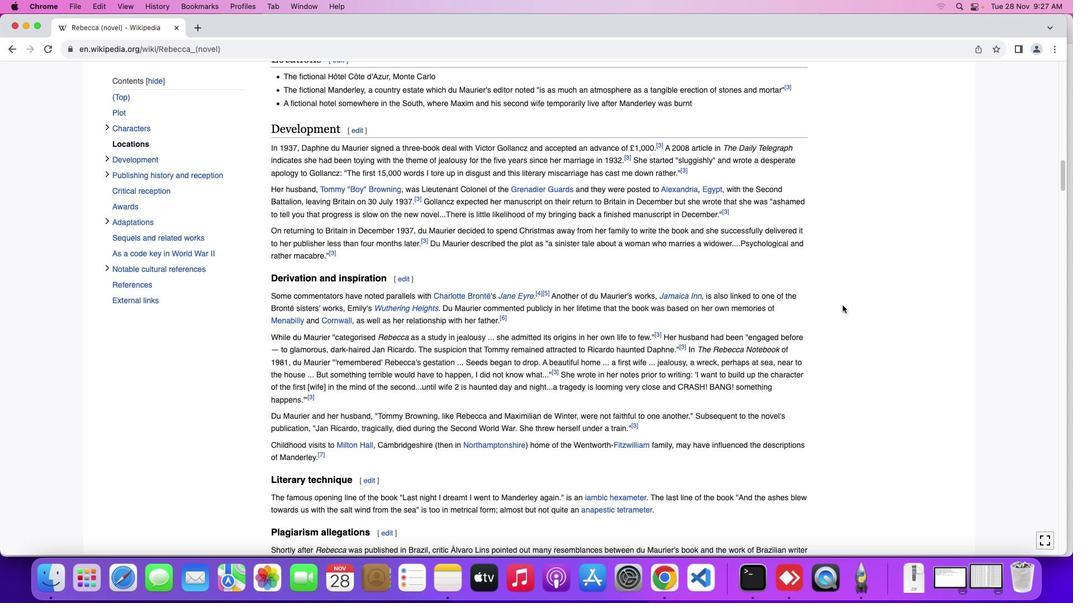
Action: Mouse scrolled (741, 204) with delta (-100, -101)
Screenshot: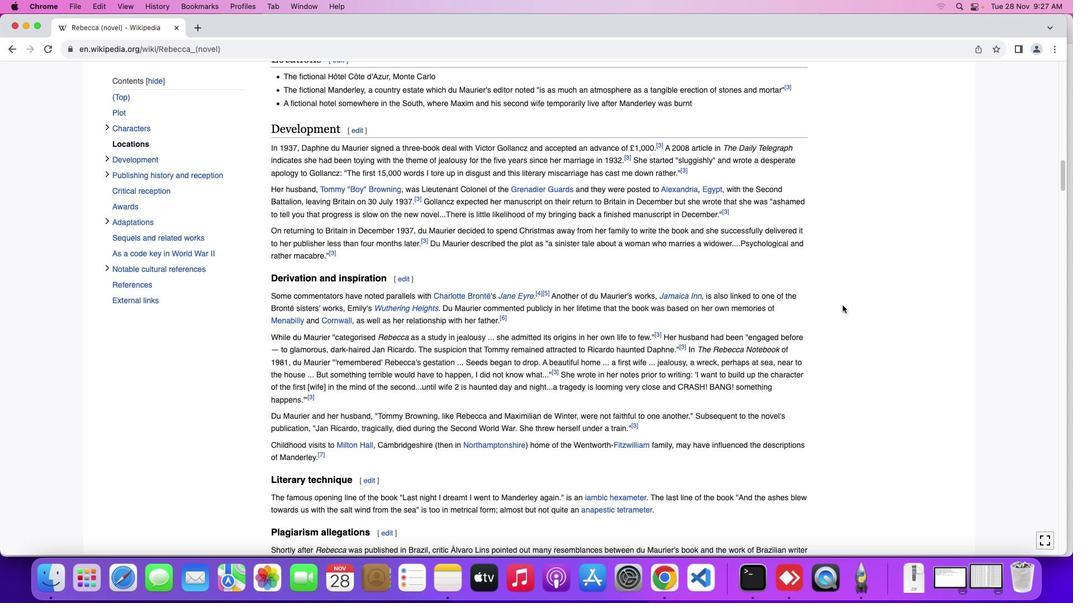 
Action: Mouse moved to (741, 204)
Screenshot: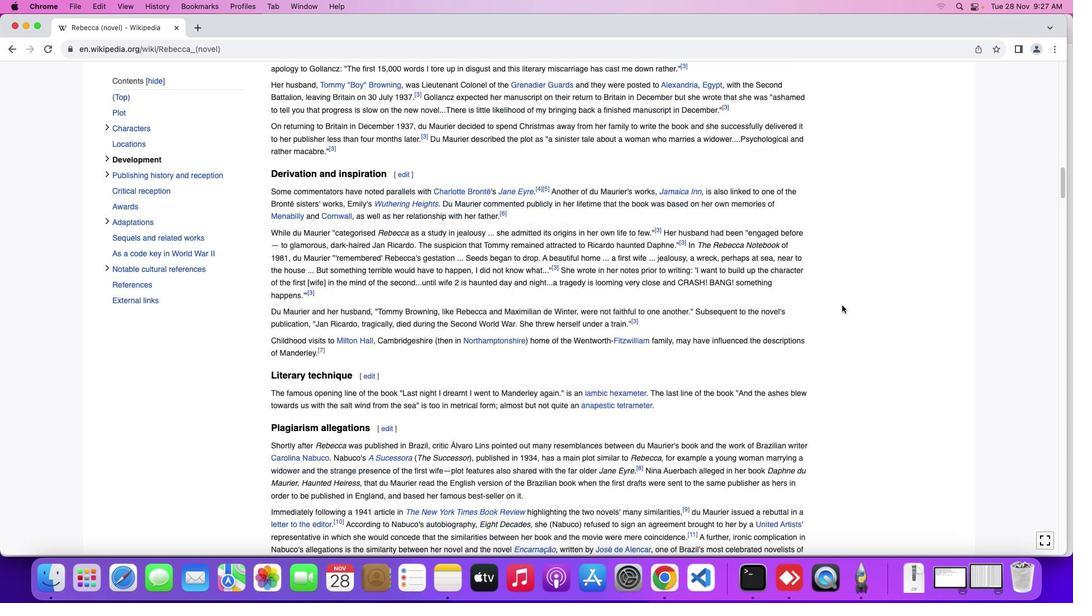 
Action: Mouse scrolled (741, 204) with delta (-100, -101)
Screenshot: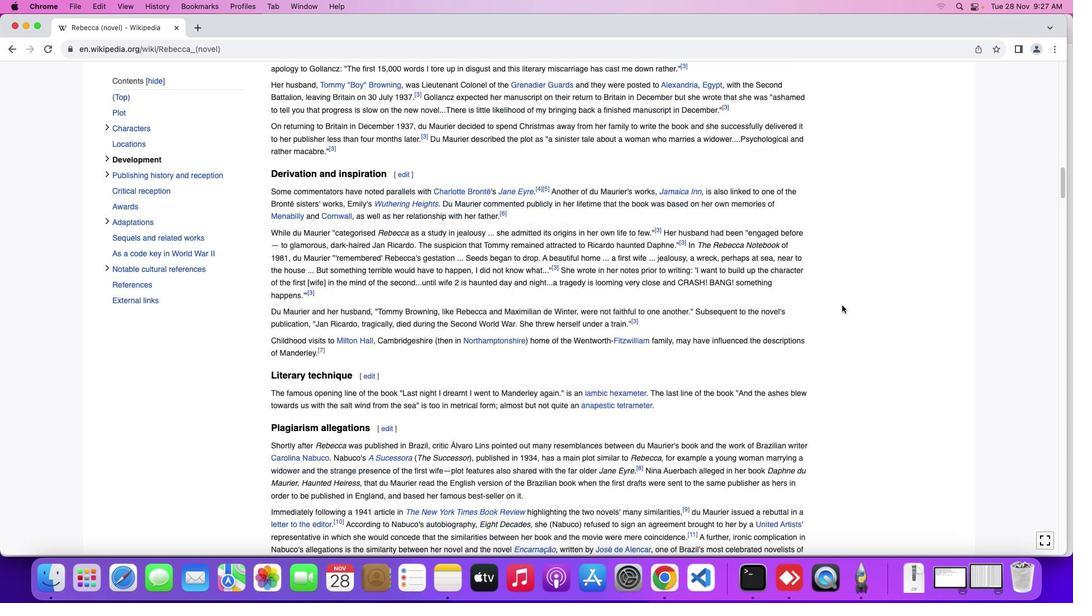 
Action: Mouse moved to (741, 204)
Screenshot: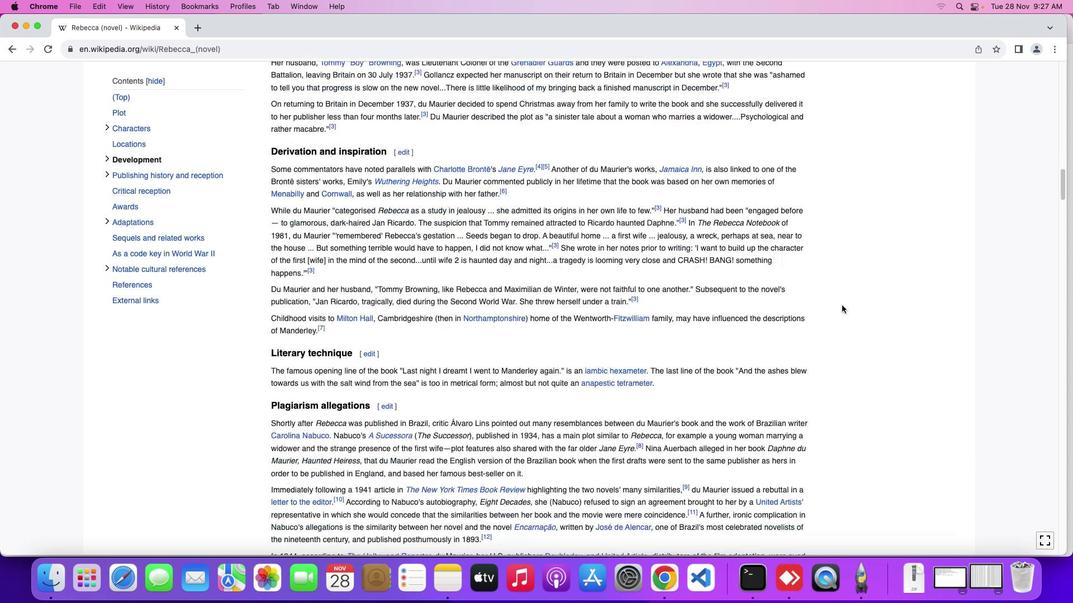 
Action: Mouse scrolled (741, 204) with delta (-100, -101)
Screenshot: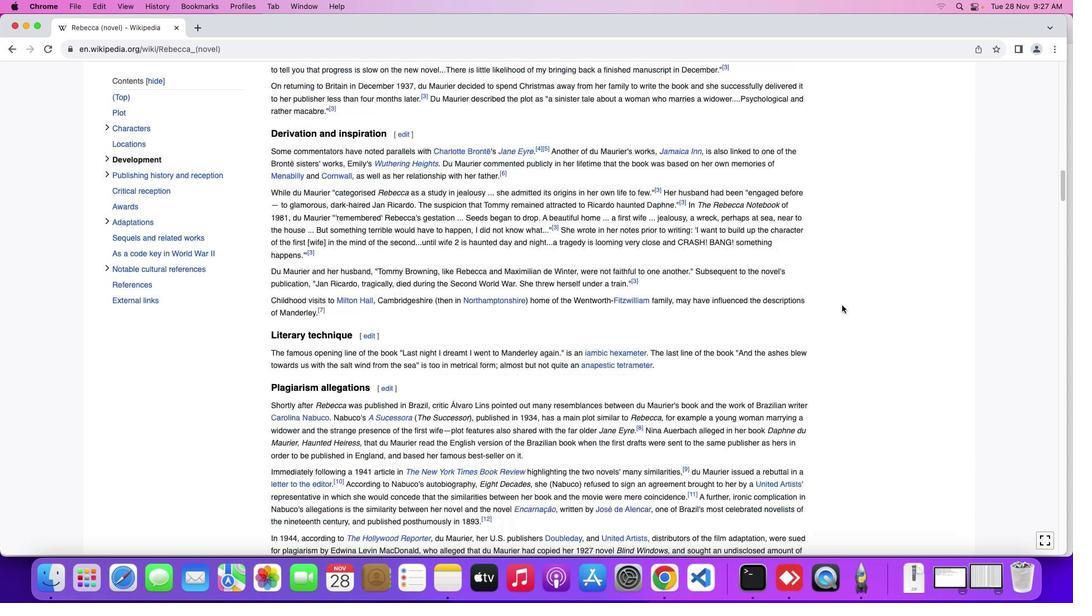
Action: Mouse scrolled (741, 204) with delta (-100, -101)
Screenshot: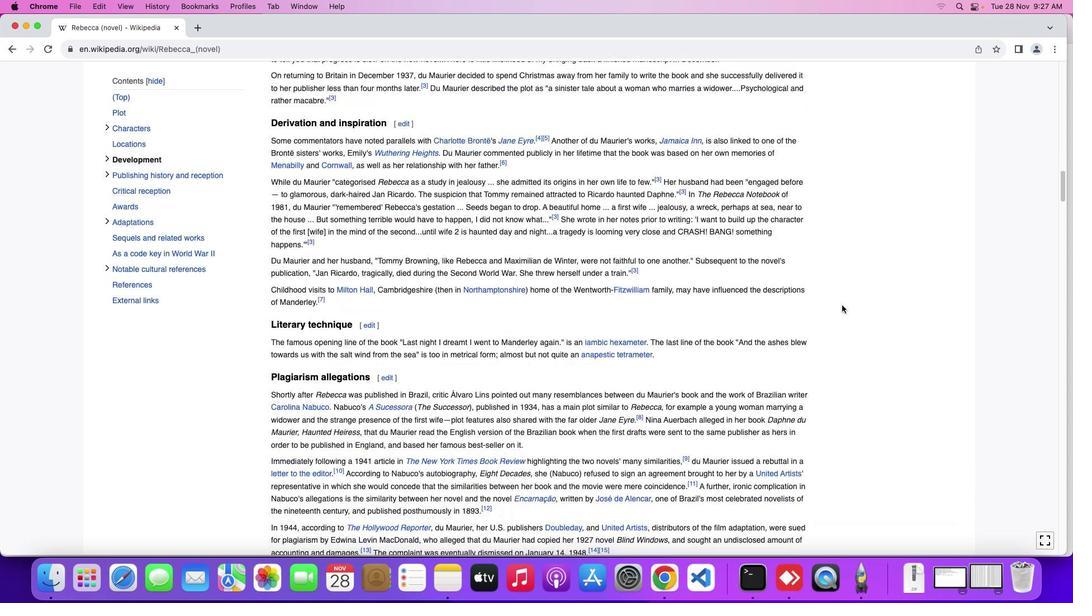 
Action: Mouse moved to (741, 203)
Screenshot: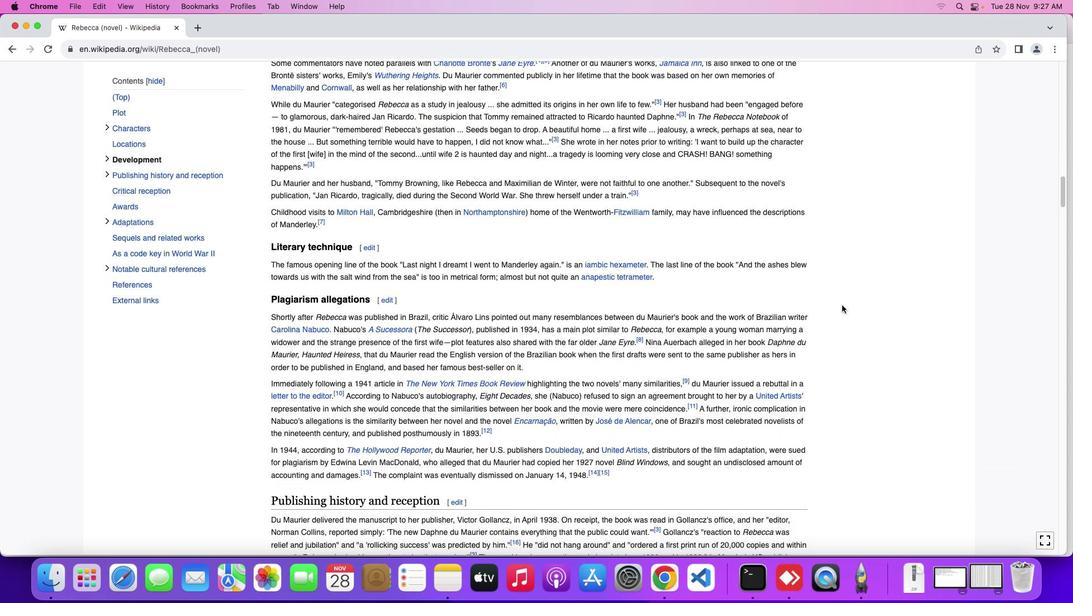 
Action: Mouse scrolled (741, 203) with delta (-100, -101)
Screenshot: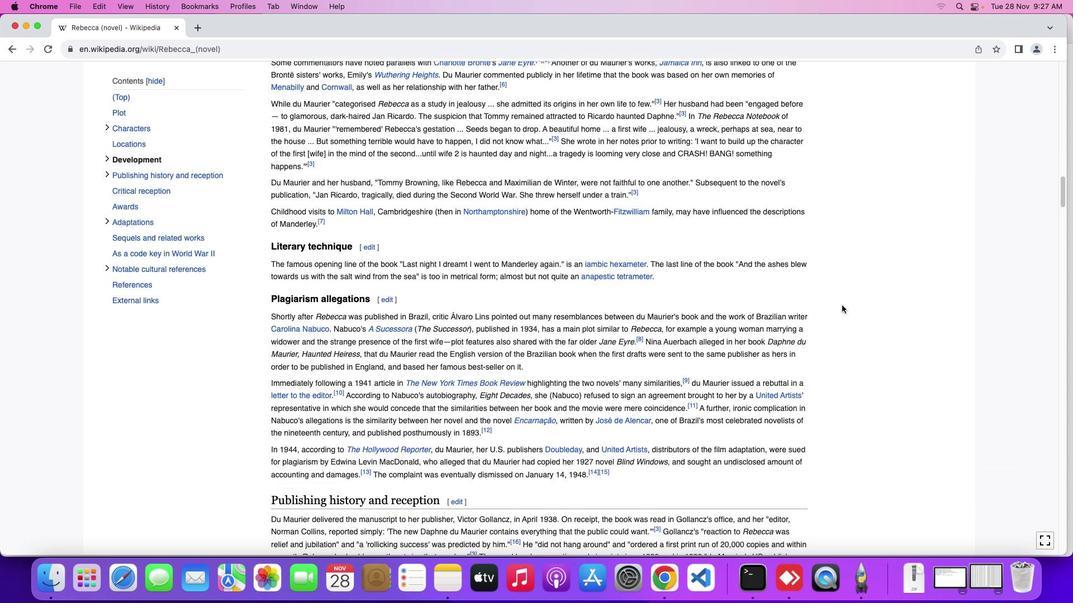 
Action: Mouse scrolled (741, 203) with delta (-100, -101)
Screenshot: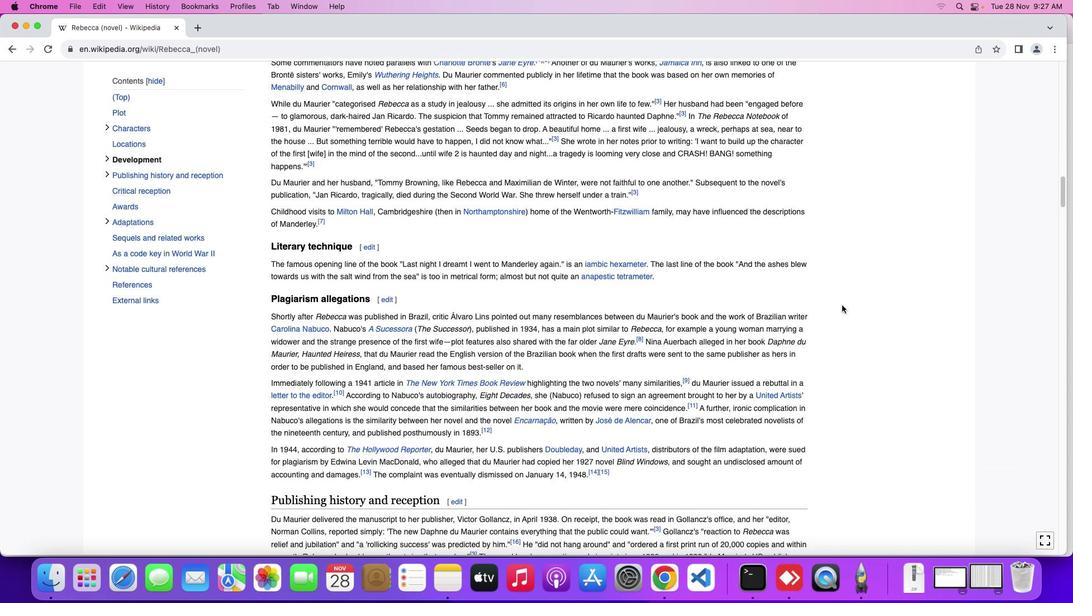 
Action: Mouse moved to (741, 203)
Screenshot: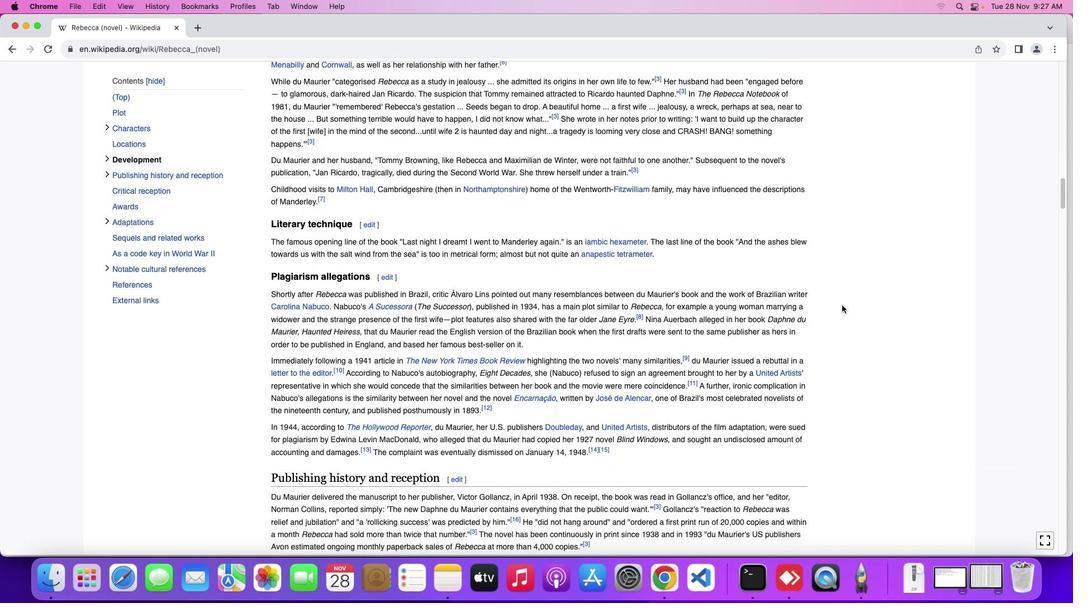 
Action: Mouse scrolled (741, 203) with delta (-100, -101)
Screenshot: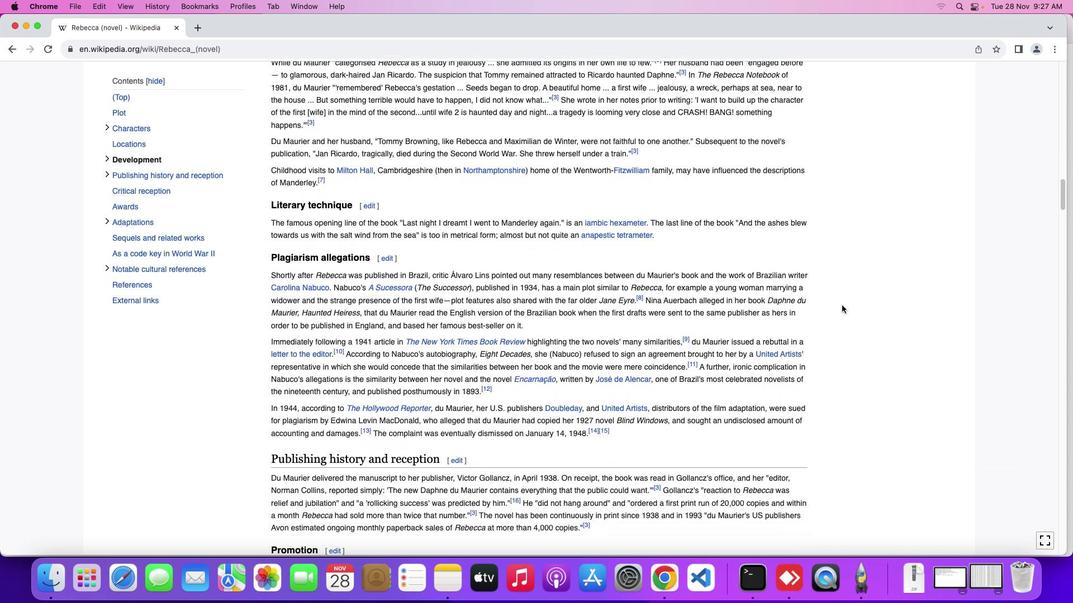 
Action: Mouse scrolled (741, 203) with delta (-100, -101)
Screenshot: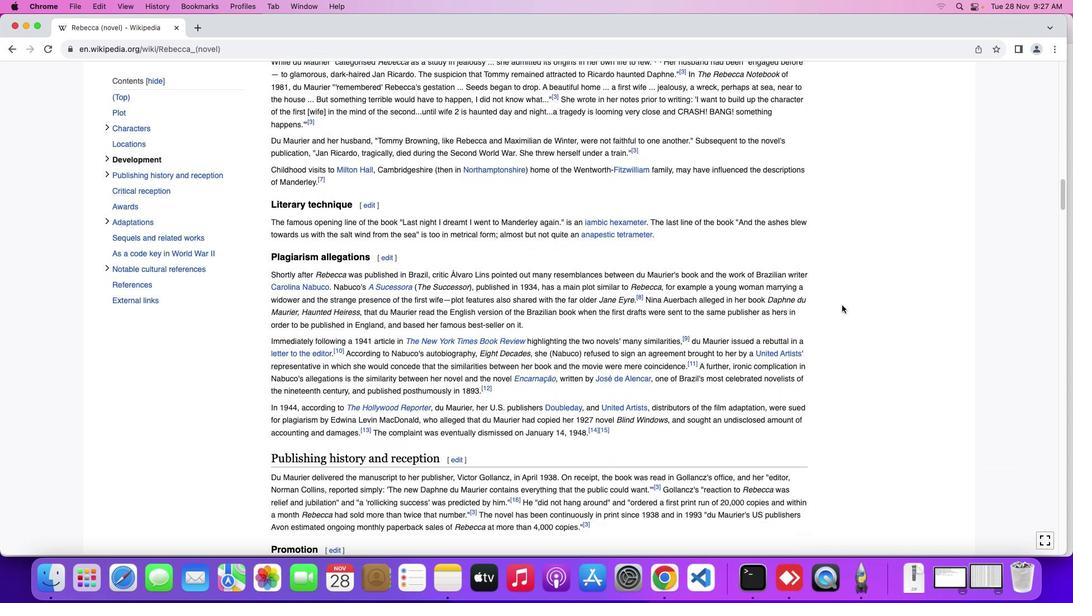 
Action: Mouse scrolled (741, 203) with delta (-100, -101)
Screenshot: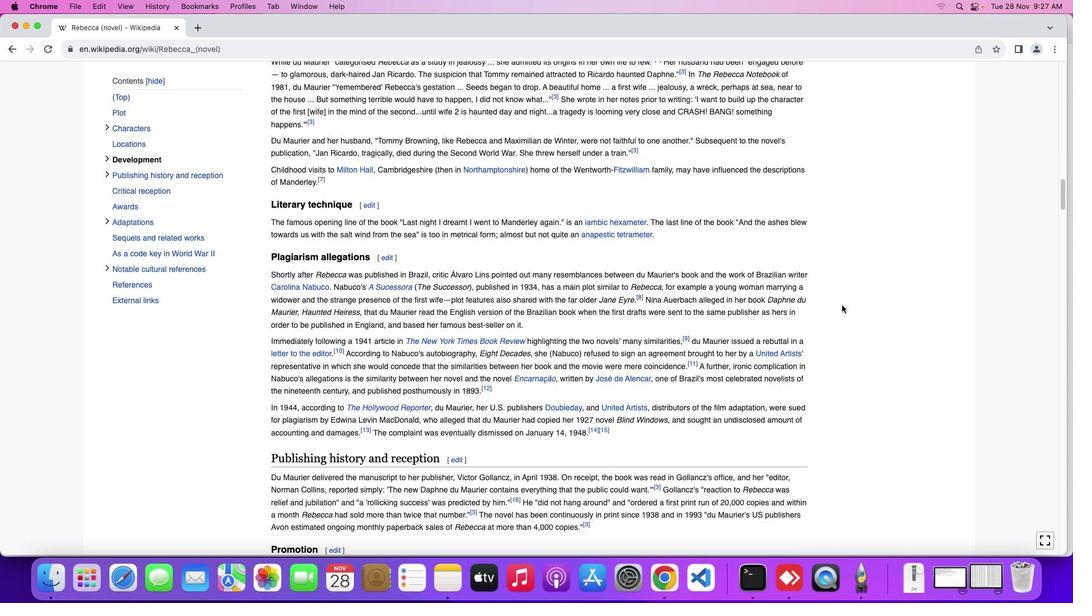 
Action: Mouse moved to (741, 203)
Screenshot: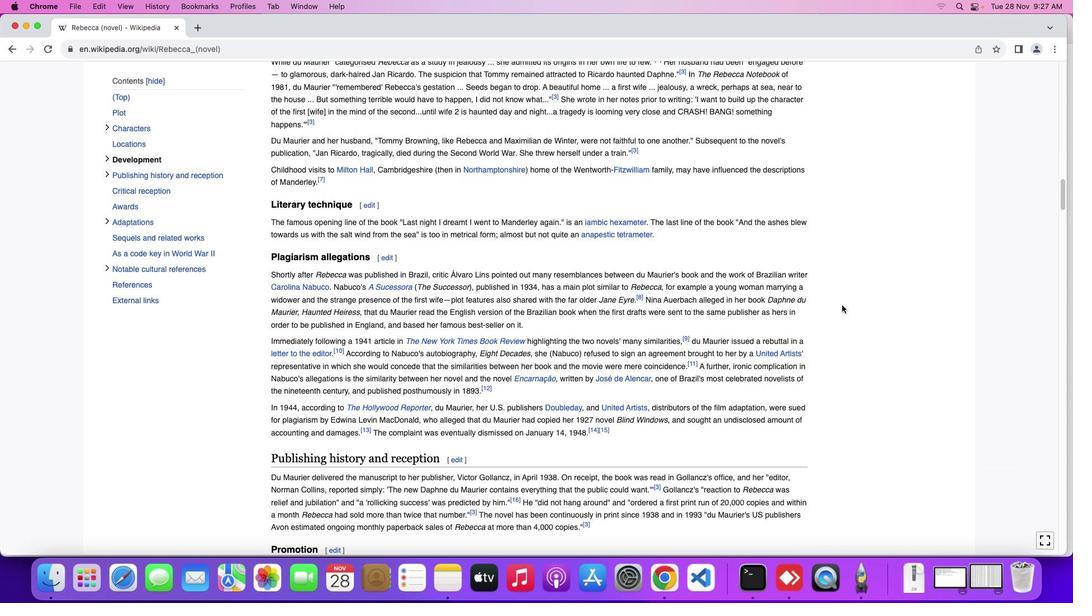 
Action: Mouse scrolled (741, 203) with delta (-100, -101)
Screenshot: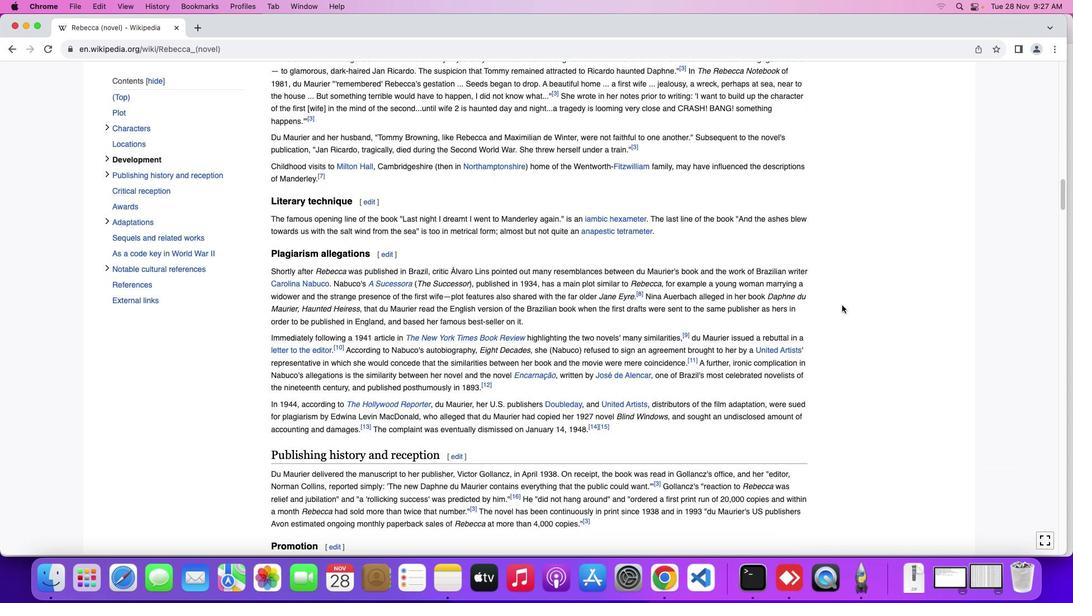 
Action: Mouse scrolled (741, 203) with delta (-100, -101)
Screenshot: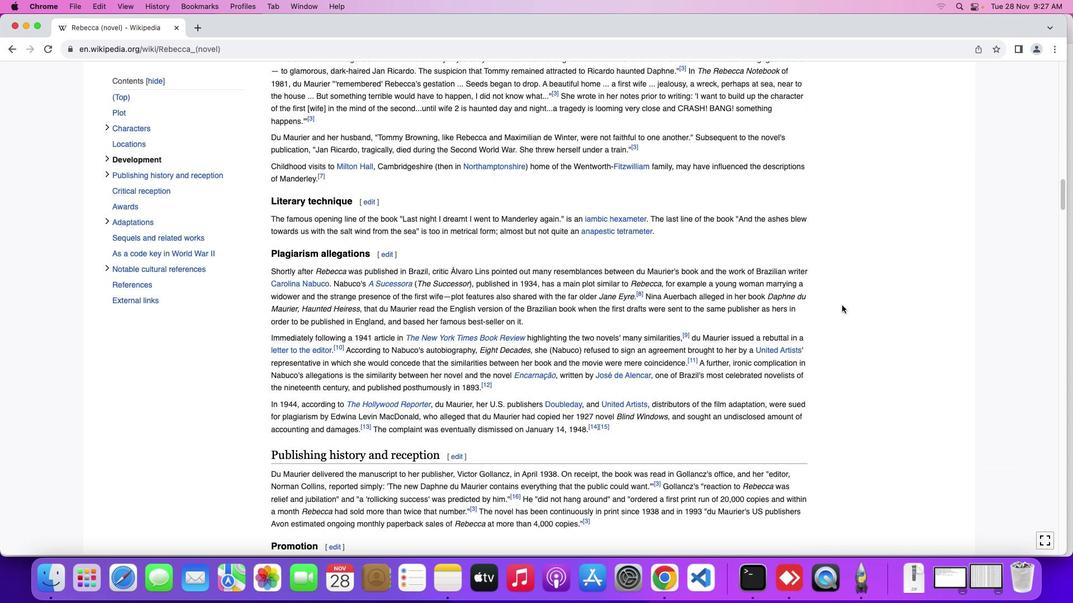 
Action: Mouse scrolled (741, 203) with delta (-100, -101)
Screenshot: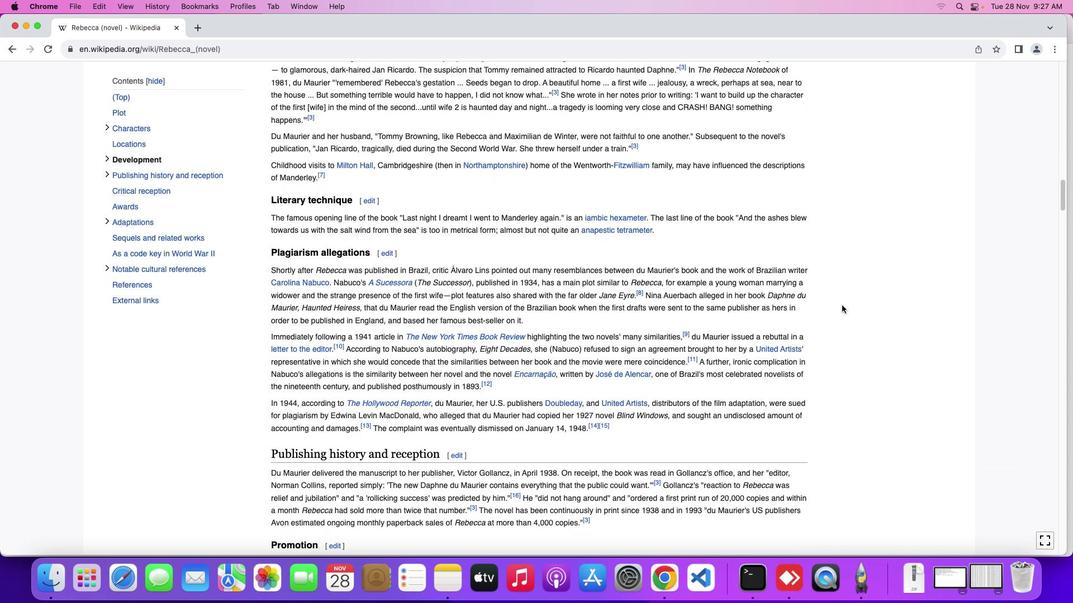 
Action: Mouse scrolled (741, 203) with delta (-100, -101)
Screenshot: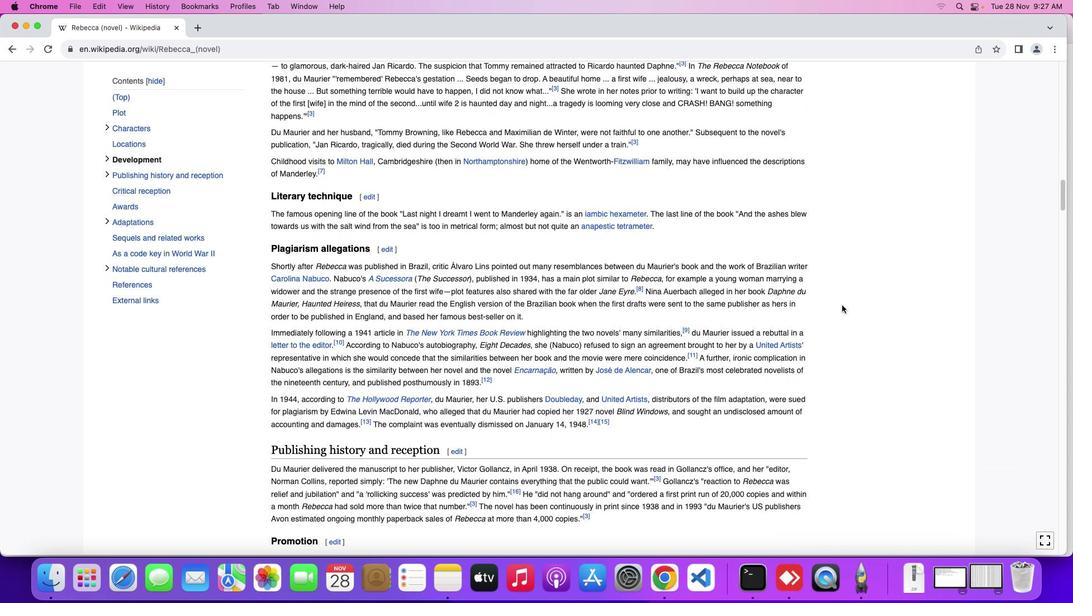 
Action: Mouse scrolled (741, 203) with delta (-100, -101)
Screenshot: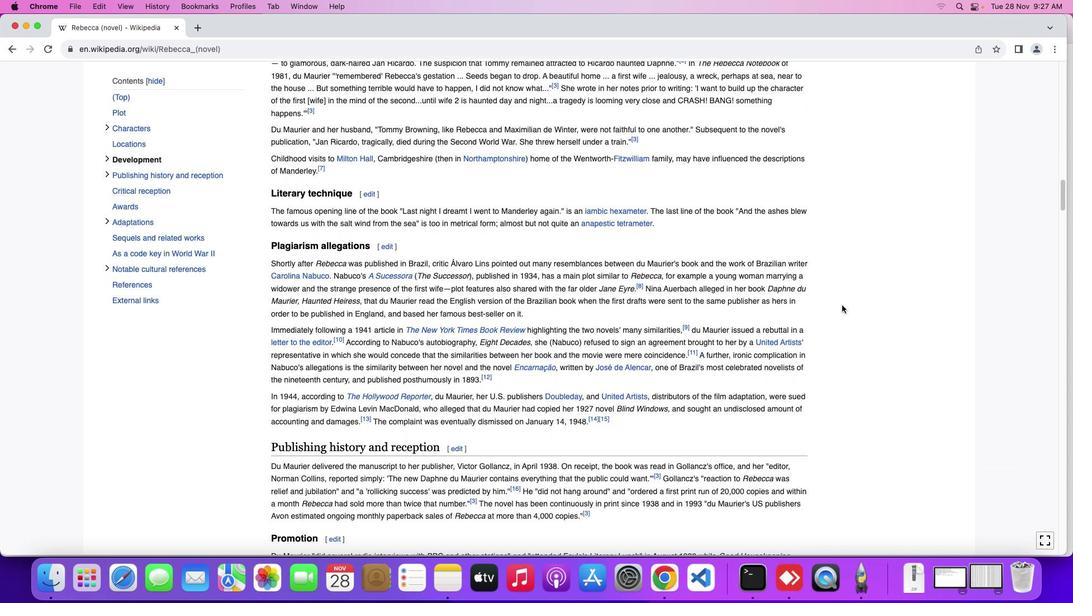 
Action: Mouse scrolled (741, 203) with delta (-100, -101)
Screenshot: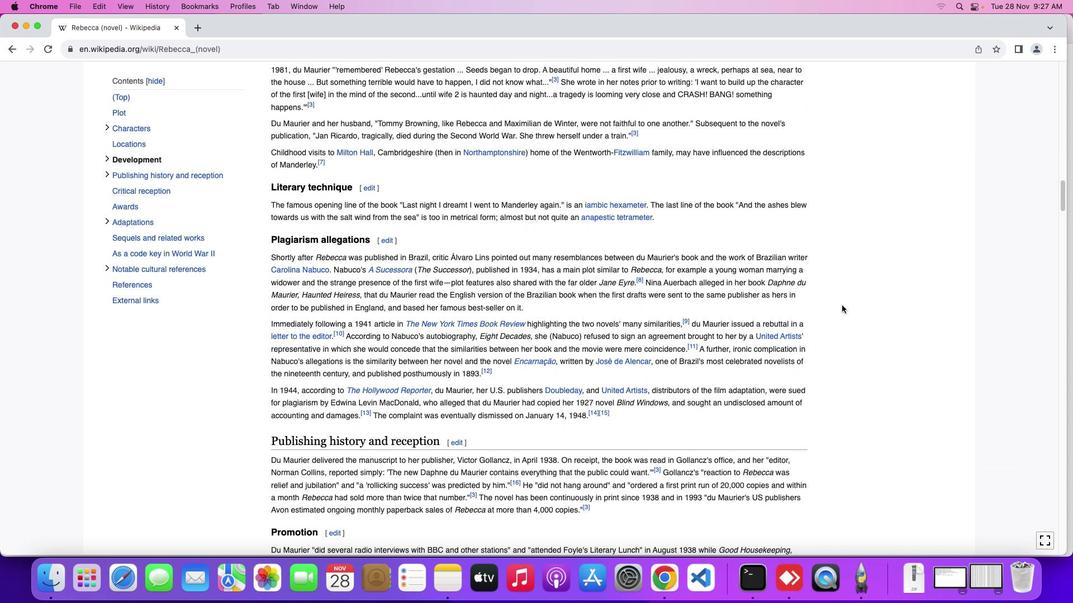 
Action: Mouse scrolled (741, 203) with delta (-100, -101)
Screenshot: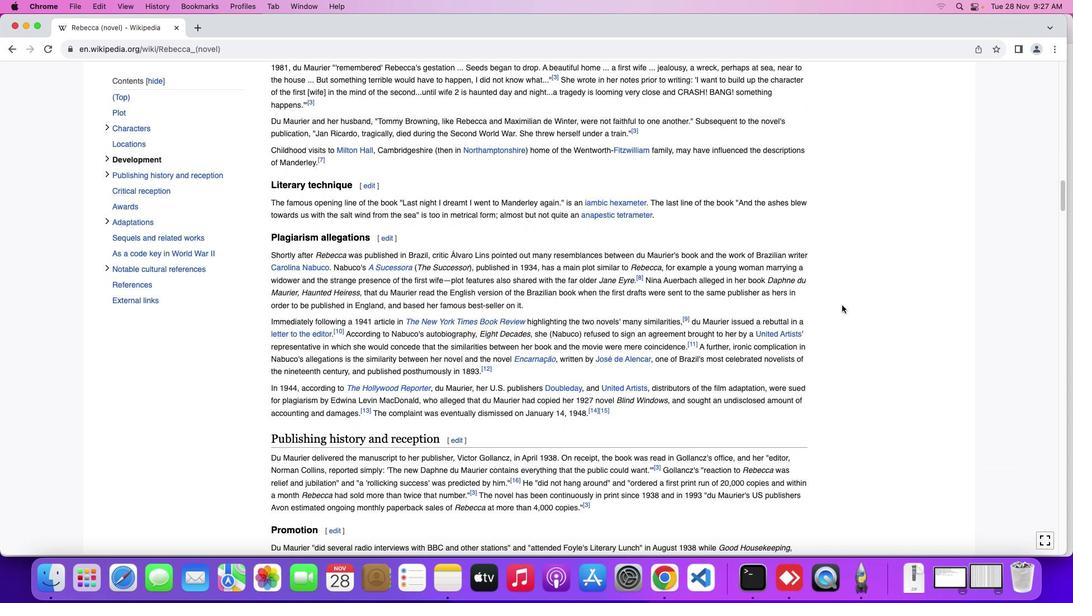 
Action: Mouse scrolled (741, 203) with delta (-100, -101)
Screenshot: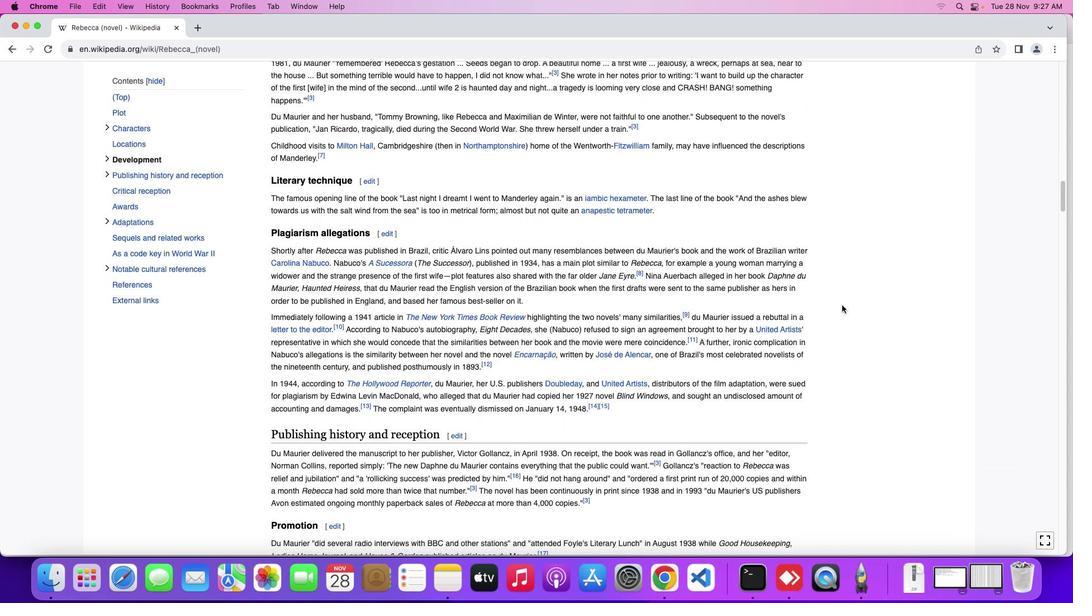 
Action: Mouse scrolled (741, 203) with delta (-100, -101)
Screenshot: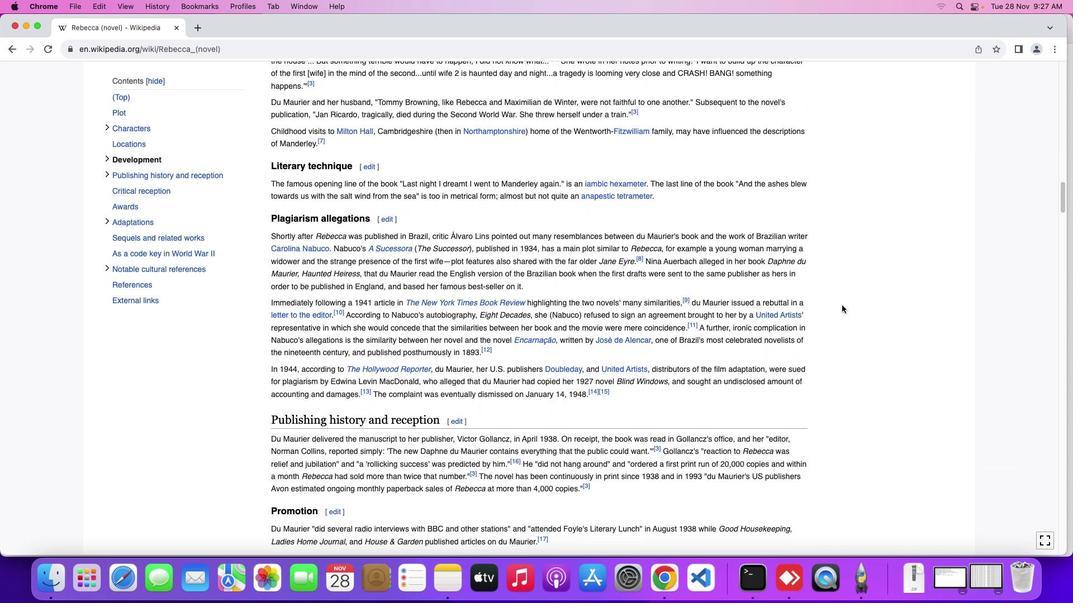 
Action: Mouse scrolled (741, 203) with delta (-100, -101)
Screenshot: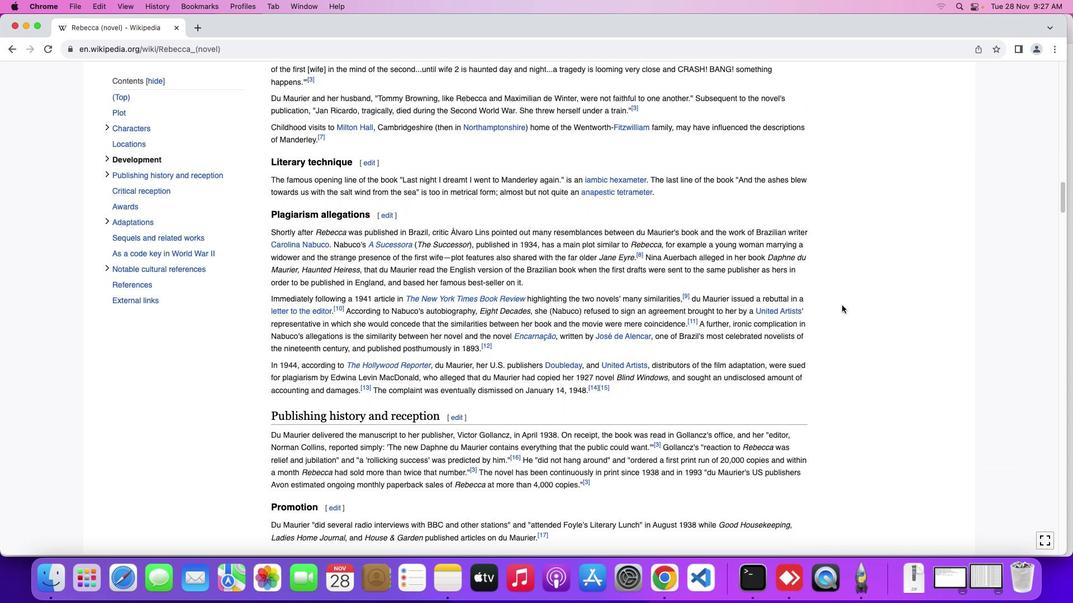 
Action: Mouse scrolled (741, 203) with delta (-100, -101)
Screenshot: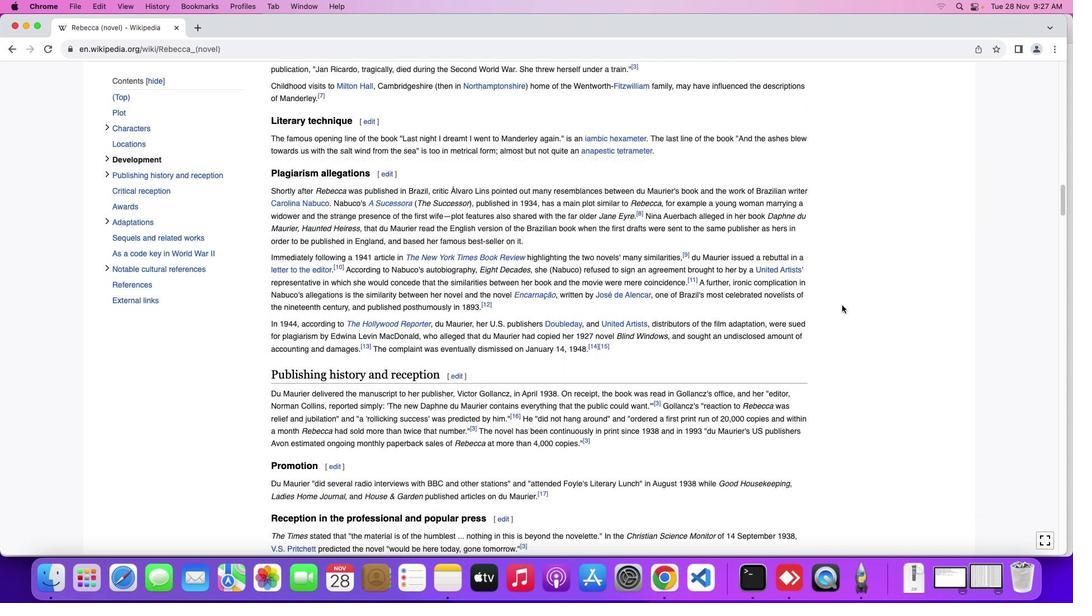 
Action: Mouse scrolled (741, 203) with delta (-100, -101)
Screenshot: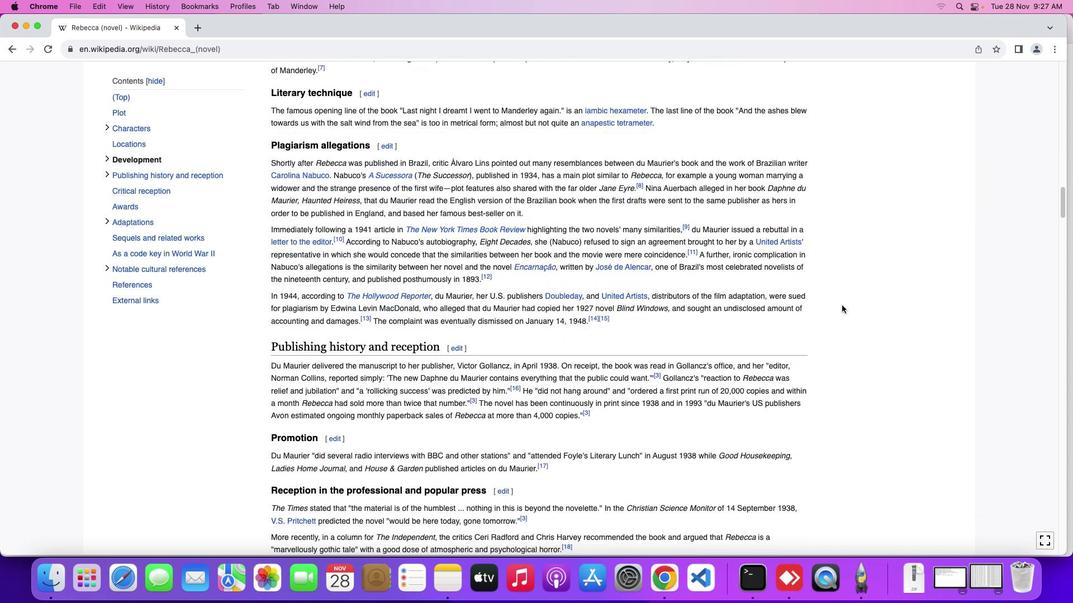 
Action: Mouse moved to (740, 203)
Screenshot: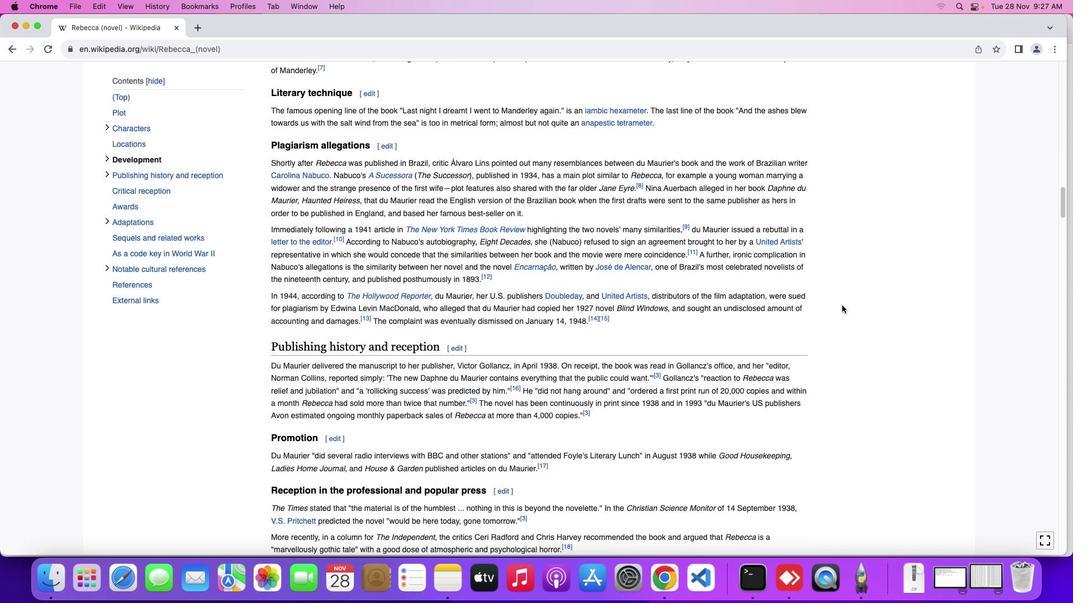 
Action: Mouse scrolled (740, 203) with delta (-100, -101)
Screenshot: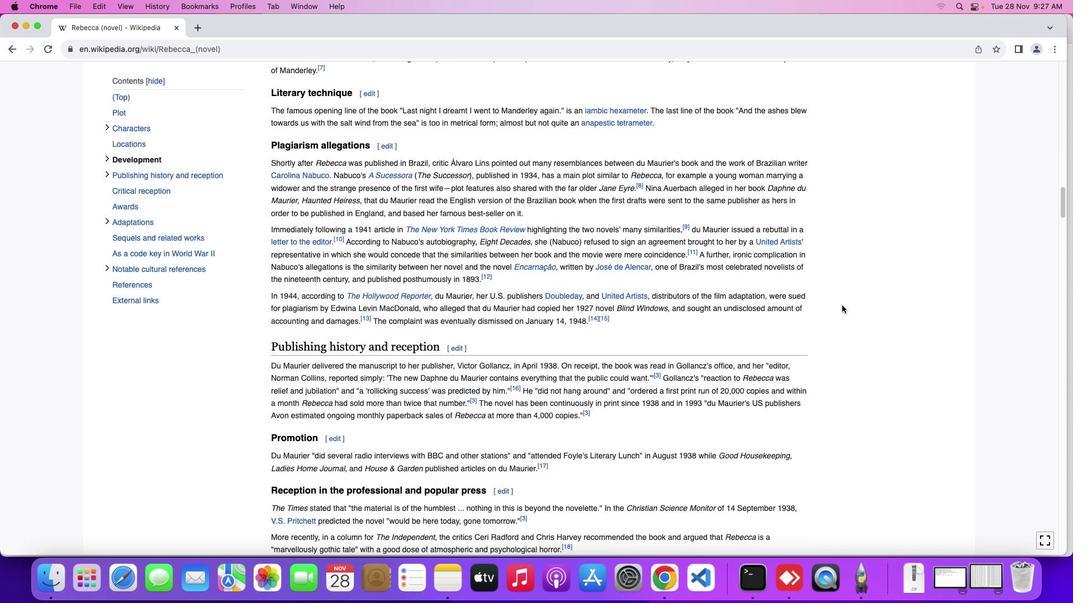 
Action: Mouse scrolled (740, 203) with delta (-100, -101)
Screenshot: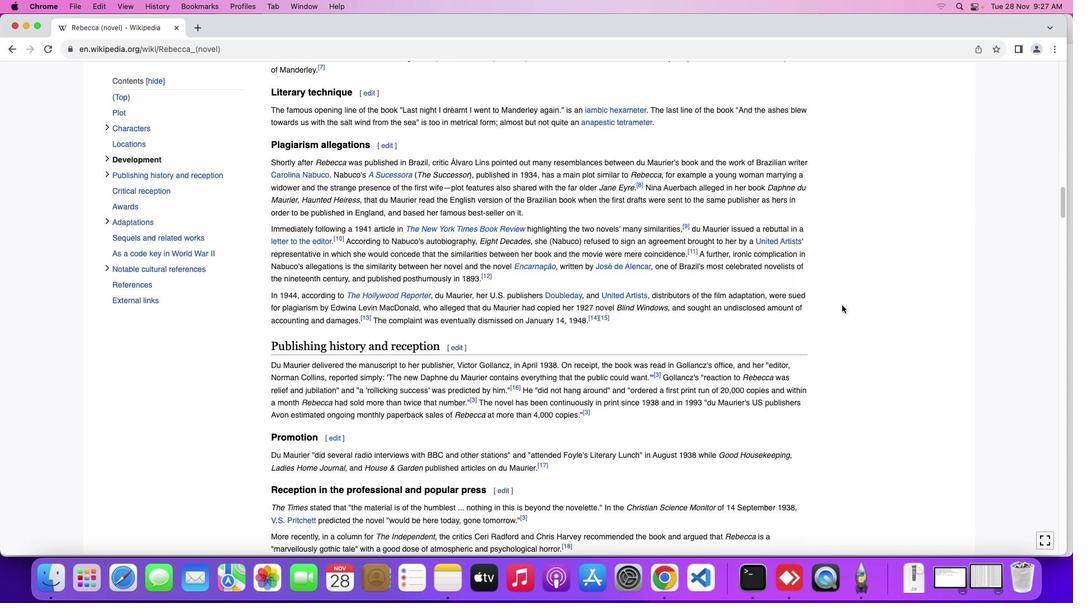
Action: Mouse scrolled (740, 203) with delta (-100, -101)
Screenshot: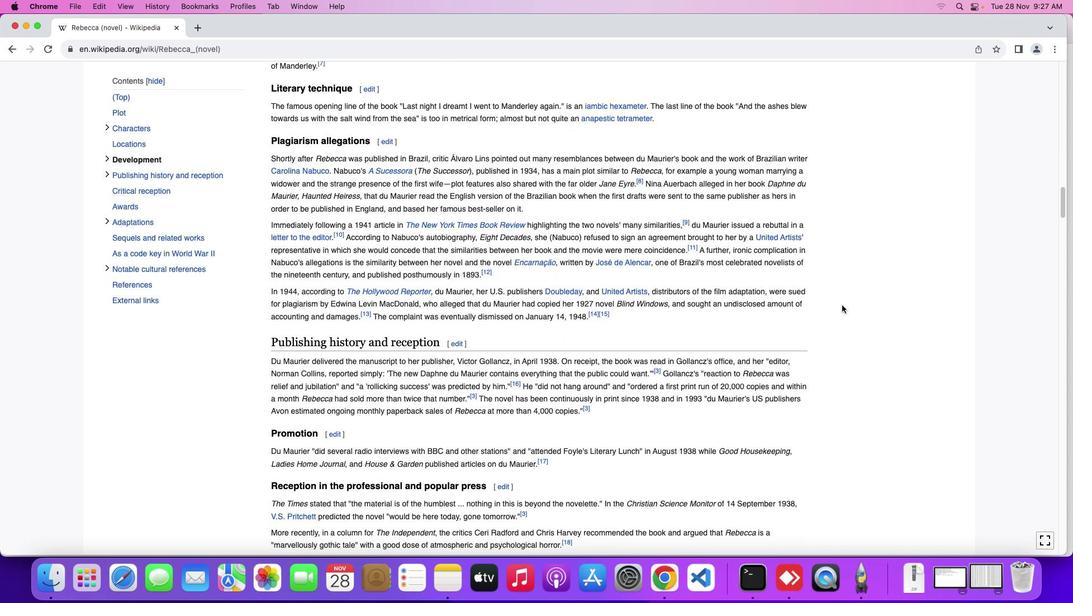 
Action: Mouse scrolled (740, 203) with delta (-100, -101)
Screenshot: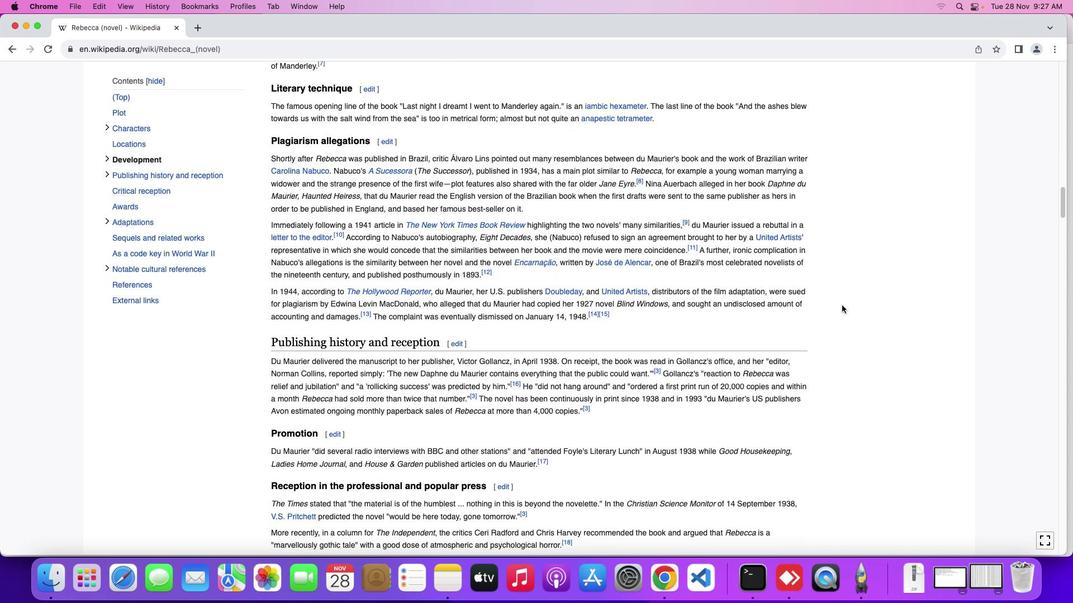 
Action: Mouse scrolled (740, 203) with delta (-100, -101)
Screenshot: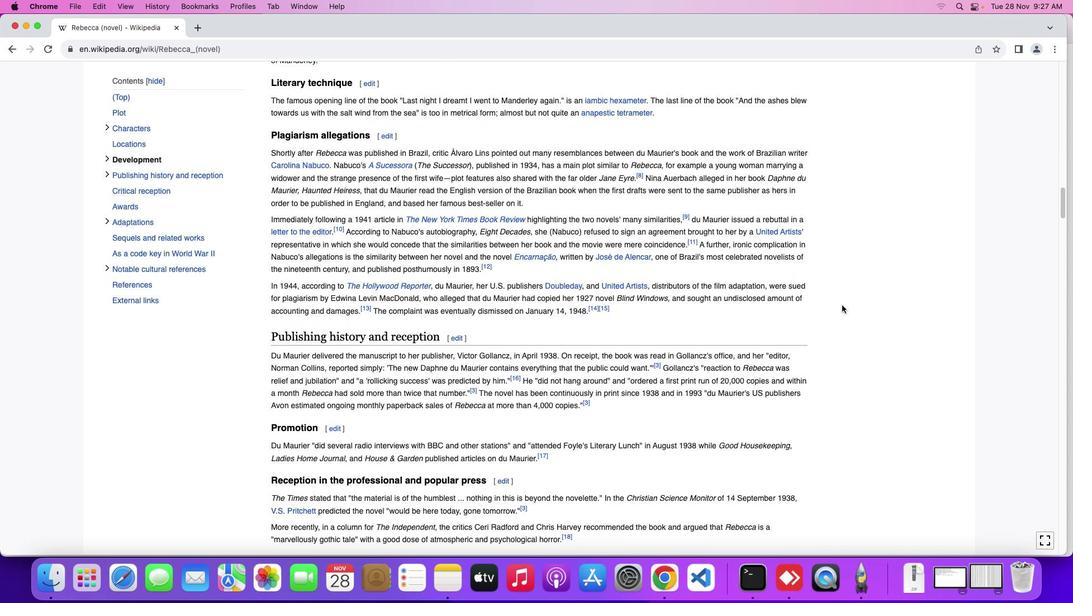 
Action: Mouse scrolled (740, 203) with delta (-100, -101)
Screenshot: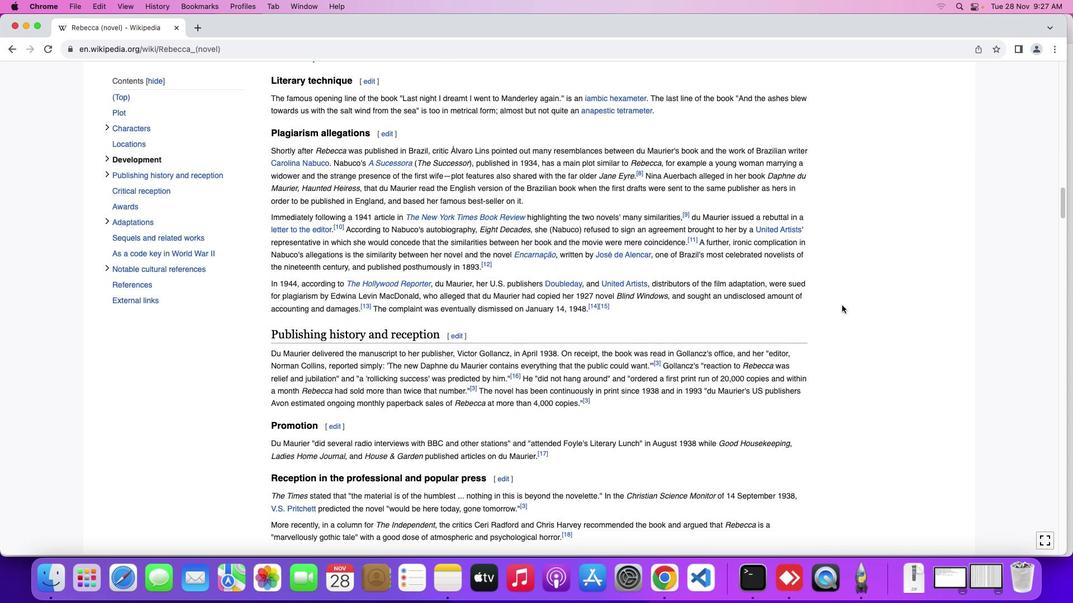 
Action: Mouse scrolled (740, 203) with delta (-100, -101)
Screenshot: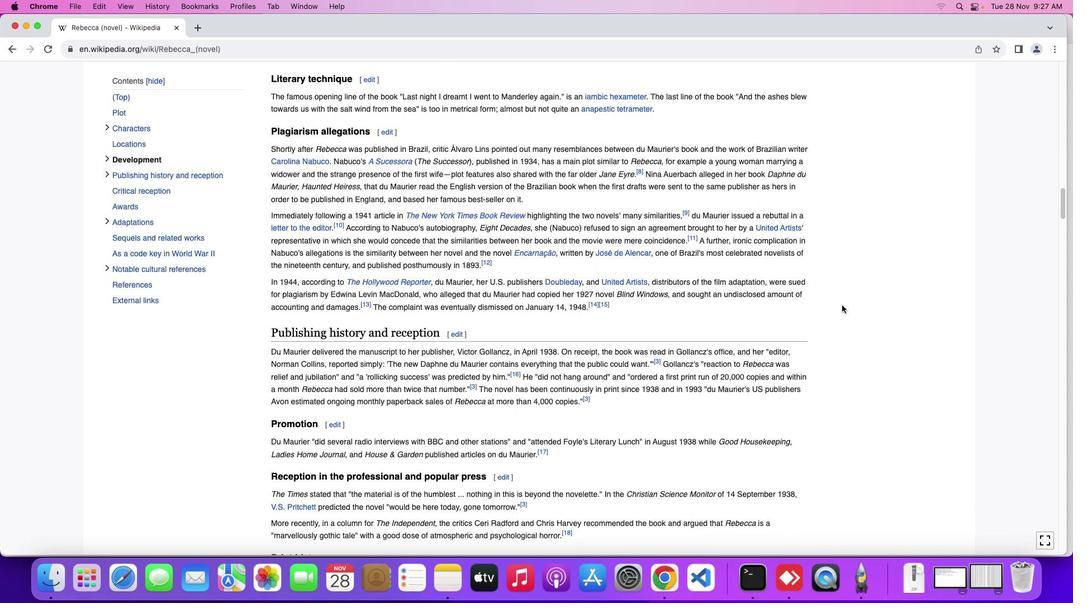
Action: Mouse moved to (740, 203)
Screenshot: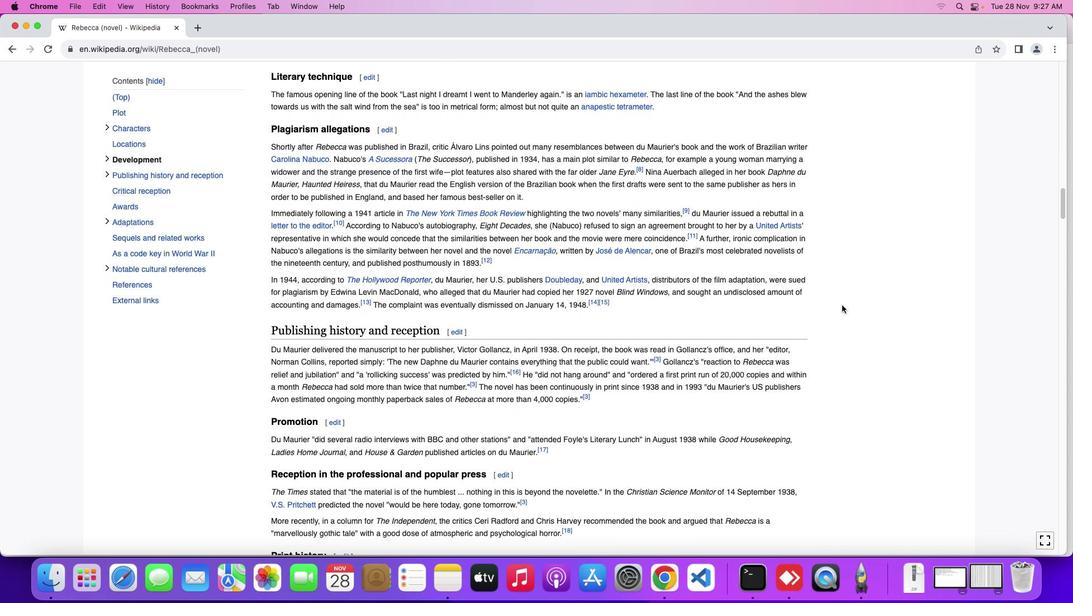
Action: Mouse scrolled (740, 203) with delta (-100, -101)
Screenshot: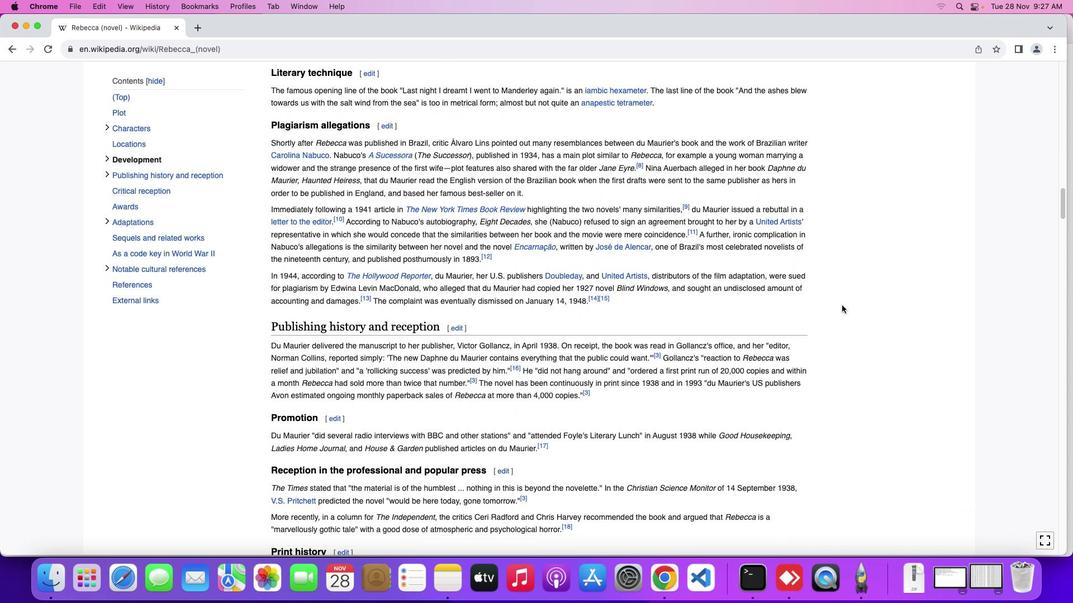
Action: Mouse scrolled (740, 203) with delta (-100, -101)
Screenshot: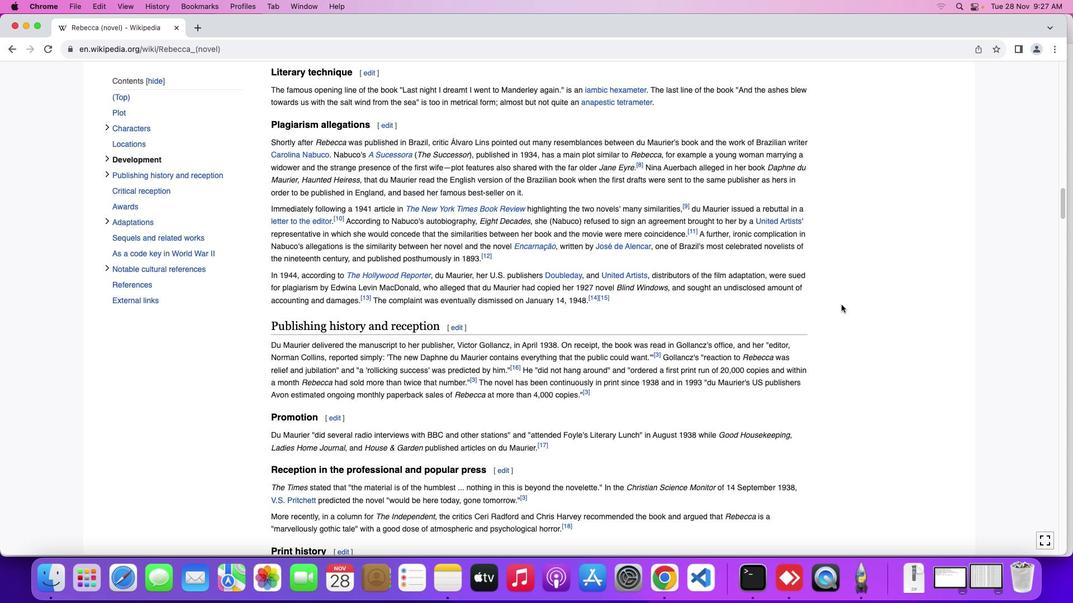 
Action: Mouse scrolled (740, 203) with delta (-100, -101)
Screenshot: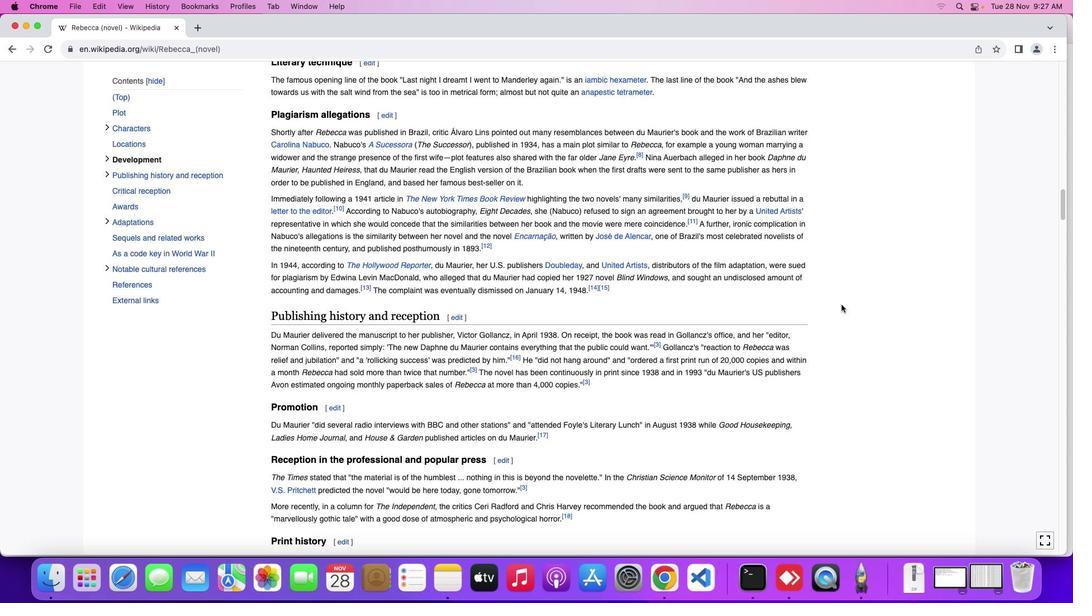 
Action: Mouse scrolled (740, 203) with delta (-100, -101)
Screenshot: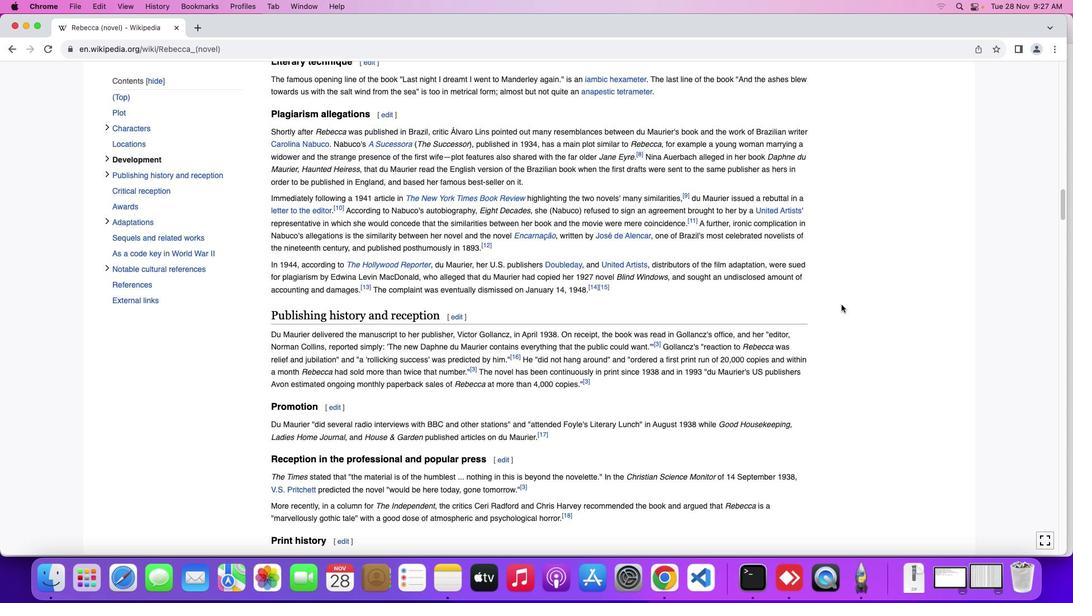 
Action: Mouse scrolled (740, 203) with delta (-100, -101)
Screenshot: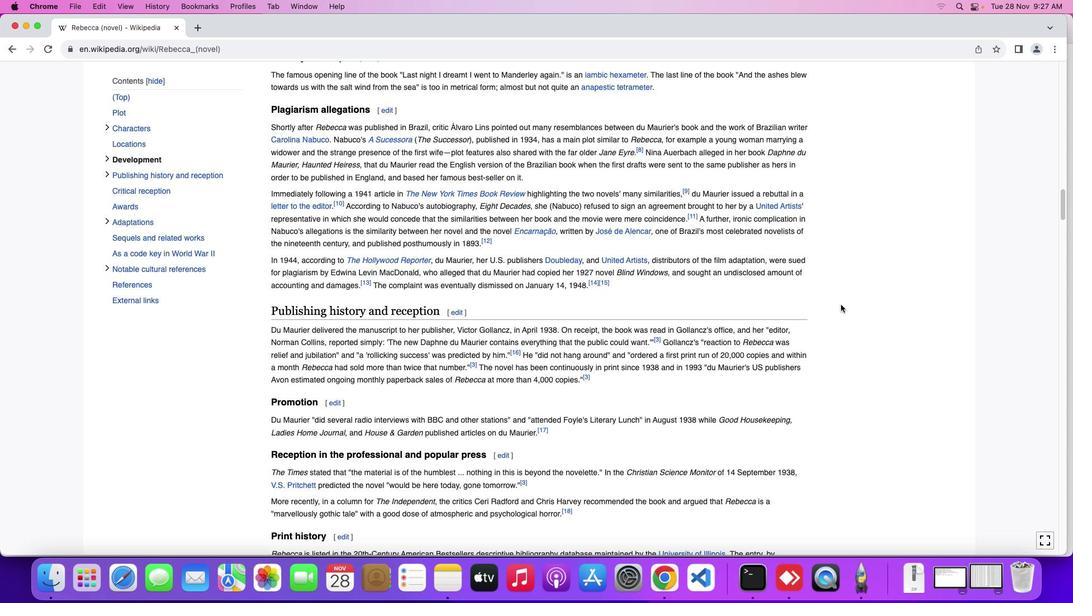 
Action: Mouse scrolled (740, 203) with delta (-100, -101)
Screenshot: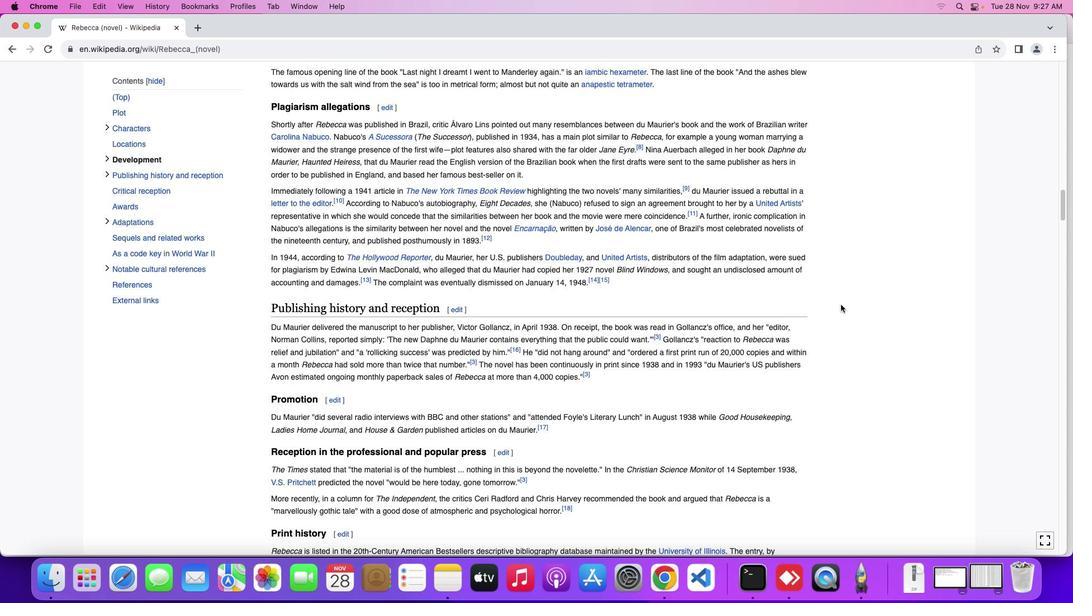 
Action: Mouse moved to (740, 203)
Screenshot: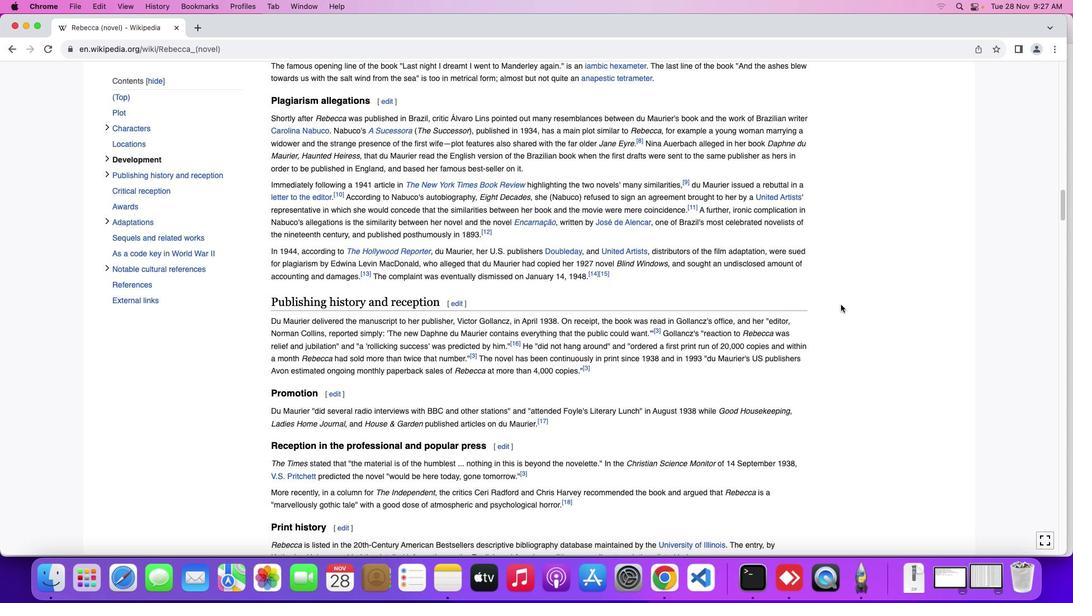 
Action: Mouse scrolled (740, 203) with delta (-100, -101)
